 Task: Add an event  with title  Casual Second Training Session: Conflict Resolution, date '2023/10/13' to 2023/10/14 & Select Event type as  Group. Add location for the event as  Gothenburg, Sweden and add a description: Welcome to our Annual General Meeting (AGM), a crucial event that brings together stakeholders, shareholders, and key members of our organization to review the past year, discuss important matters, and plan for the future. The AGM serves as a platform for transparency, accountability, and open dialogue, allowing everyone involved to contribute to the overall direction and success of our organization.Create an event link  http-casualsecondtrainingsession:conflictresolutioncom & Select the event color as  Bright Yellow. , logged in from the account softage.4@softage.netand send the event invitation to softage.1@softage.net and softage.2@softage.net
Action: Mouse pressed left at (559, 303)
Screenshot: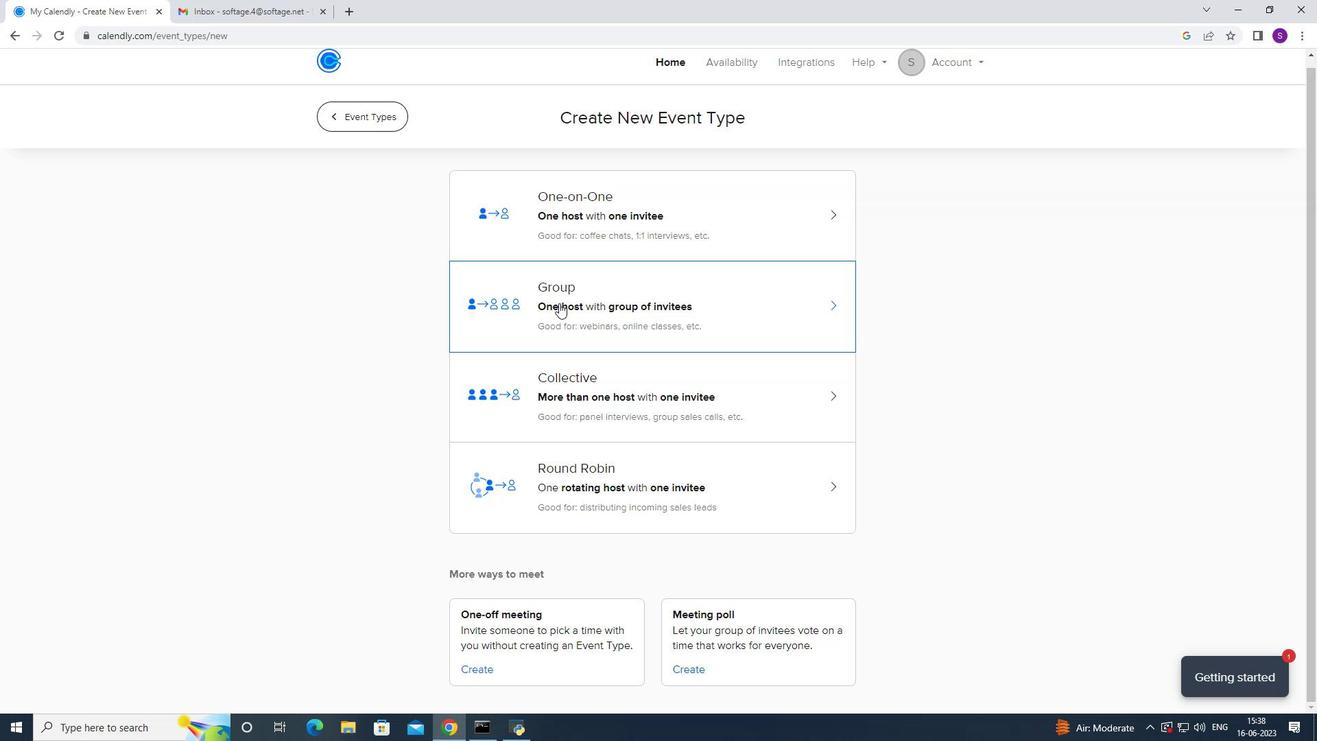 
Action: Mouse moved to (457, 321)
Screenshot: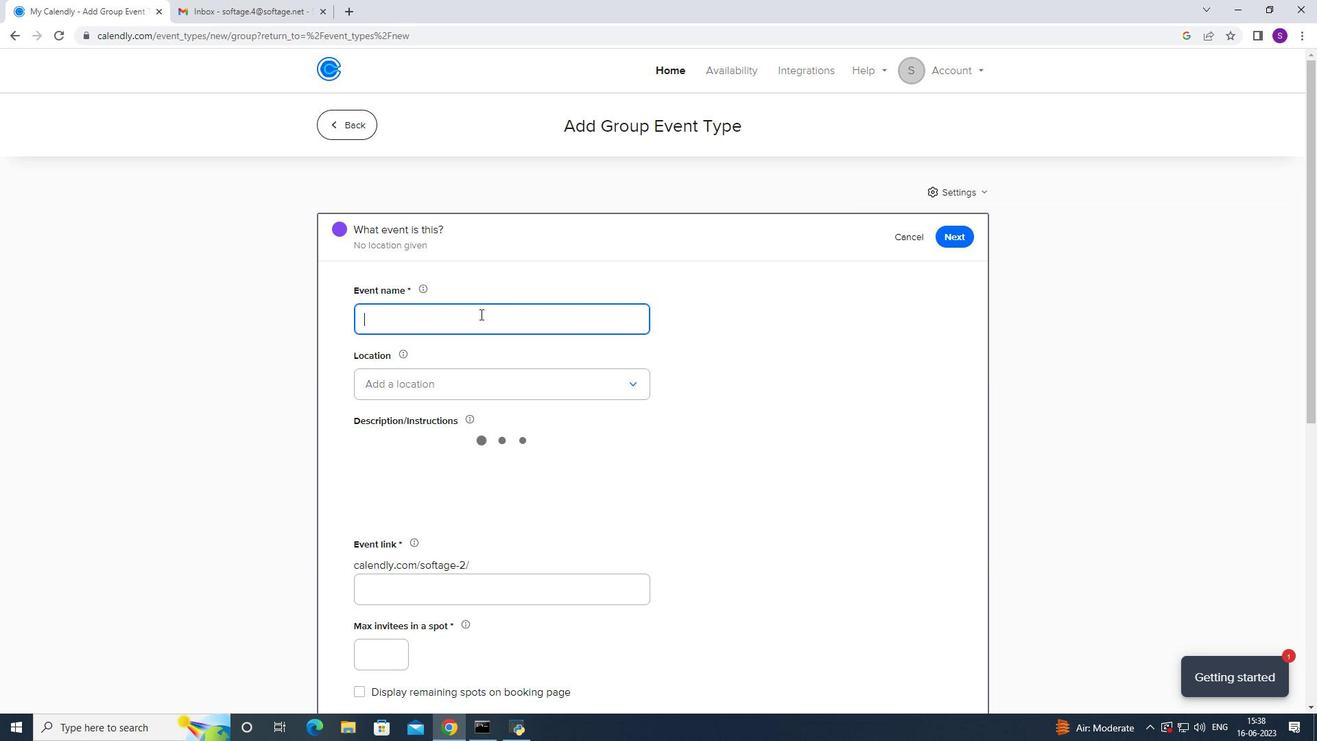 
Action: Key pressed <Key.caps_lock>C<Key.caps_lock>asual<Key.space><Key.caps_lock>S<Key.caps_lock>econd<Key.space><Key.caps_lock>T<Key.caps_lock>raining<Key.space><Key.caps_lock>S<Key.caps_lock>ession<Key.space><Key.shift_r>:<Key.space><Key.caps_lock>C<Key.caps_lock>onflict<Key.space><Key.caps_lock>R<Key.caps_lock>esolution
Screenshot: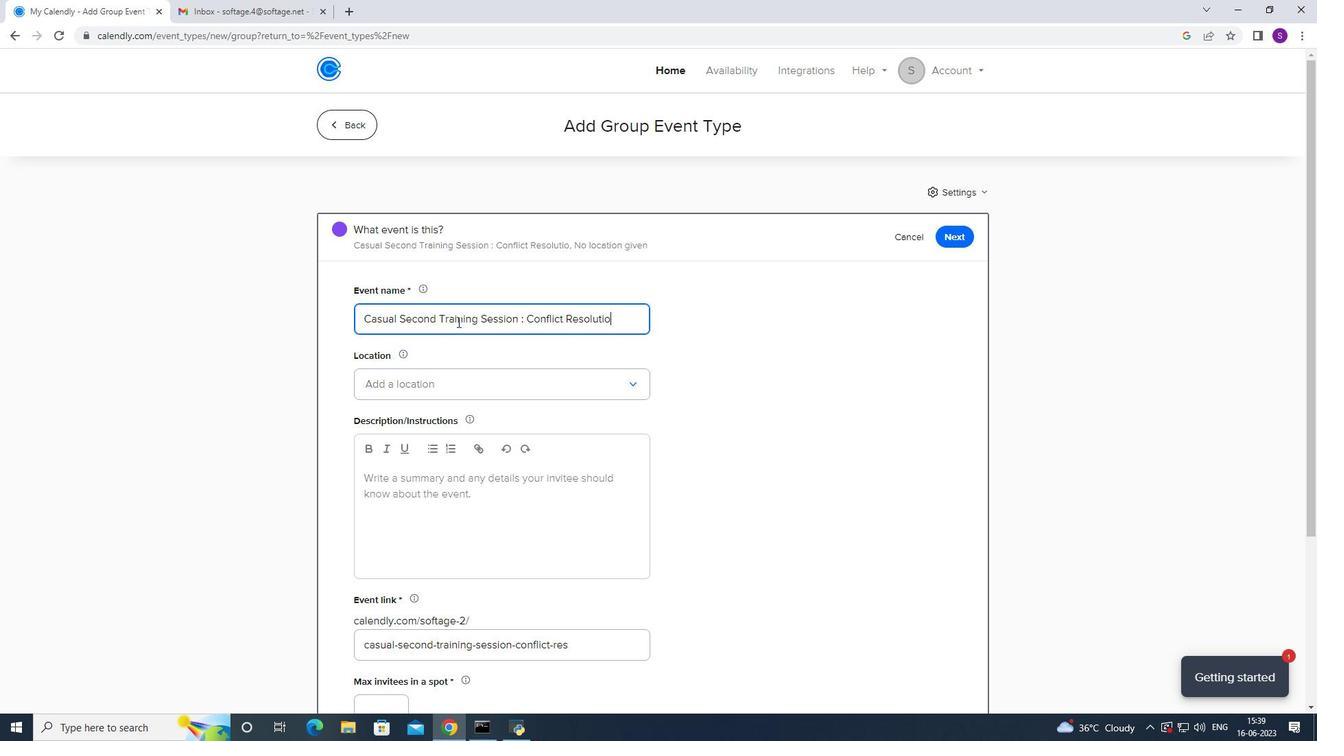 
Action: Mouse moved to (366, 376)
Screenshot: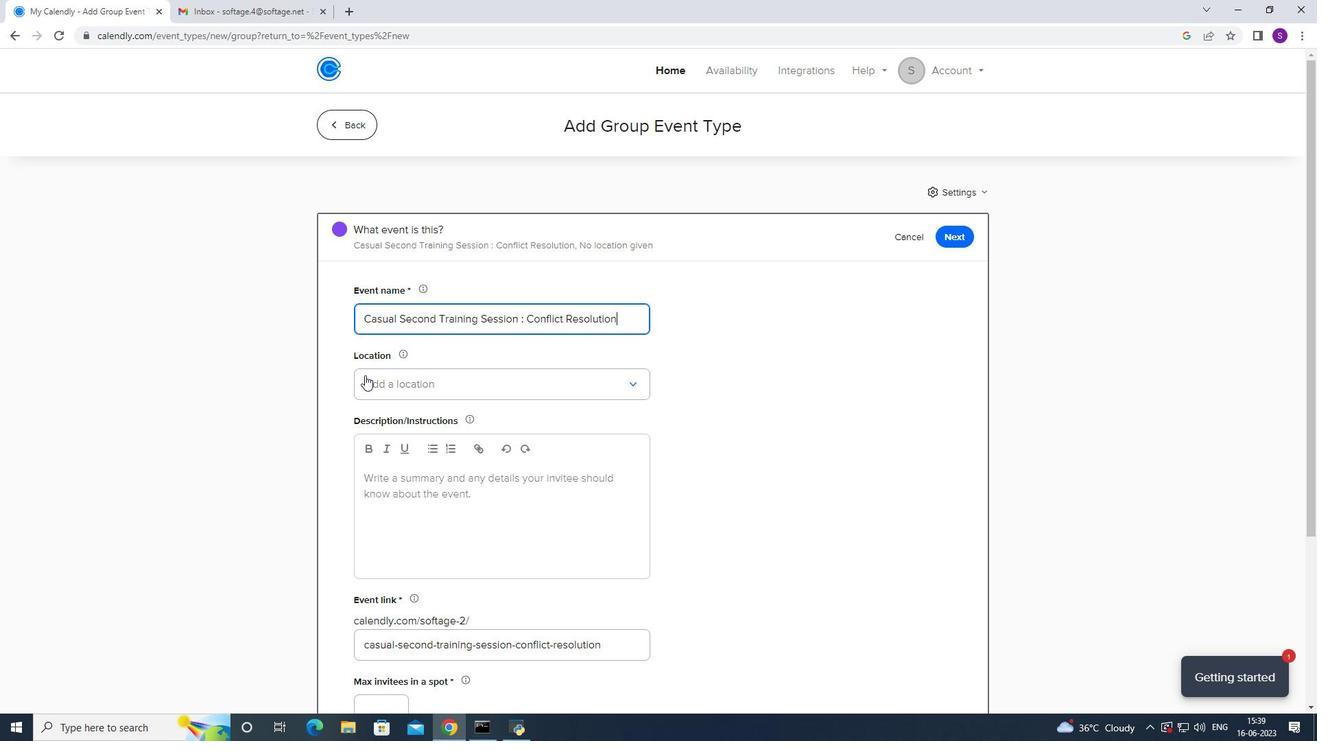
Action: Mouse pressed left at (366, 376)
Screenshot: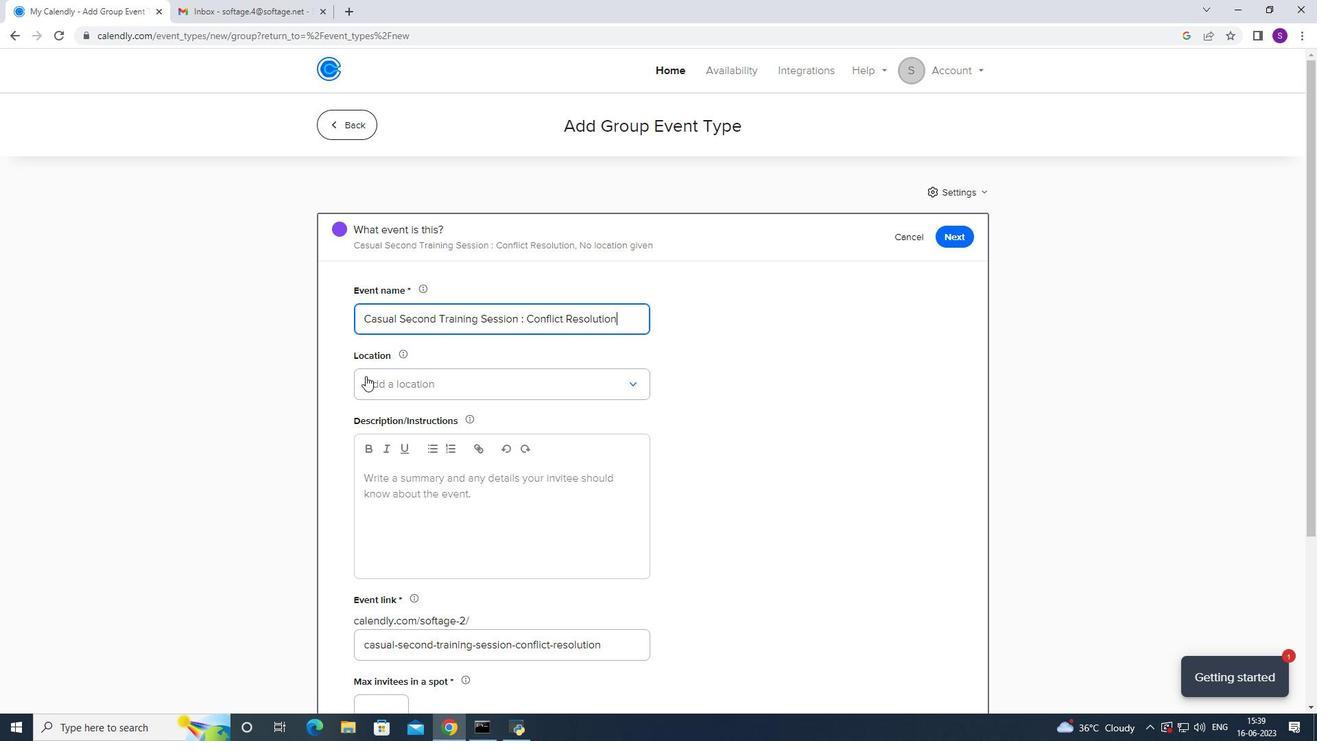 
Action: Mouse moved to (382, 419)
Screenshot: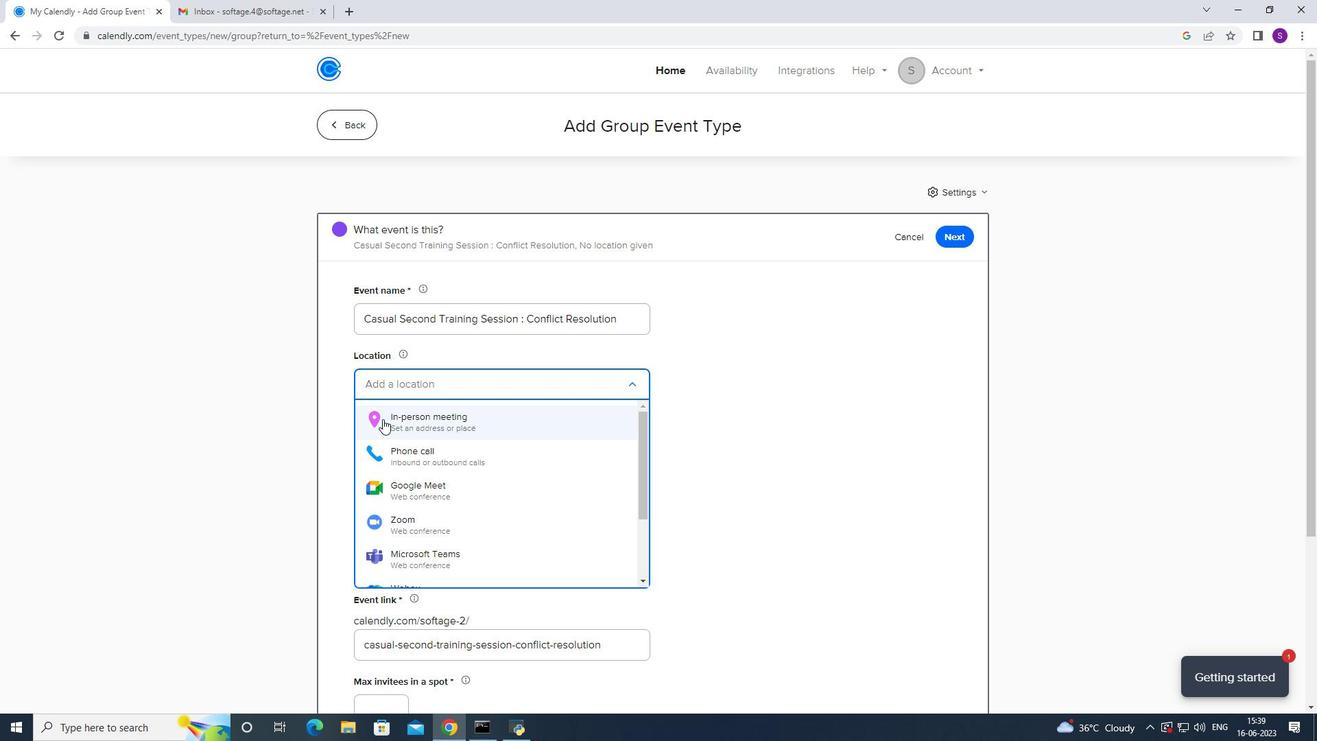 
Action: Mouse pressed left at (382, 419)
Screenshot: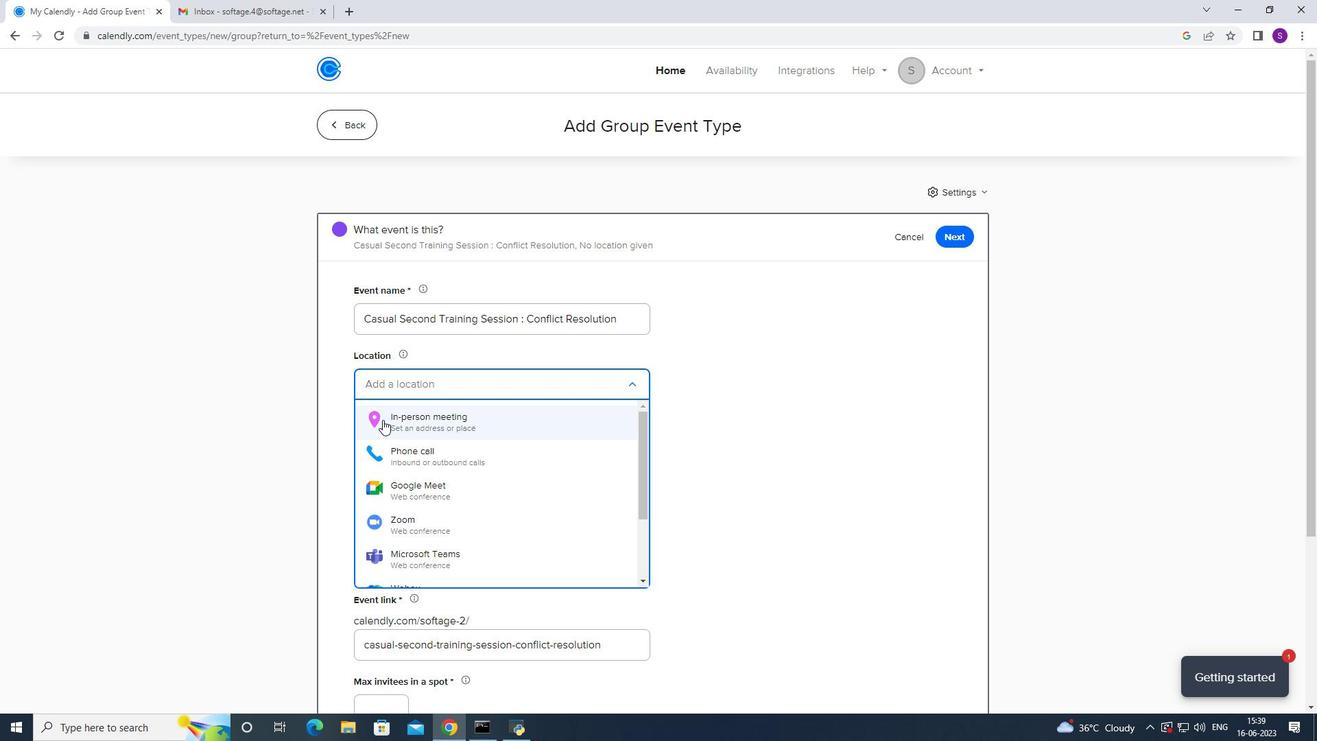 
Action: Mouse moved to (579, 225)
Screenshot: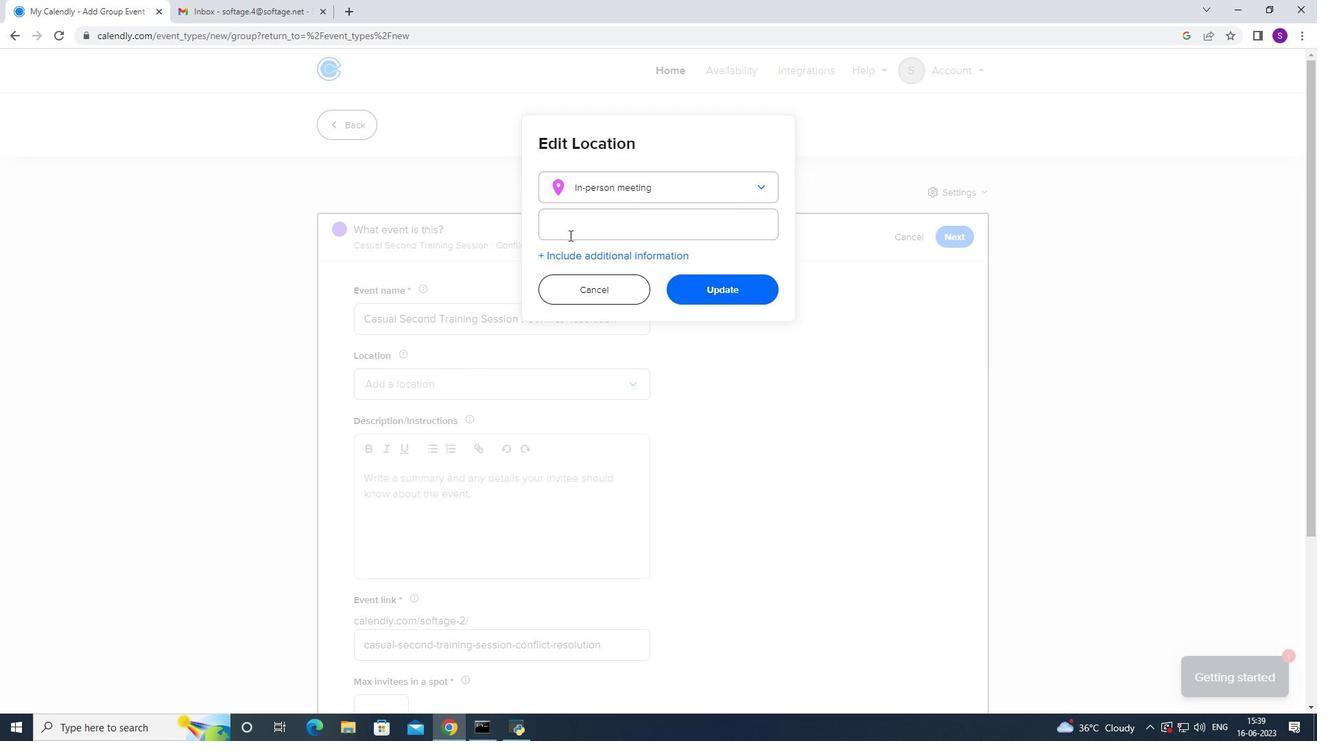 
Action: Mouse pressed left at (579, 225)
Screenshot: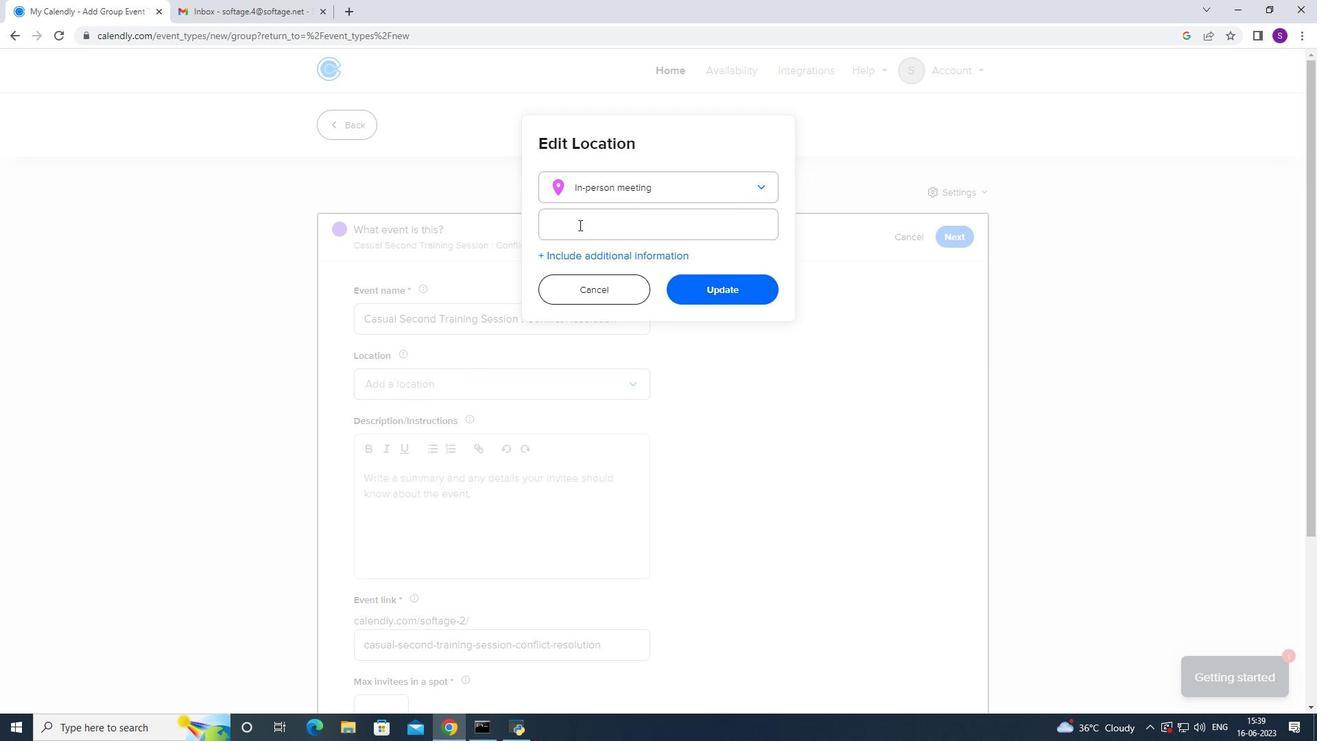 
Action: Key pressed <Key.caps_lock>G<Key.caps_lock>othrenburg<Key.backspace>g,<Key.space><Key.caps_lock>S<Key.caps_lock>weden
Screenshot: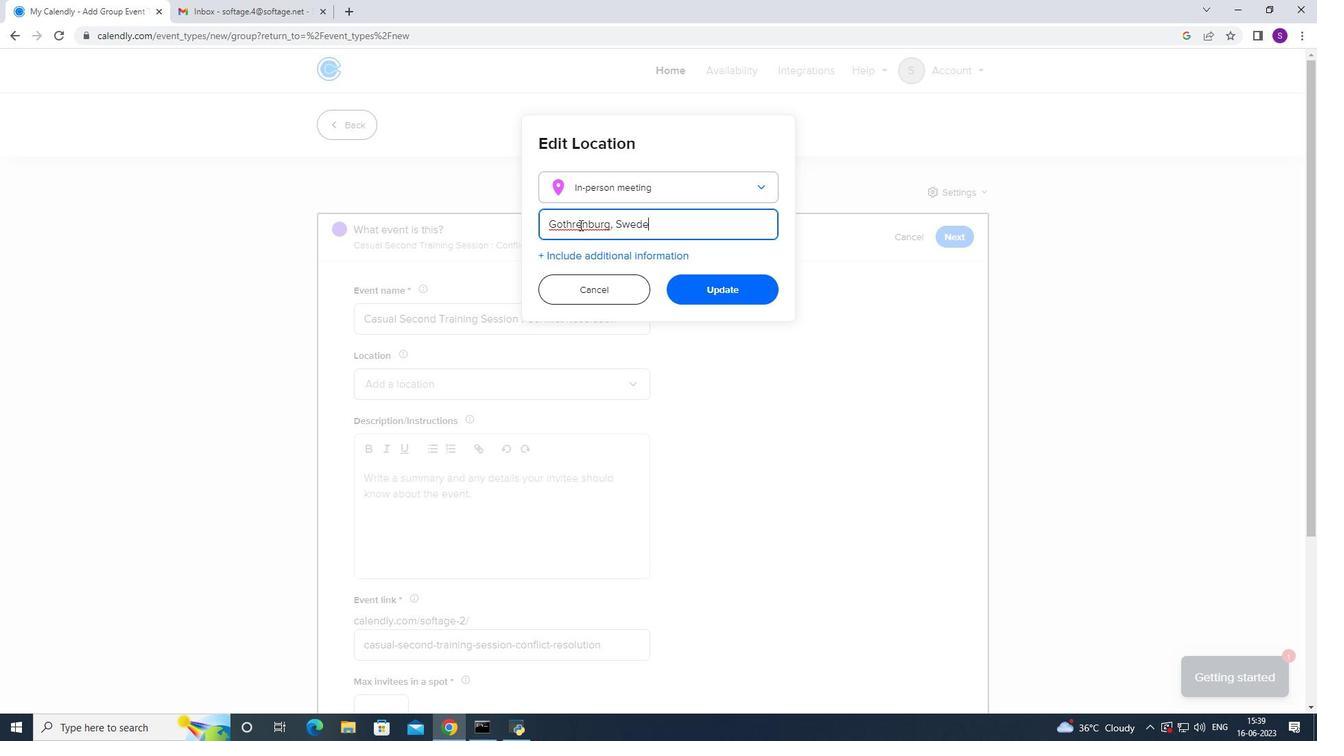 
Action: Mouse moved to (577, 225)
Screenshot: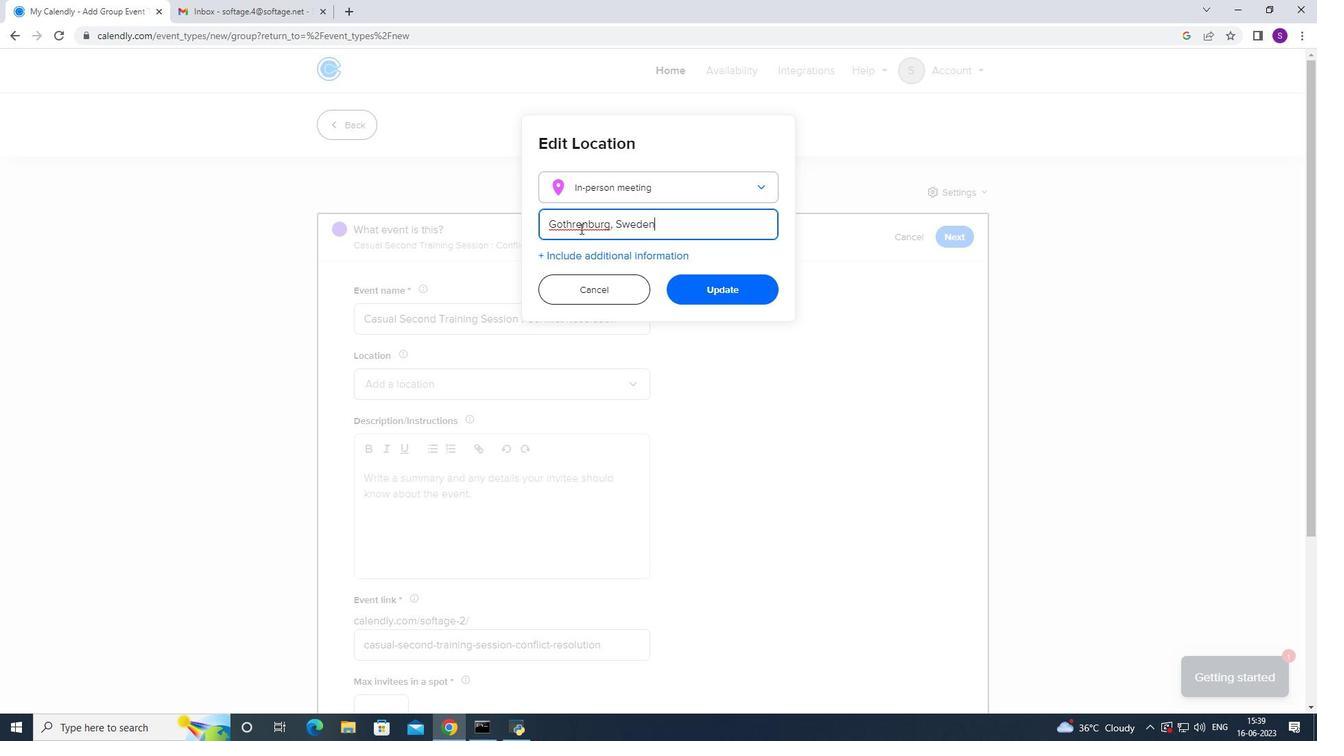
Action: Mouse pressed left at (577, 225)
Screenshot: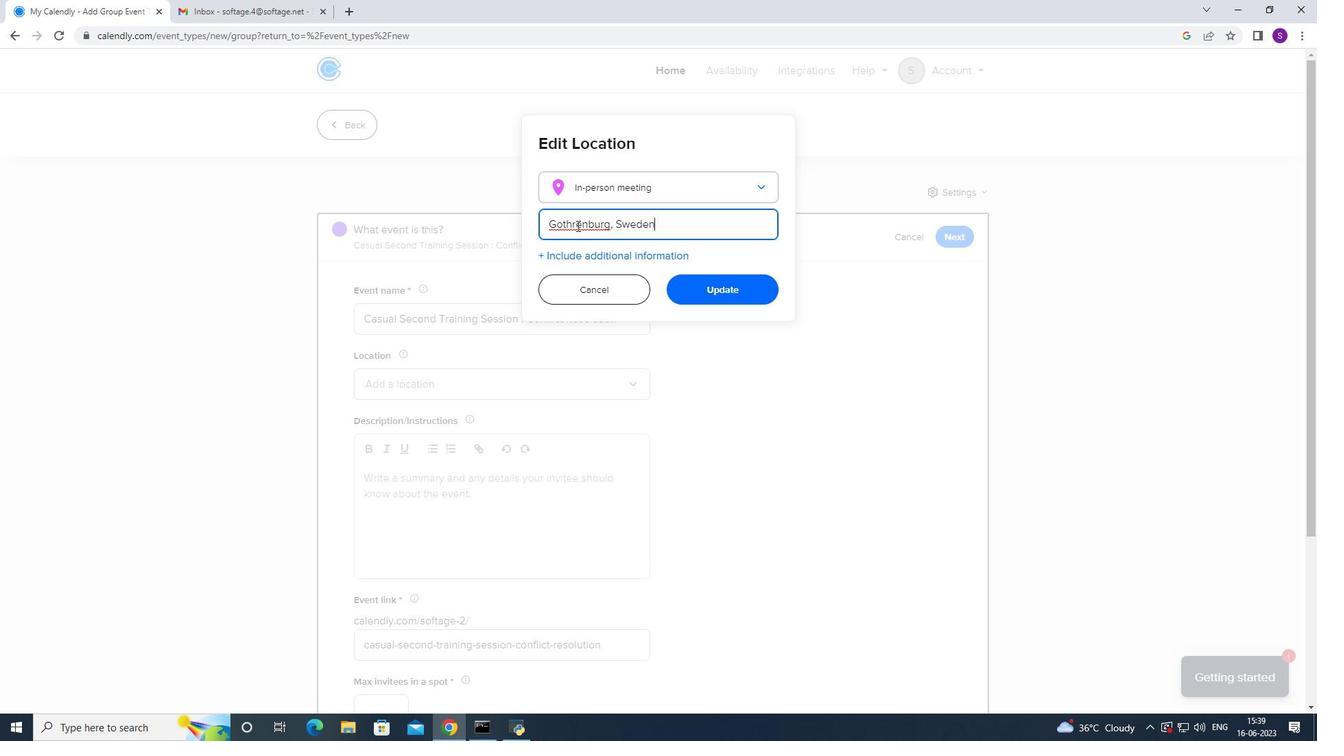 
Action: Mouse pressed left at (577, 225)
Screenshot: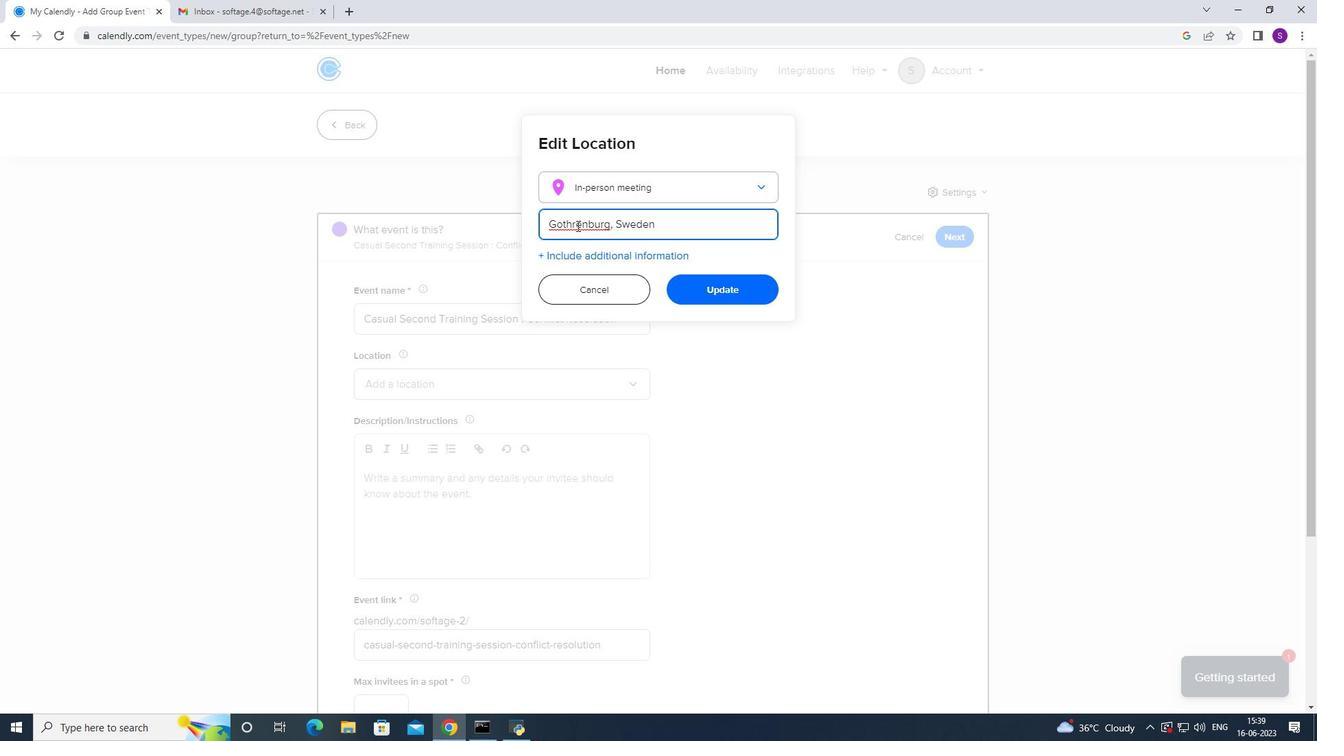 
Action: Key pressed <Key.backspace>
Screenshot: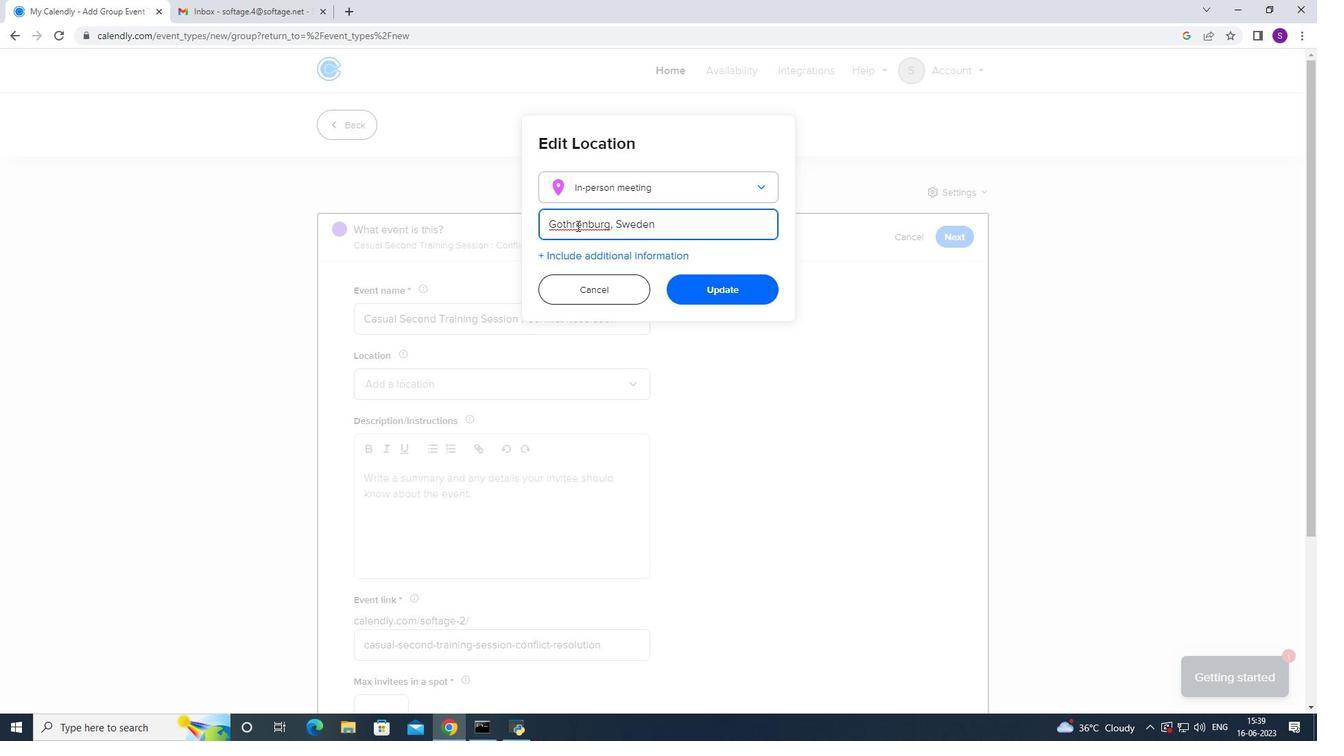 
Action: Mouse moved to (713, 290)
Screenshot: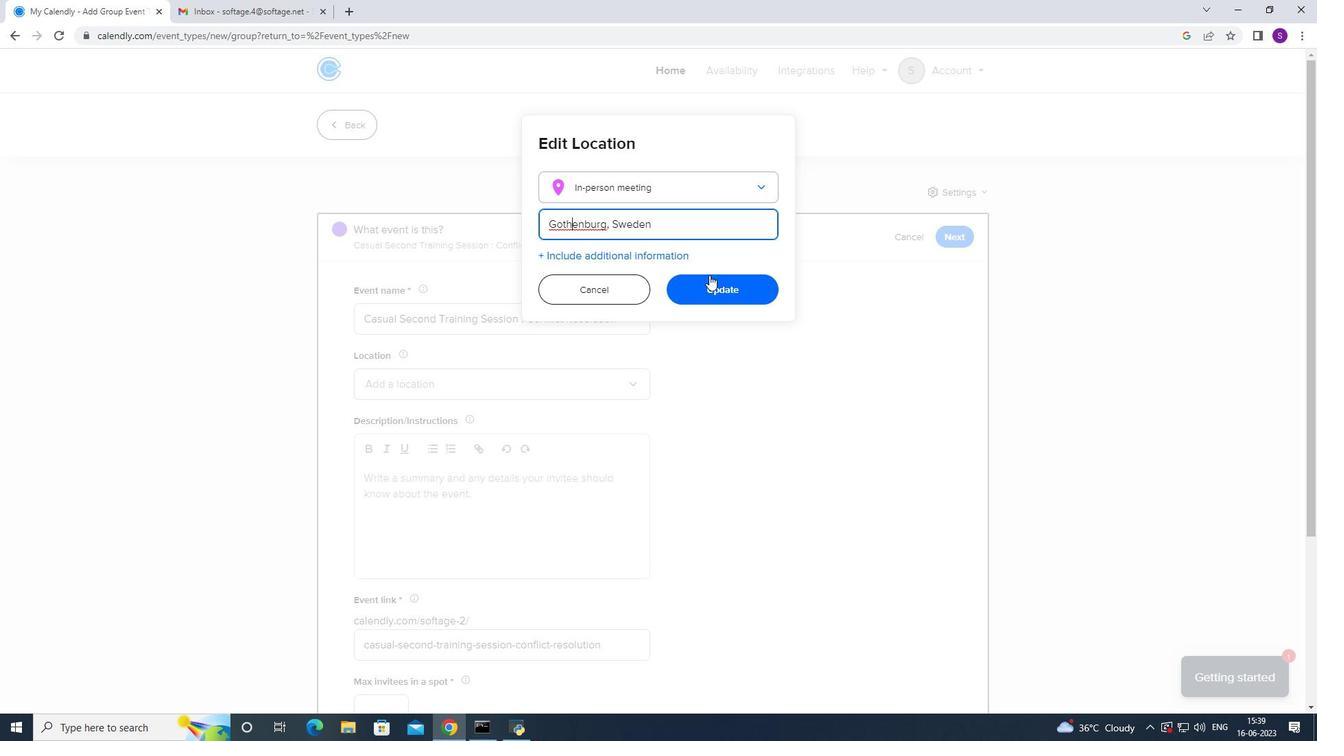 
Action: Mouse pressed left at (713, 290)
Screenshot: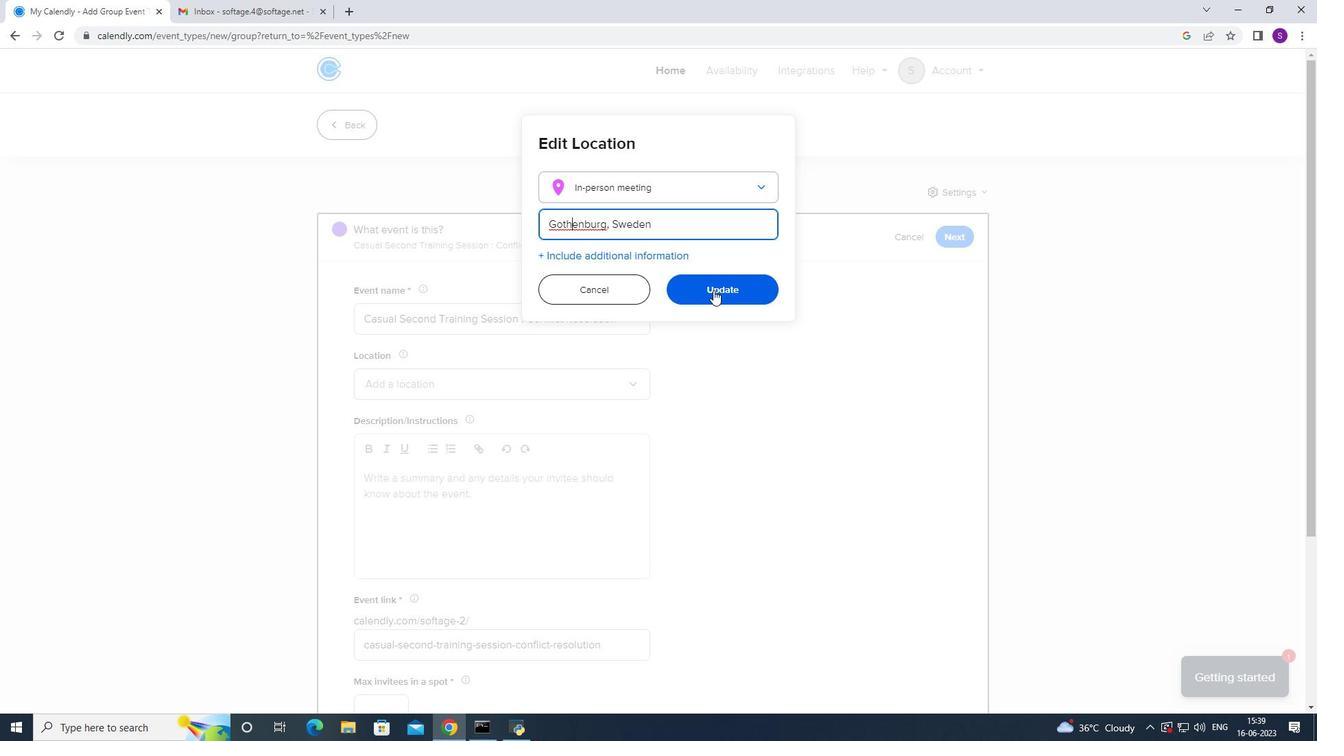 
Action: Mouse moved to (486, 389)
Screenshot: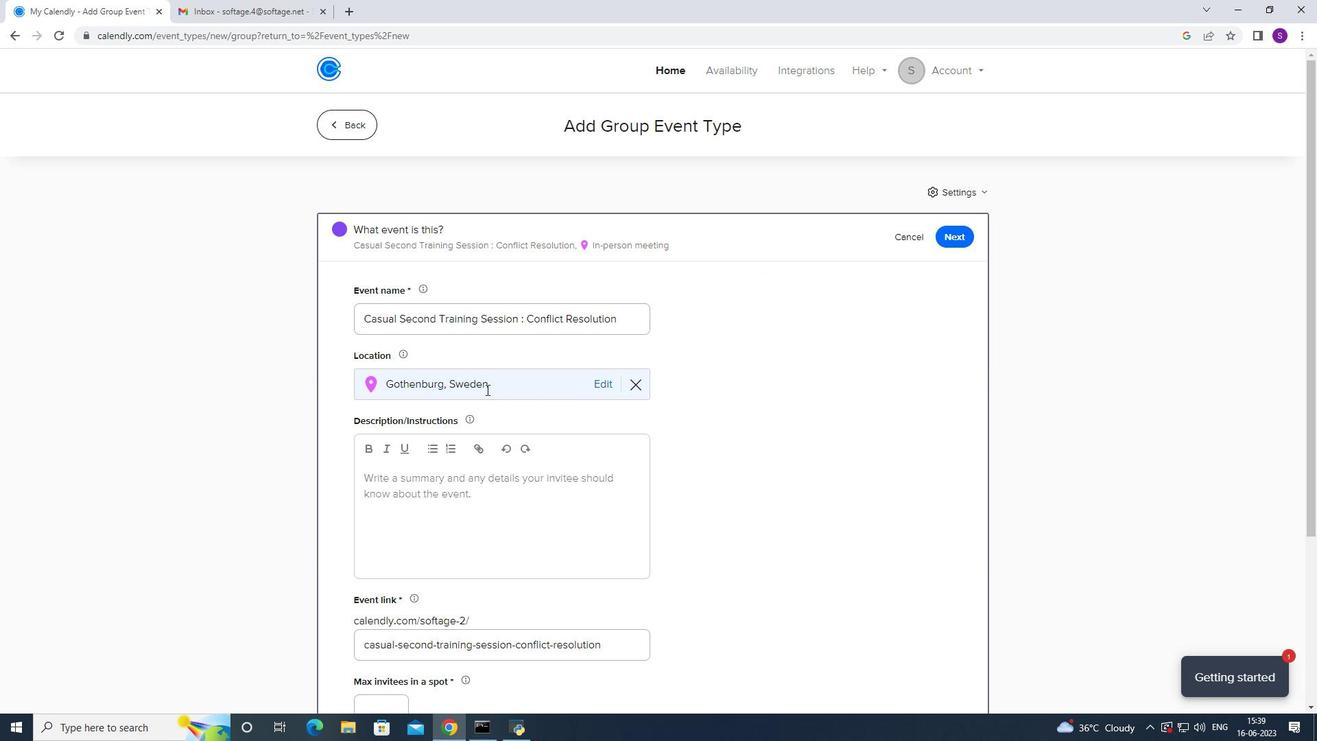 
Action: Mouse scrolled (486, 389) with delta (0, 0)
Screenshot: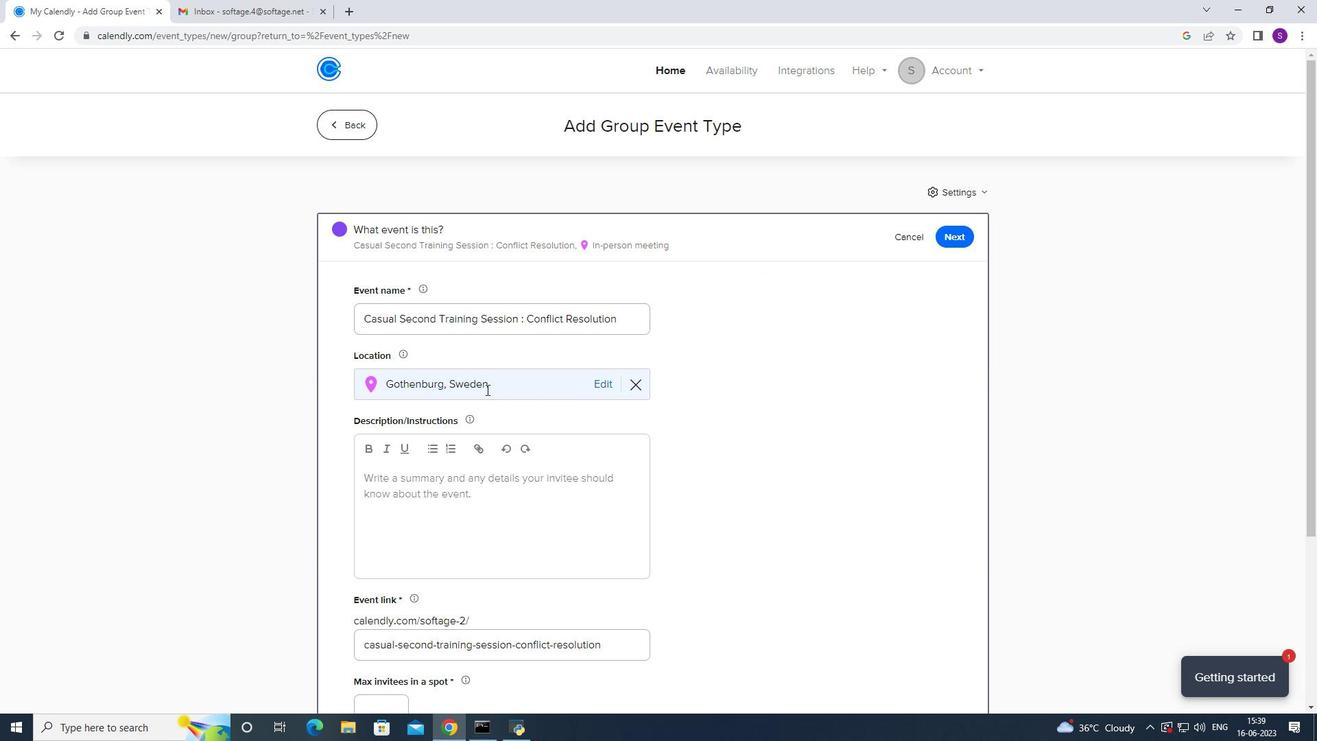 
Action: Mouse scrolled (486, 389) with delta (0, 0)
Screenshot: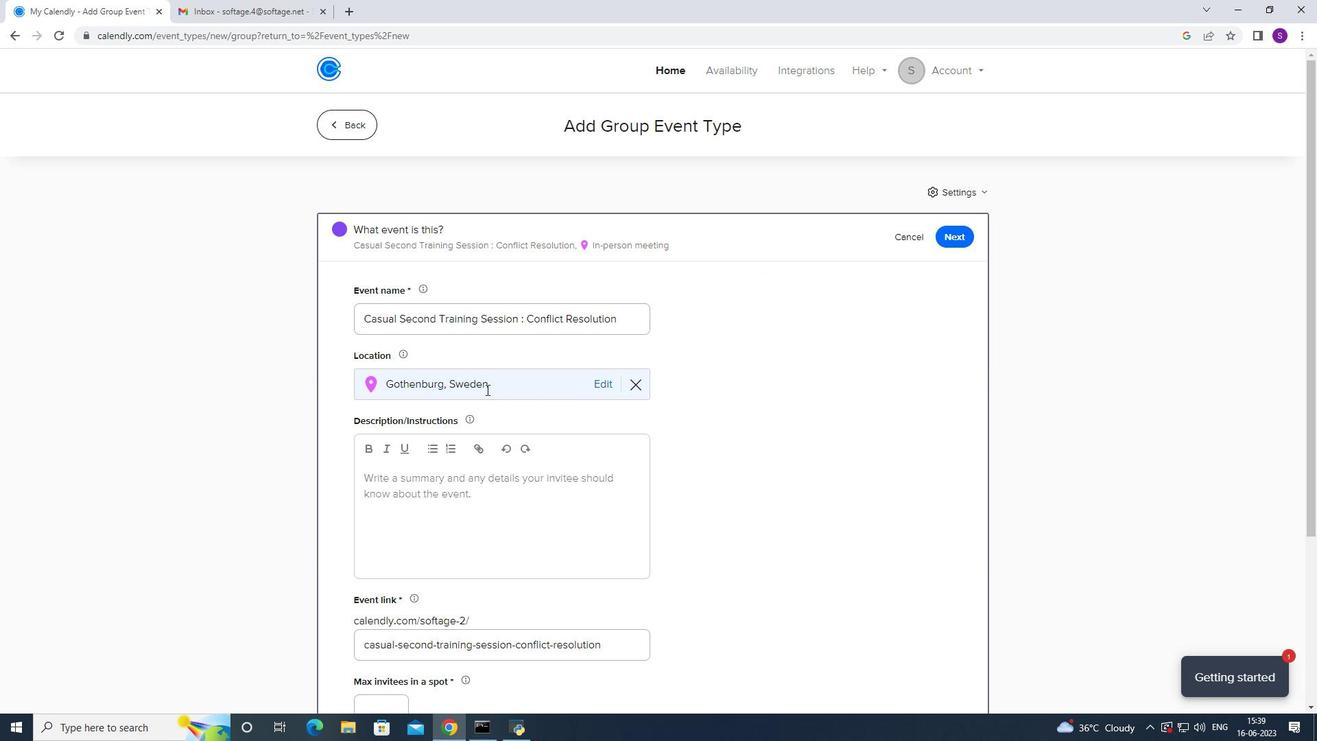 
Action: Mouse scrolled (486, 389) with delta (0, 0)
Screenshot: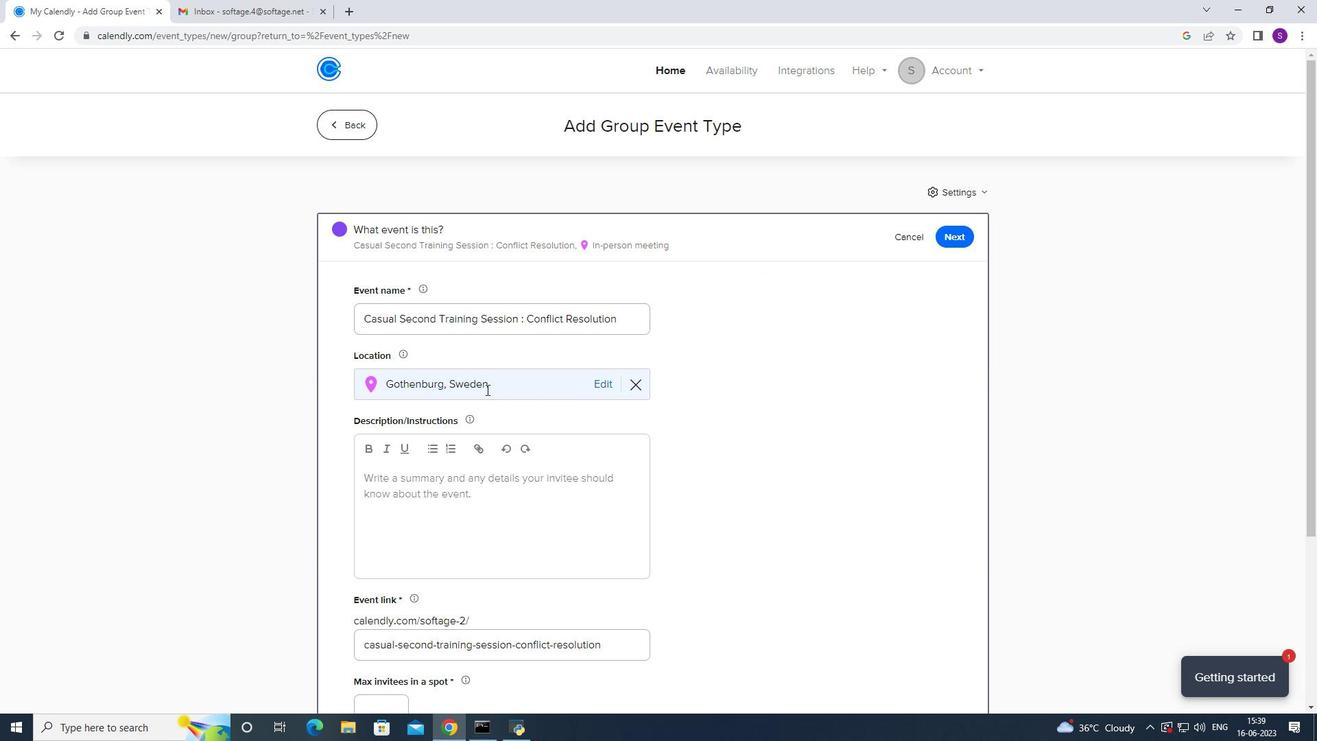 
Action: Mouse moved to (484, 389)
Screenshot: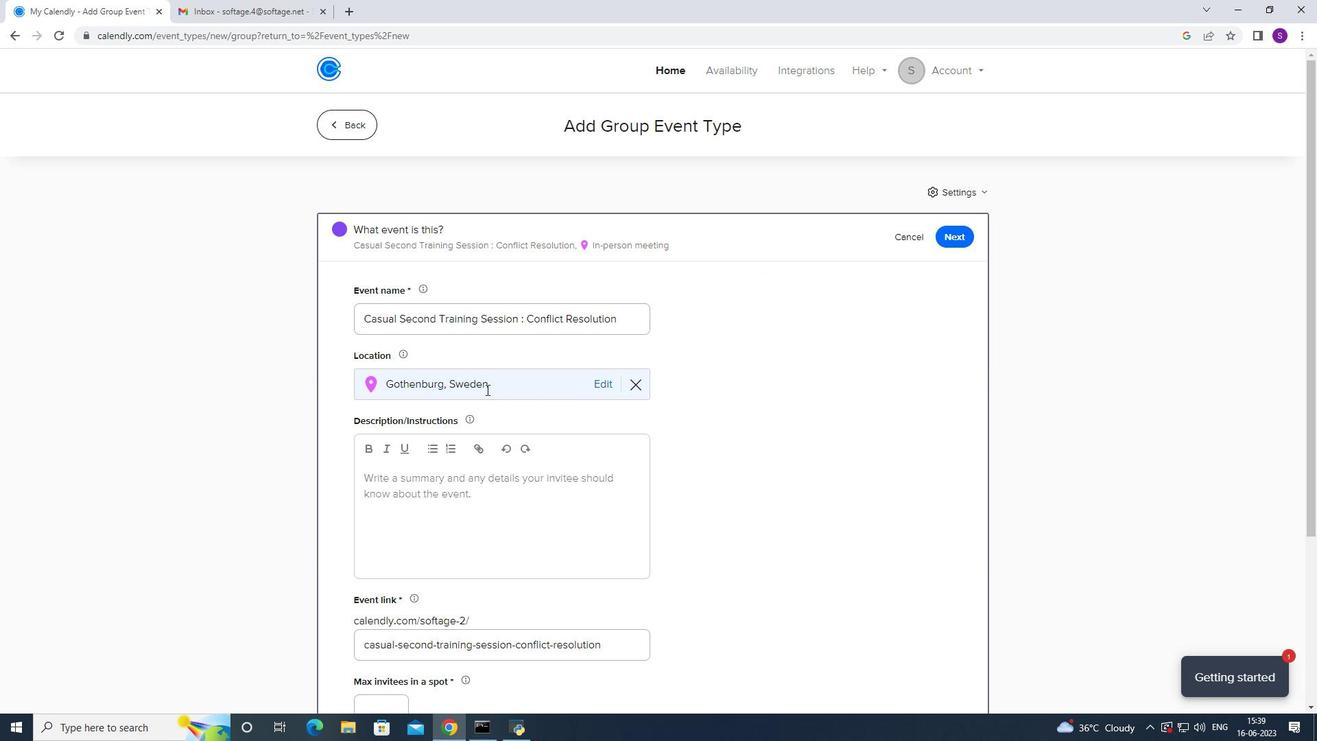 
Action: Mouse scrolled (484, 389) with delta (0, 0)
Screenshot: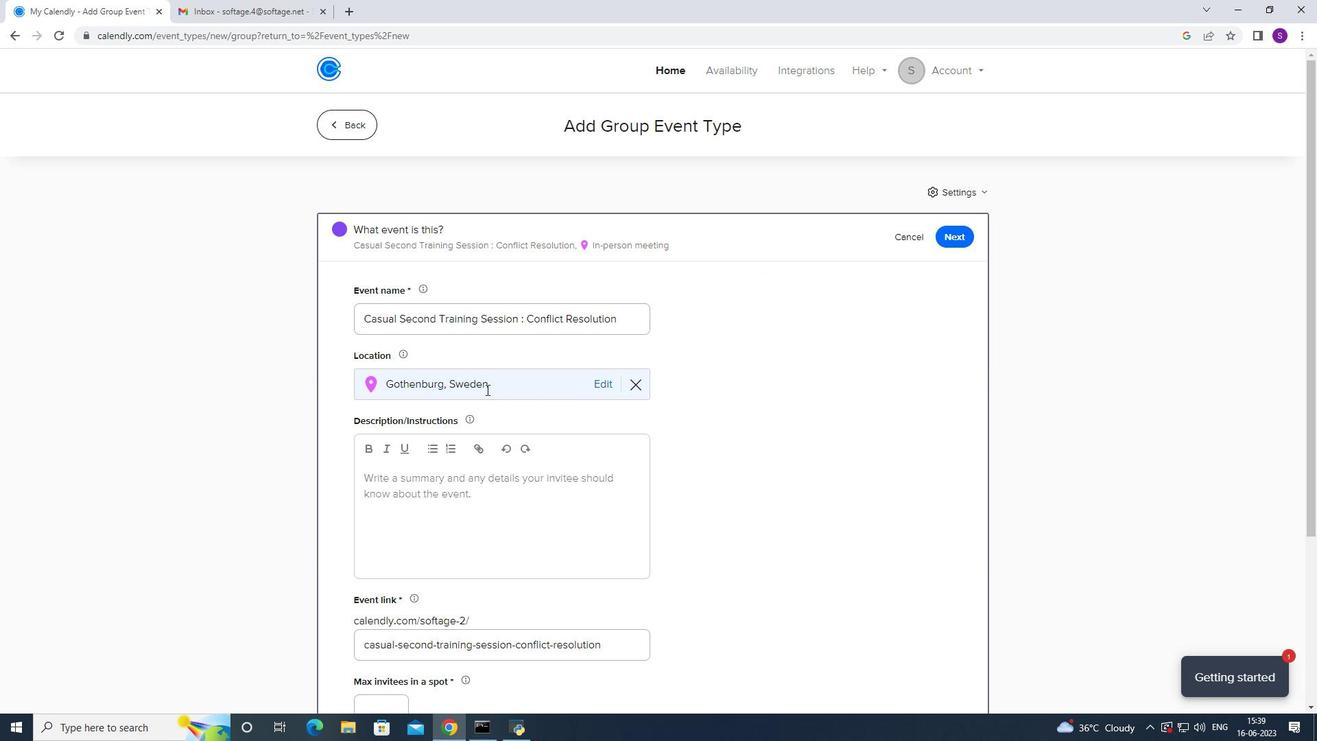 
Action: Mouse moved to (376, 476)
Screenshot: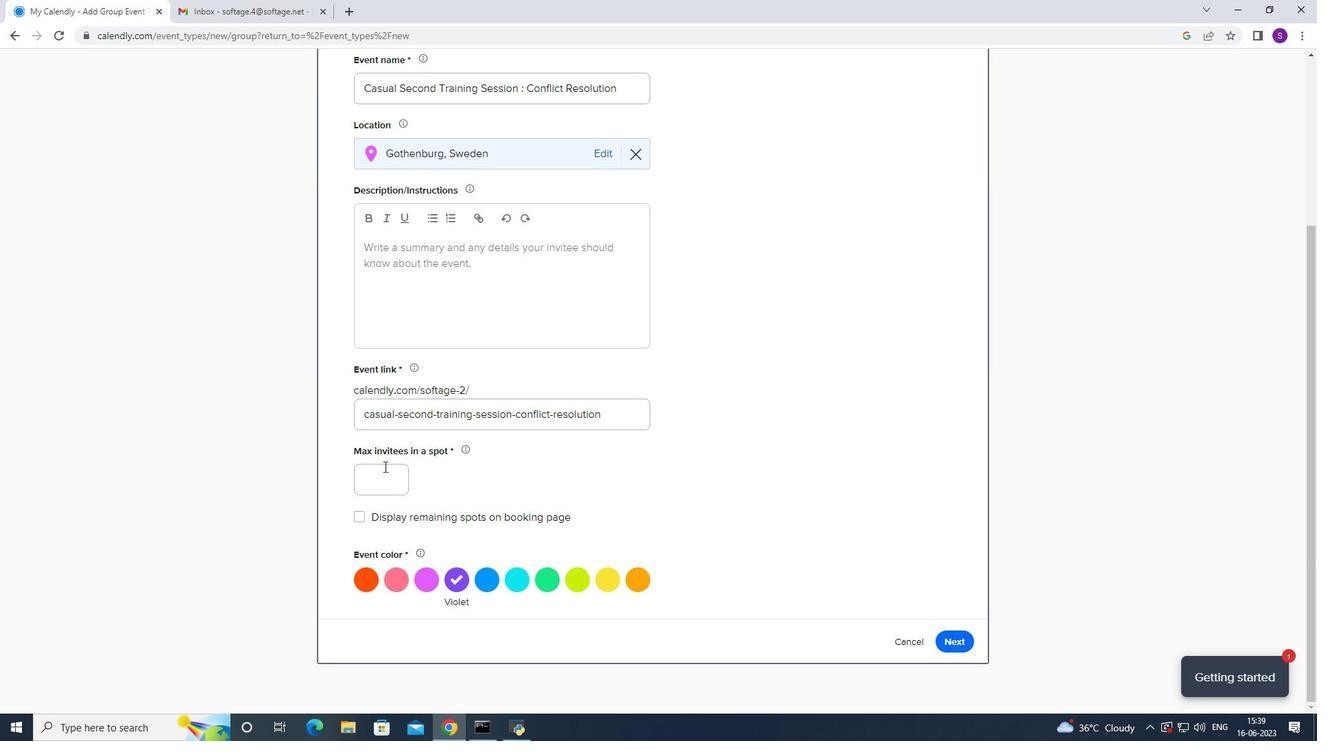 
Action: Mouse pressed left at (376, 476)
Screenshot: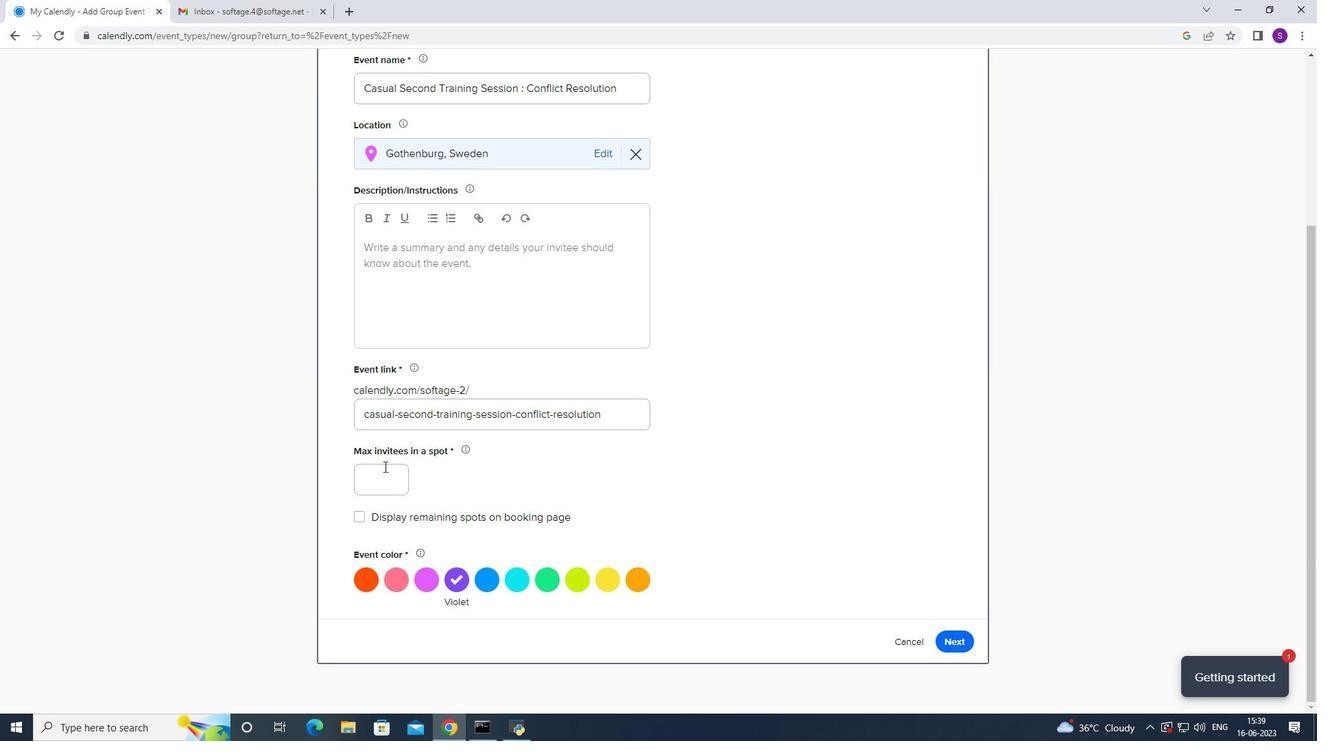 
Action: Mouse moved to (376, 476)
Screenshot: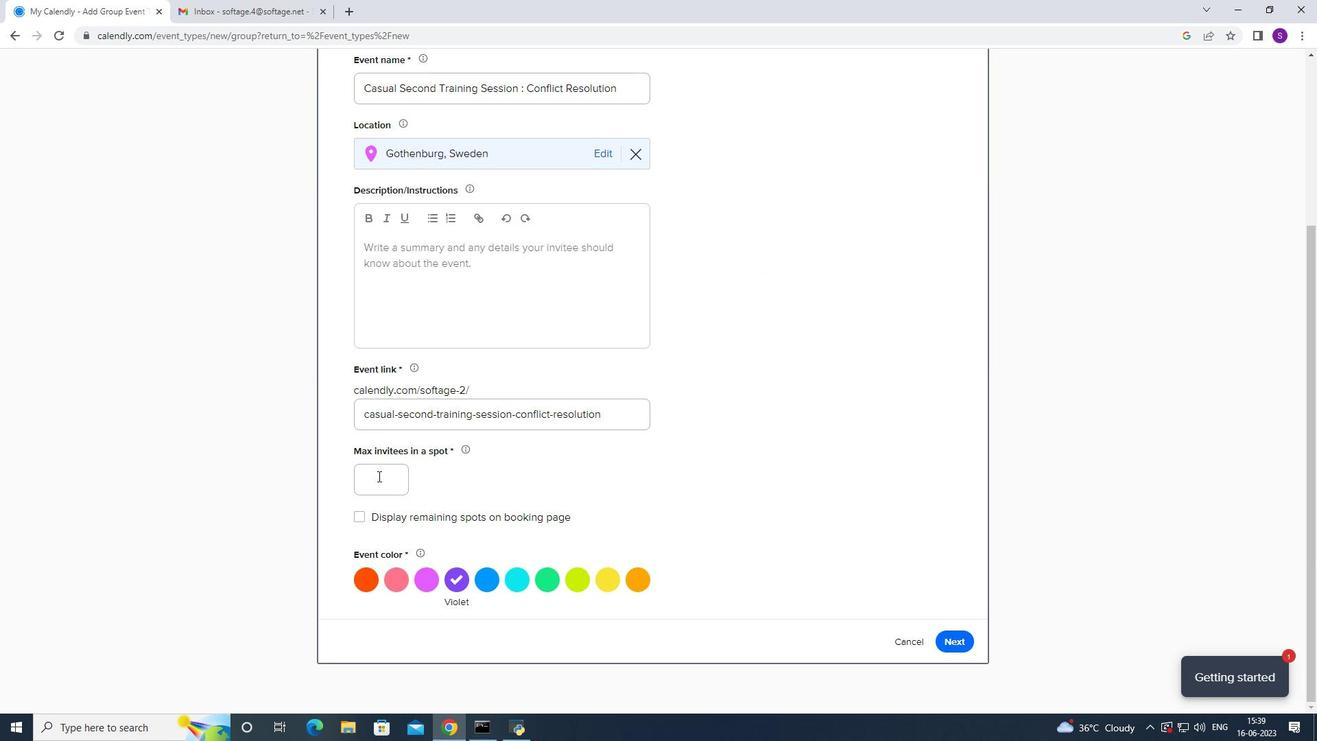 
Action: Key pressed 3
Screenshot: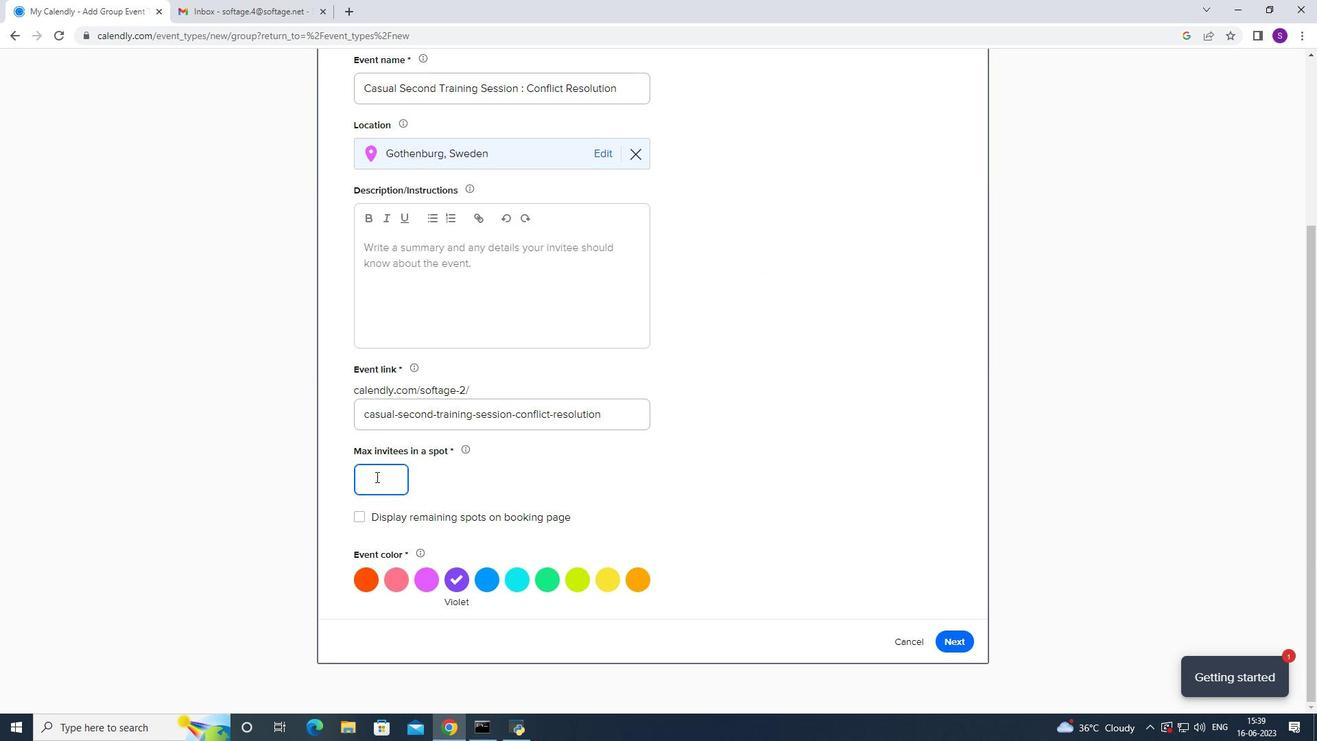 
Action: Mouse moved to (613, 579)
Screenshot: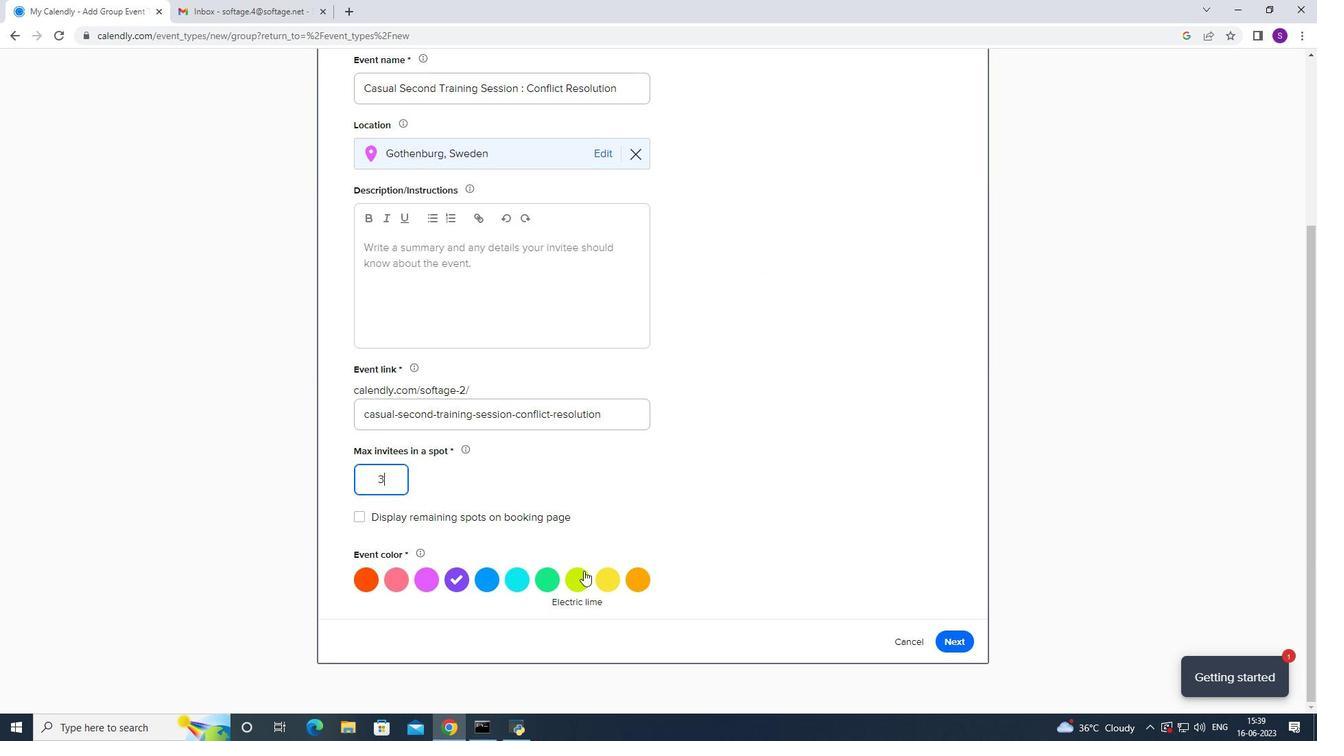 
Action: Mouse pressed left at (613, 579)
Screenshot: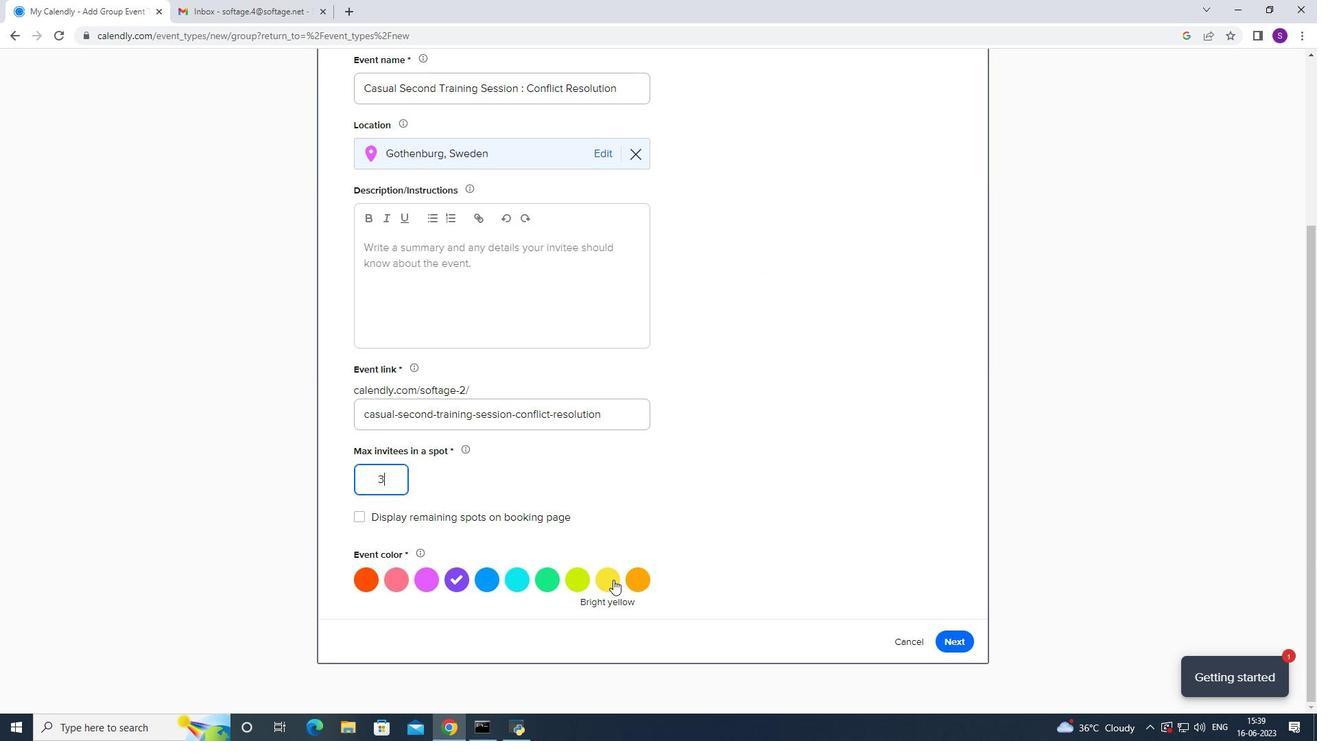
Action: Mouse moved to (462, 290)
Screenshot: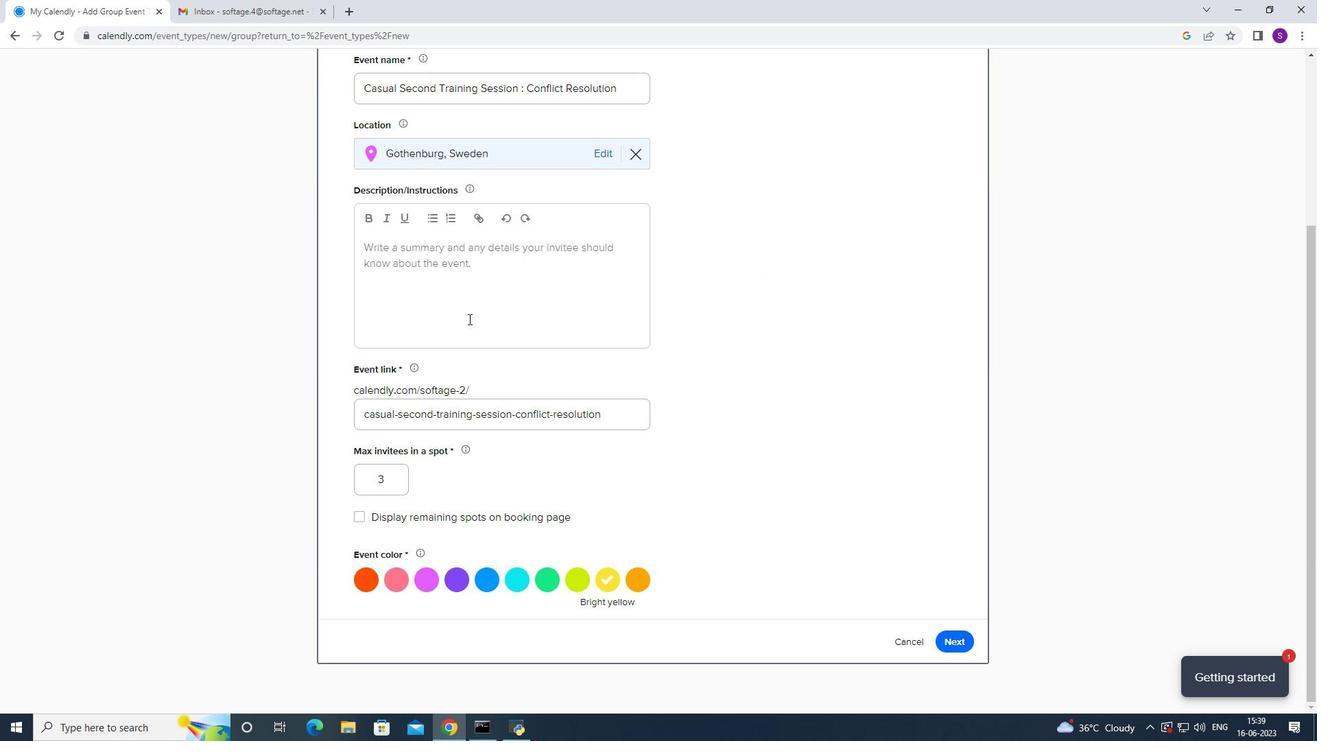 
Action: Mouse pressed left at (462, 290)
Screenshot: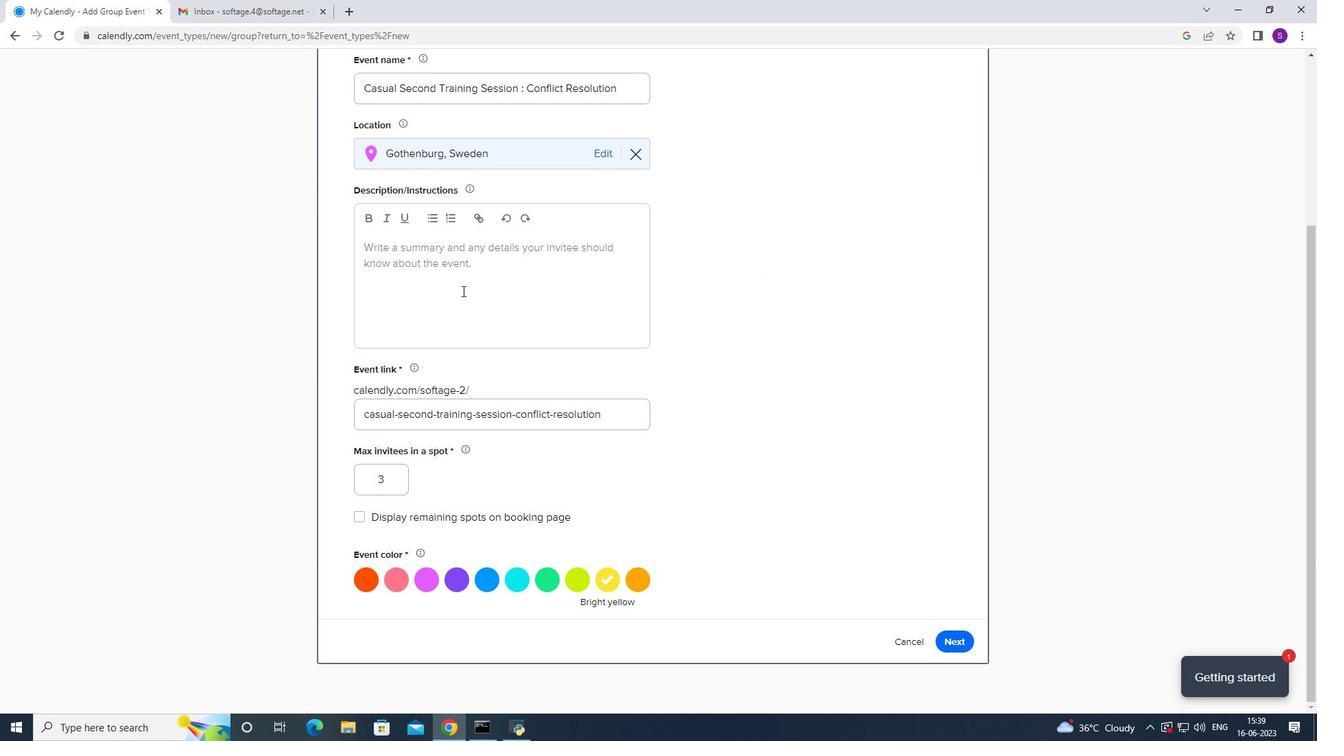 
Action: Mouse moved to (461, 289)
Screenshot: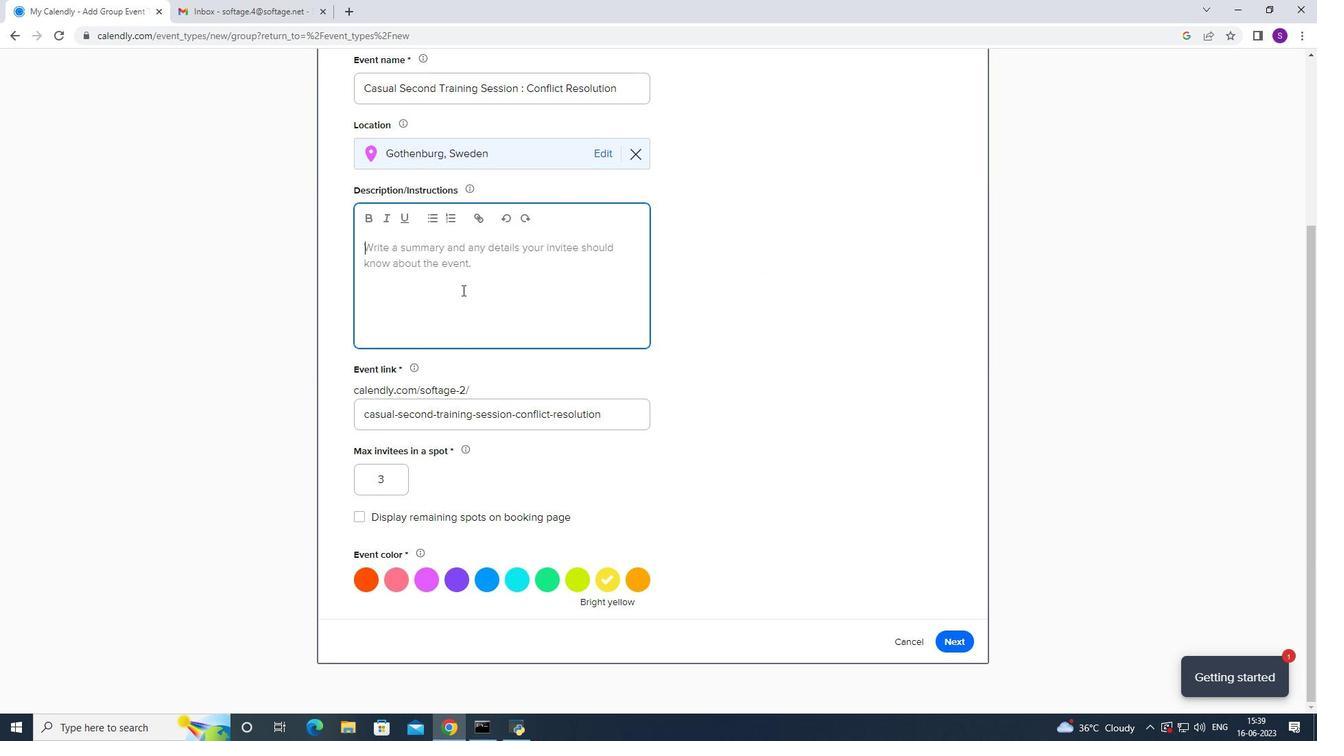 
Action: Mouse scrolled (461, 290) with delta (0, 0)
Screenshot: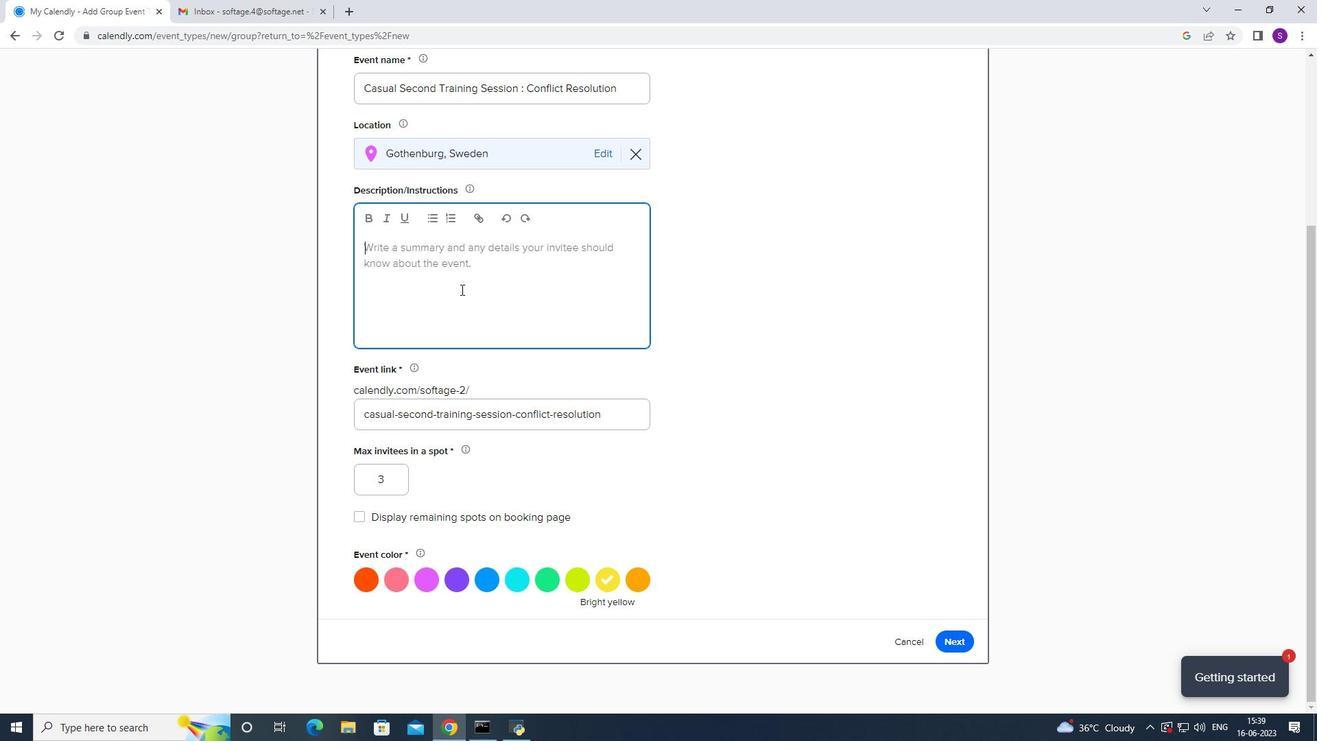 
Action: Mouse scrolled (461, 290) with delta (0, 0)
Screenshot: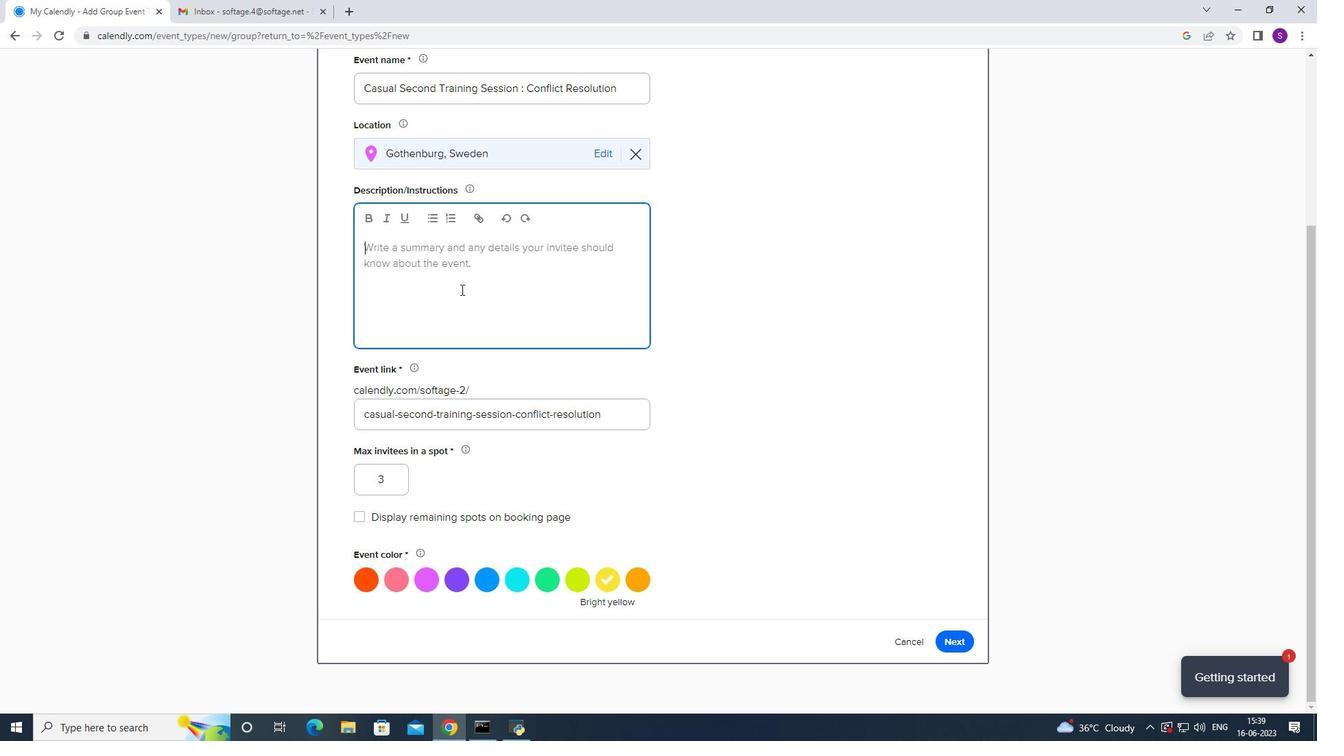 
Action: Mouse scrolled (461, 290) with delta (0, 0)
Screenshot: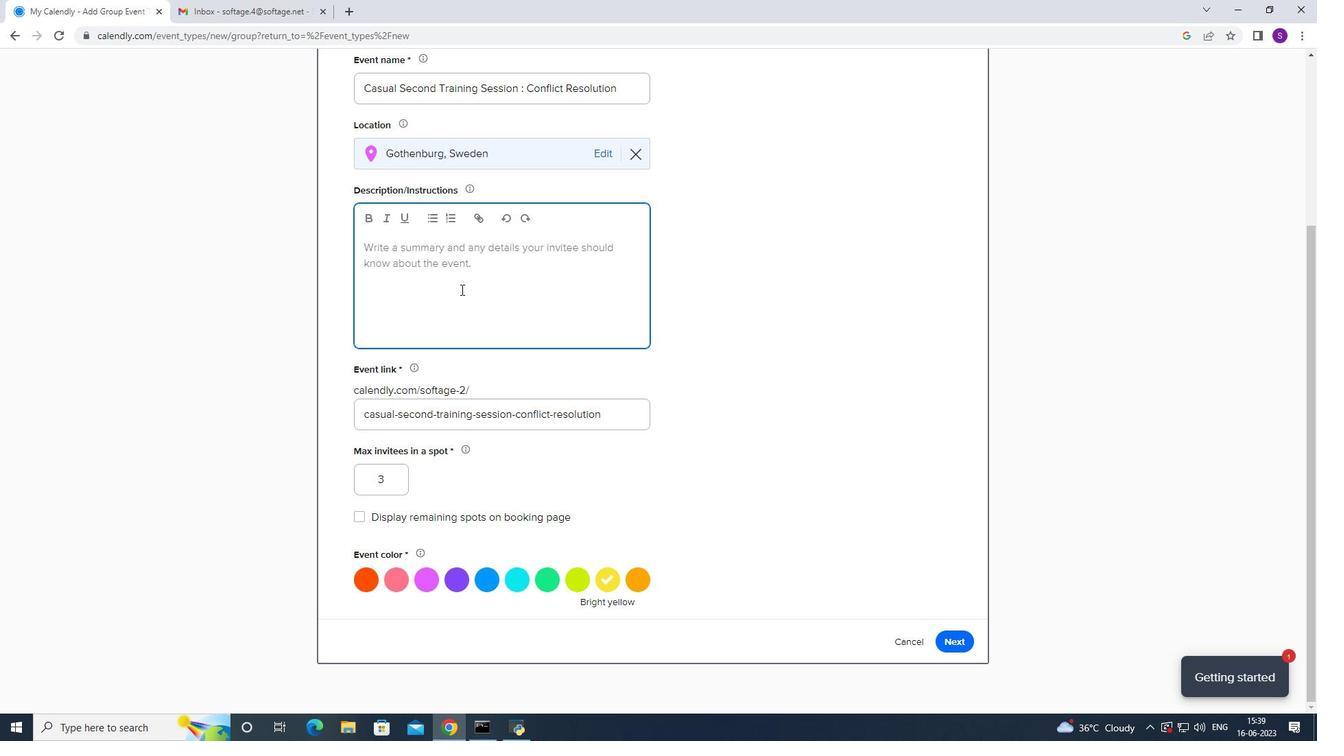 
Action: Mouse moved to (464, 491)
Screenshot: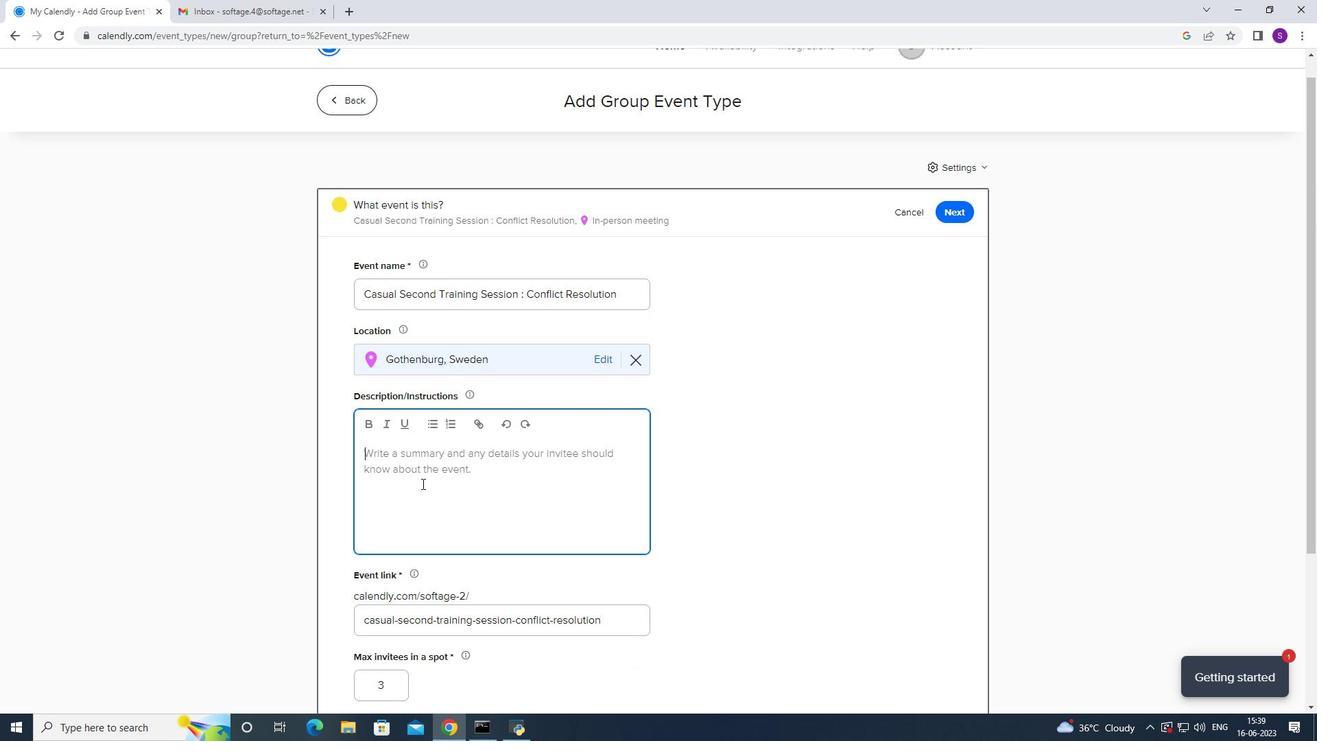 
Action: Key pressed <Key.caps_lock>W<Key.caps_lock>elcome<Key.space>to<Key.space>our<Key.space><Key.caps_lock>A<Key.caps_lock>nnual<Key.space><Key.caps_lock>G<Key.caps_lock><Key.caps_lock>ENERAL<Key.space><Key.backspace><Key.backspace><Key.backspace><Key.backspace><Key.backspace><Key.backspace><Key.backspace><Key.backspace>G<Key.caps_lock>eneral<Key.space><Key.caps_lock>M<Key.caps_lock>eeting<Key.space><Key.shift_r>{<Key.backspace><Key.shift_r><Key.shift_r><Key.shift_r><Key.shift_r><Key.shift_r><Key.shift_r><Key.shift_r><Key.shift_r><Key.shift_r><Key.shift_r>(<Key.space><Key.caps_lock>AGM<Key.shift_r><Key.shift_r><Key.shift_r><Key.shift_r>)<Key.space><Key.caps_lock>,<Key.space>ac<Key.backspace><Key.space>crucial<Key.space>event<Key.space>that<Key.space>brings<Key.space>together<Key.space>stakehoil<Key.backspace>ldersm<Key.backspace>,shareholders<Key.space>and<Key.space>key<Key.space>members<Key.space>of<Key.space>our<Key.space>
Screenshot: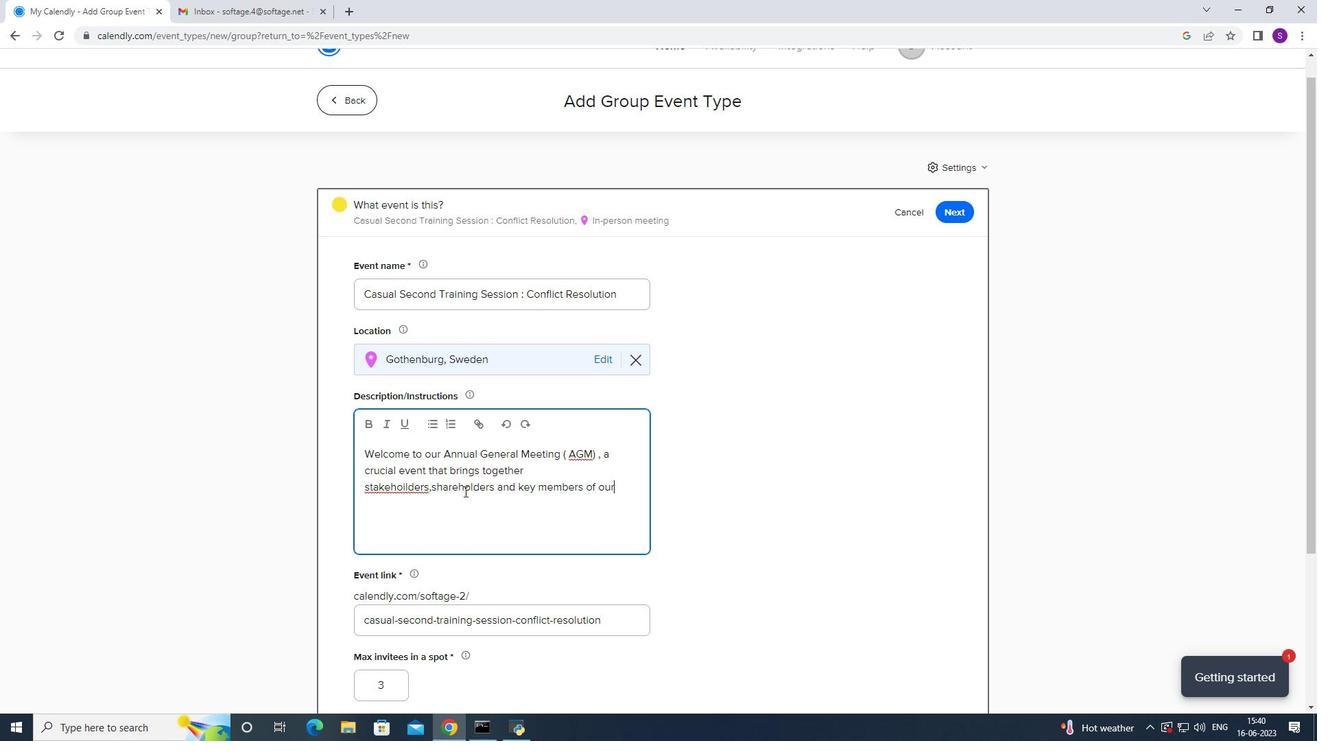 
Action: Mouse moved to (413, 486)
Screenshot: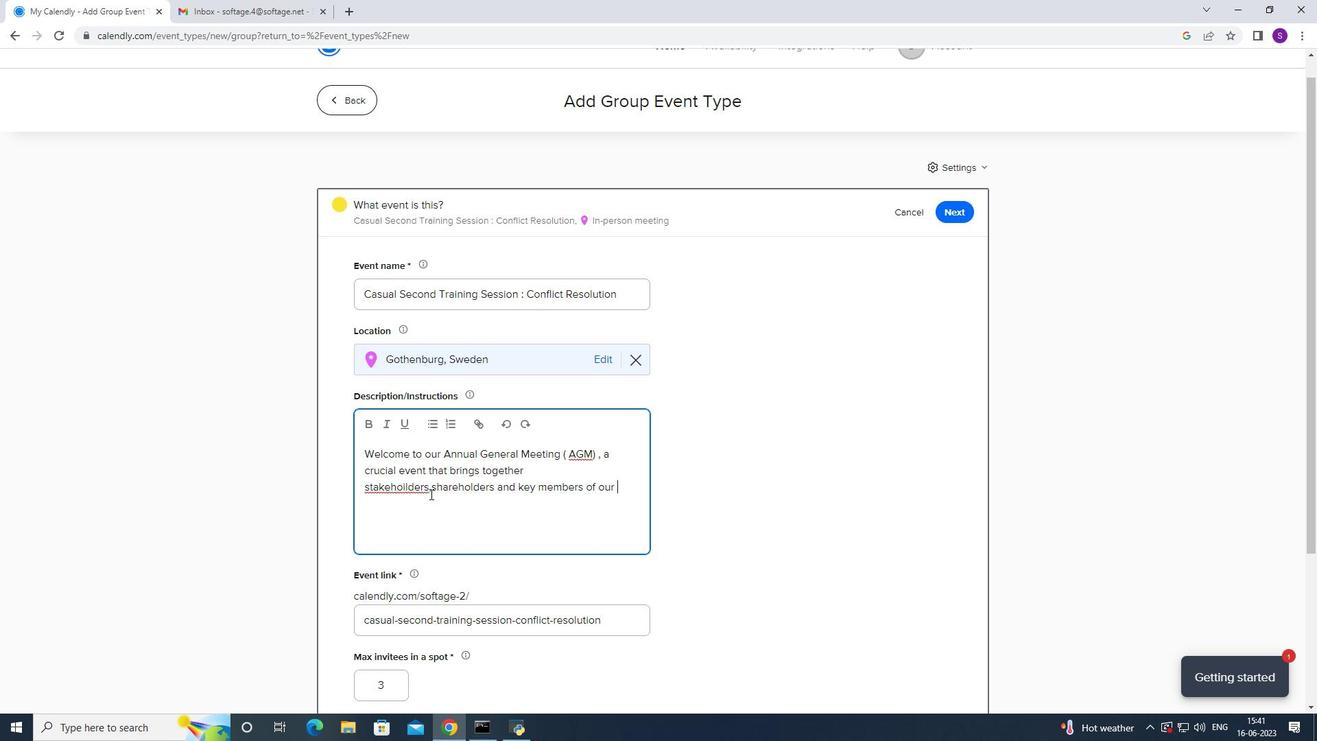 
Action: Mouse pressed right at (413, 486)
Screenshot: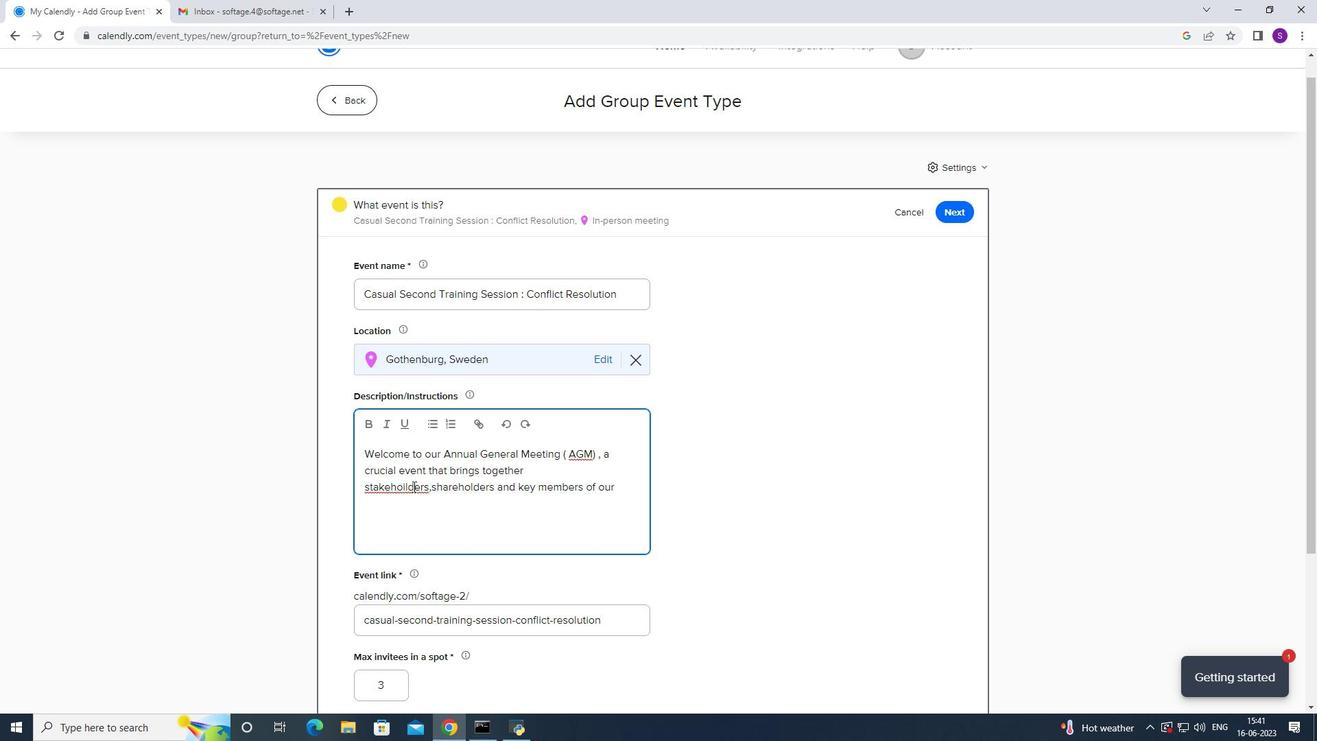 
Action: Mouse moved to (412, 487)
Screenshot: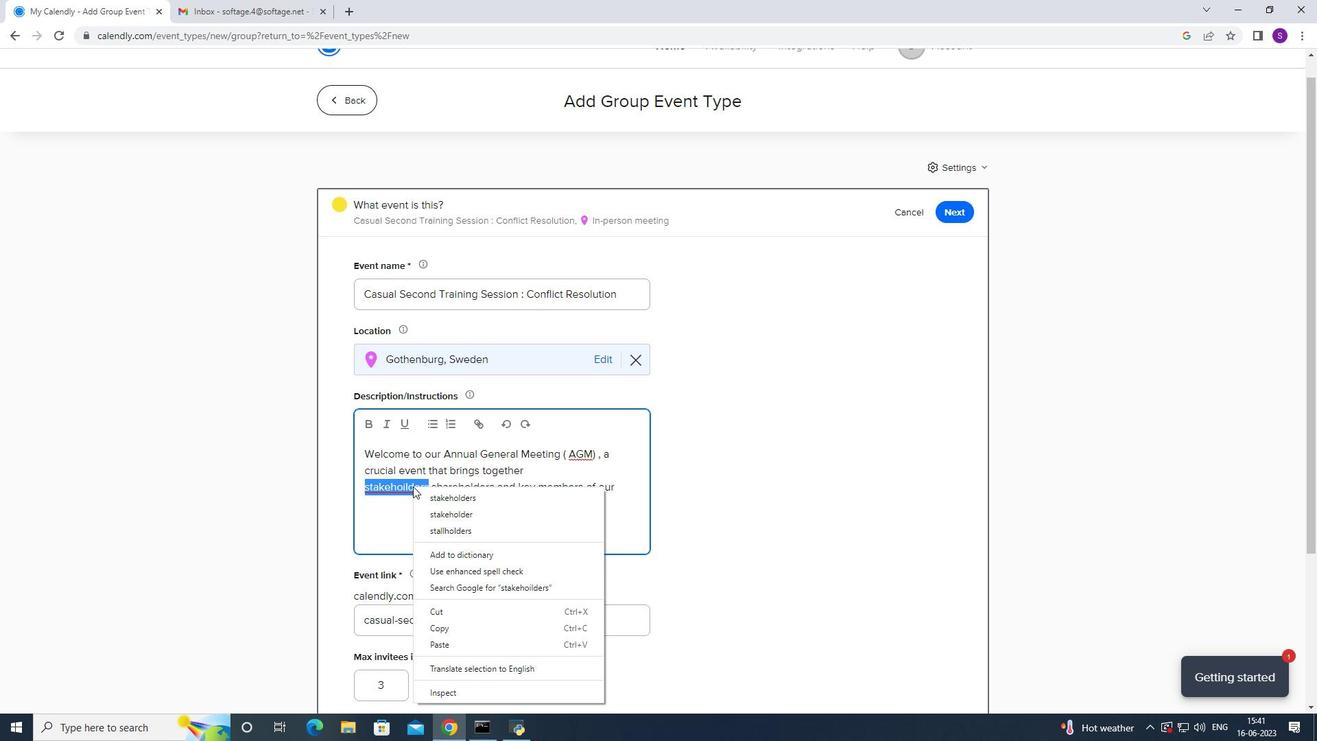 
Action: Mouse pressed left at (412, 487)
Screenshot: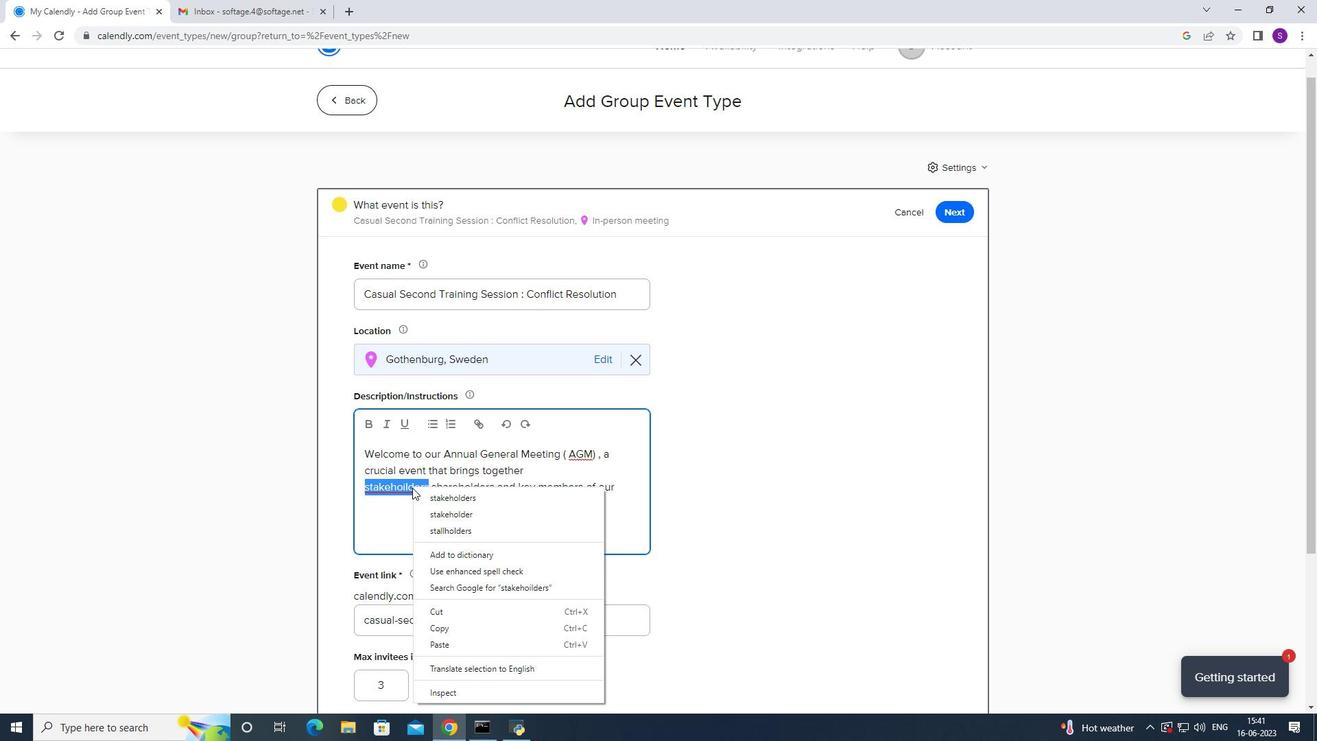 
Action: Mouse moved to (406, 490)
Screenshot: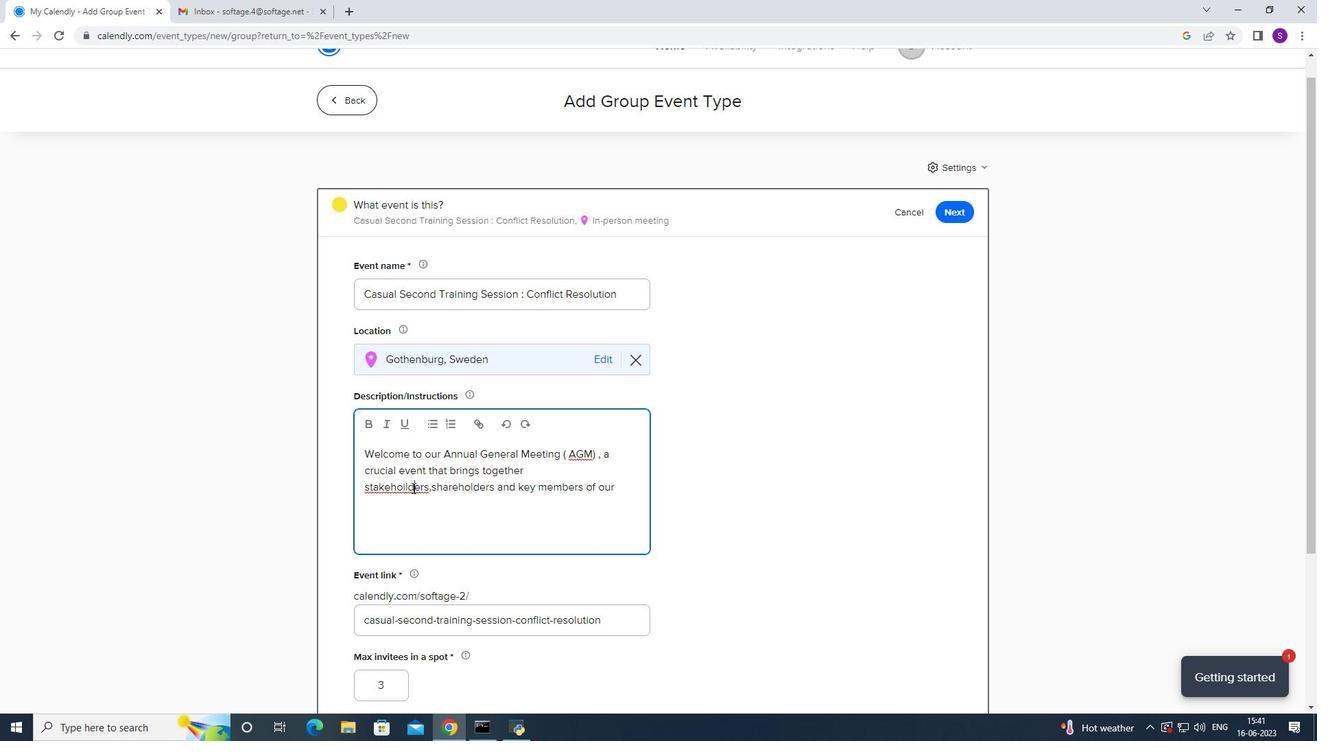 
Action: Mouse pressed left at (406, 490)
Screenshot: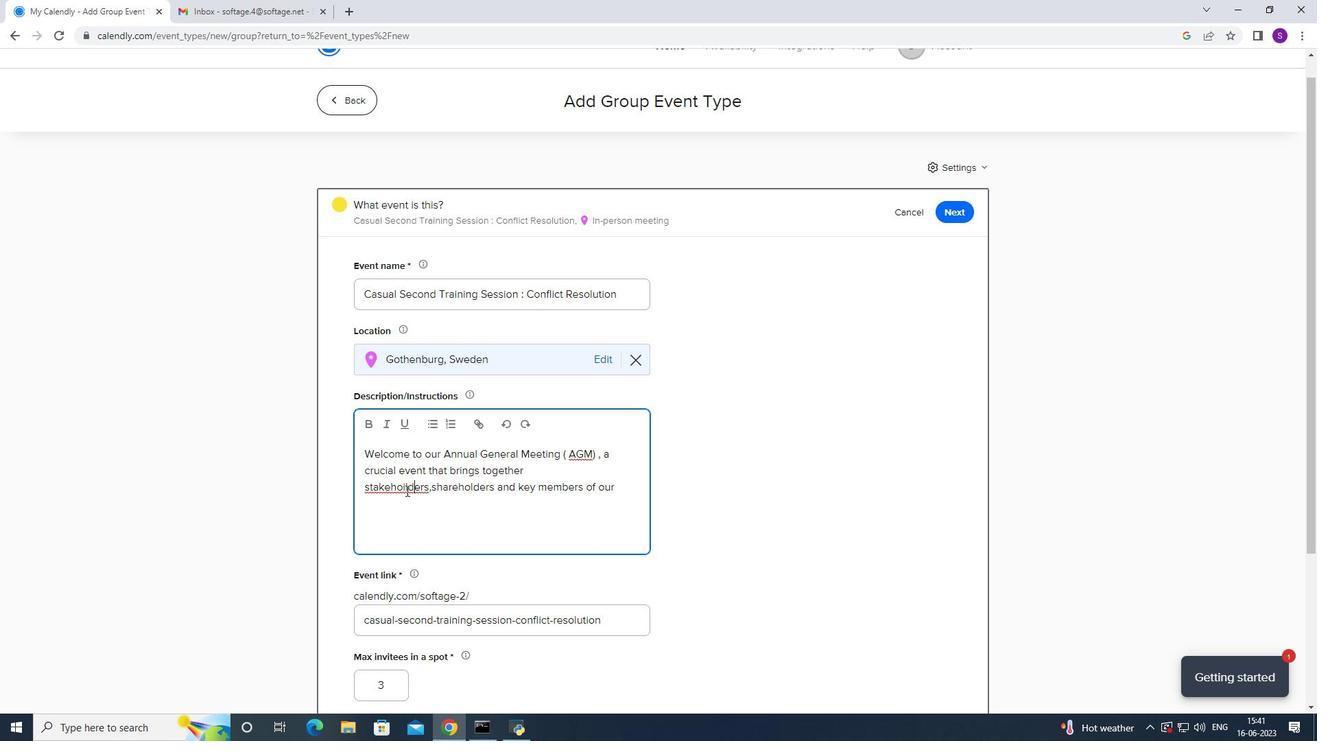 
Action: Mouse moved to (404, 492)
Screenshot: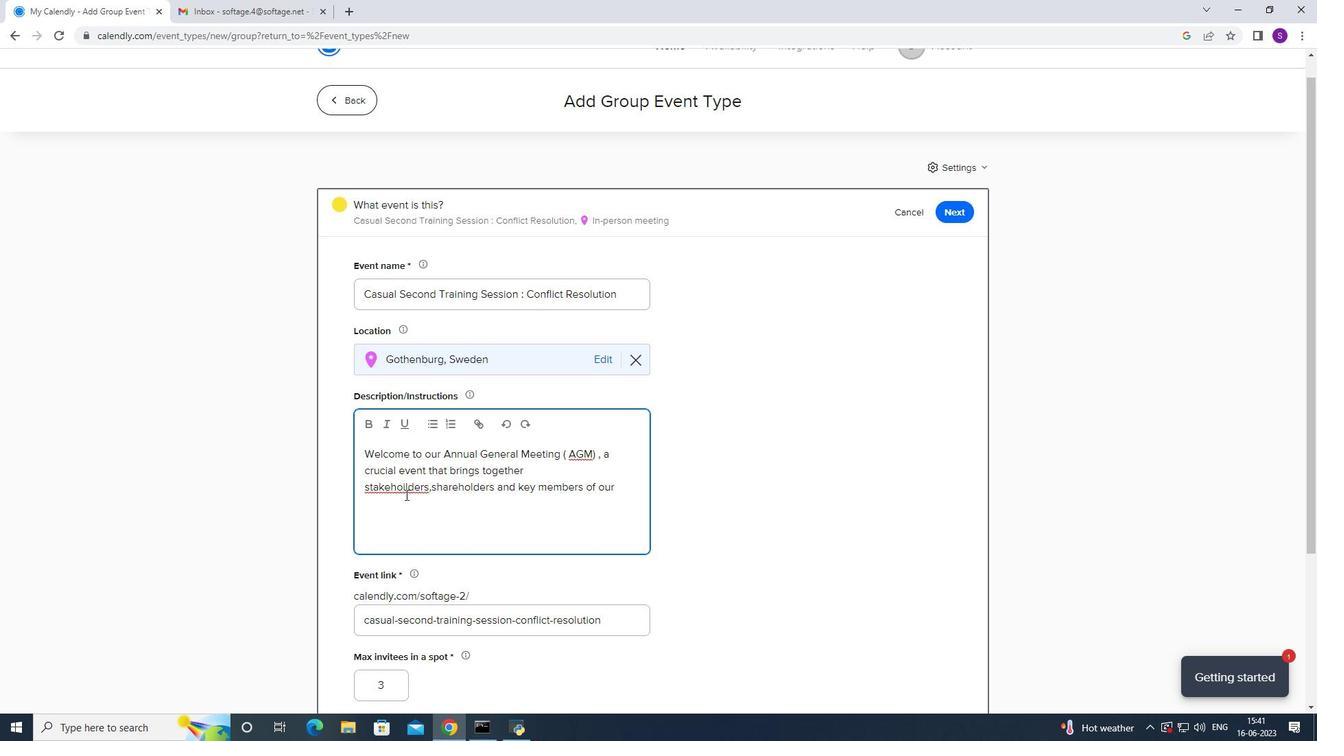 
Action: Key pressed <Key.backspace>
Screenshot: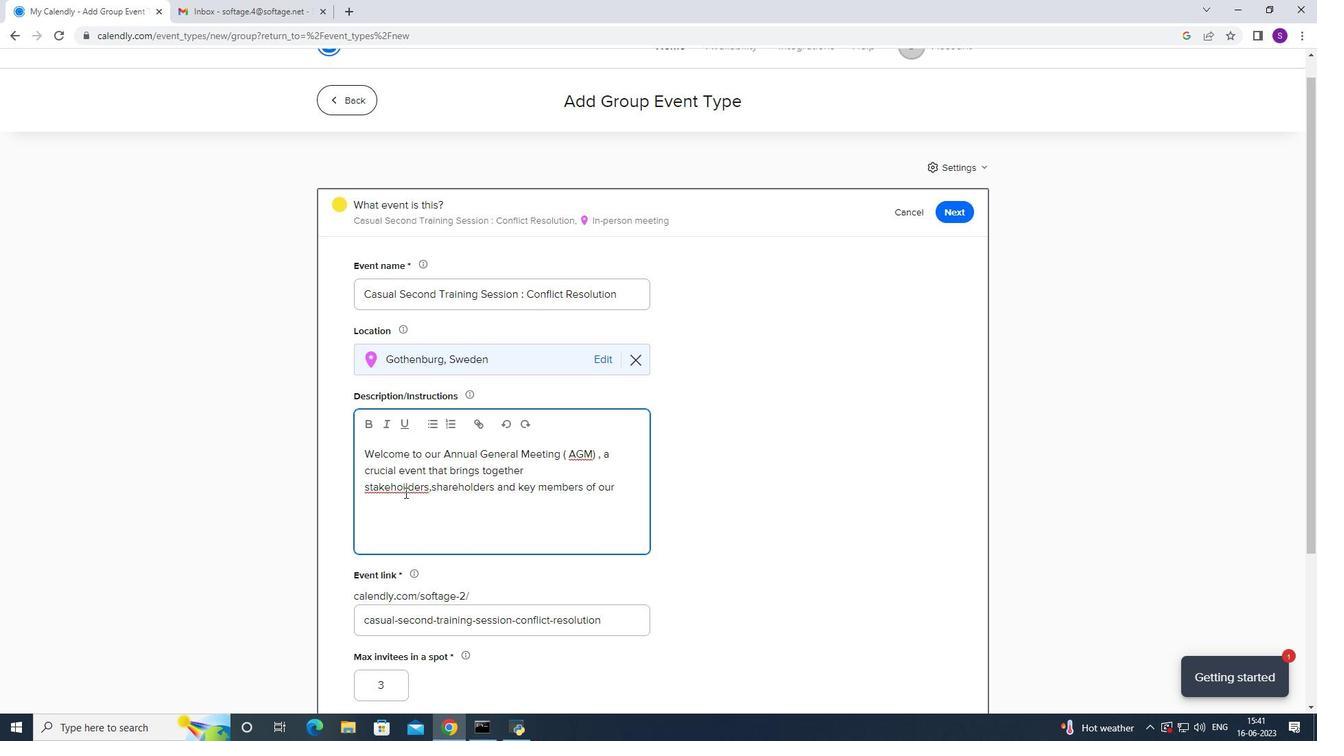 
Action: Mouse moved to (605, 493)
Screenshot: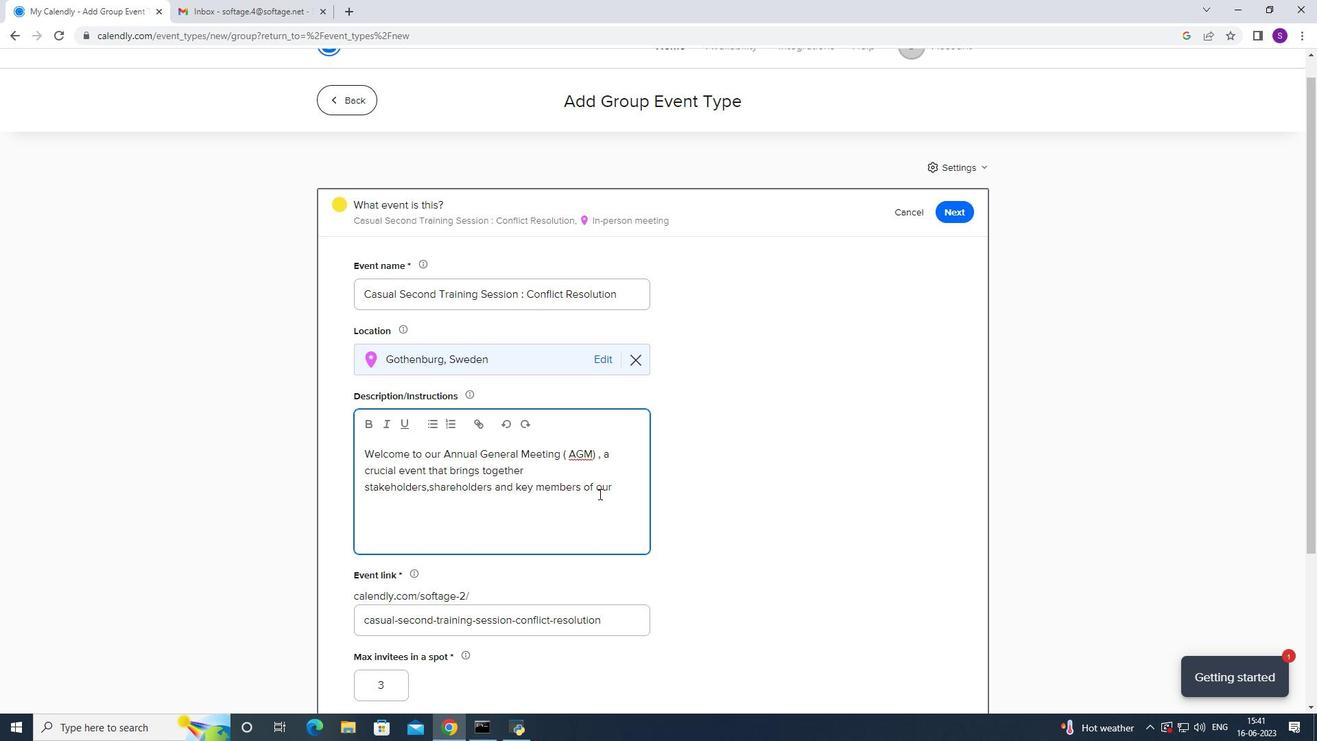
Action: Mouse pressed left at (605, 493)
Screenshot: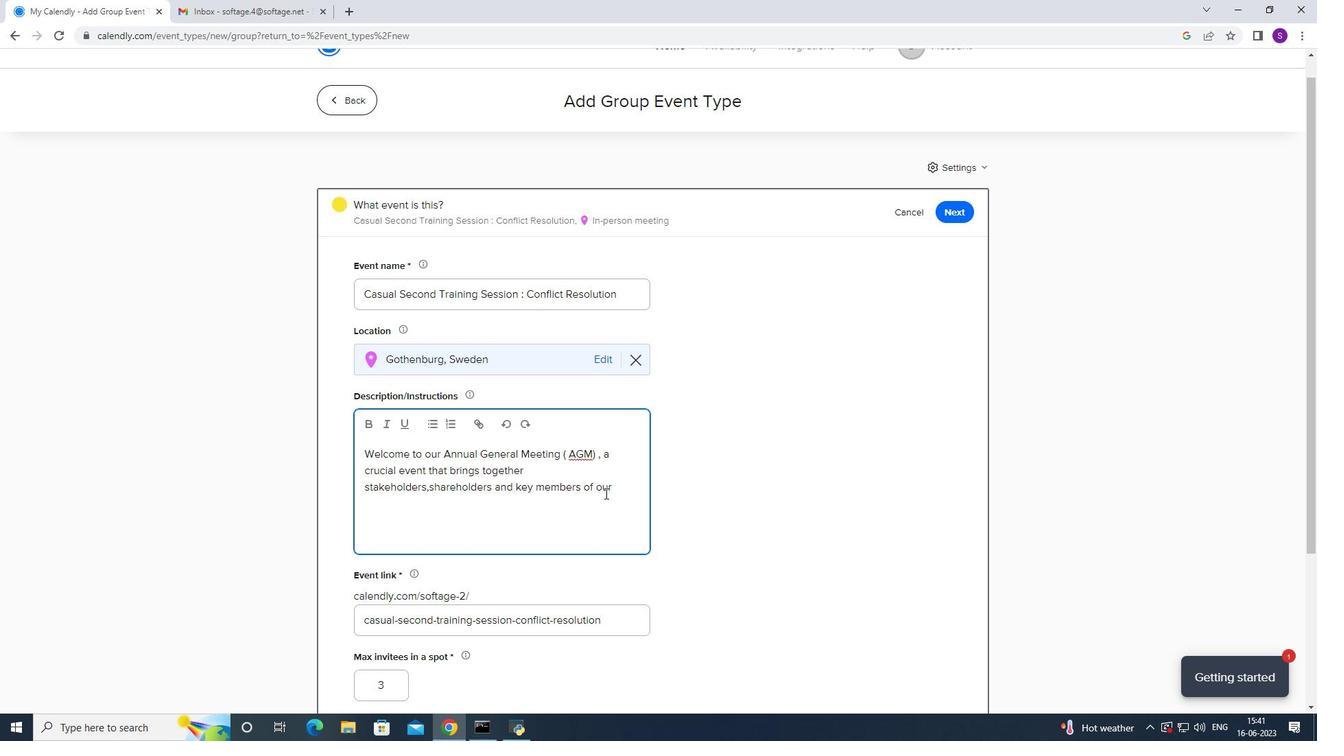 
Action: Mouse moved to (627, 486)
Screenshot: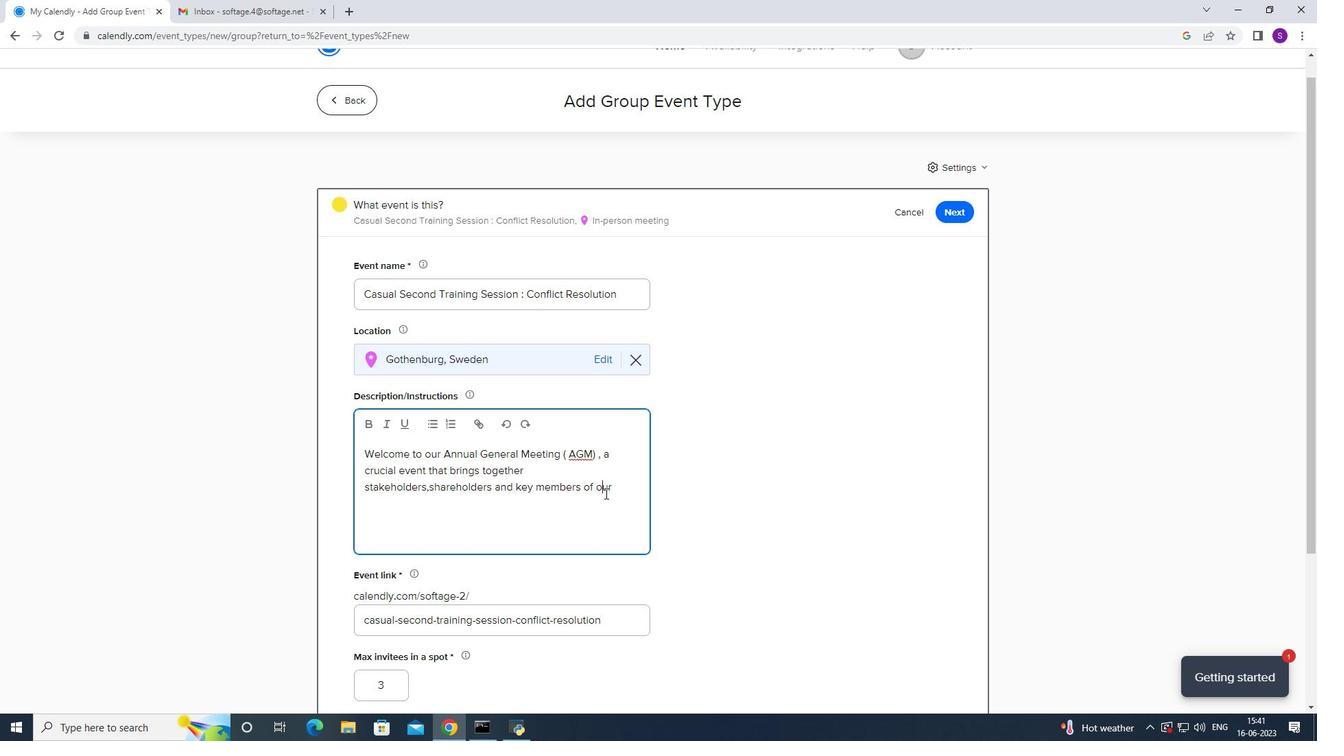 
Action: Mouse pressed left at (627, 486)
Screenshot: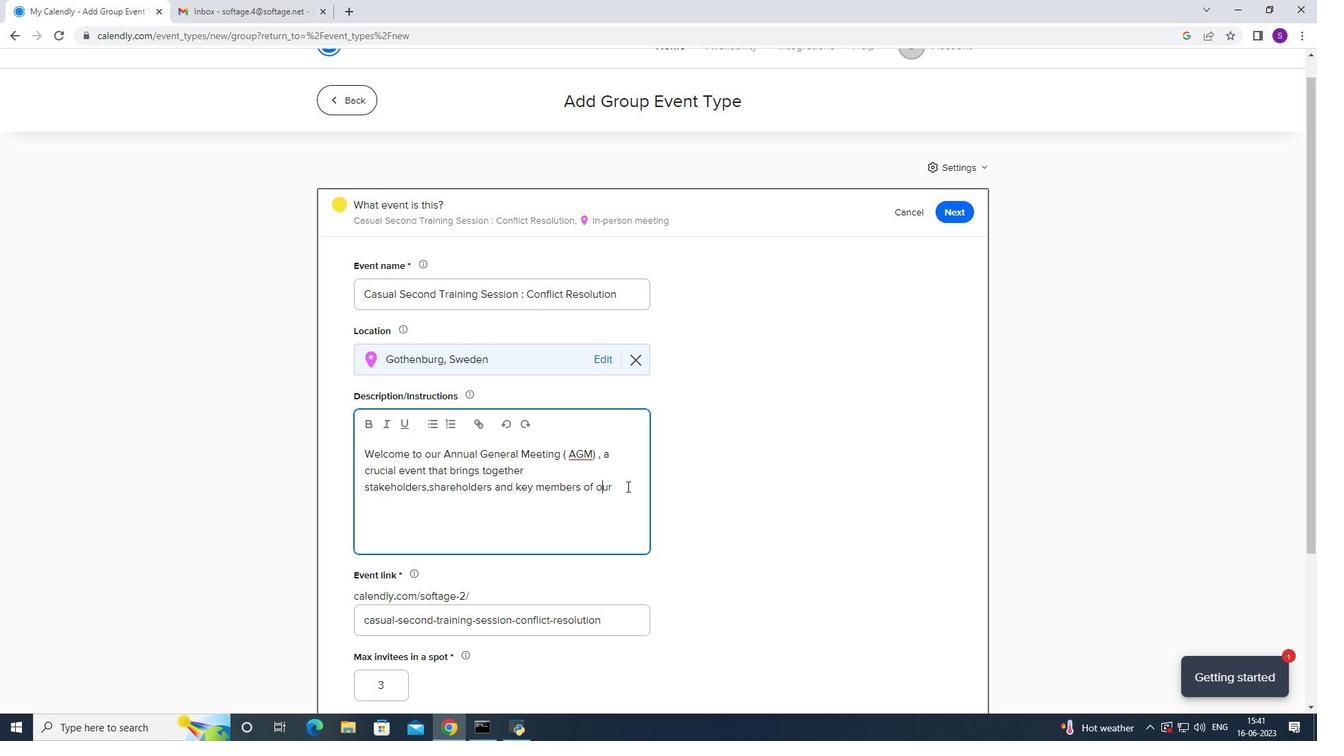 
Action: Mouse moved to (623, 486)
Screenshot: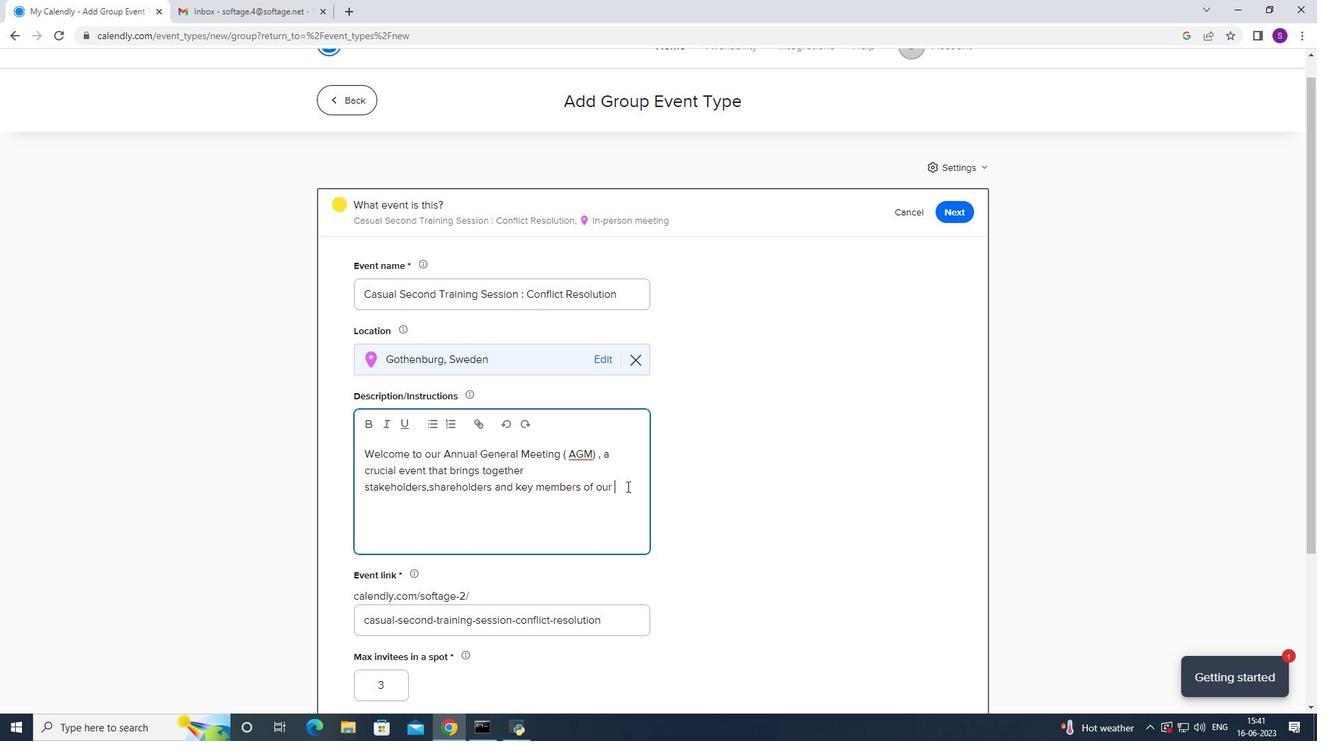 
Action: Key pressed organization<Key.space>to<Key.space>review<Key.space>the<Key.space>past<Key.space>year<Key.space>,<Key.space>discuss<Key.space>important<Key.space>matters<Key.space>m<Key.backspace>m,<Key.backspace><Key.backspace>,<Key.space>and<Key.space>pla
Screenshot: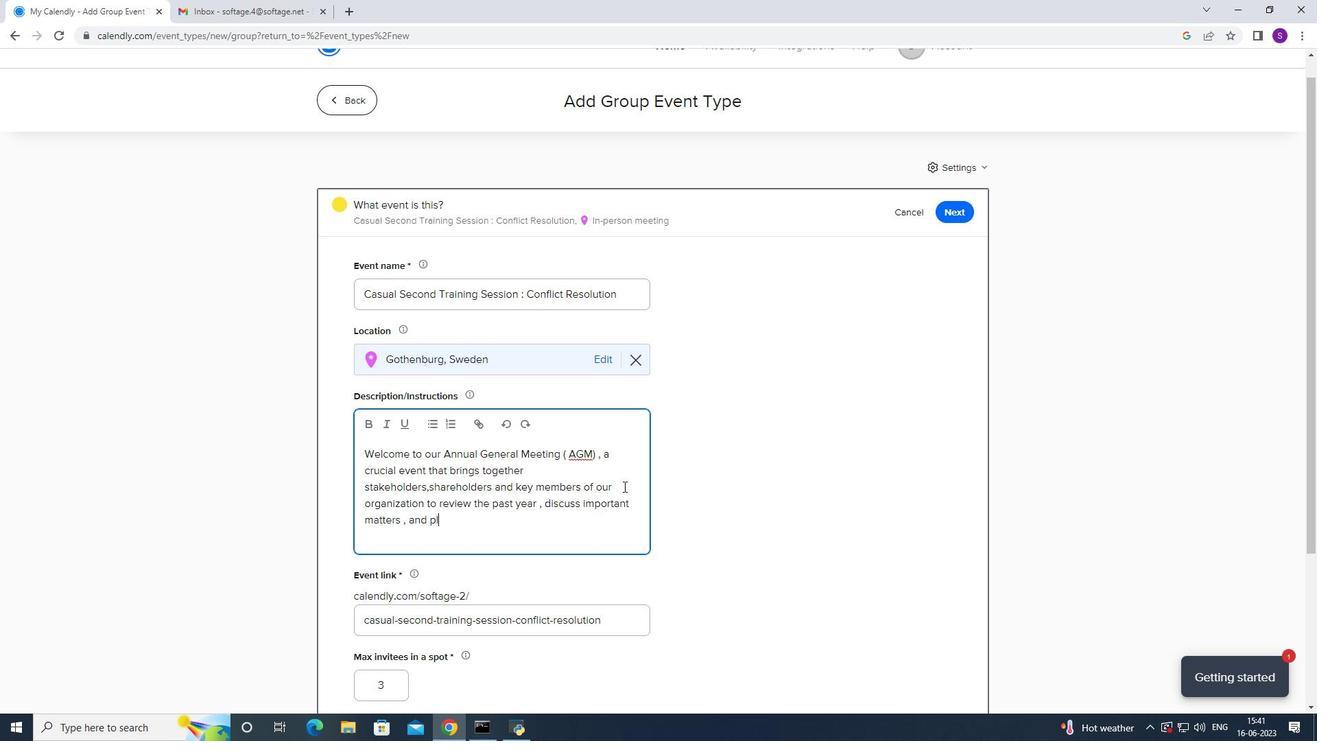 
Action: Mouse moved to (623, 486)
Screenshot: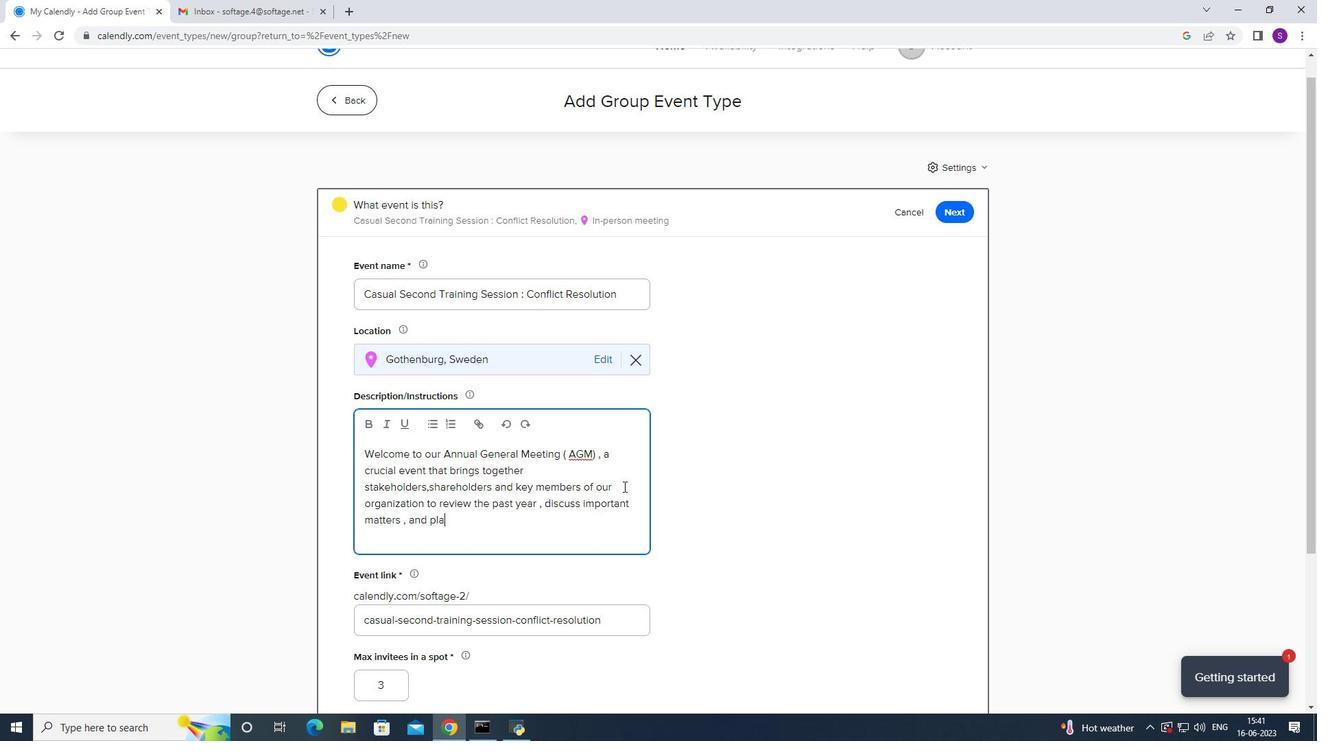 
Action: Key pressed n<Key.space>for<Key.space>the<Key.space>future,<Key.backspace>.<Key.space><Key.caps_lock>T<Key.caps_lock>he<Key.space><Key.caps_lock>AGM<Key.space><Key.caps_lock>will<Key.space><Key.backspace><Key.backspace><Key.backspace><Key.backspace><Key.backspace>serves<Key.space>as<Key.space>a<Key.space>platform<Key.space>for<Key.space>transparency,<Key.space>accountability,<Key.space>and<Key.space>oip<Key.backspace><Key.backspace>pen<Key.space>diaklogue<Key.space><Key.backspace><Key.backspace><Key.backspace><Key.backspace><Key.backspace><Key.backspace><Key.backspace>logue<Key.space>,<Key.space>allowing<Key.space>everyone<Key.space>to<Key.space>the<Key.space>overall<Key.space>direction<Key.space>and<Key.space>suicc<Key.backspace><Key.backspace><Key.backspace>ccess<Key.space>of<Key.space>our<Key.space>organization.
Screenshot: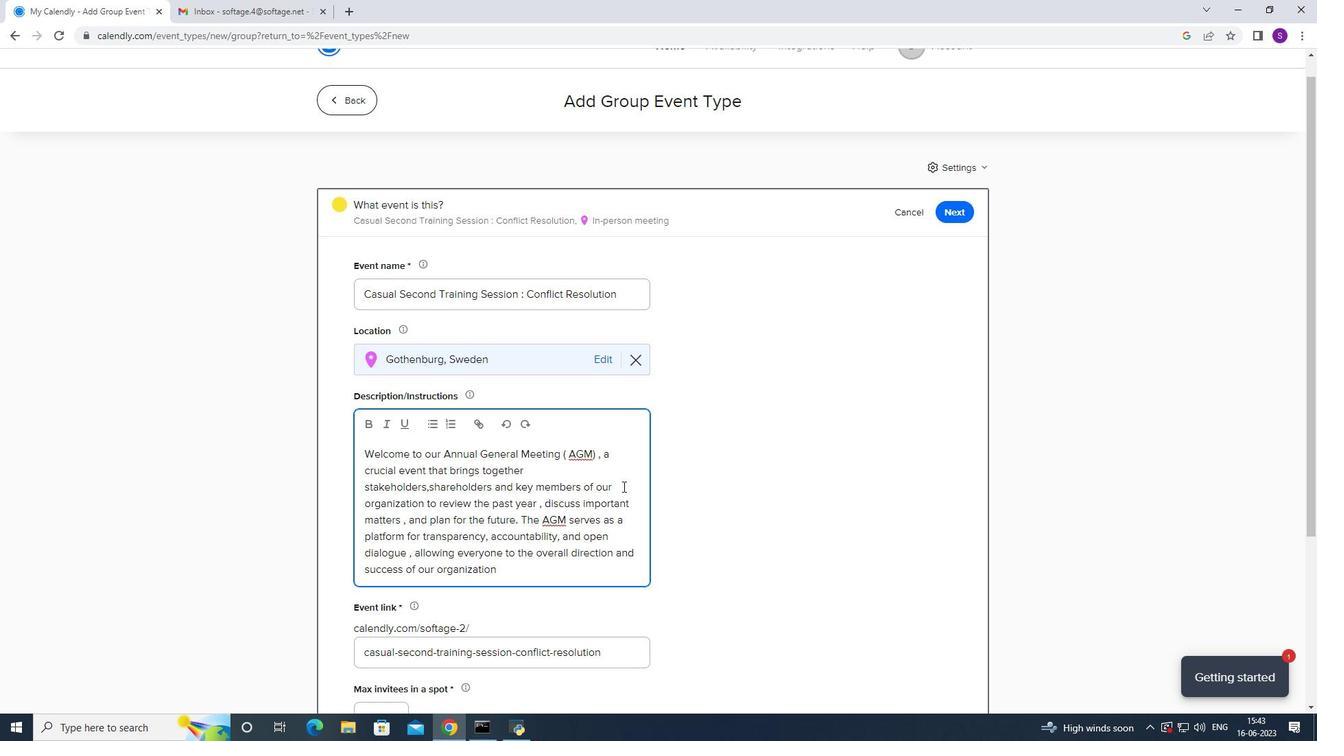 
Action: Mouse moved to (577, 469)
Screenshot: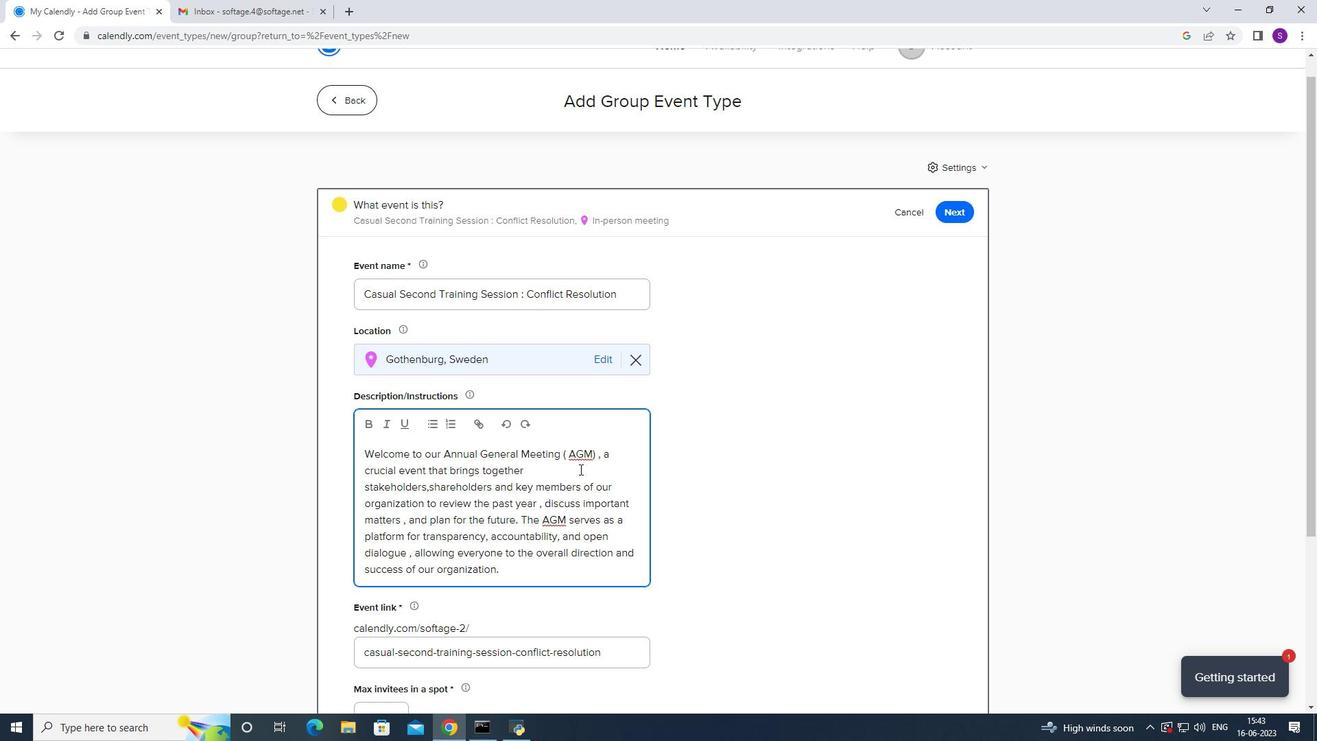 
Action: Mouse scrolled (577, 468) with delta (0, 0)
Screenshot: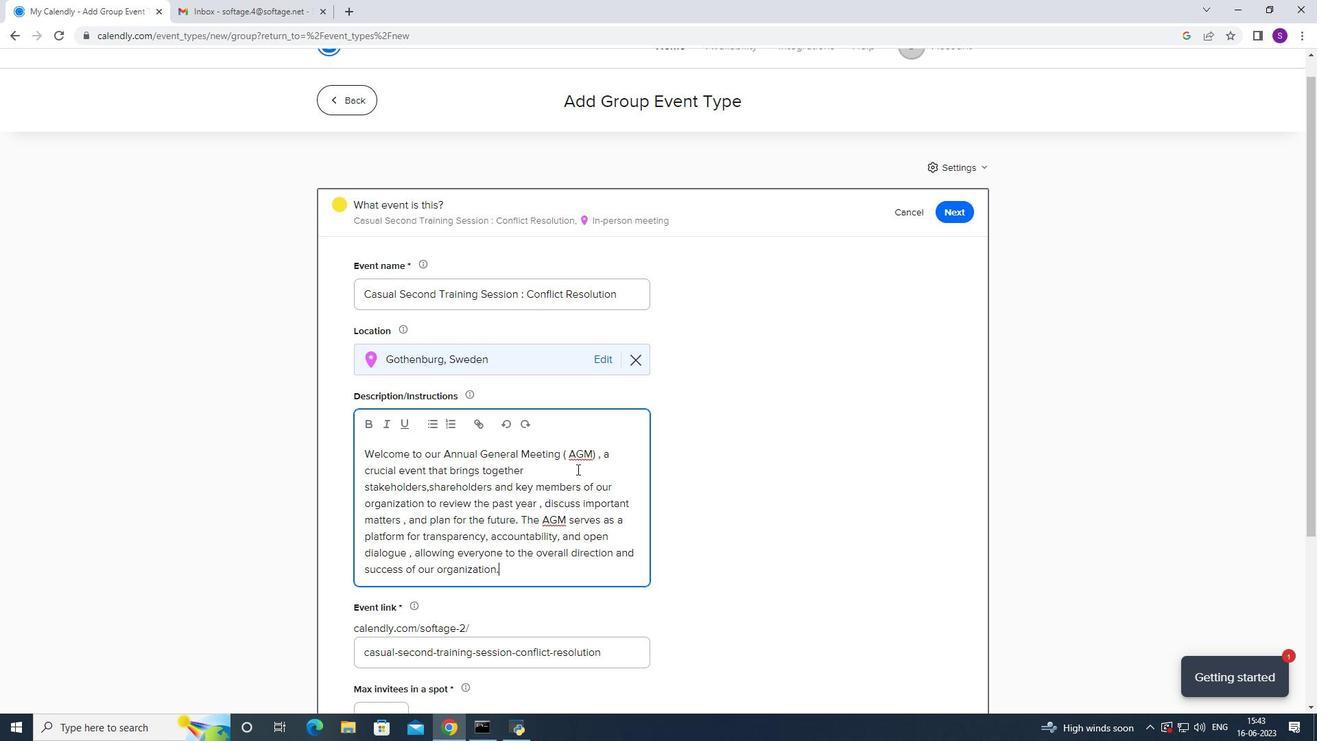 
Action: Mouse scrolled (577, 468) with delta (0, 0)
Screenshot: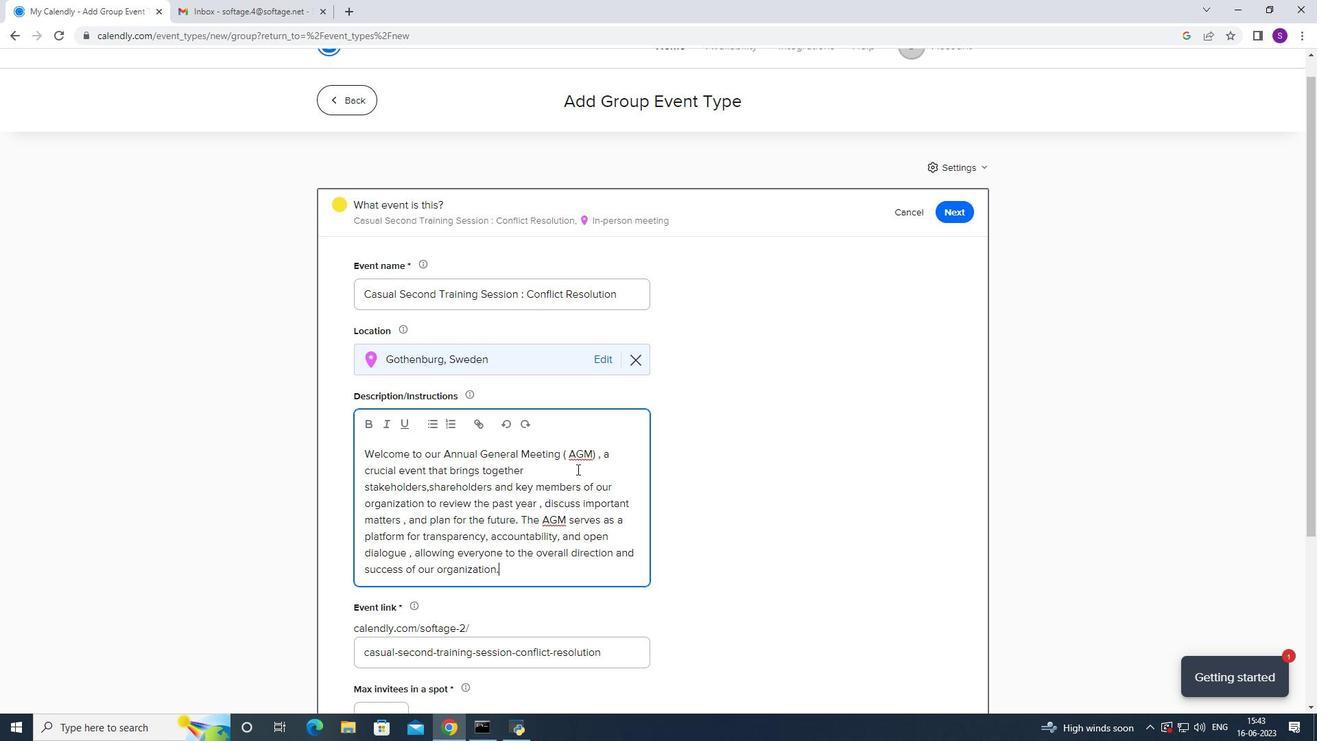 
Action: Mouse scrolled (577, 468) with delta (0, 0)
Screenshot: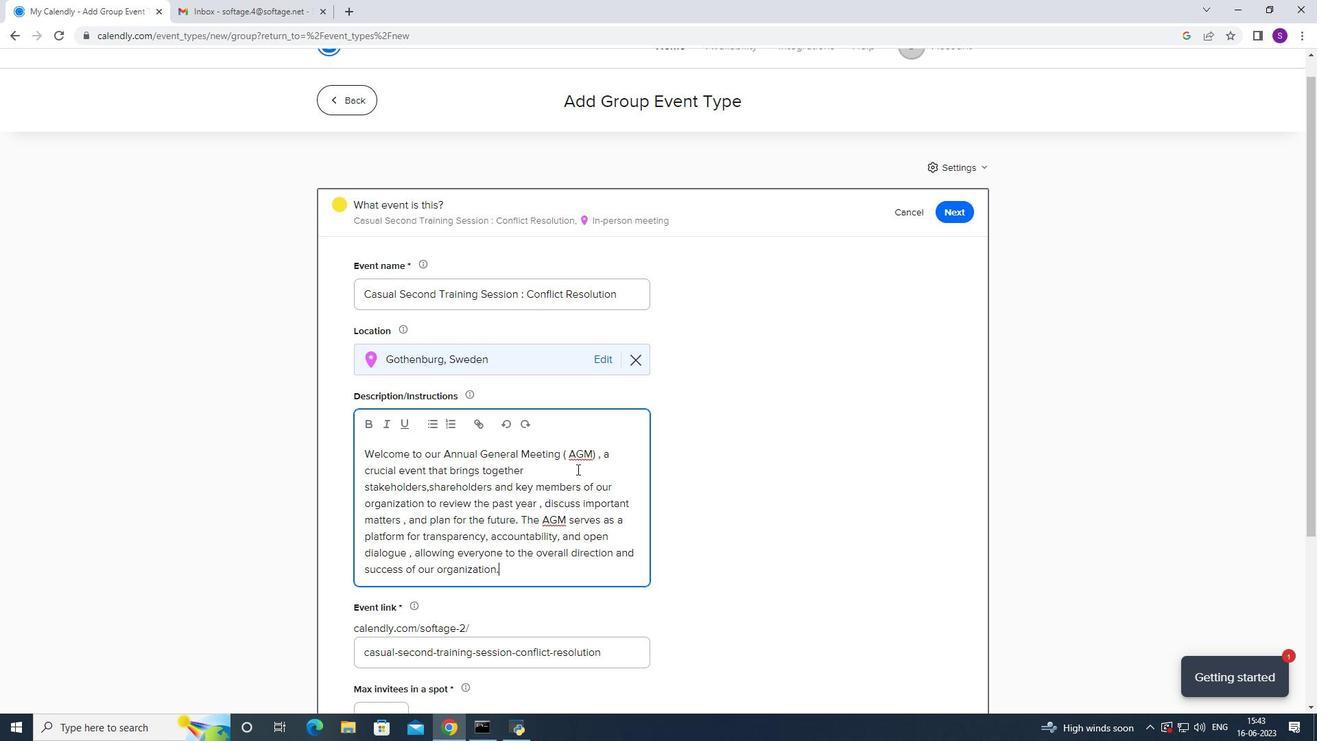 
Action: Mouse moved to (574, 470)
Screenshot: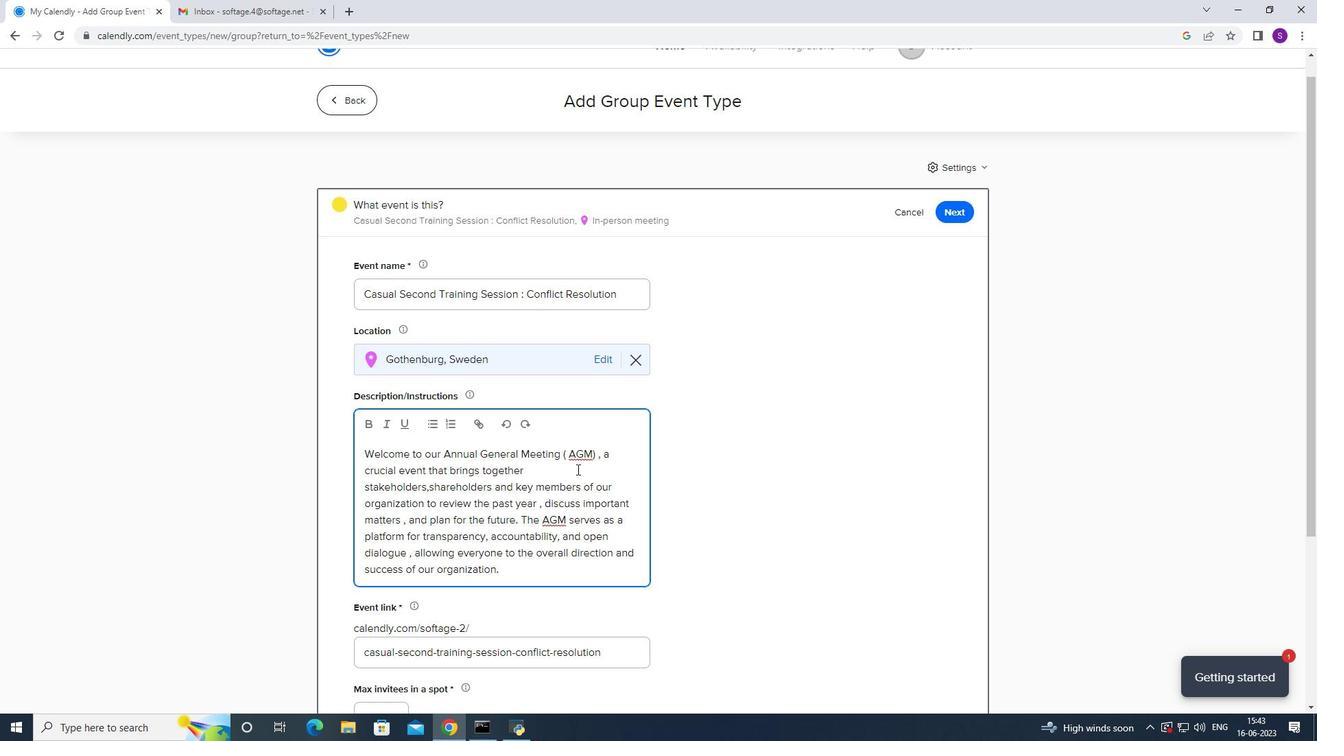 
Action: Mouse scrolled (575, 469) with delta (0, 0)
Screenshot: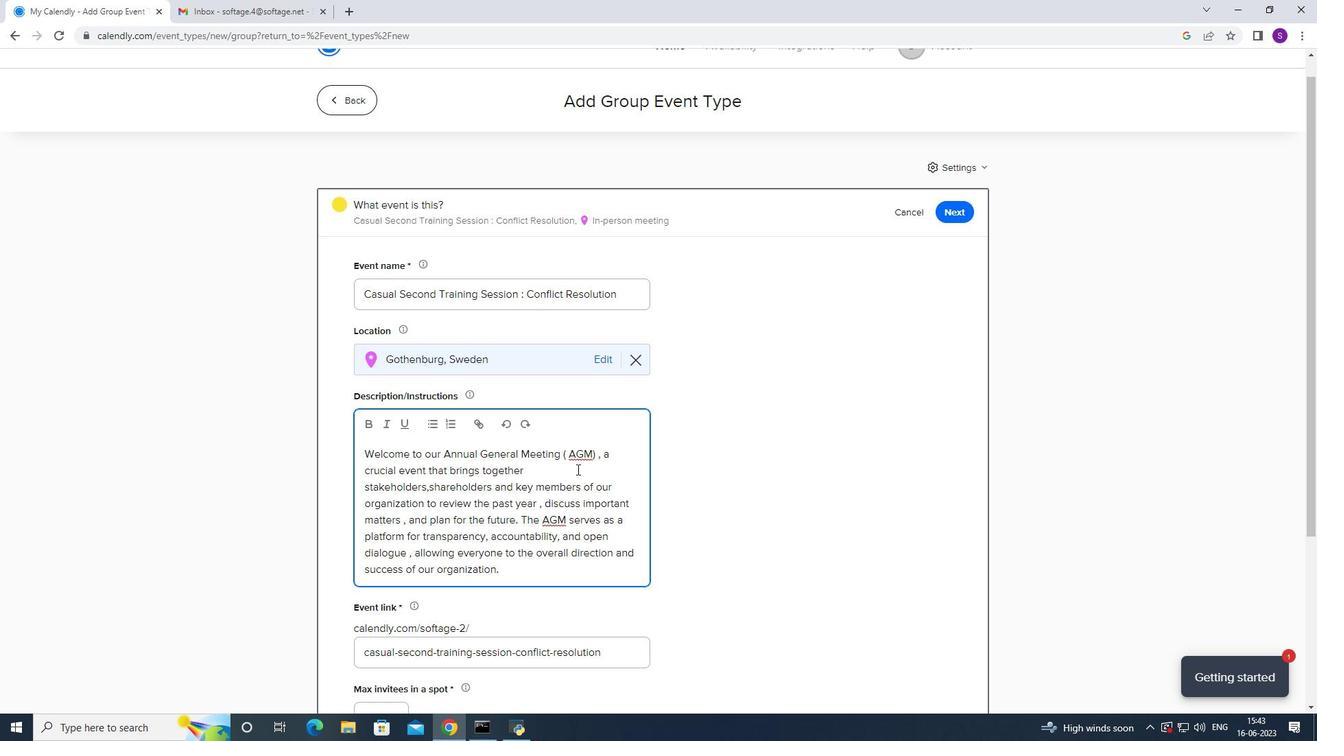 
Action: Mouse moved to (574, 470)
Screenshot: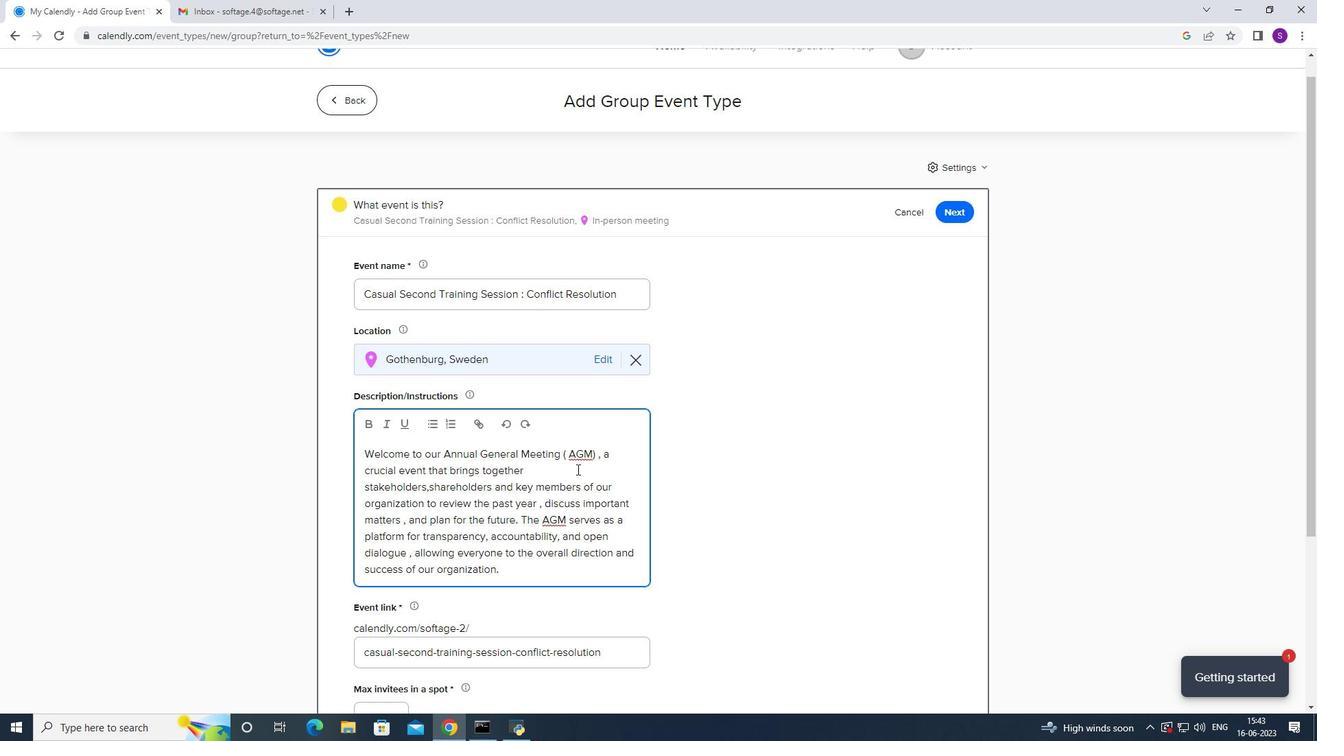 
Action: Mouse scrolled (574, 470) with delta (0, 0)
Screenshot: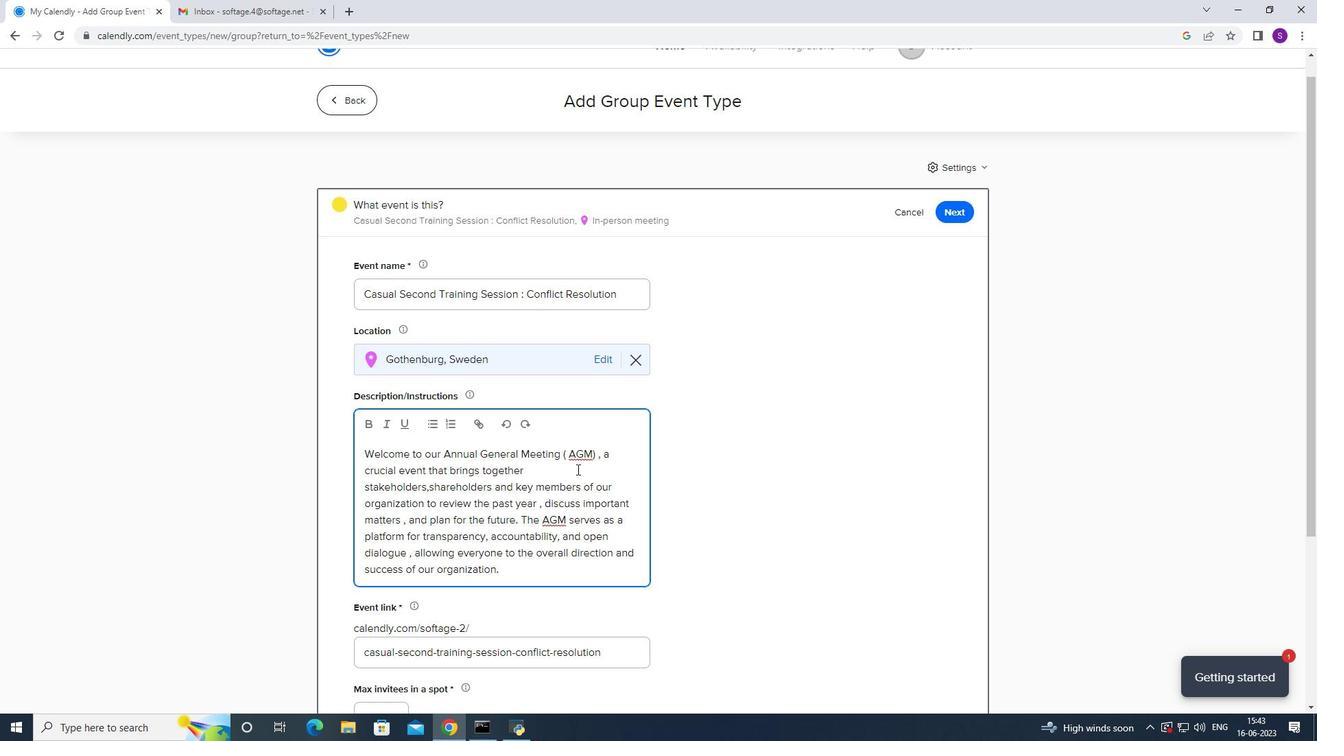
Action: Mouse moved to (573, 472)
Screenshot: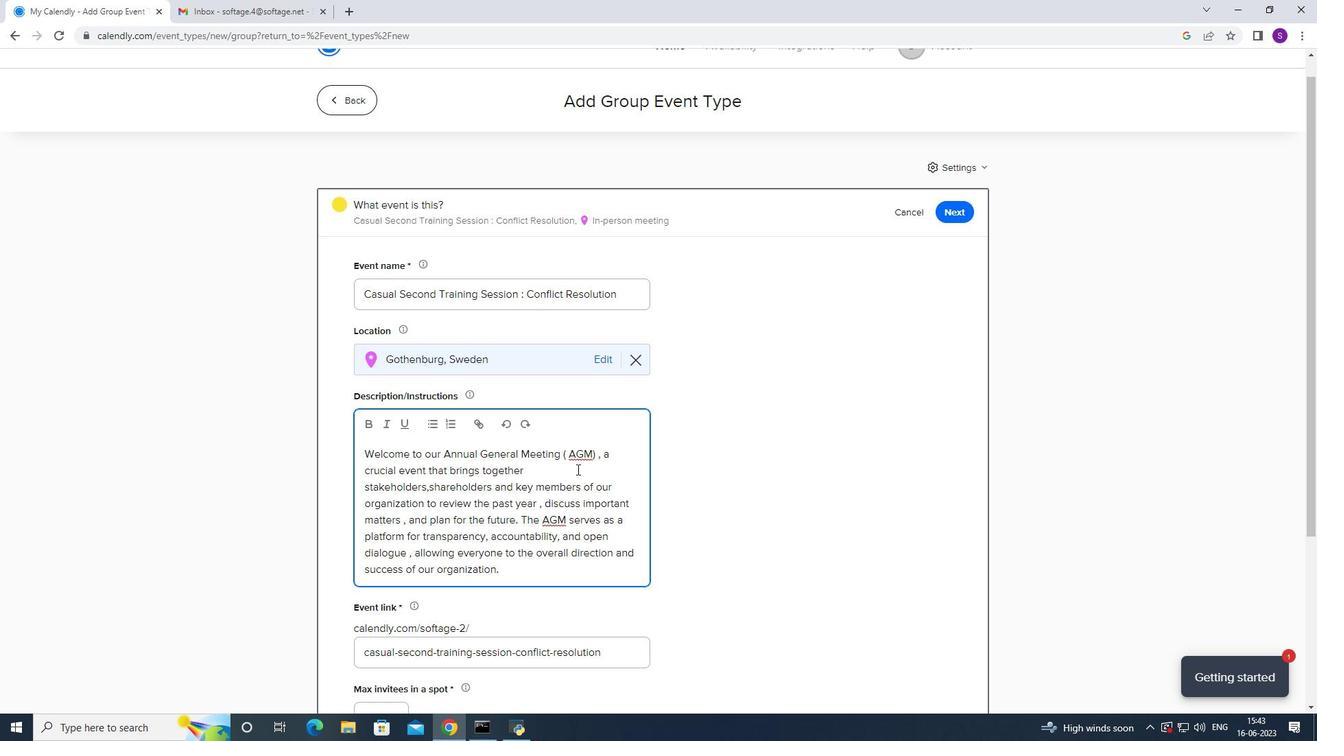 
Action: Mouse scrolled (574, 470) with delta (0, 0)
Screenshot: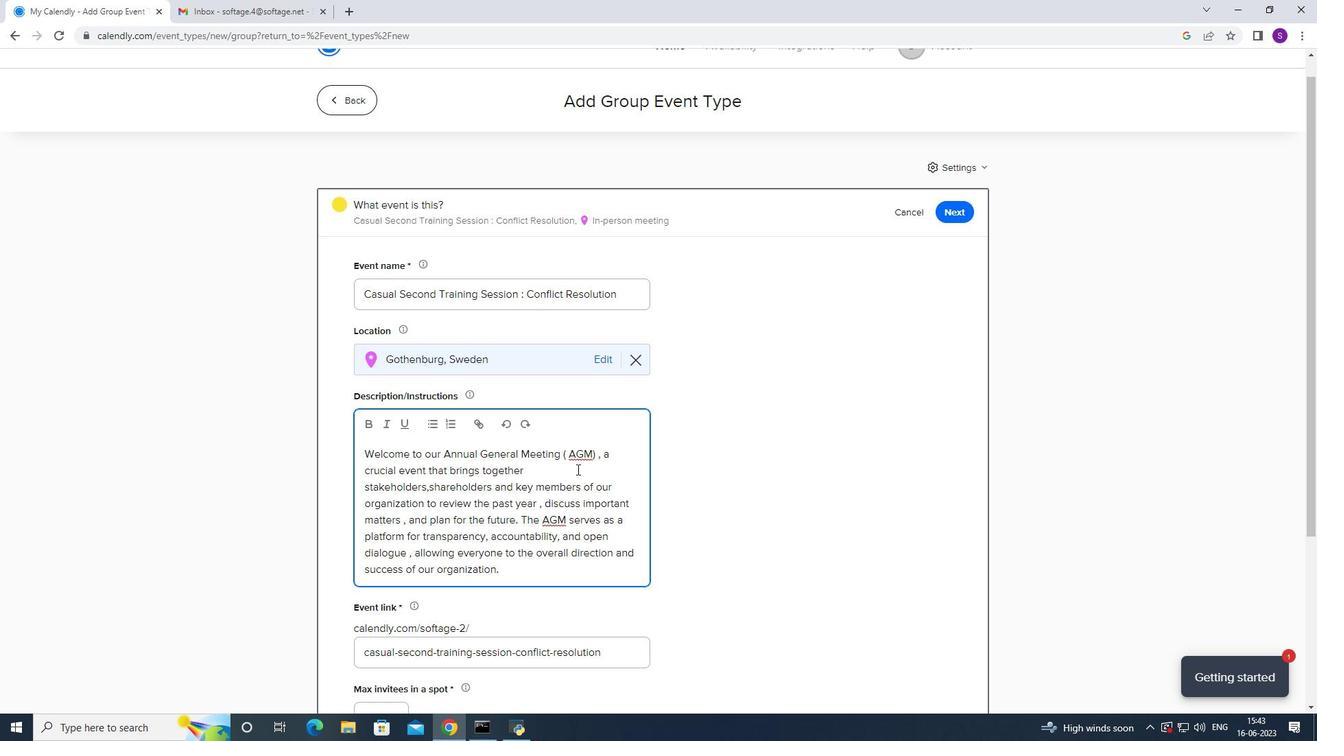 
Action: Mouse moved to (571, 473)
Screenshot: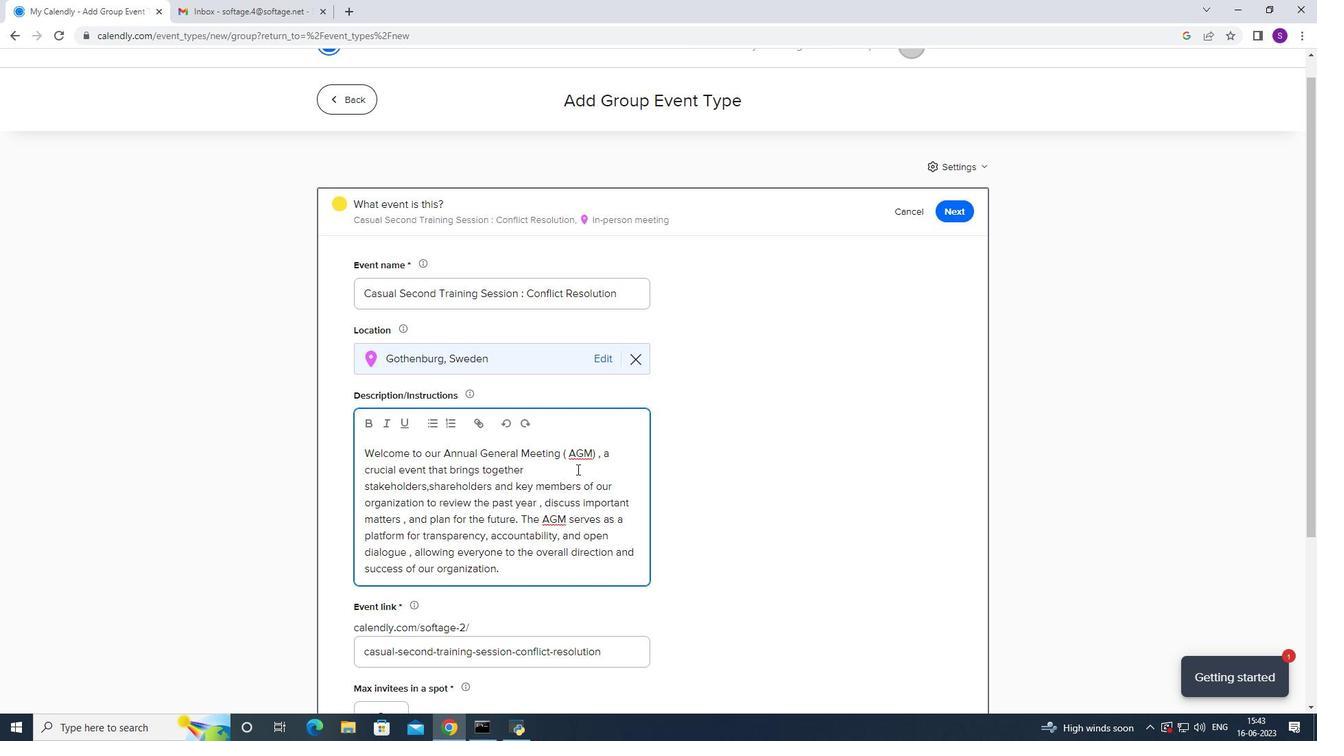 
Action: Mouse scrolled (572, 472) with delta (0, 0)
Screenshot: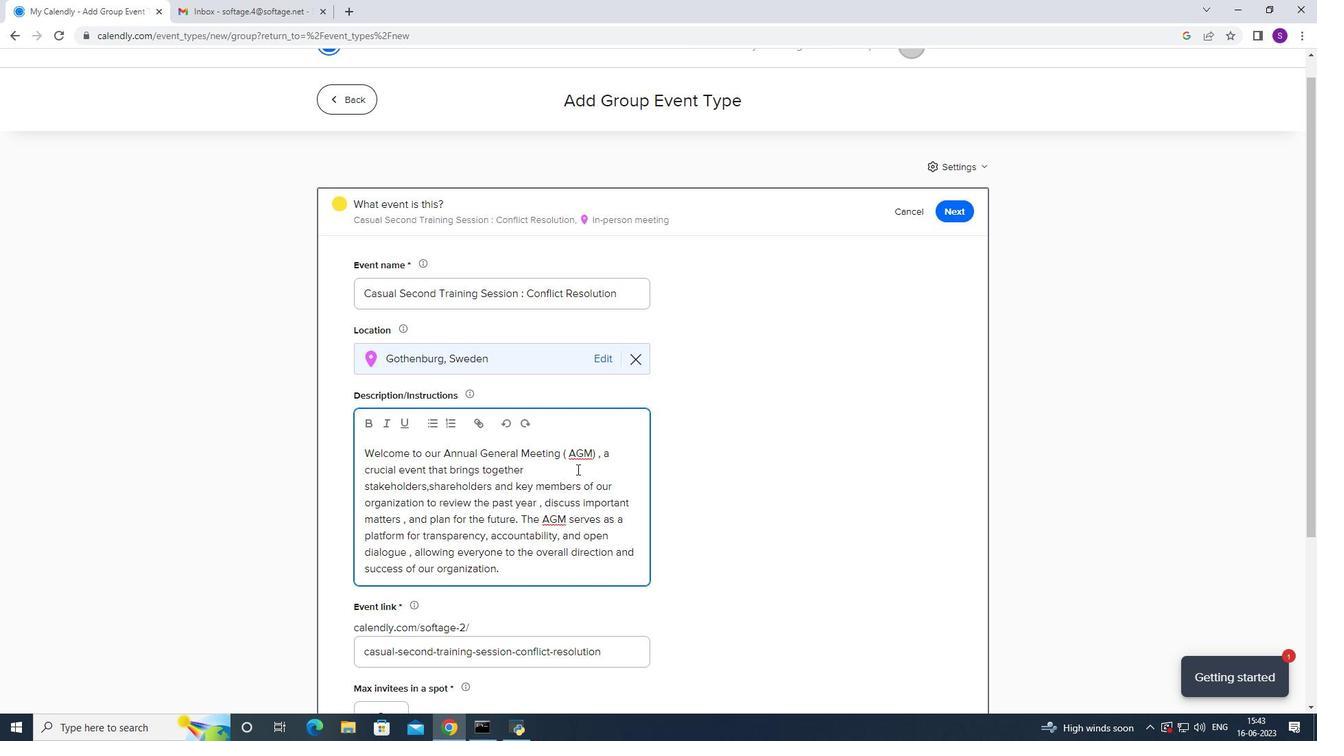 
Action: Mouse moved to (973, 646)
Screenshot: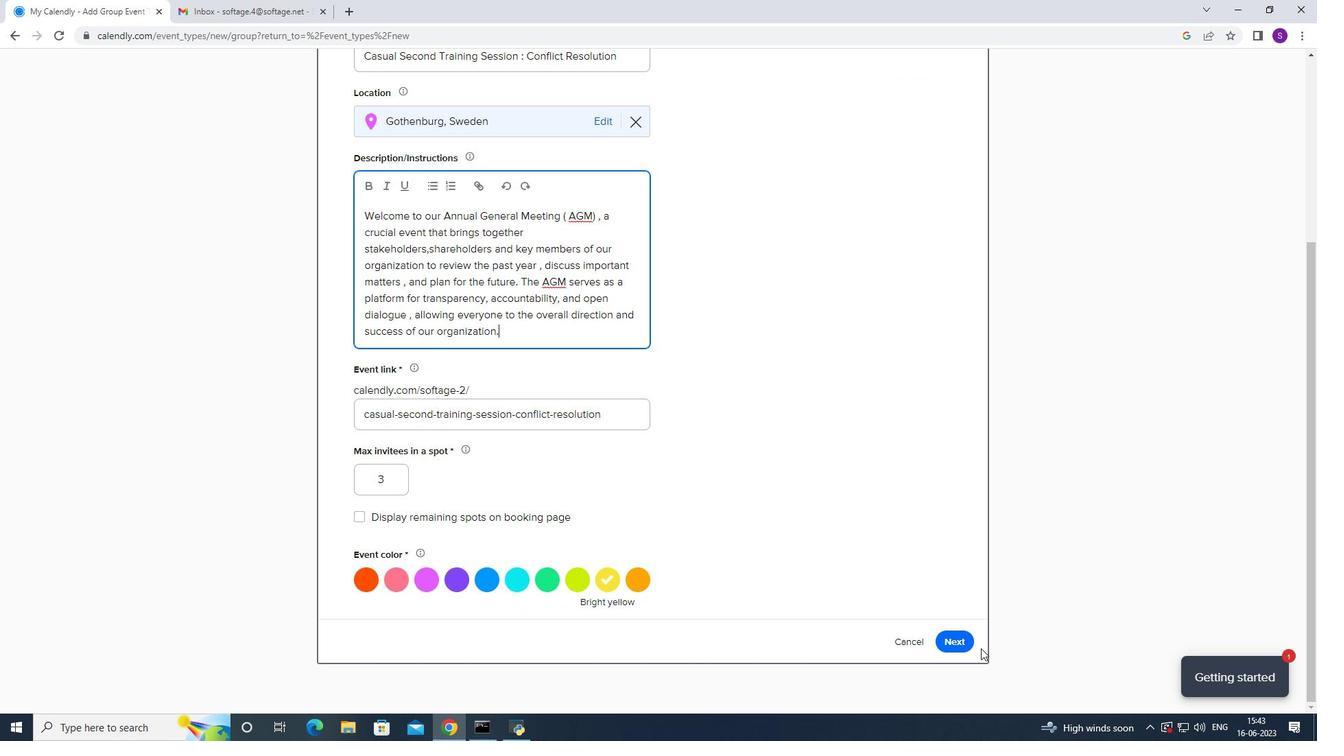 
Action: Mouse pressed left at (973, 646)
Screenshot: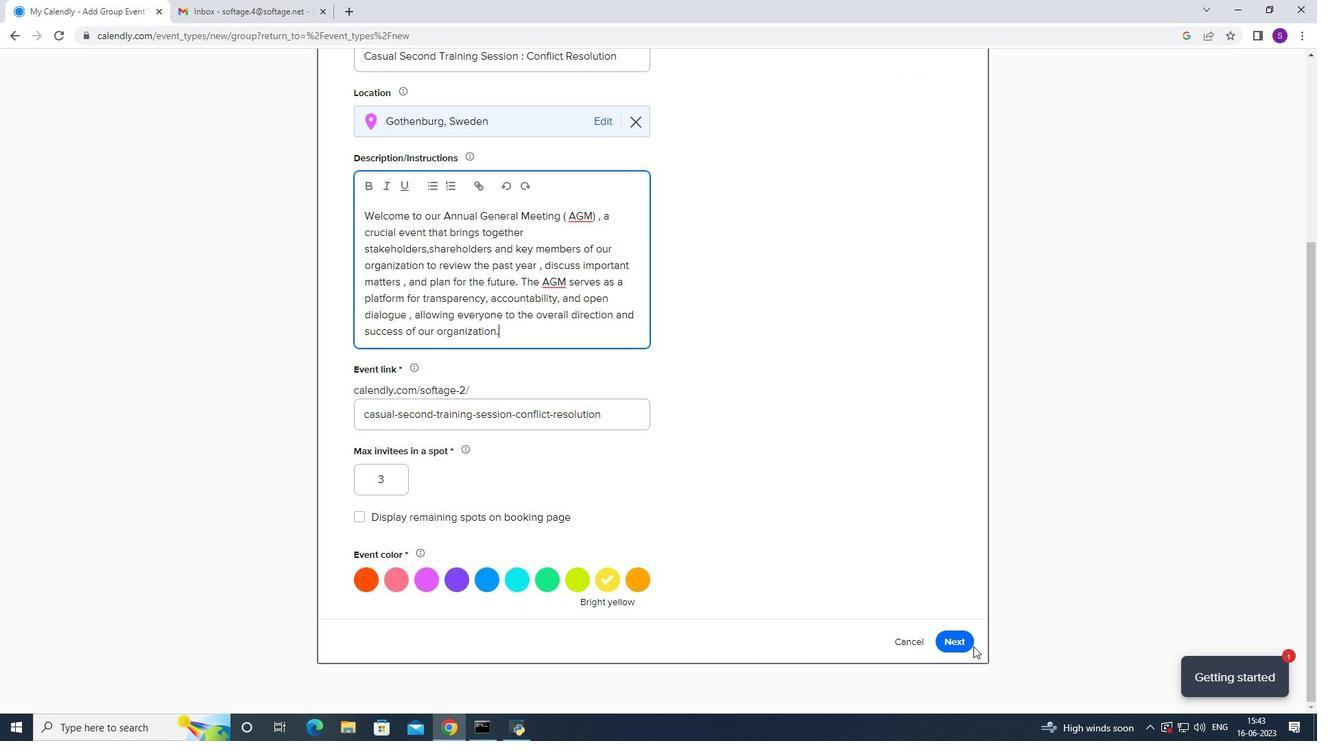 
Action: Mouse pressed left at (973, 646)
Screenshot: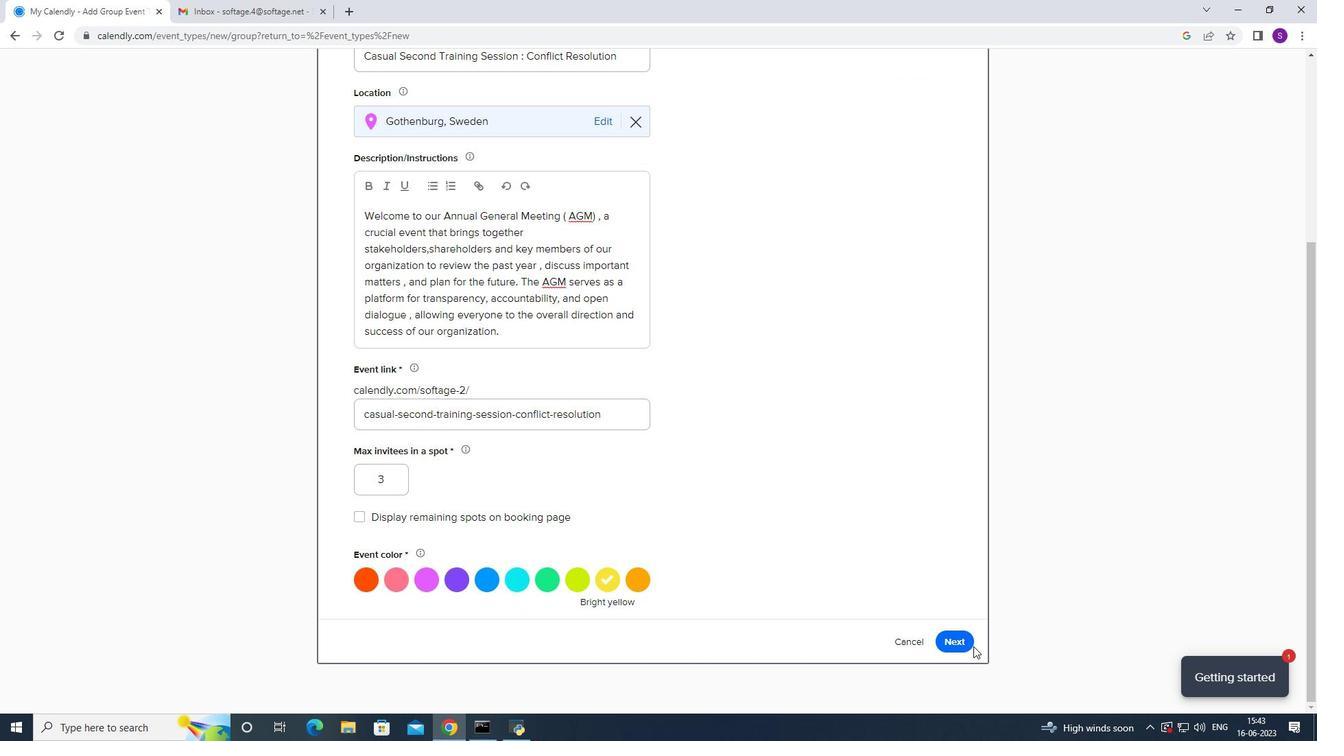 
Action: Mouse moved to (960, 643)
Screenshot: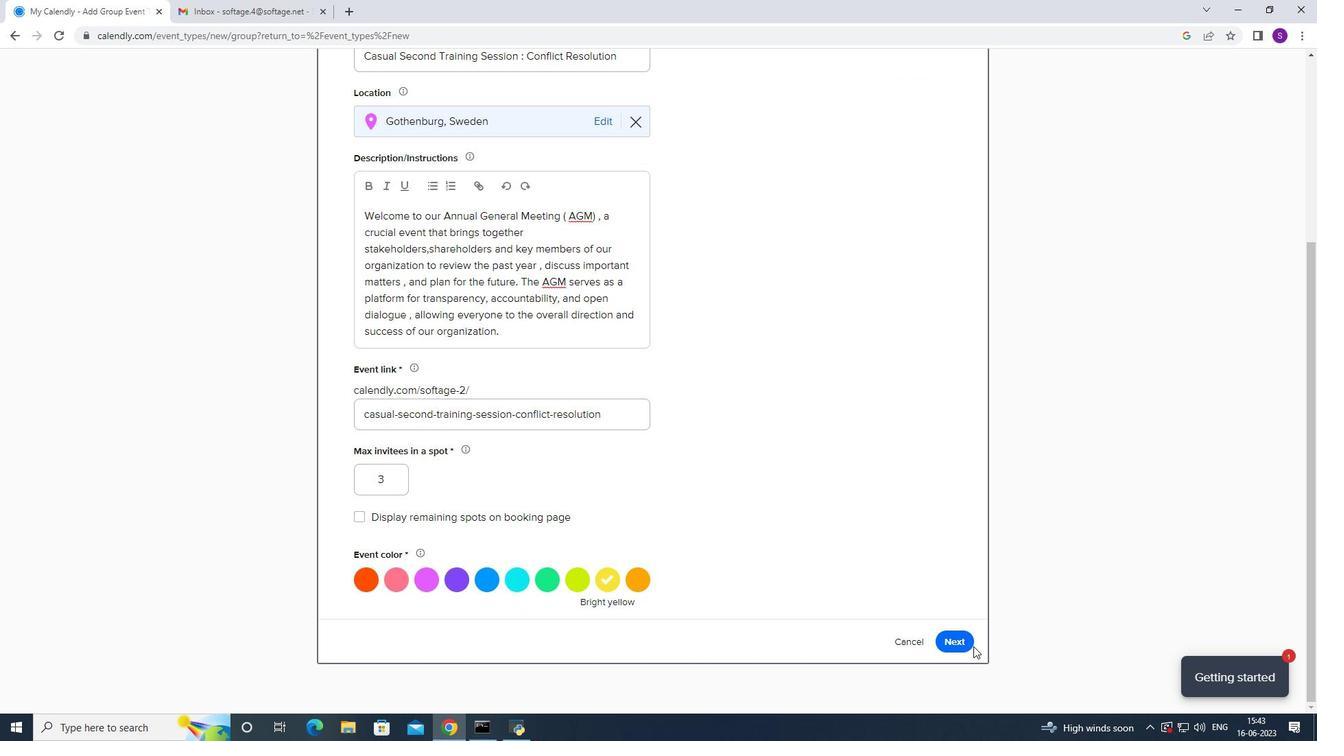 
Action: Mouse pressed left at (960, 643)
Screenshot: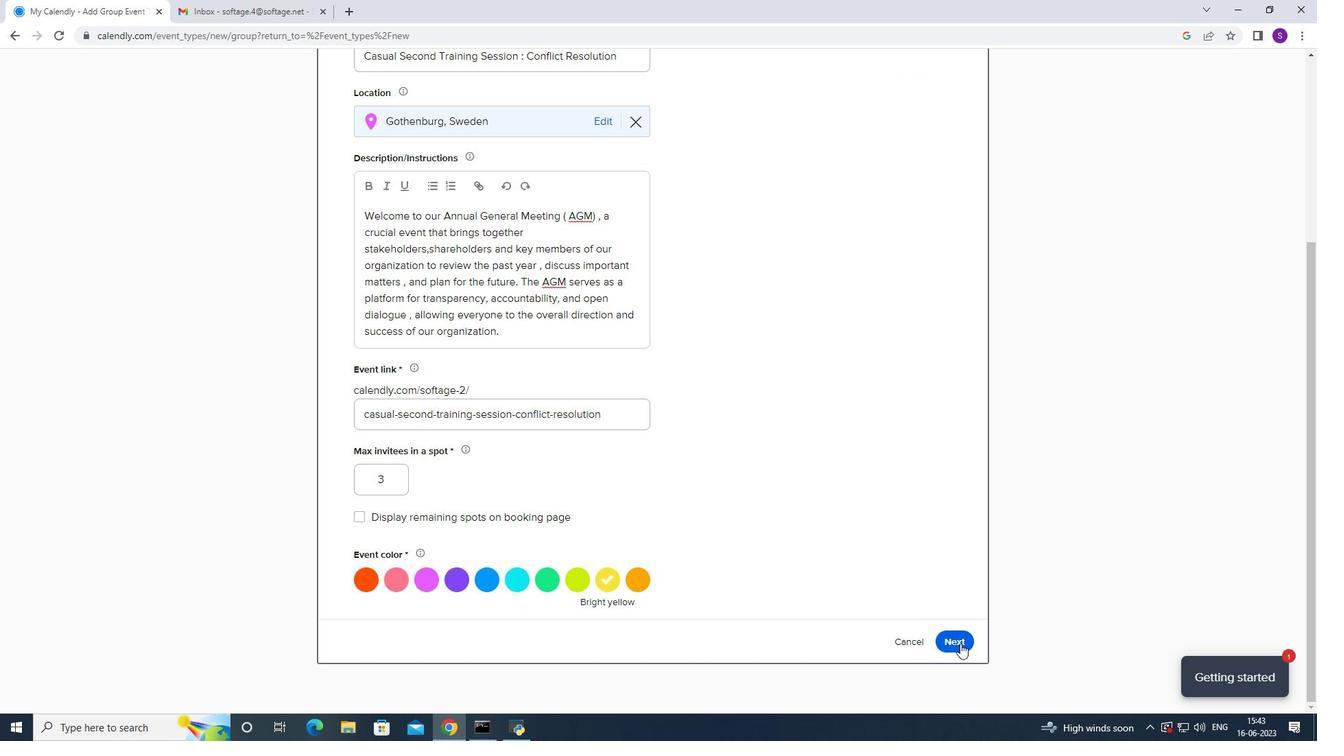 
Action: Mouse moved to (531, 512)
Screenshot: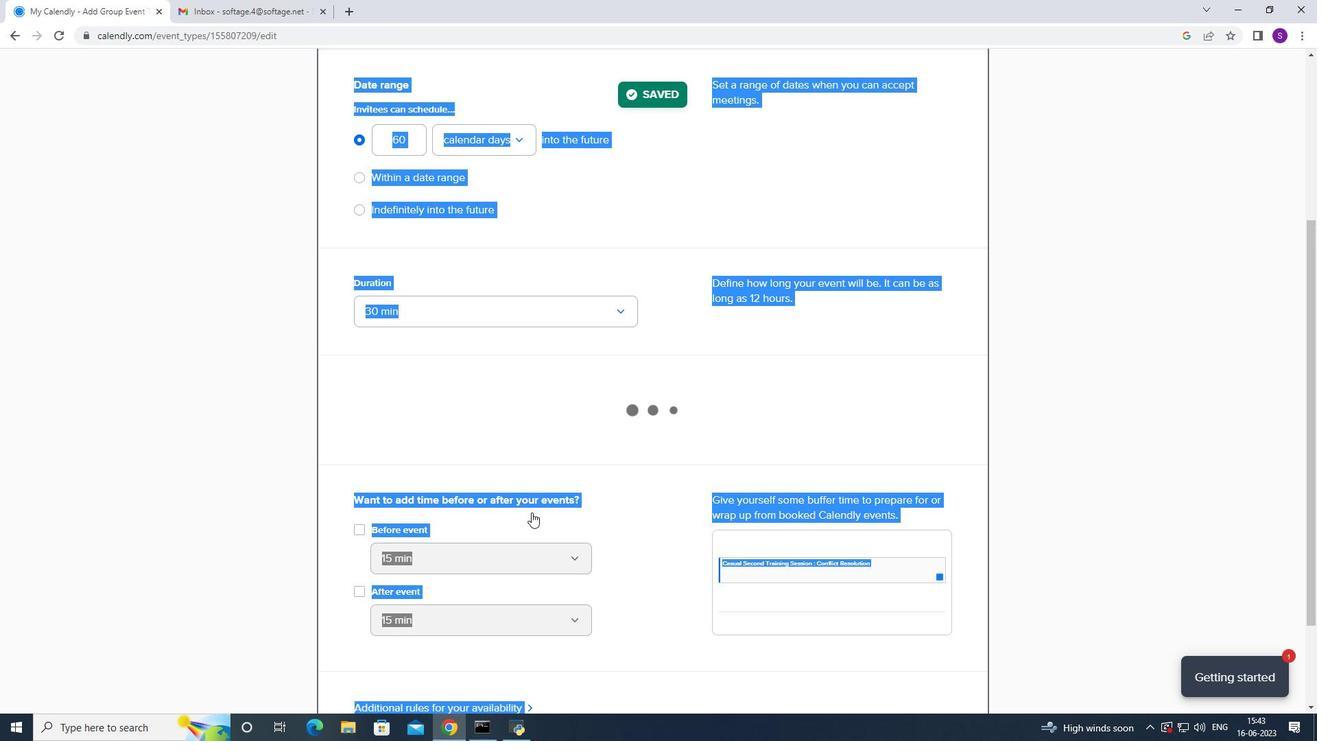 
Action: Mouse scrolled (531, 513) with delta (0, 0)
Screenshot: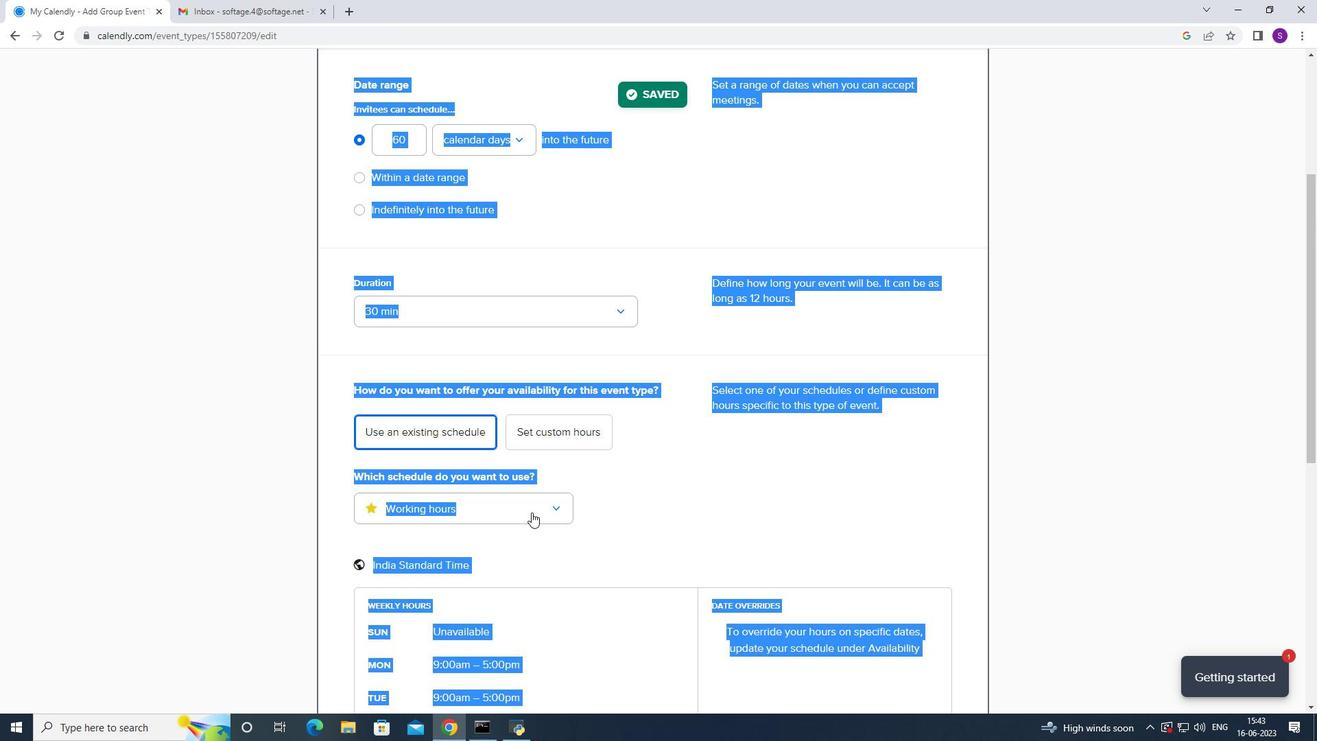 
Action: Mouse scrolled (531, 513) with delta (0, 0)
Screenshot: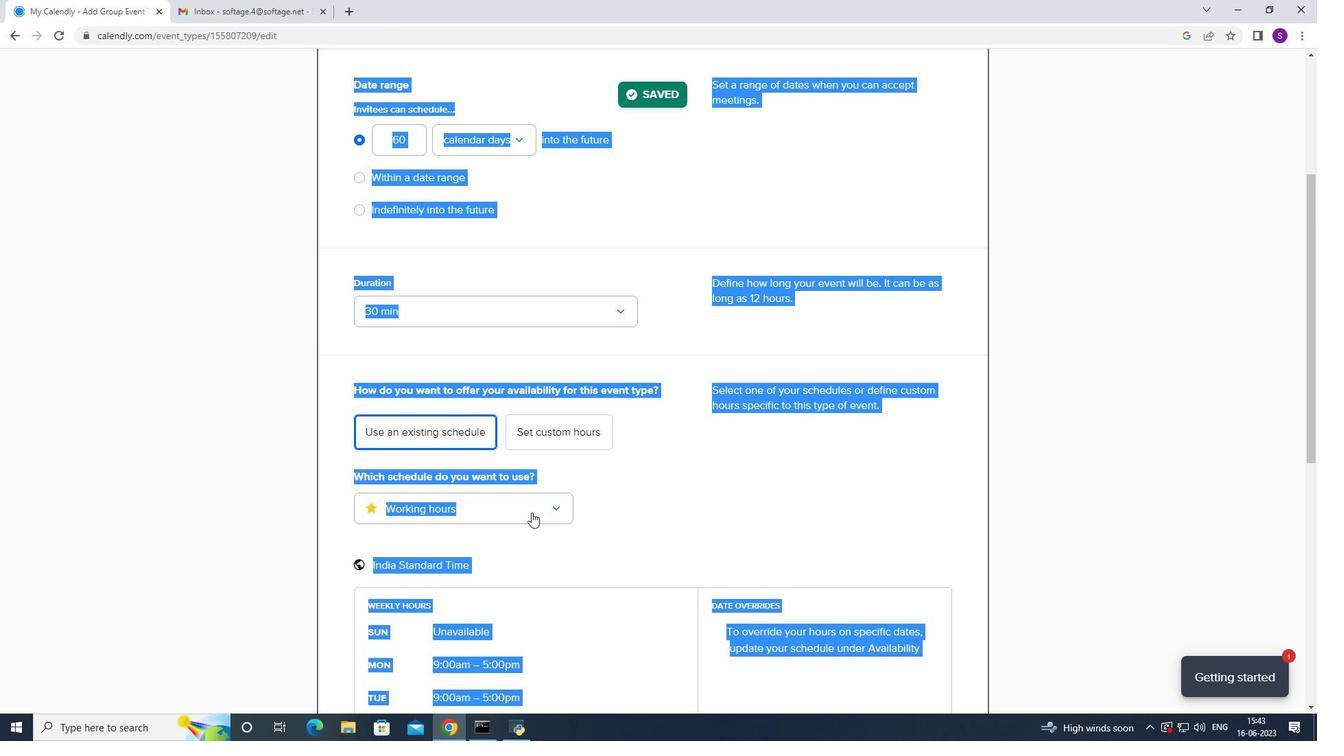 
Action: Mouse scrolled (531, 513) with delta (0, 0)
Screenshot: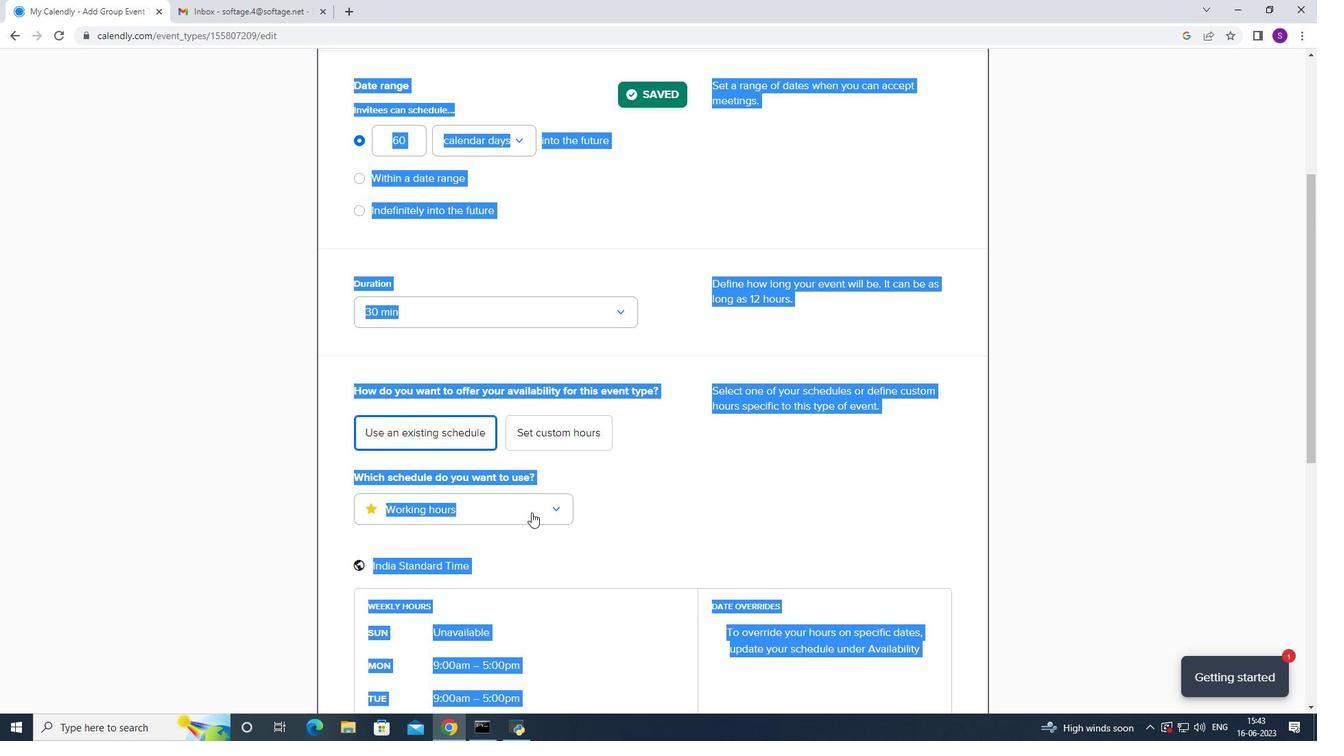 
Action: Mouse scrolled (531, 513) with delta (0, 0)
Screenshot: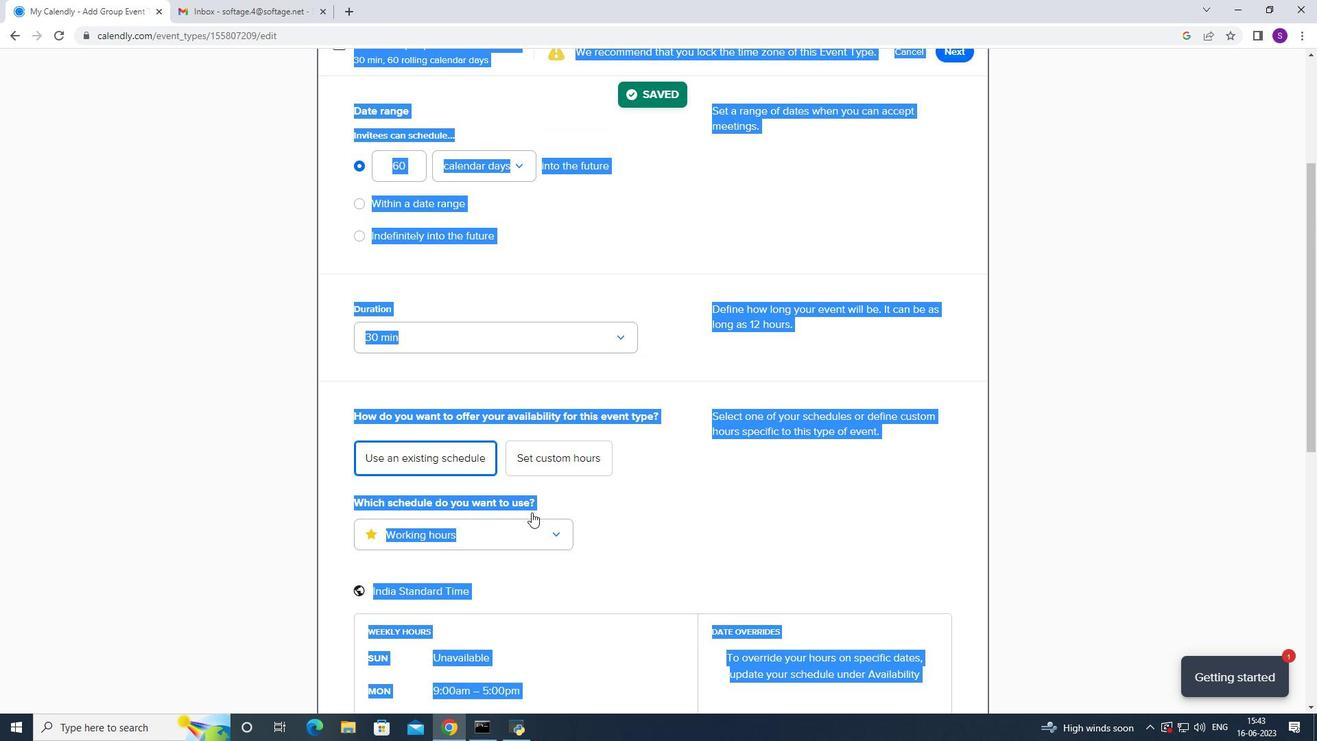 
Action: Mouse scrolled (531, 513) with delta (0, 0)
Screenshot: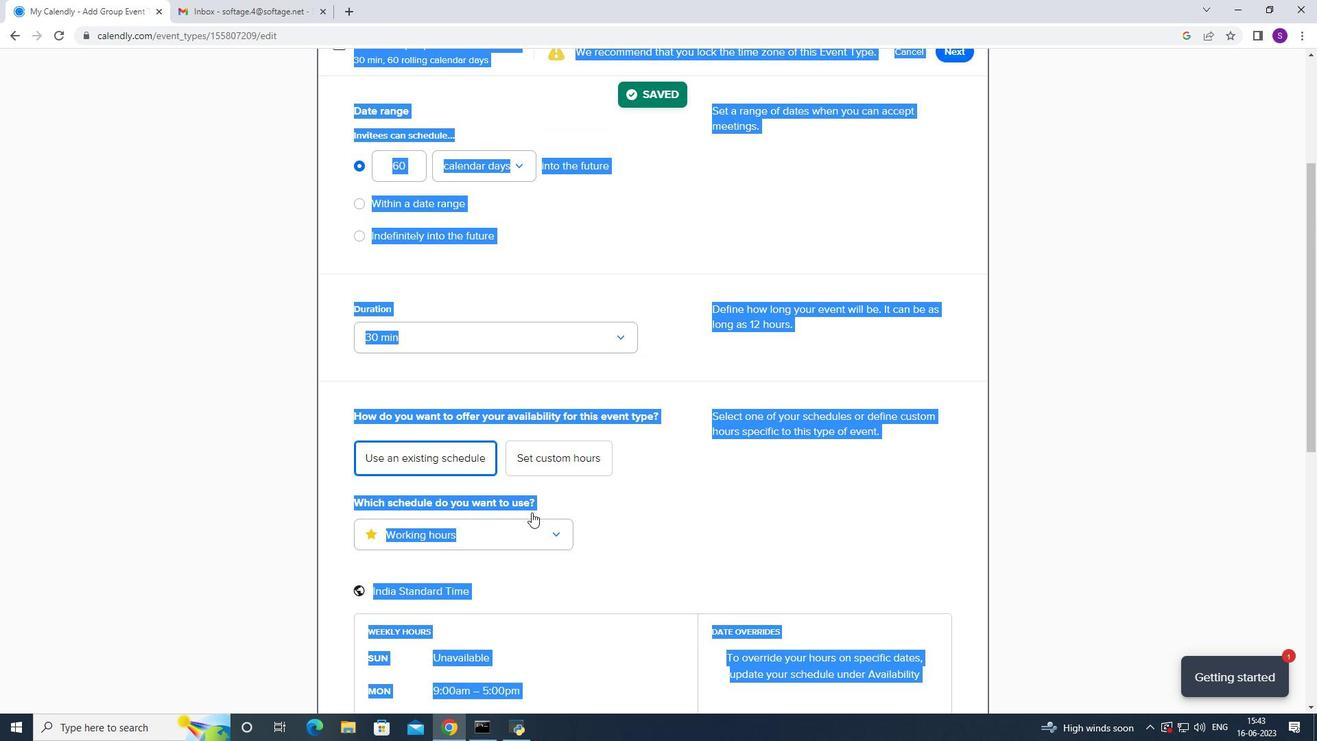 
Action: Mouse scrolled (531, 513) with delta (0, 0)
Screenshot: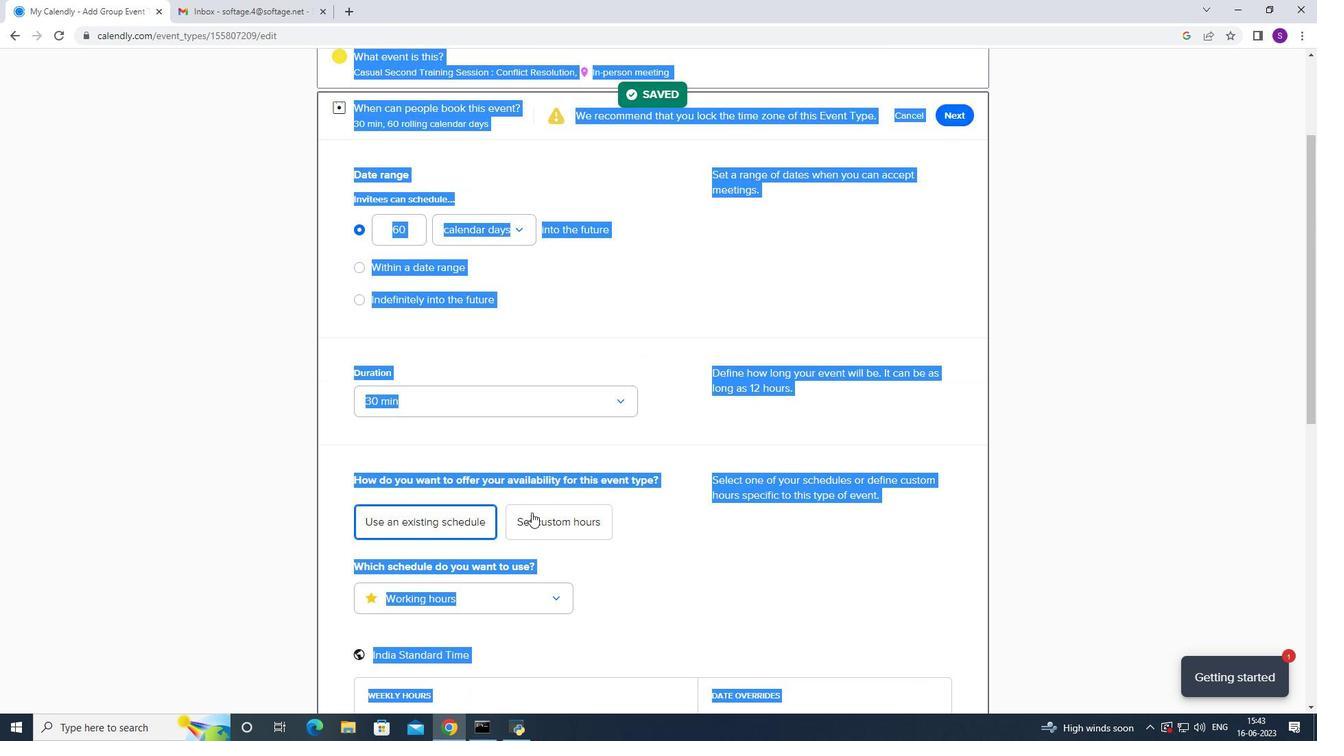 
Action: Mouse scrolled (531, 513) with delta (0, 0)
Screenshot: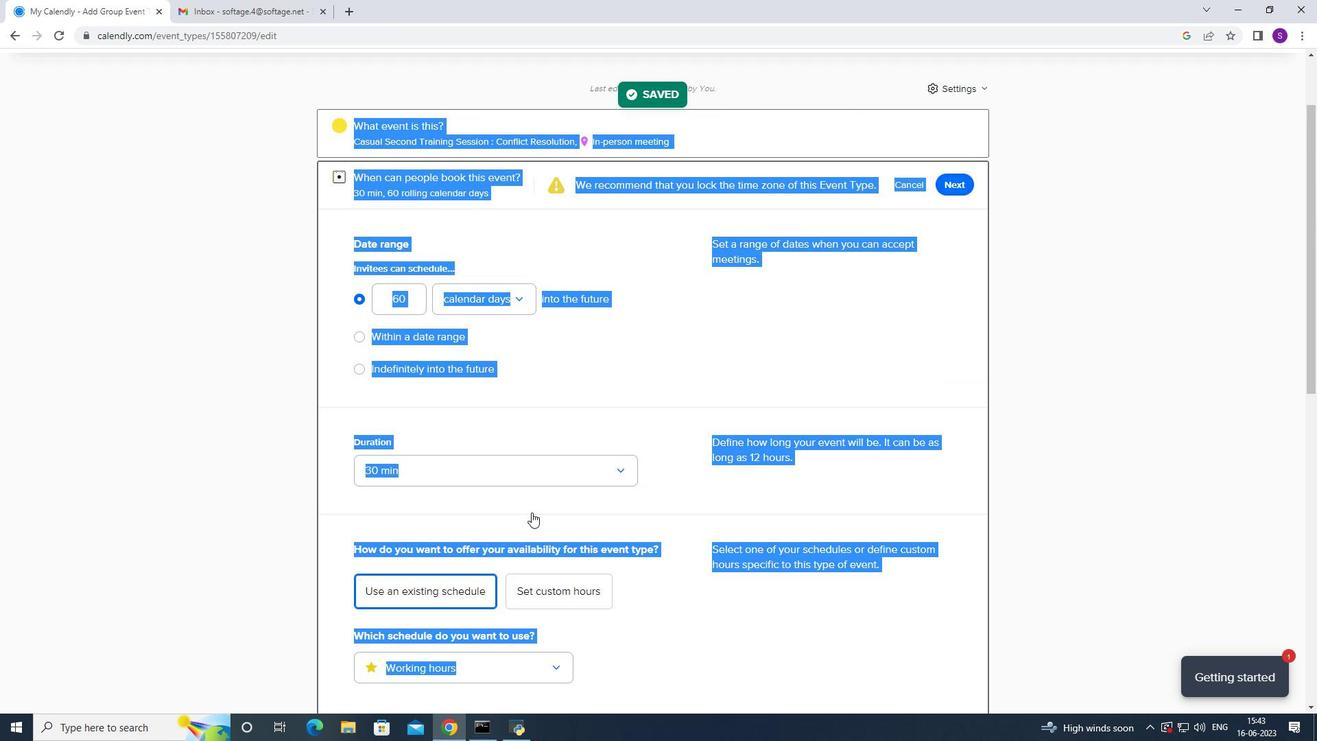 
Action: Mouse moved to (531, 509)
Screenshot: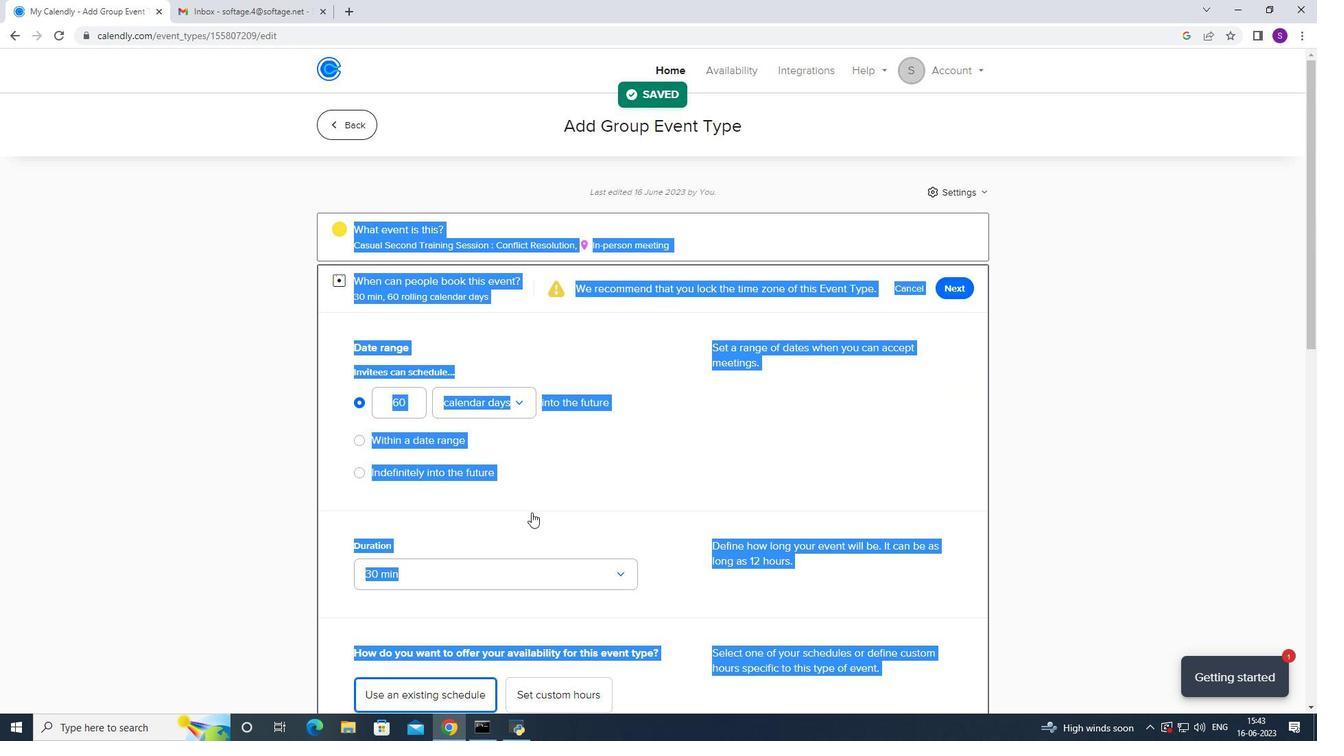 
Action: Mouse pressed left at (531, 509)
Screenshot: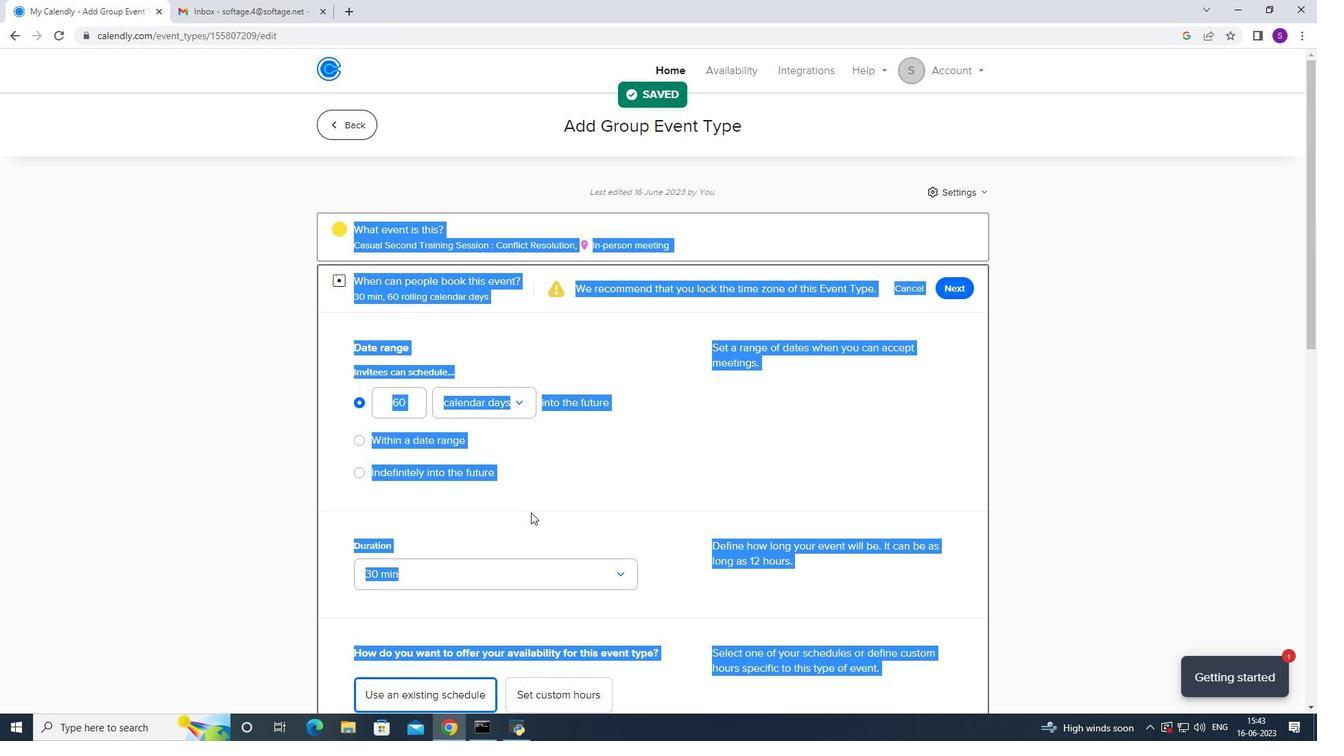 
Action: Mouse moved to (378, 446)
Screenshot: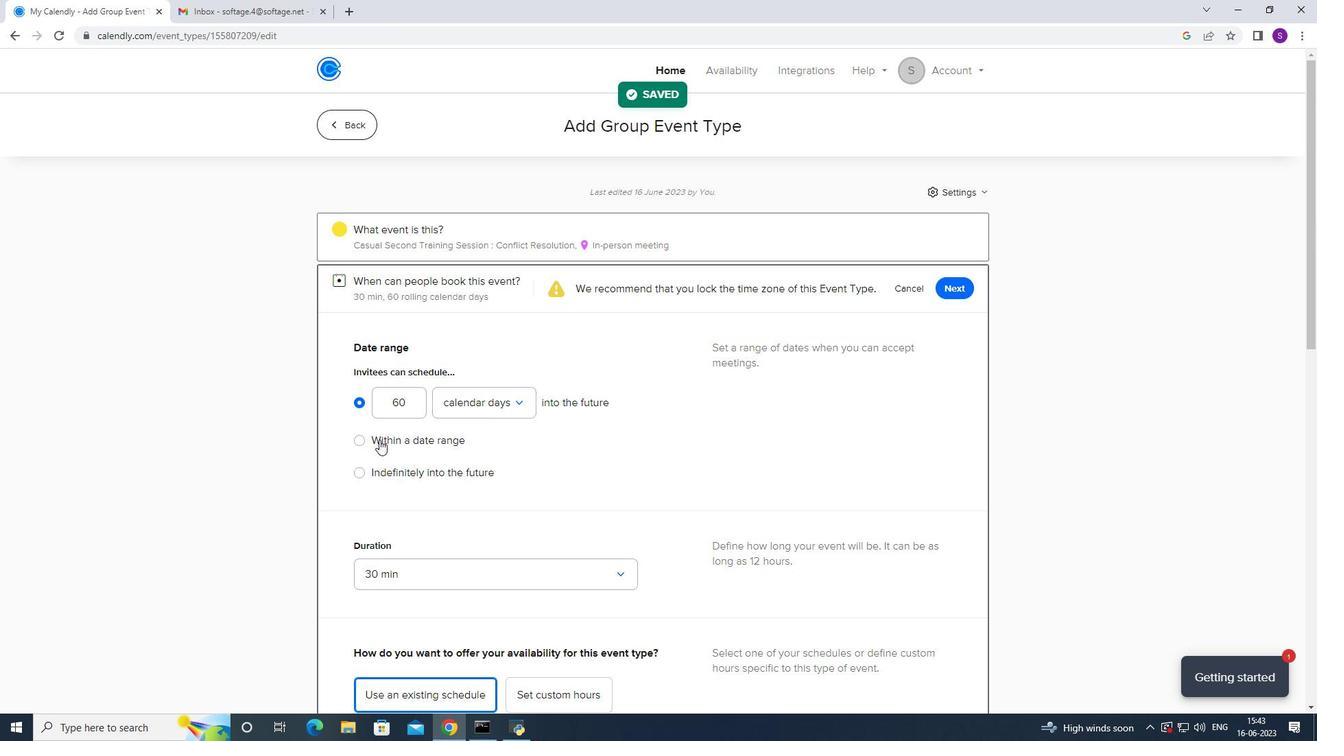 
Action: Mouse pressed left at (378, 446)
Screenshot: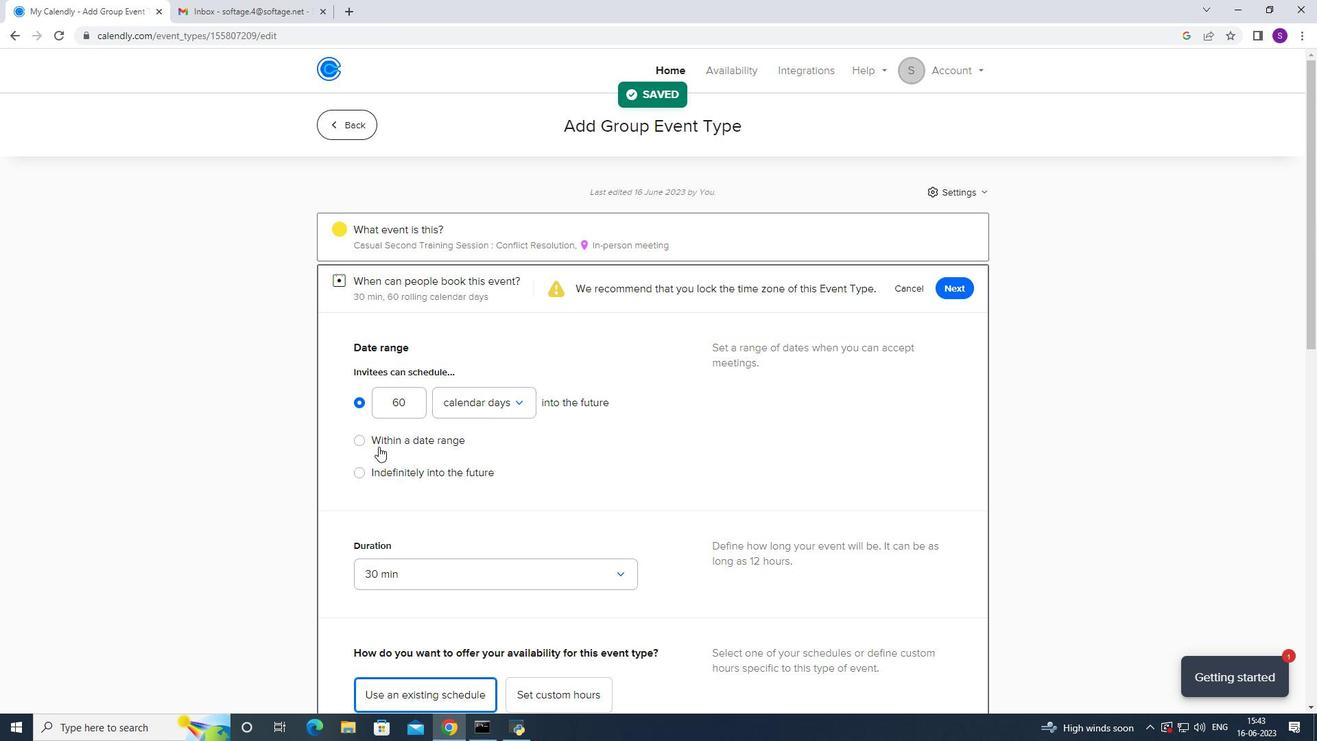 
Action: Mouse moved to (498, 440)
Screenshot: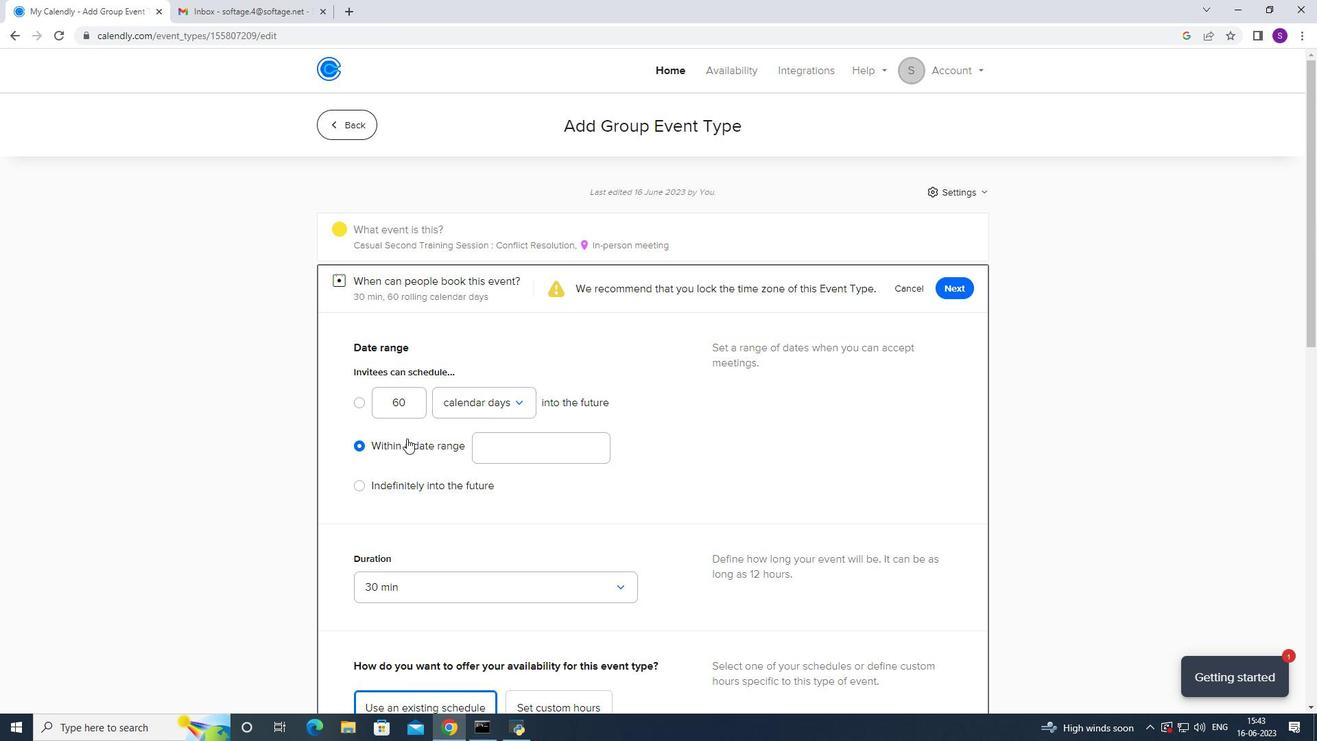 
Action: Mouse pressed left at (498, 440)
Screenshot: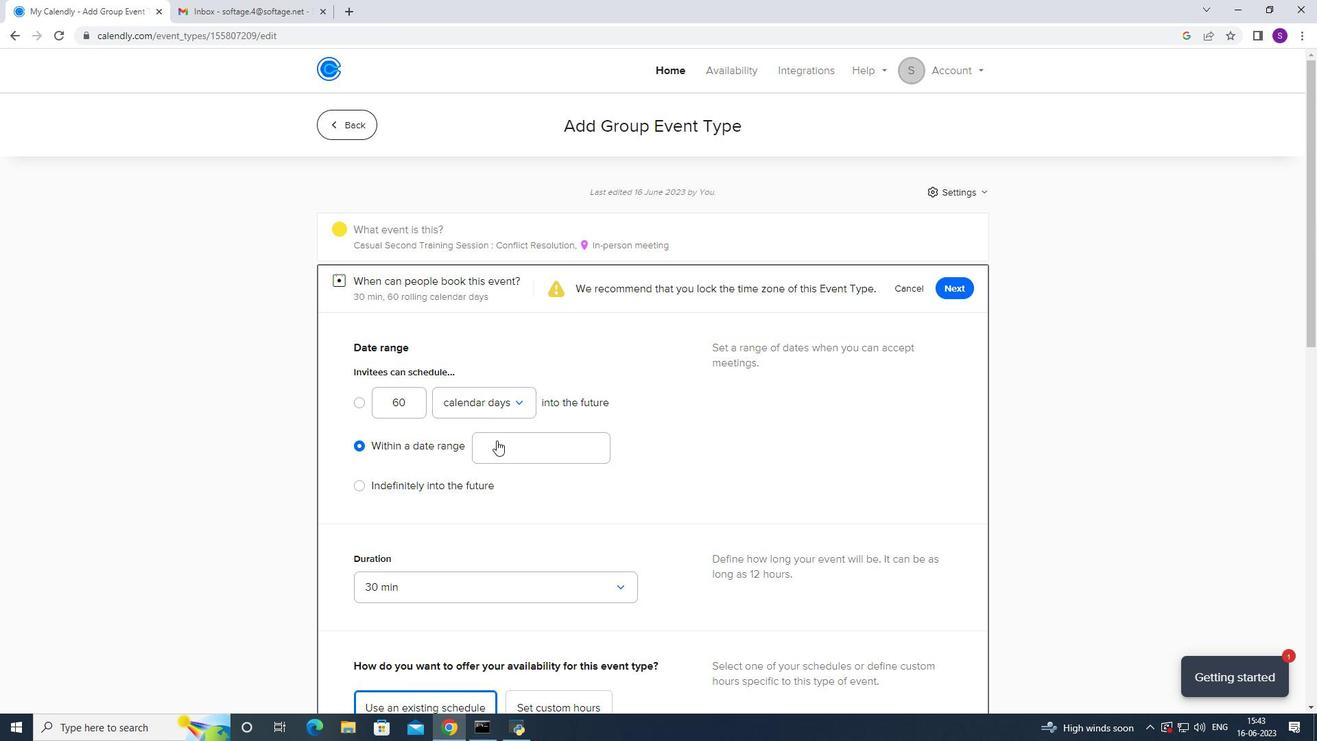 
Action: Mouse moved to (585, 194)
Screenshot: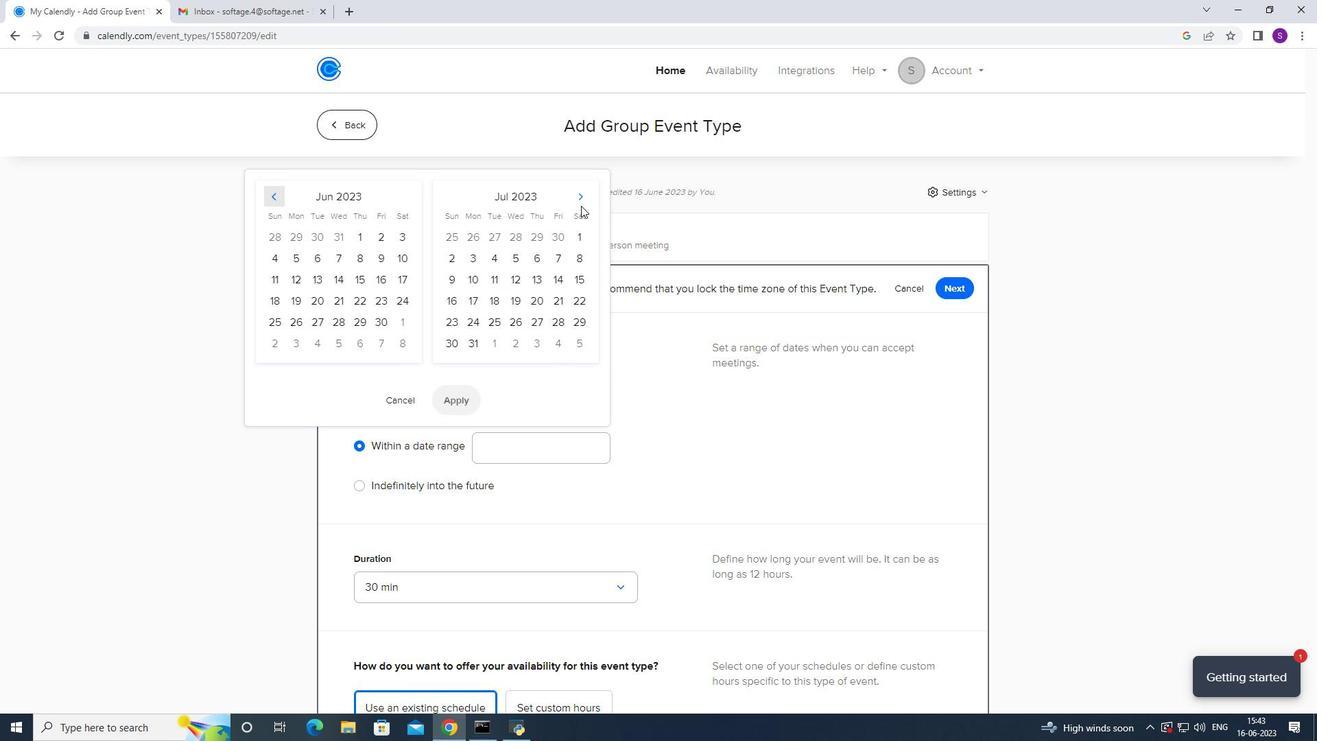 
Action: Mouse pressed left at (585, 194)
Screenshot: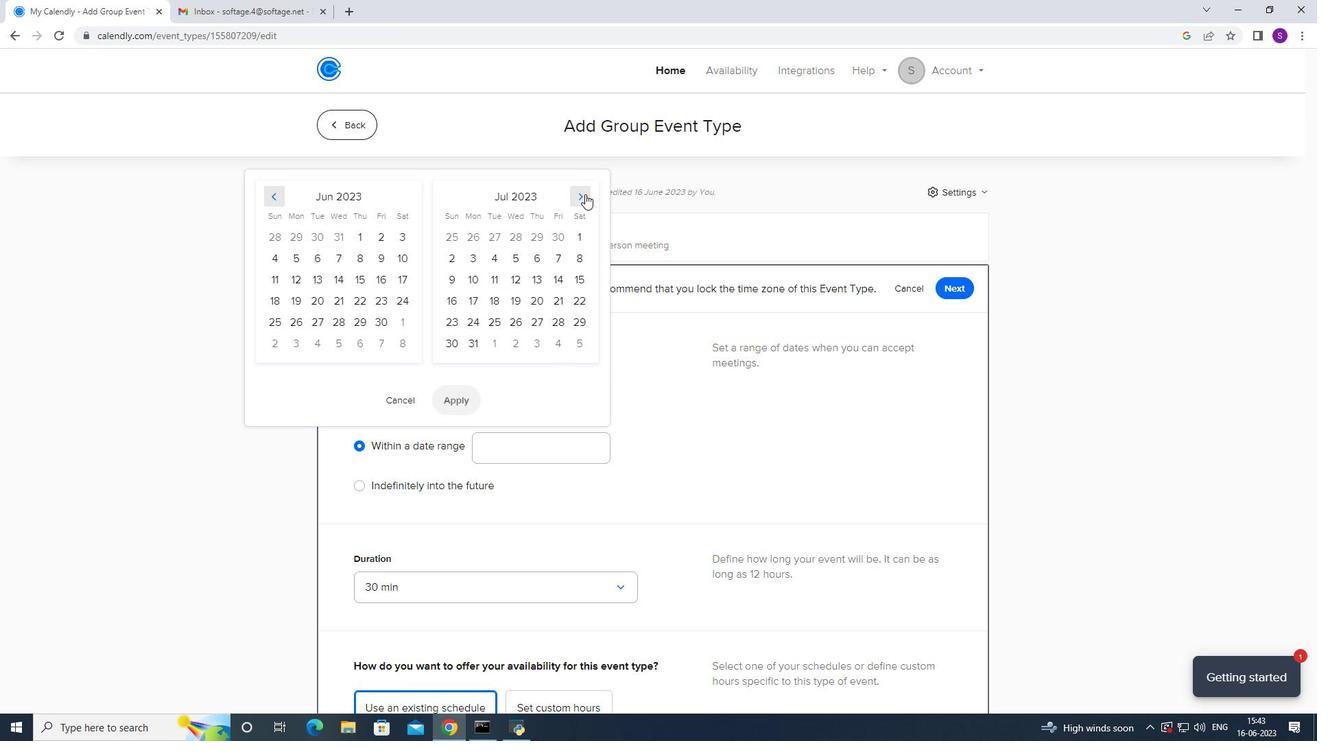 
Action: Mouse pressed left at (585, 194)
Screenshot: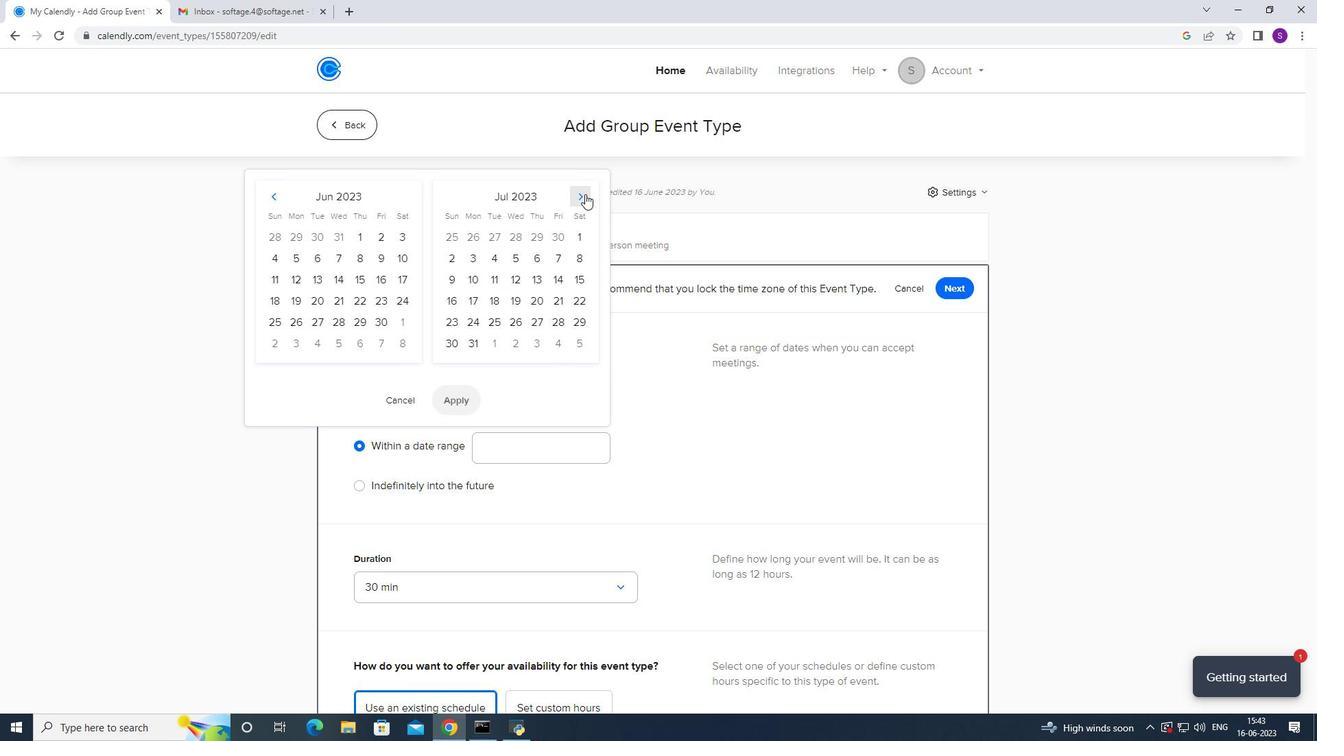 
Action: Mouse pressed left at (585, 194)
Screenshot: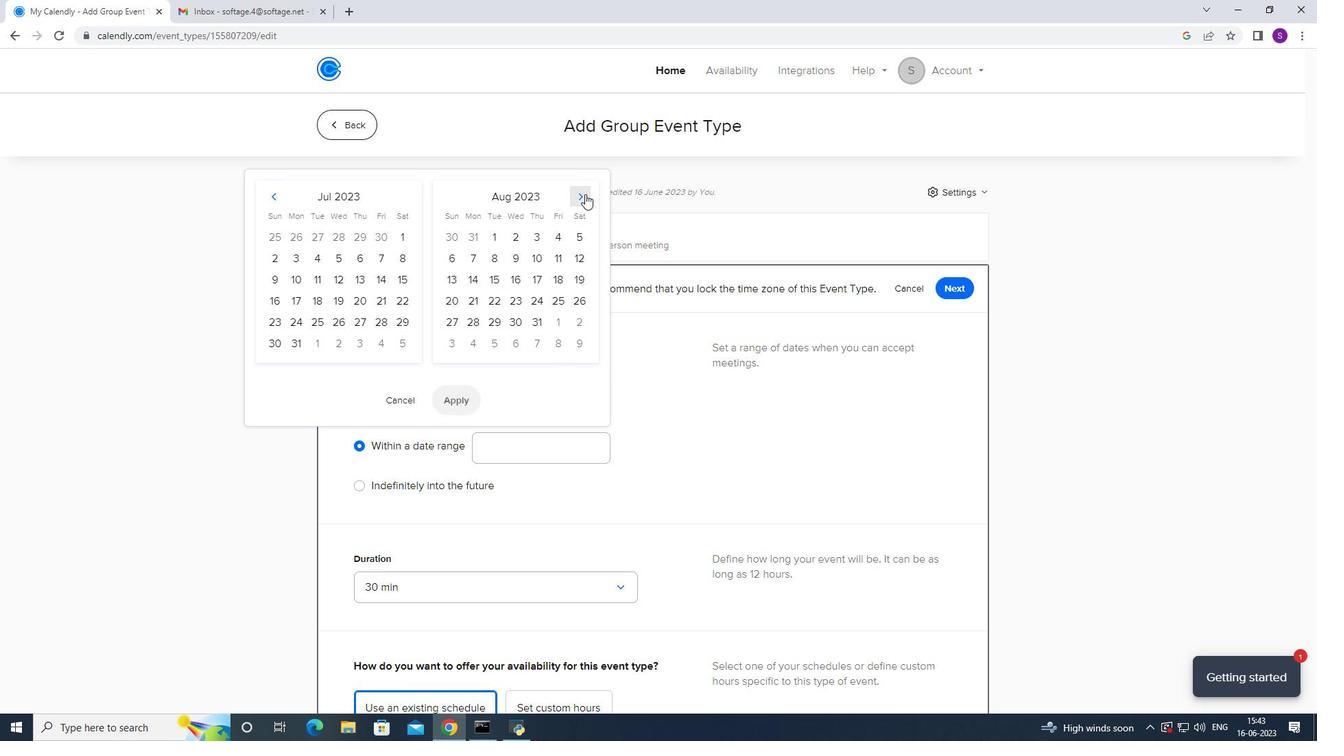 
Action: Mouse pressed left at (585, 194)
Screenshot: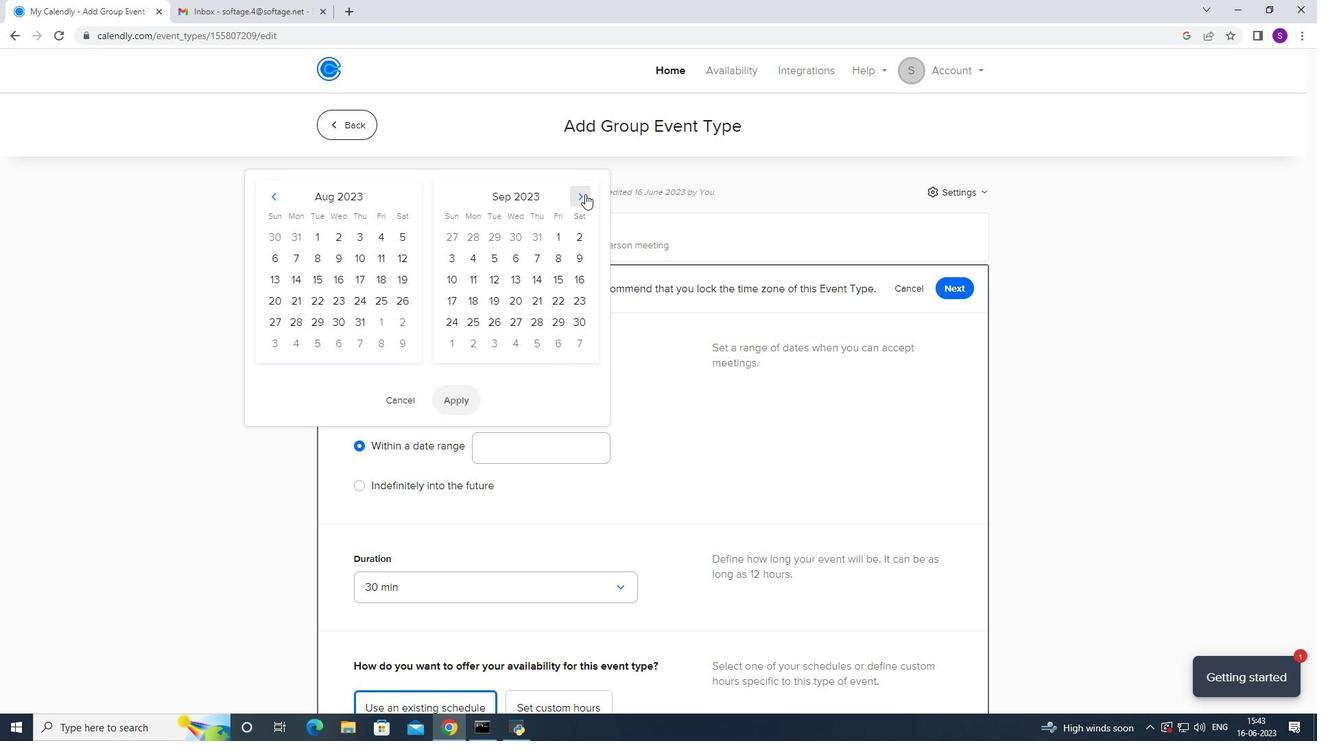 
Action: Mouse pressed left at (585, 194)
Screenshot: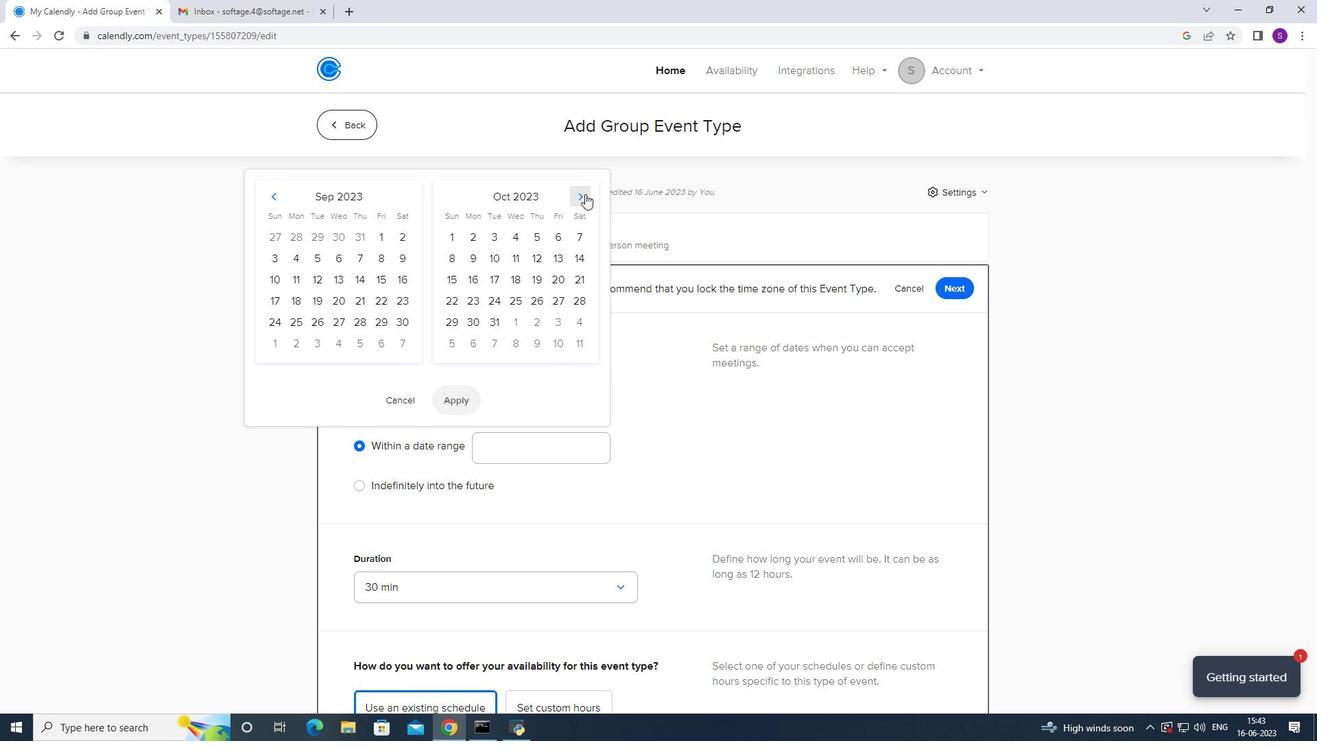 
Action: Mouse moved to (269, 195)
Screenshot: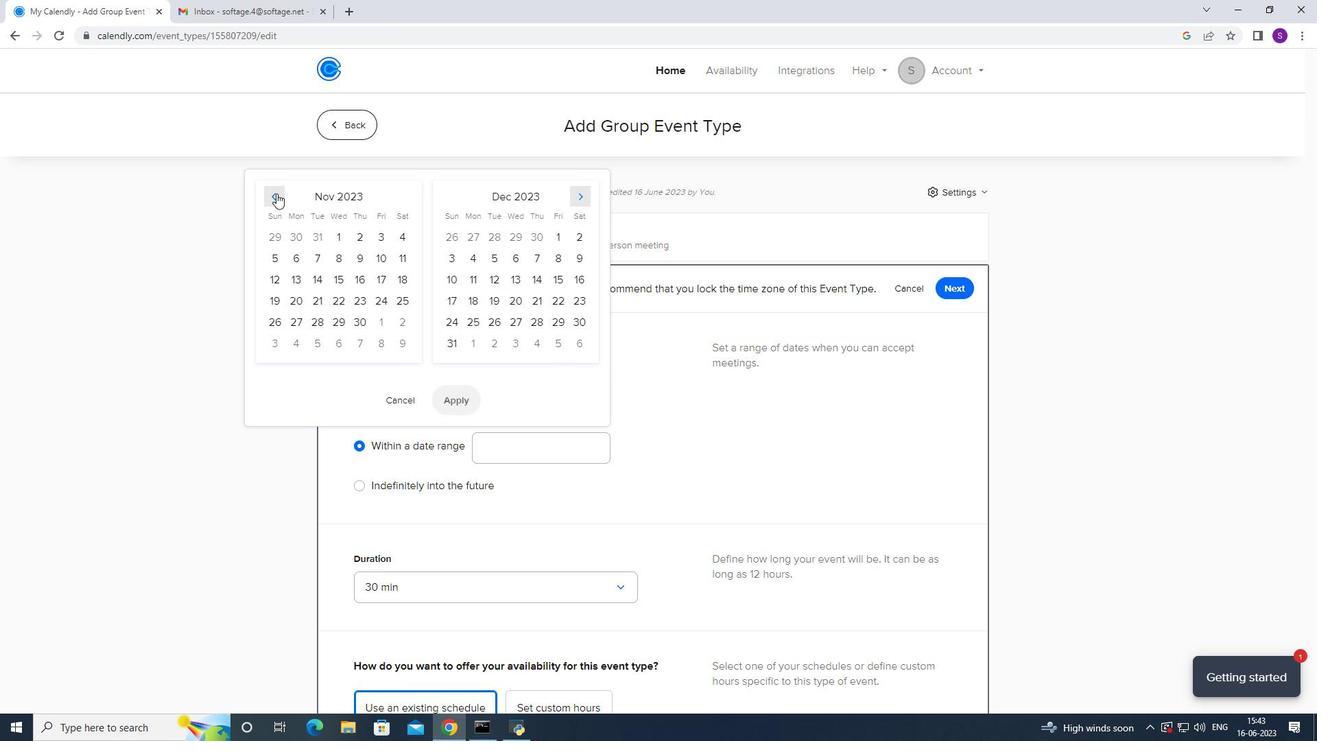 
Action: Mouse pressed left at (269, 195)
Screenshot: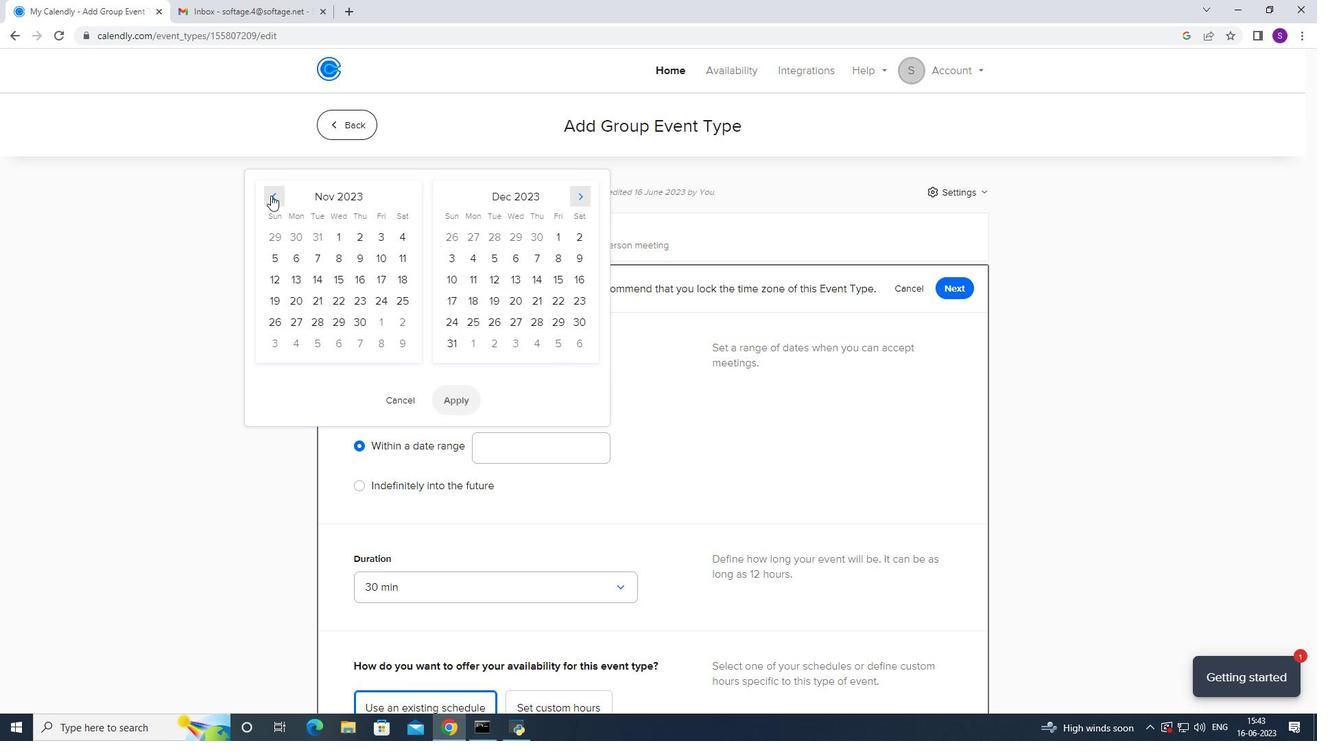 
Action: Mouse moved to (377, 251)
Screenshot: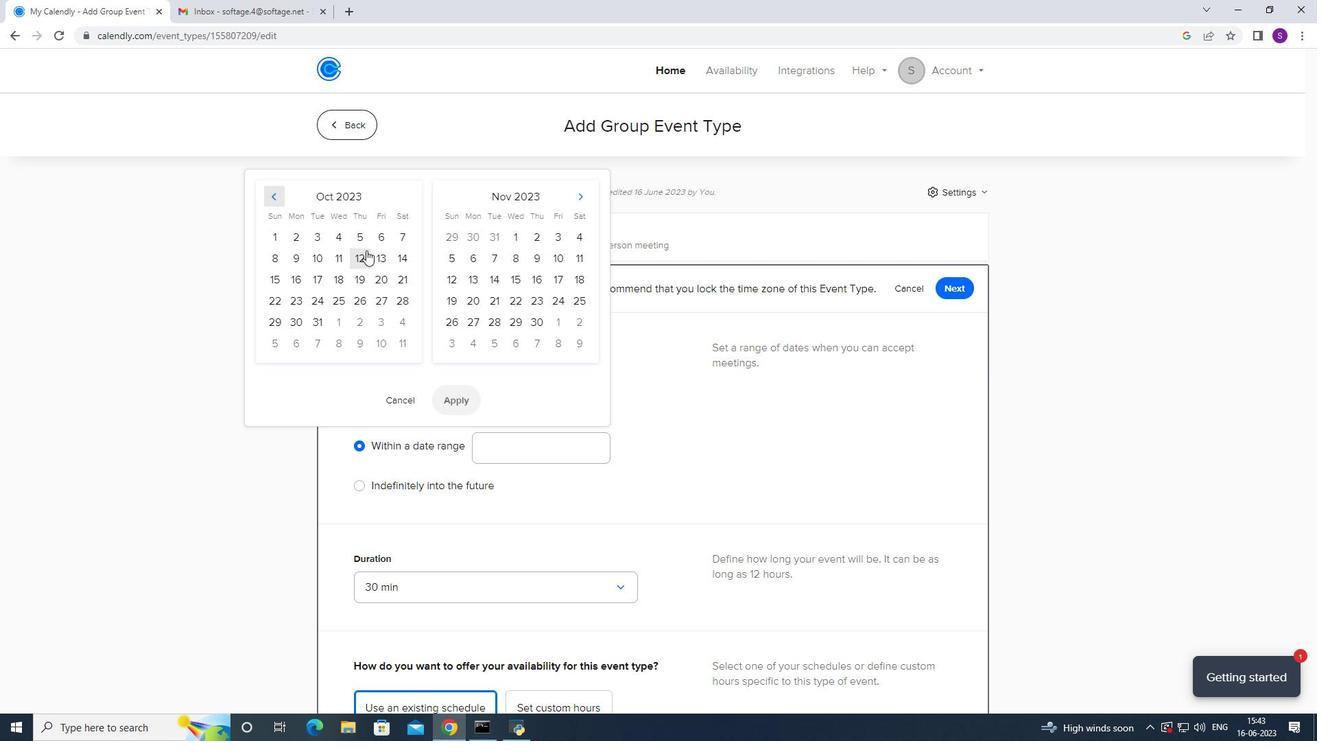 
Action: Mouse pressed left at (377, 251)
Screenshot: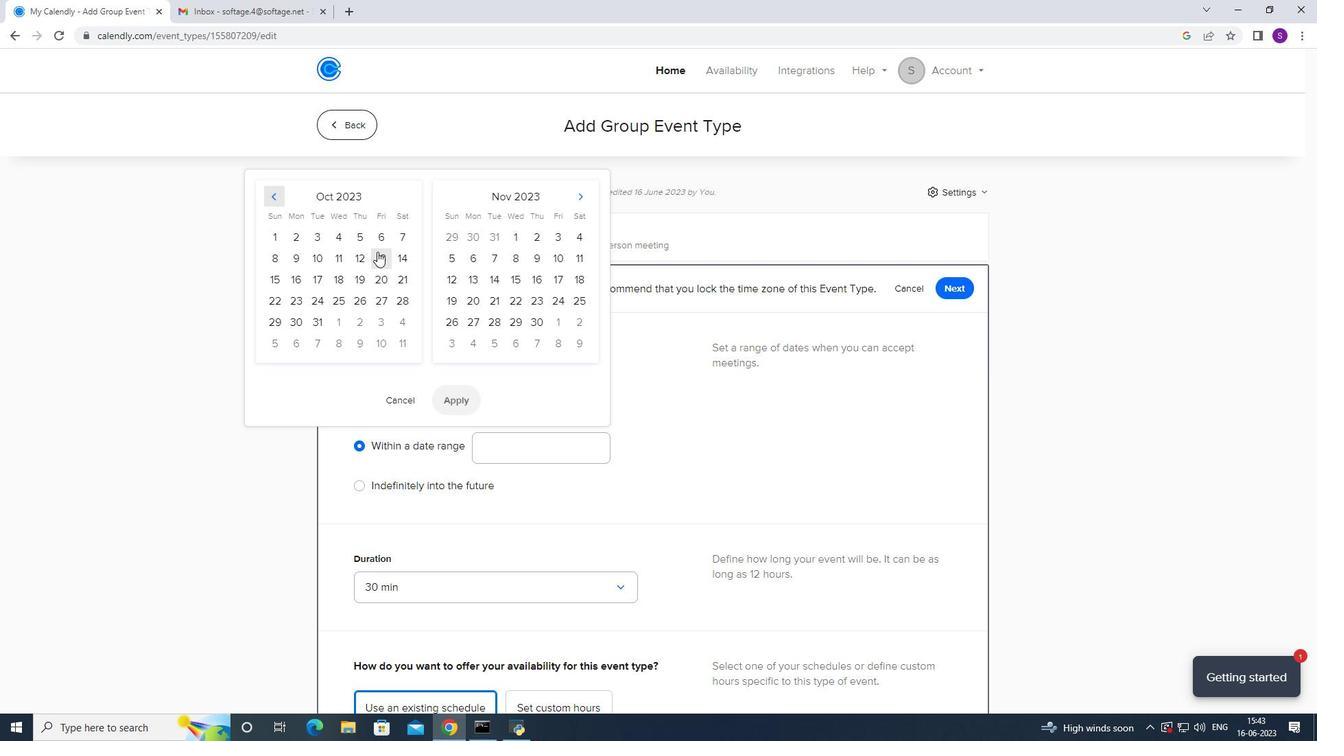 
Action: Mouse moved to (404, 273)
Screenshot: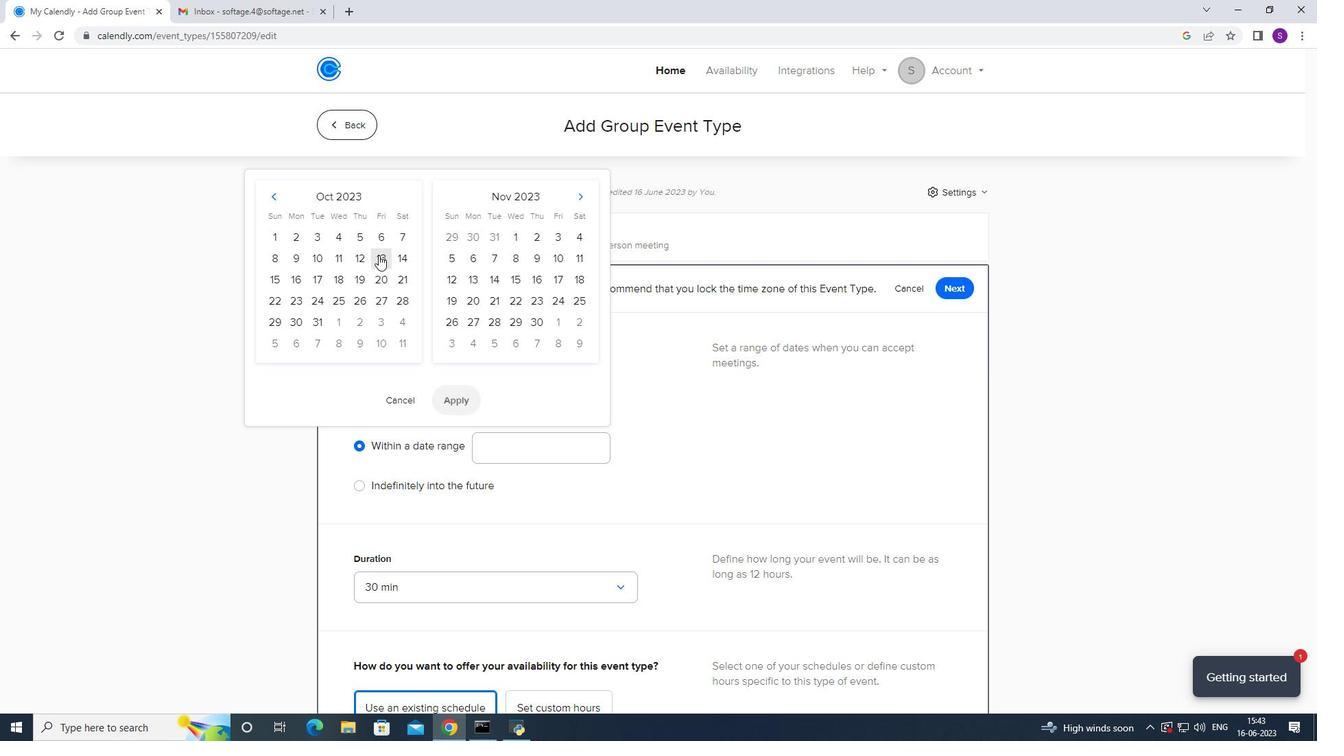 
Action: Mouse pressed left at (404, 273)
Screenshot: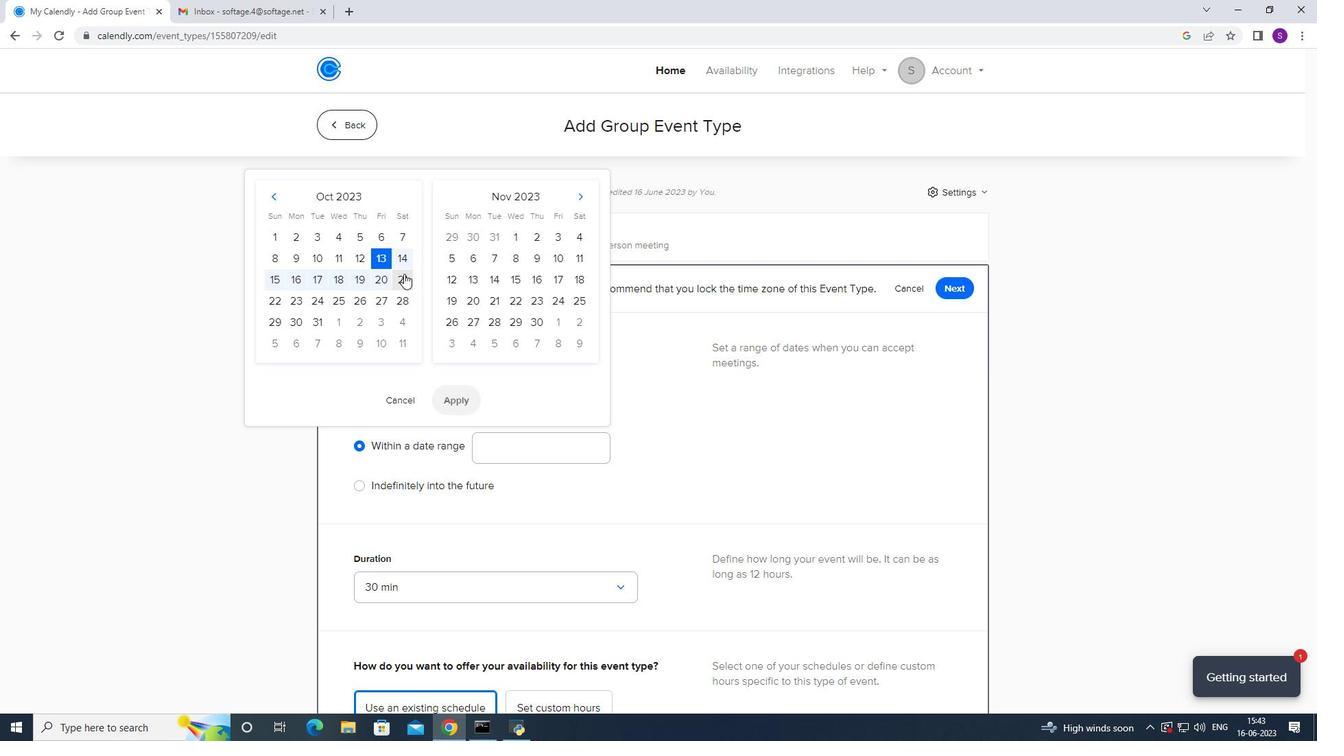 
Action: Mouse moved to (389, 262)
Screenshot: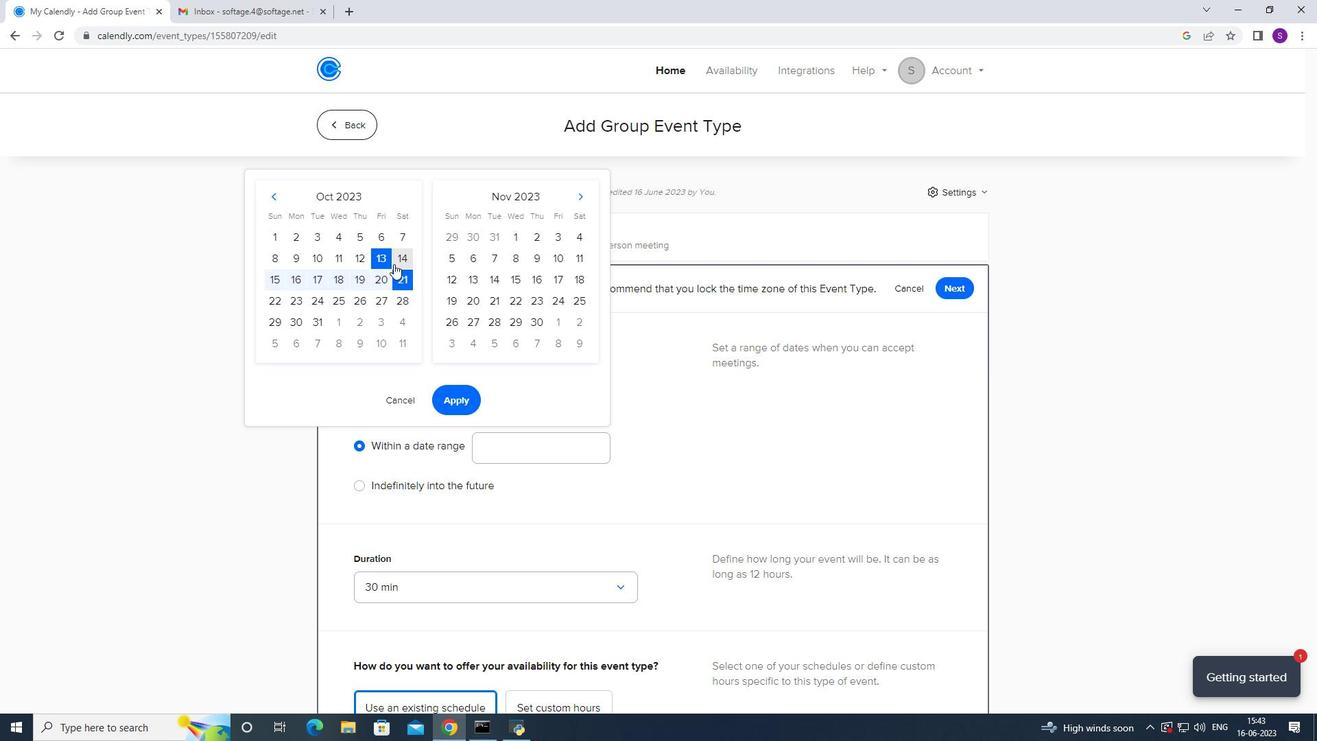 
Action: Mouse pressed left at (389, 262)
Screenshot: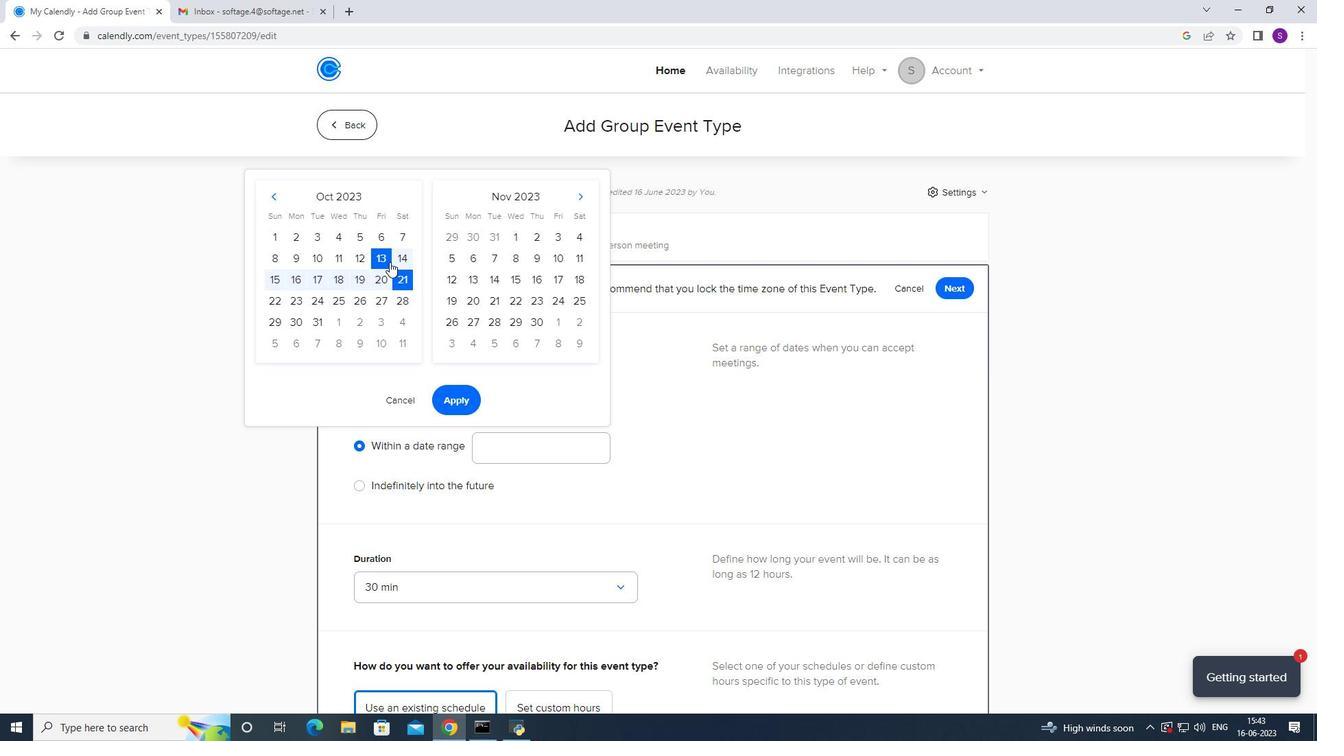 
Action: Mouse moved to (400, 259)
Screenshot: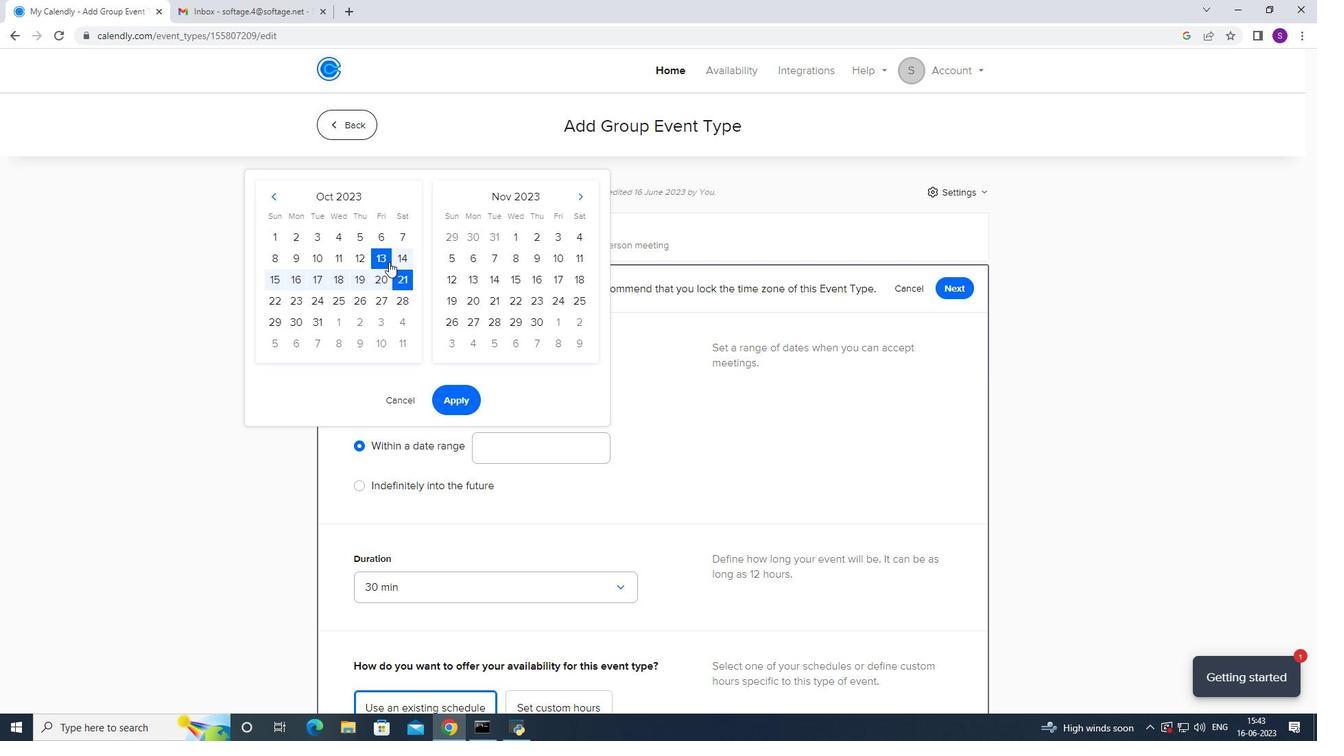 
Action: Mouse pressed left at (400, 259)
Screenshot: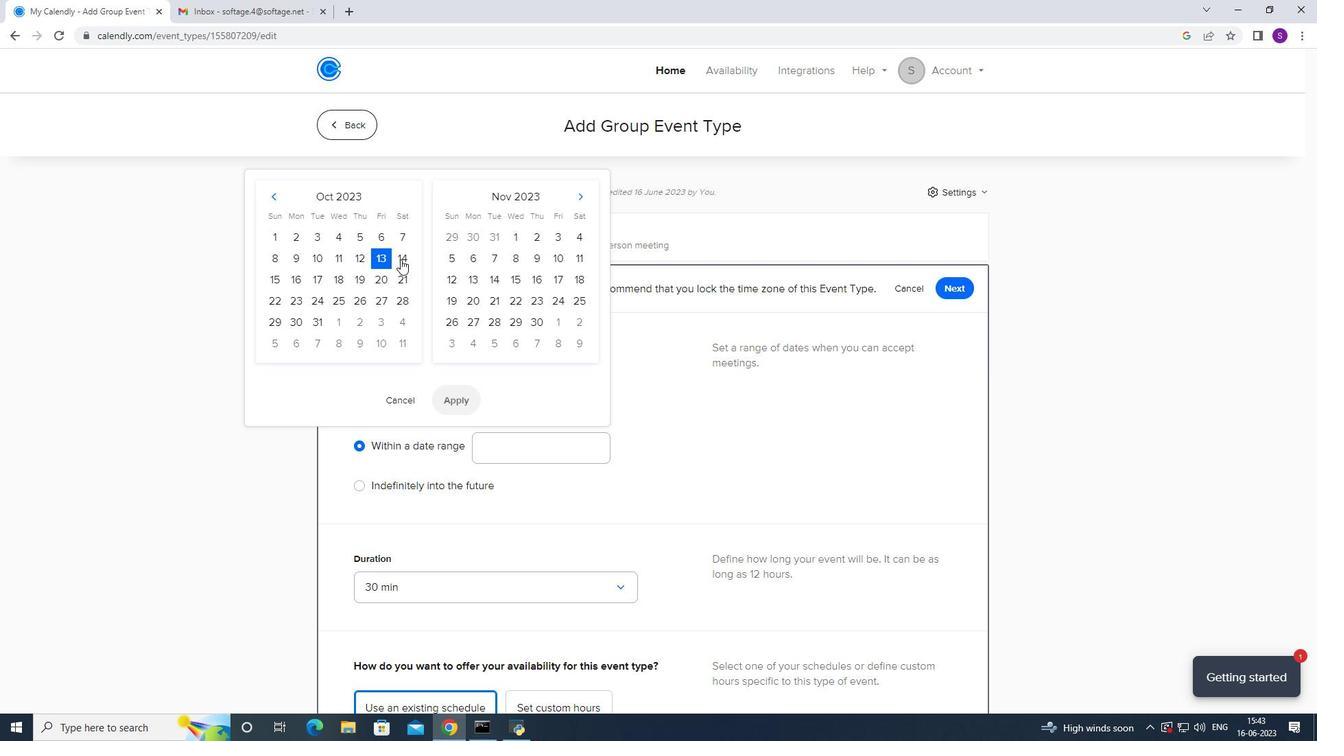 
Action: Mouse moved to (462, 395)
Screenshot: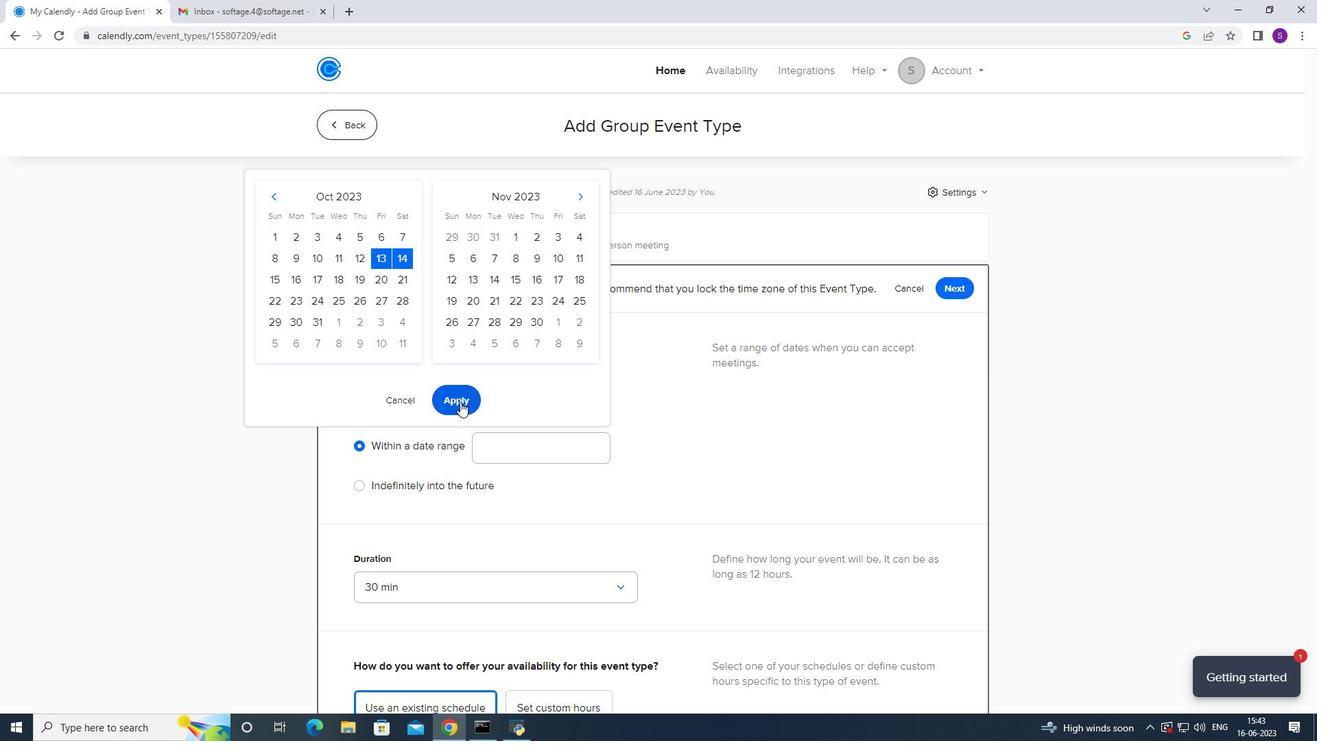 
Action: Mouse pressed left at (462, 395)
Screenshot: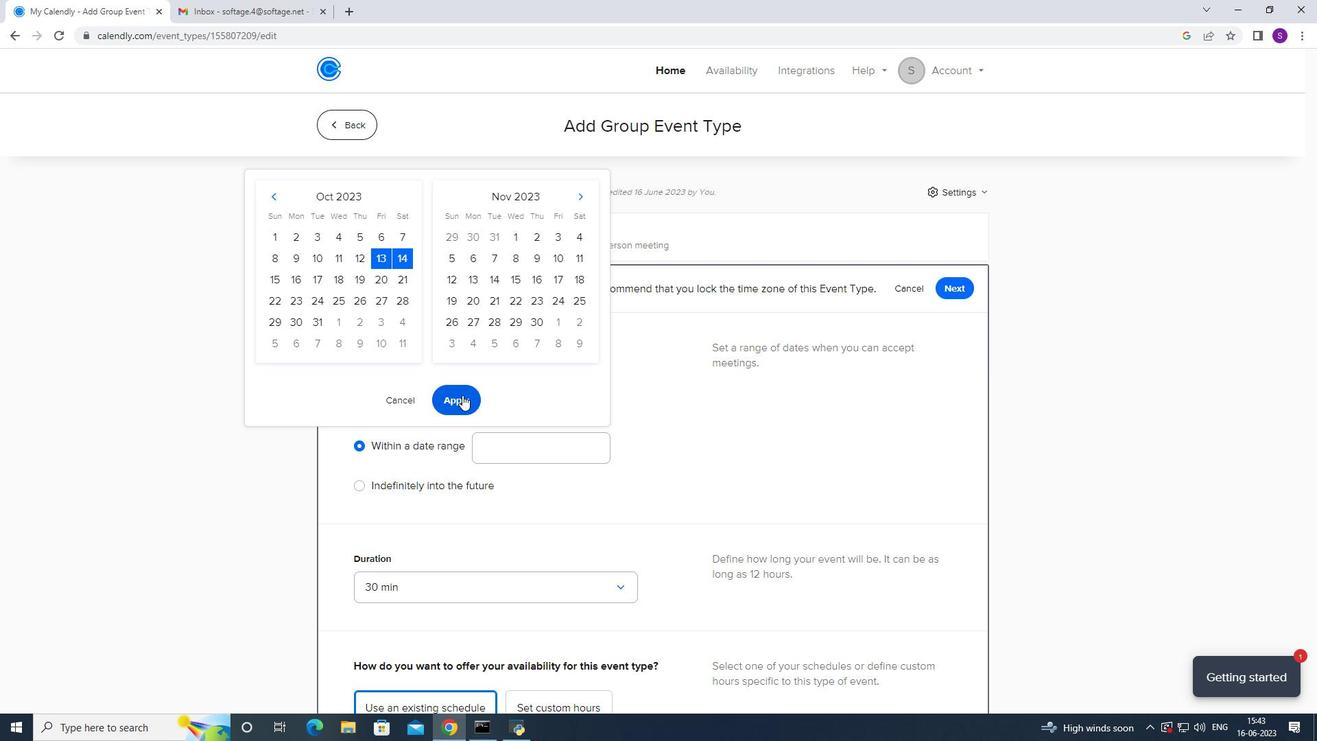 
Action: Mouse moved to (509, 378)
Screenshot: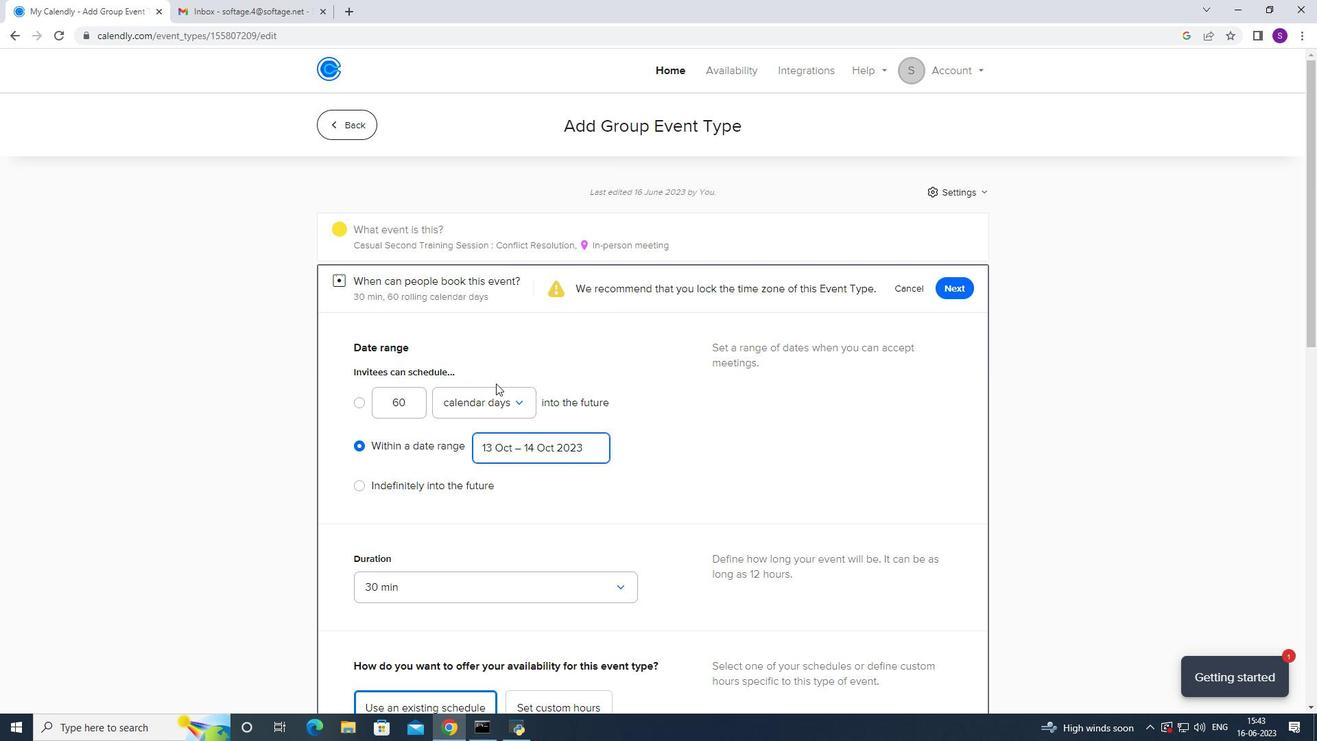 
Action: Mouse scrolled (509, 377) with delta (0, 0)
Screenshot: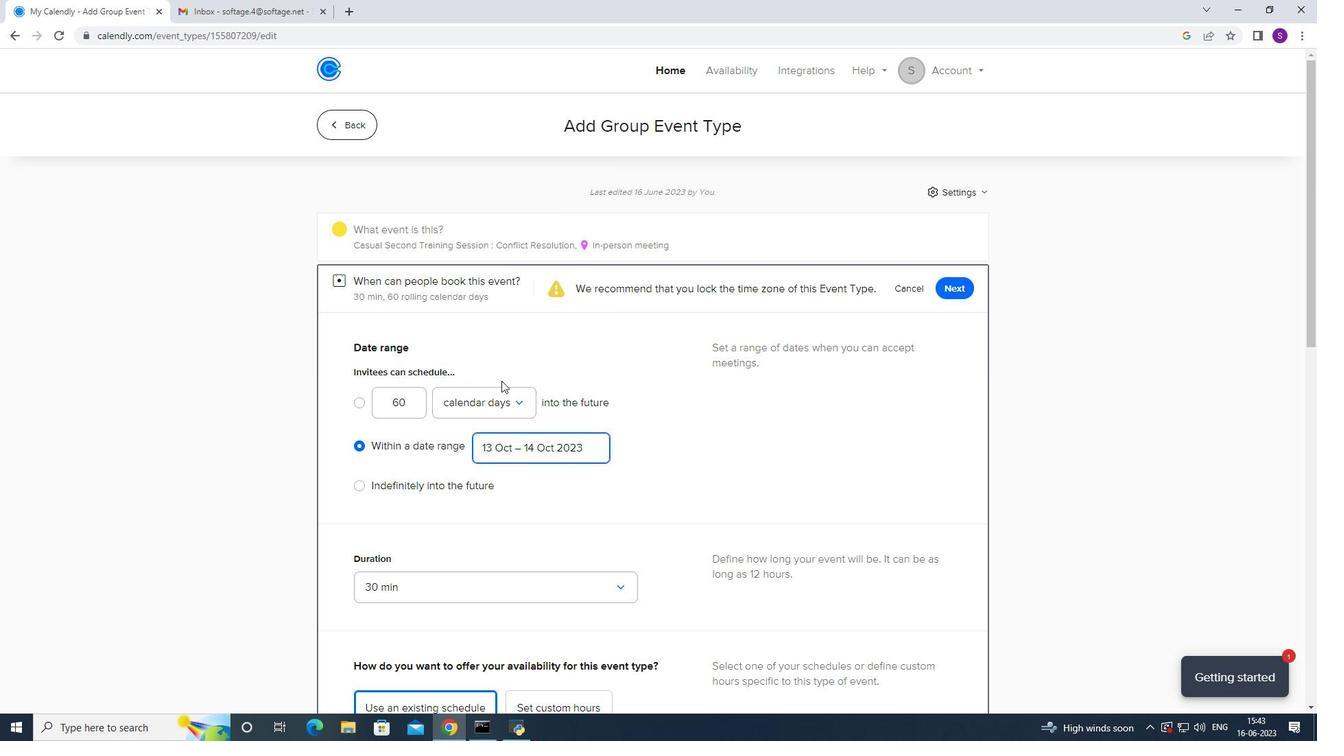 
Action: Mouse scrolled (509, 377) with delta (0, 0)
Screenshot: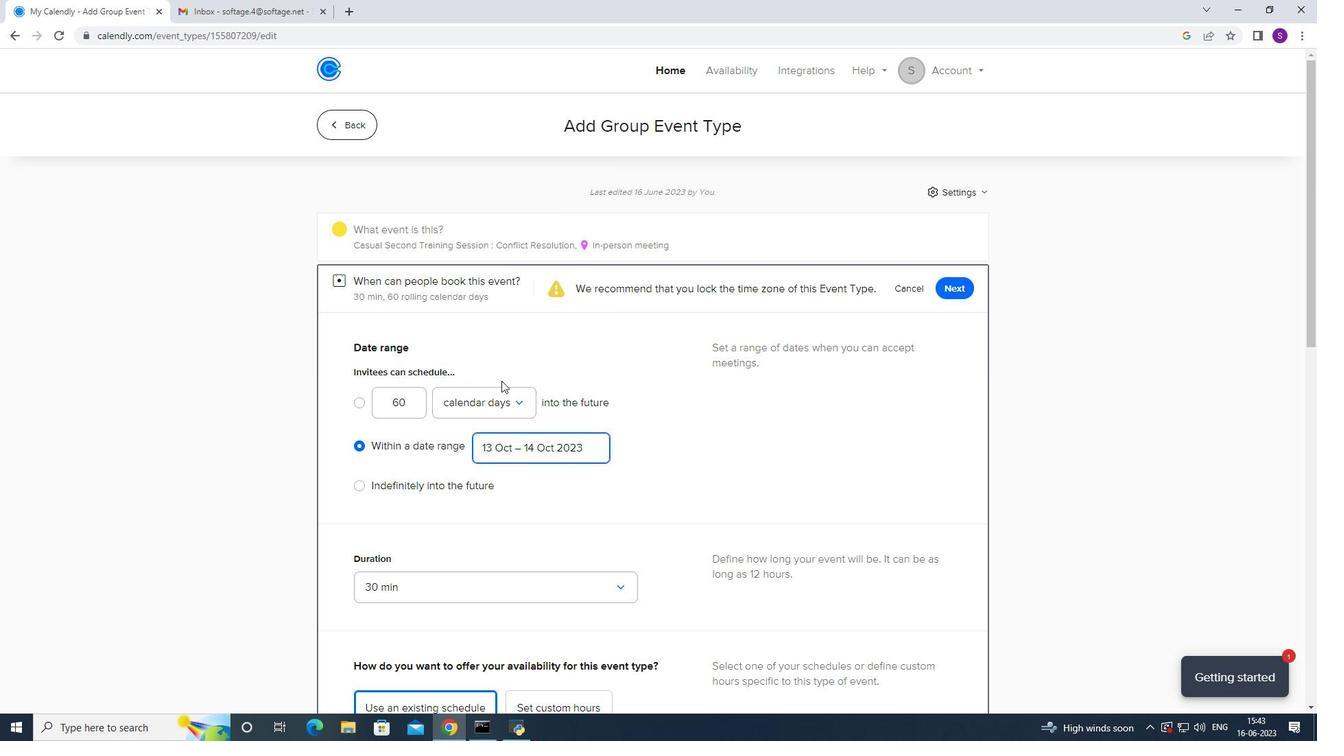 
Action: Mouse scrolled (509, 377) with delta (0, 0)
Screenshot: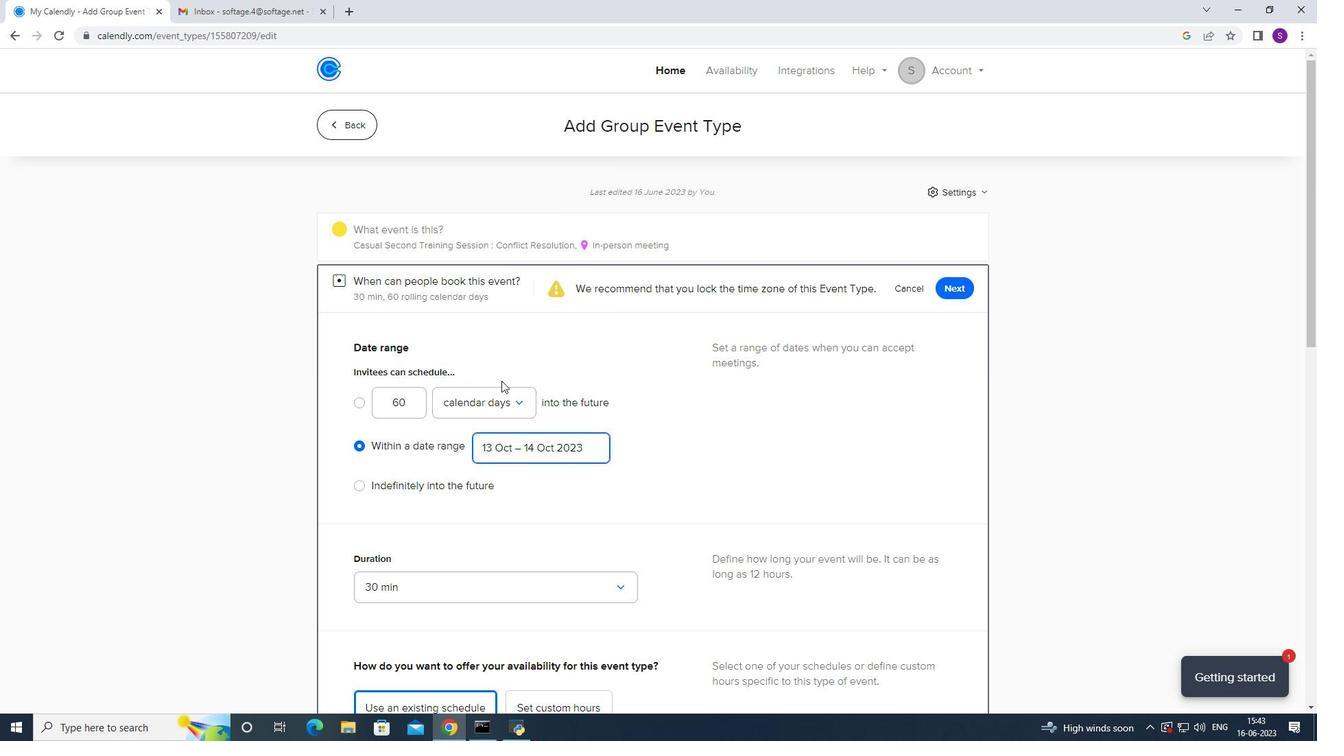 
Action: Mouse scrolled (509, 376) with delta (0, -1)
Screenshot: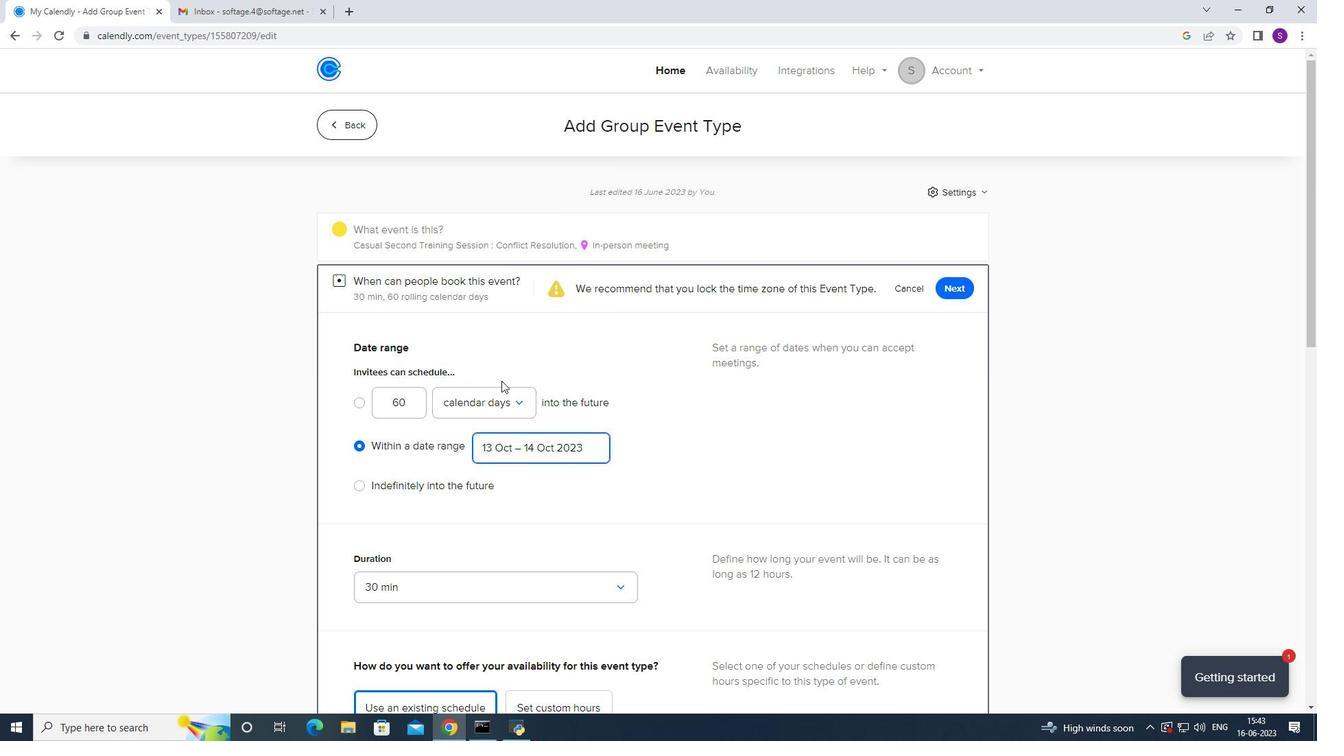 
Action: Mouse scrolled (509, 376) with delta (0, -1)
Screenshot: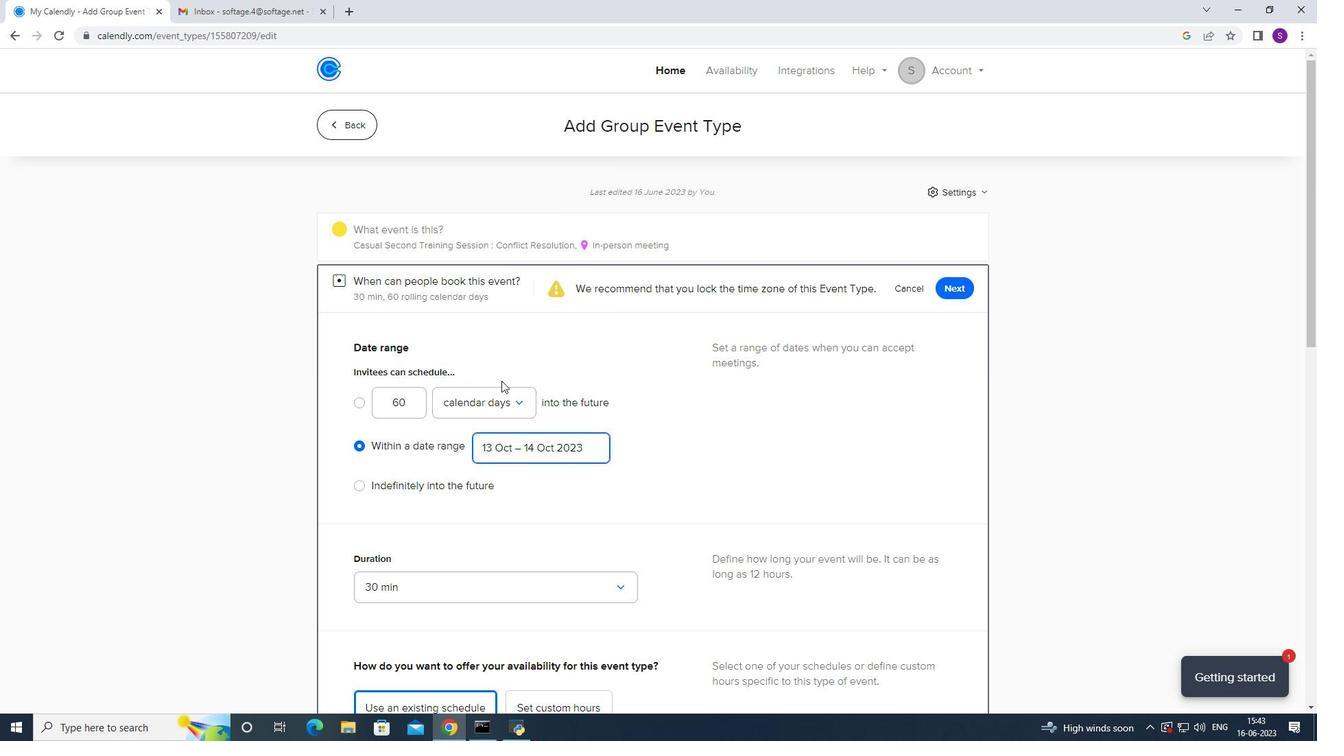 
Action: Mouse scrolled (509, 377) with delta (0, 0)
Screenshot: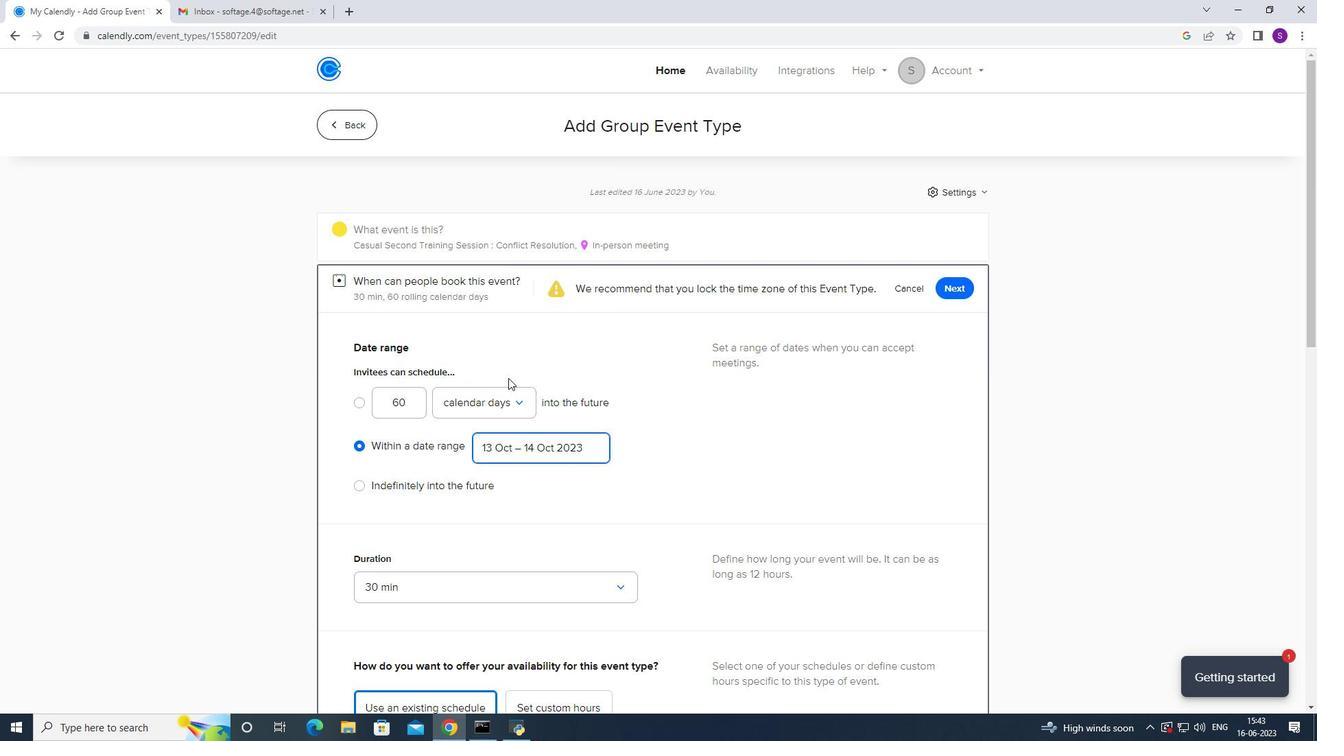 
Action: Mouse moved to (509, 378)
Screenshot: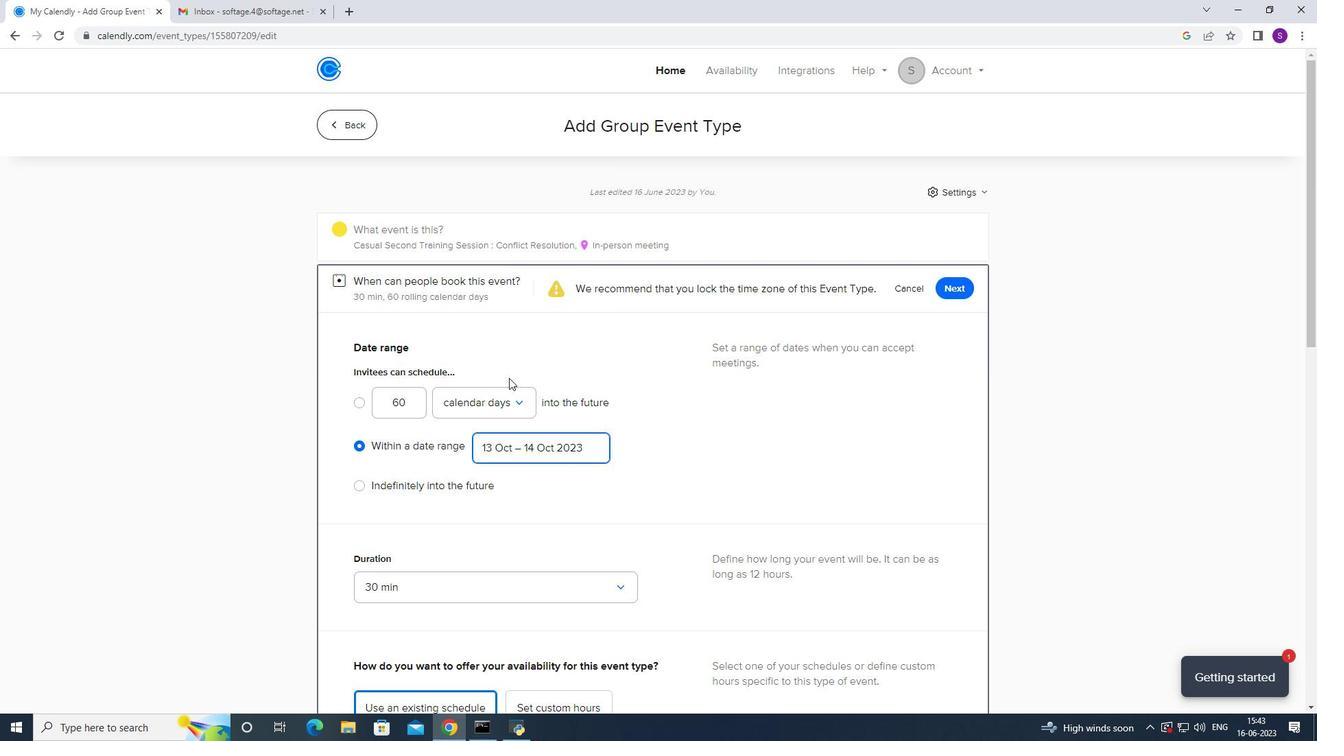 
Action: Mouse scrolled (509, 377) with delta (0, 0)
Screenshot: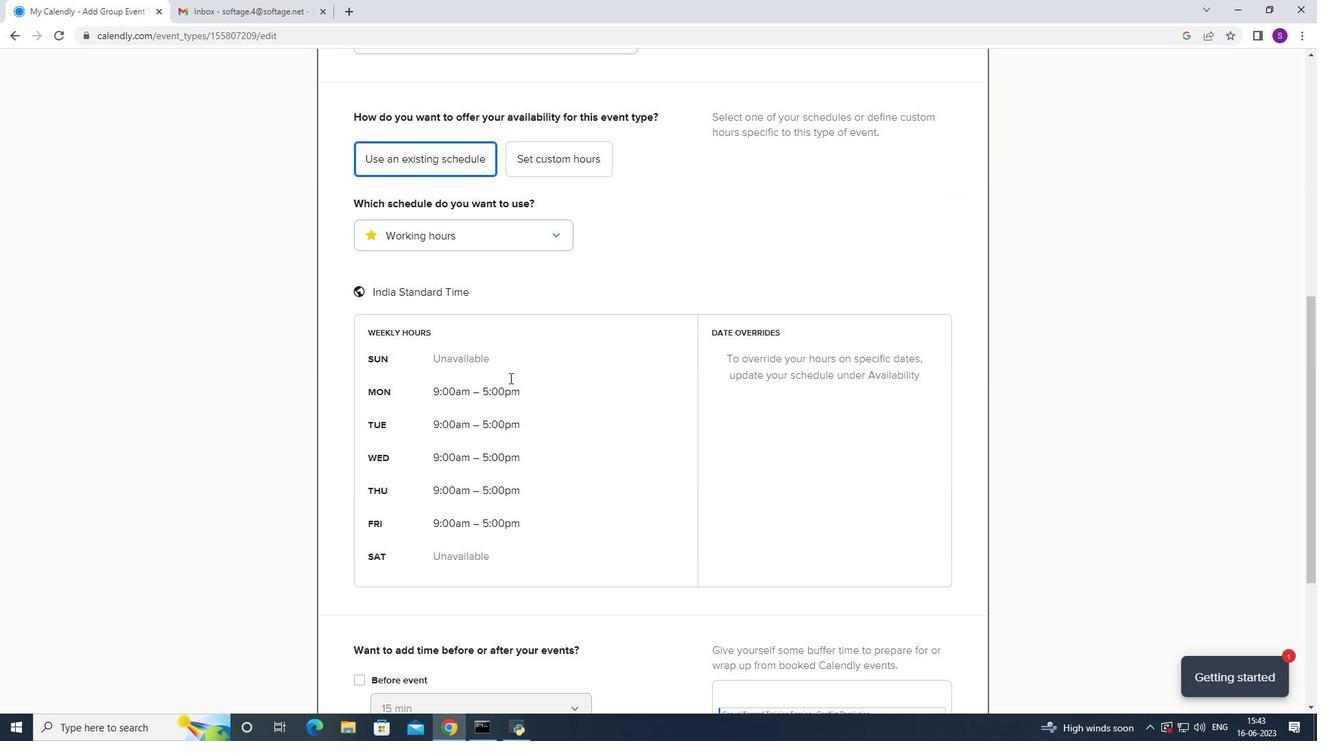 
Action: Mouse scrolled (509, 376) with delta (0, -1)
Screenshot: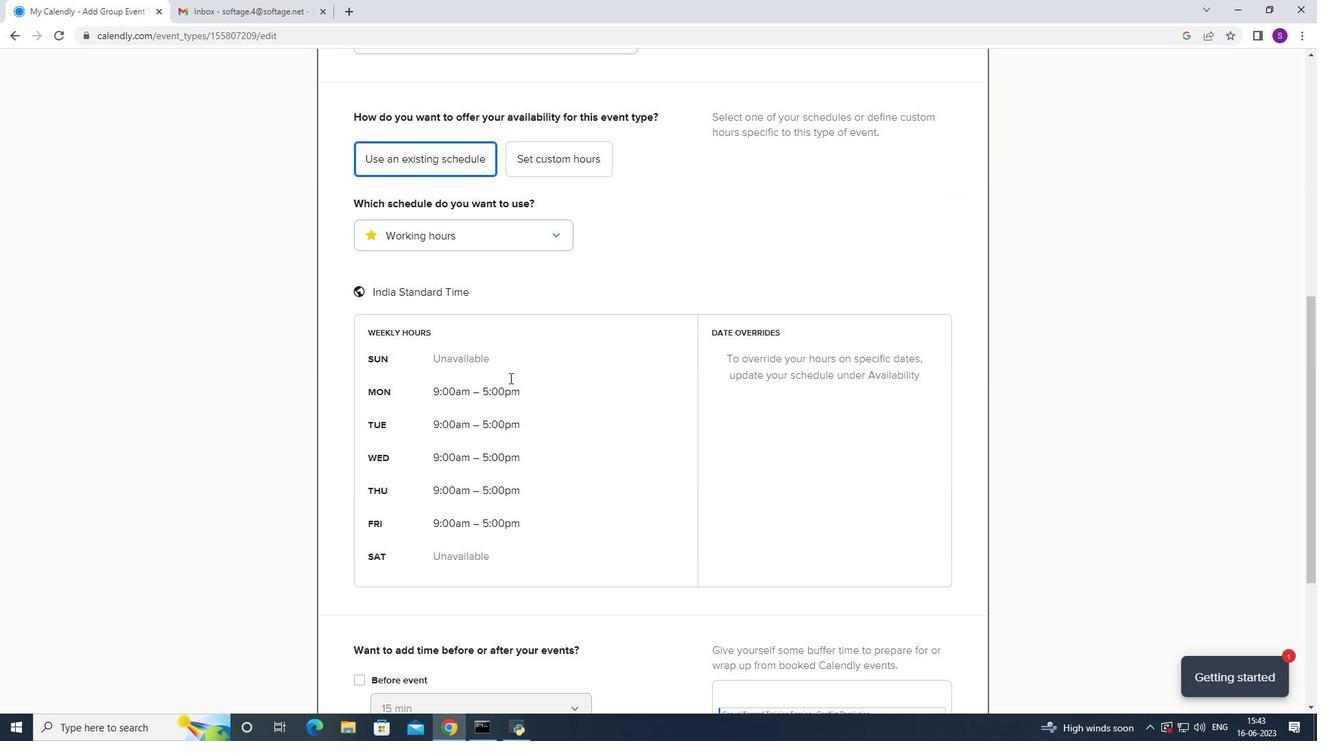 
Action: Mouse scrolled (509, 377) with delta (0, 0)
Screenshot: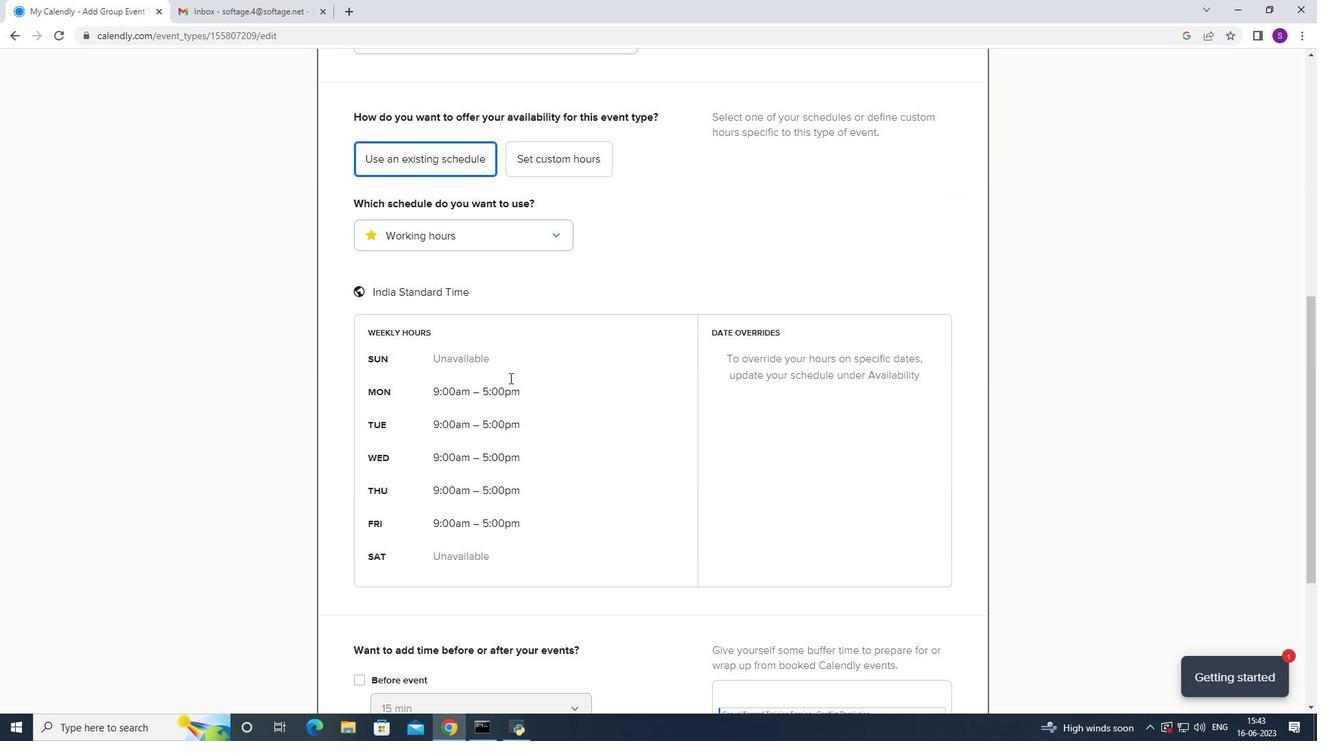 
Action: Mouse scrolled (509, 377) with delta (0, 0)
Screenshot: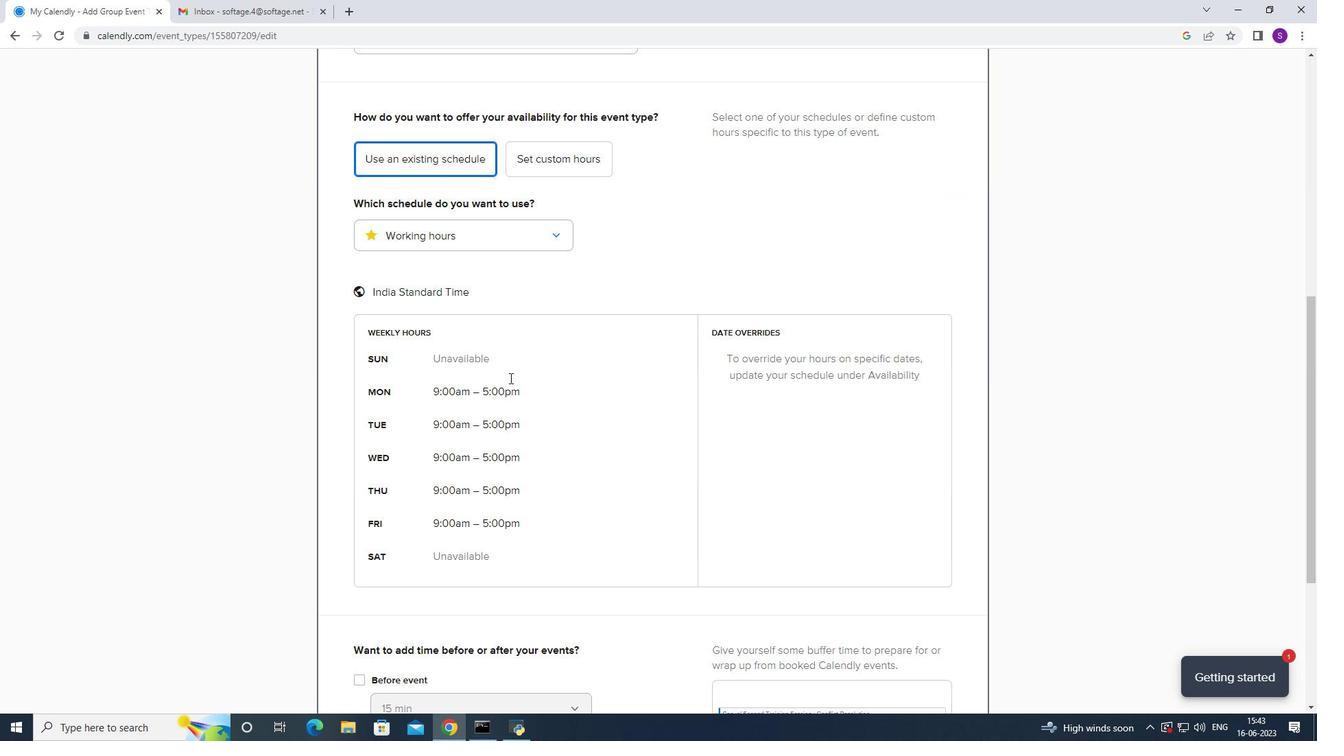 
Action: Mouse moved to (510, 378)
Screenshot: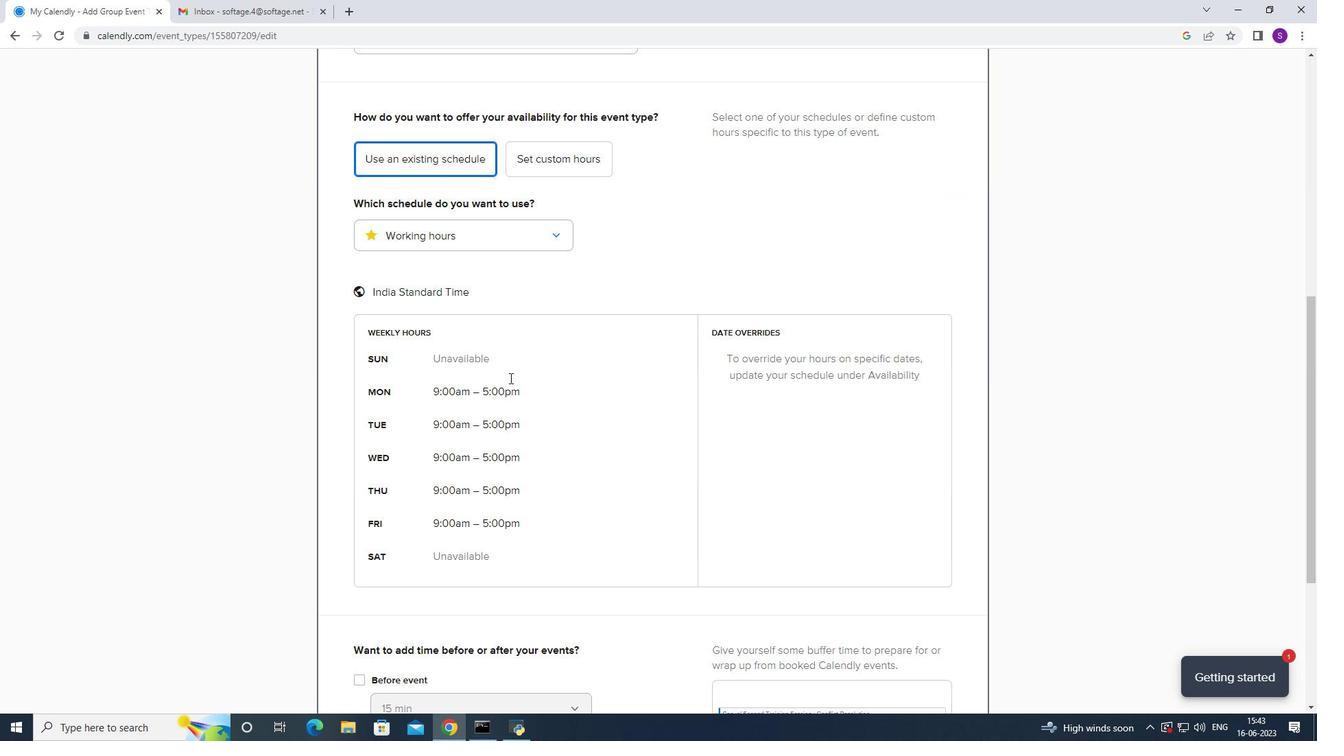 
Action: Mouse scrolled (510, 377) with delta (0, 0)
Screenshot: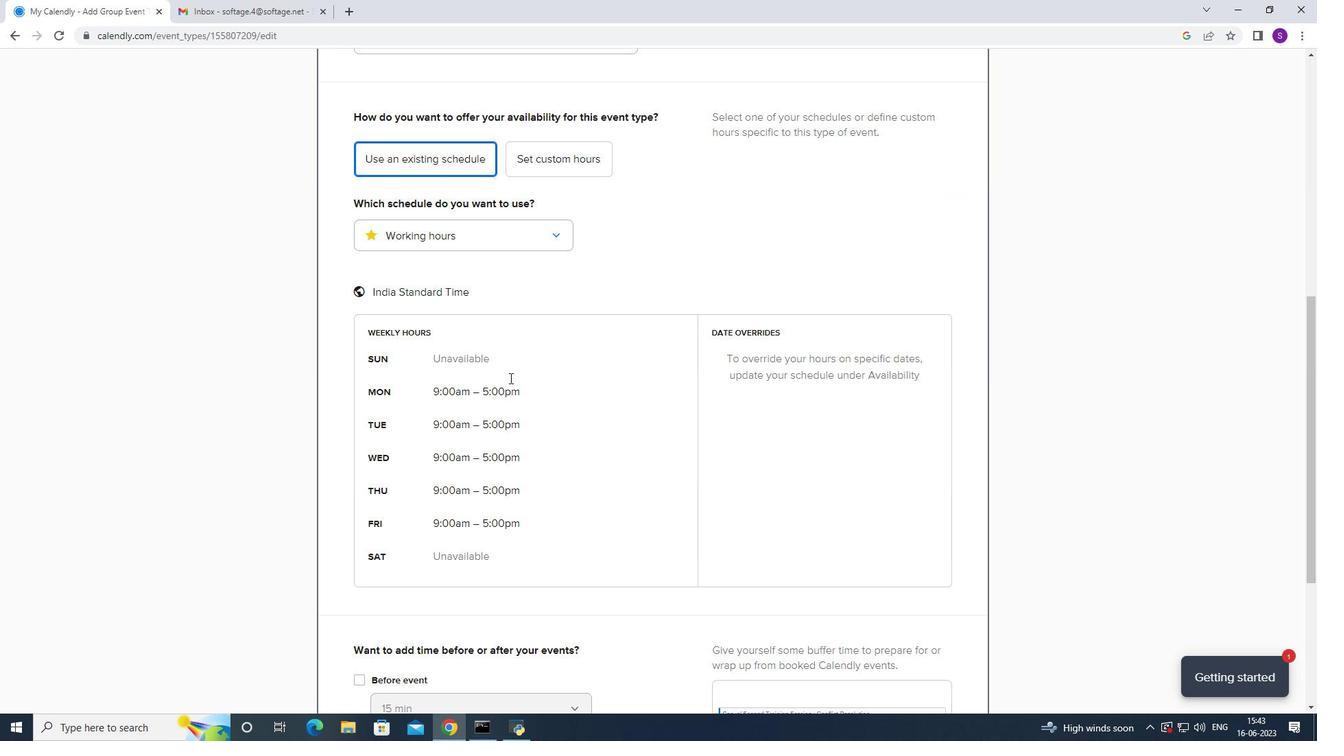 
Action: Mouse moved to (959, 633)
Screenshot: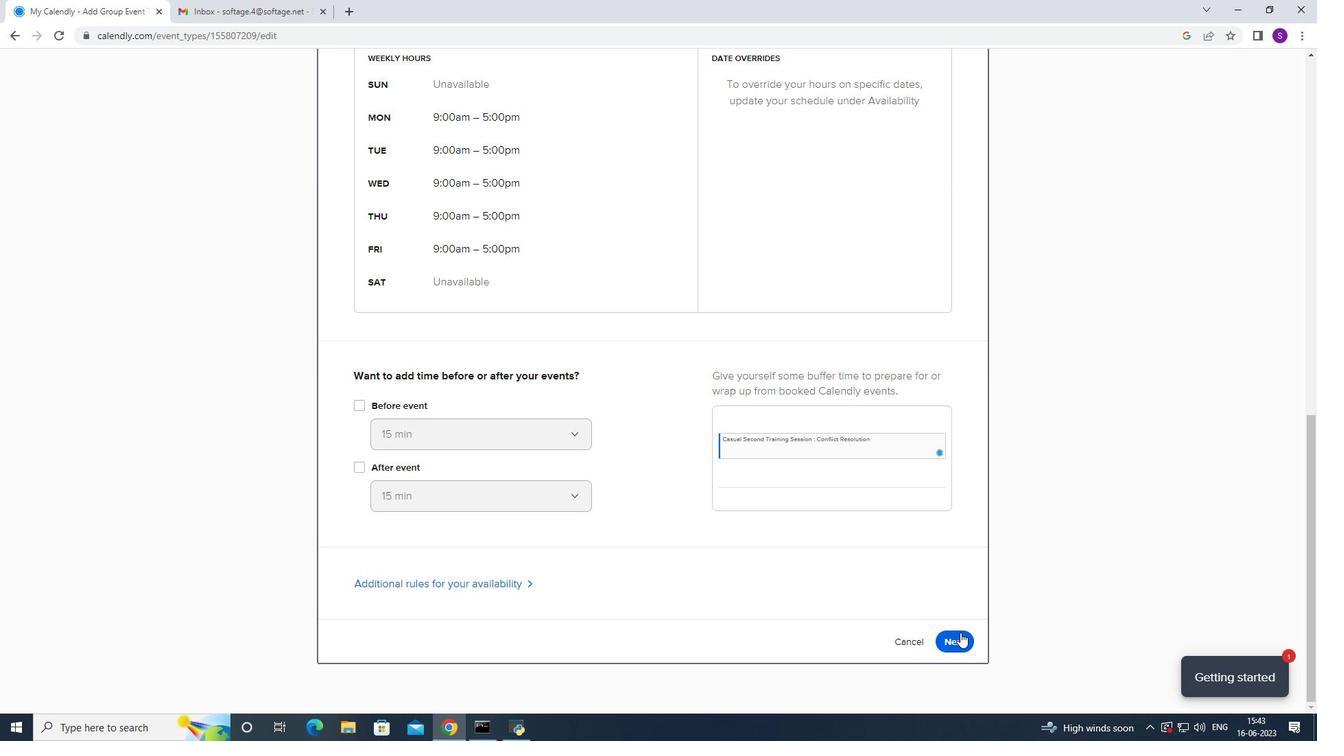 
Action: Mouse pressed left at (959, 633)
Screenshot: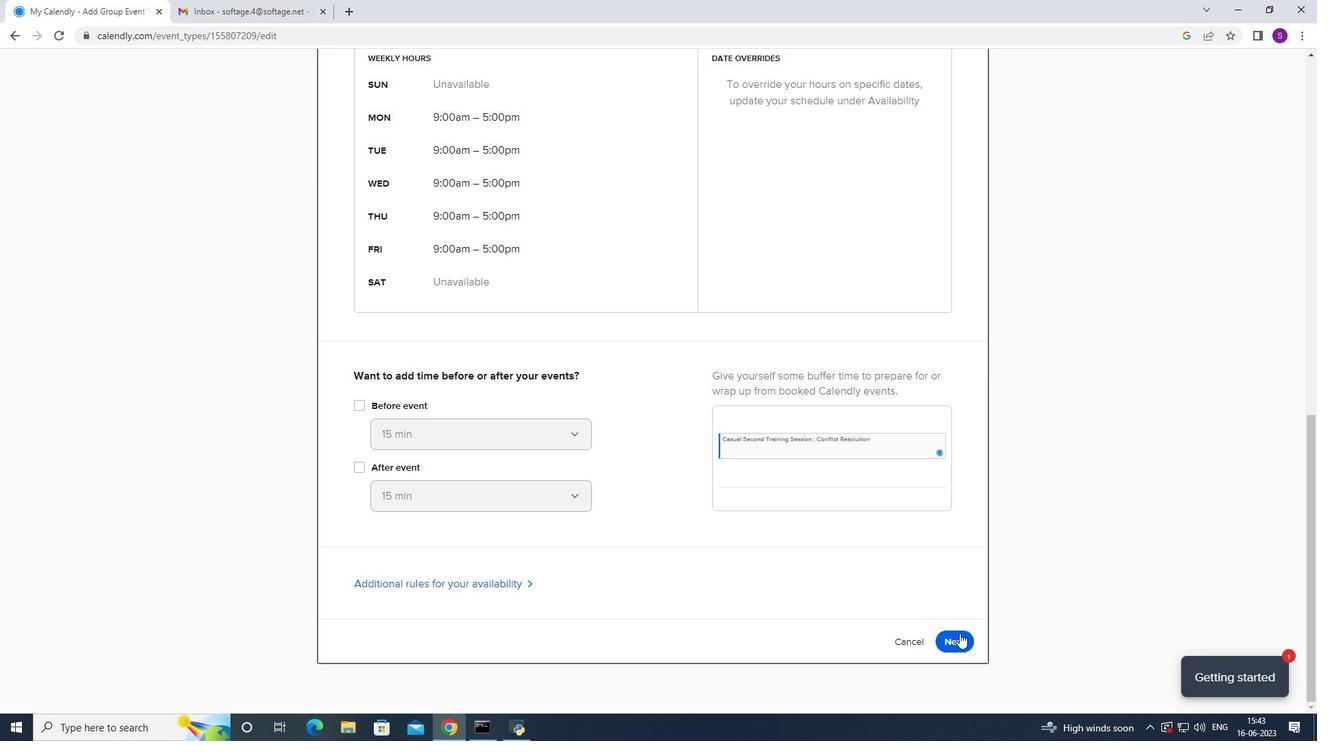 
Action: Mouse moved to (944, 122)
Screenshot: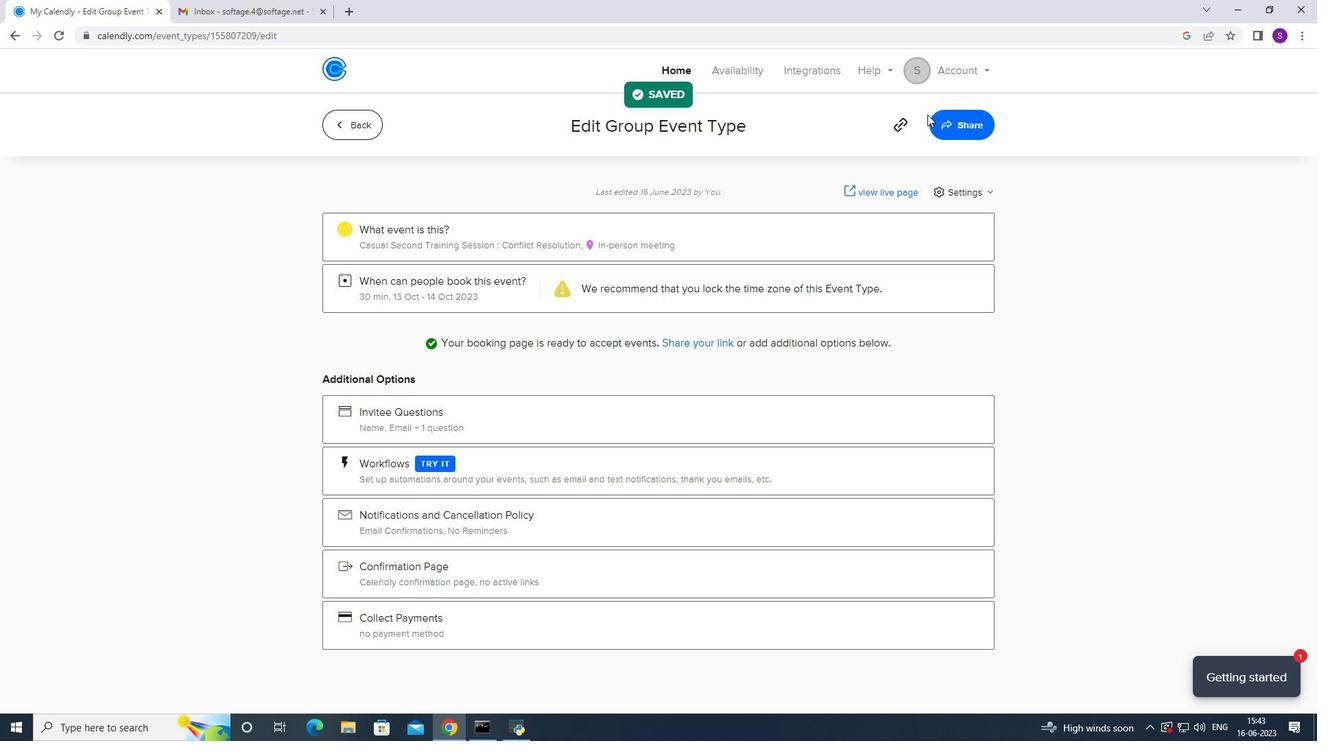 
Action: Mouse pressed left at (944, 122)
Screenshot: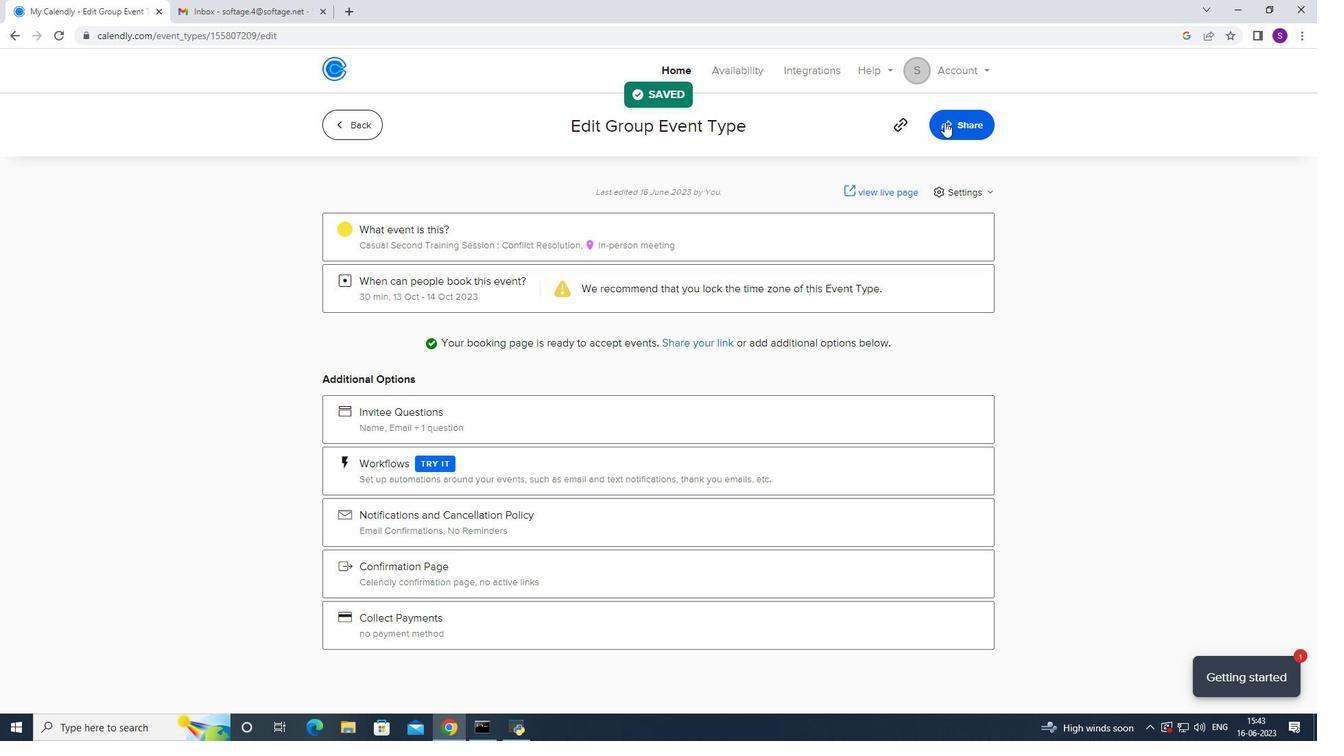 
Action: Mouse moved to (835, 260)
Screenshot: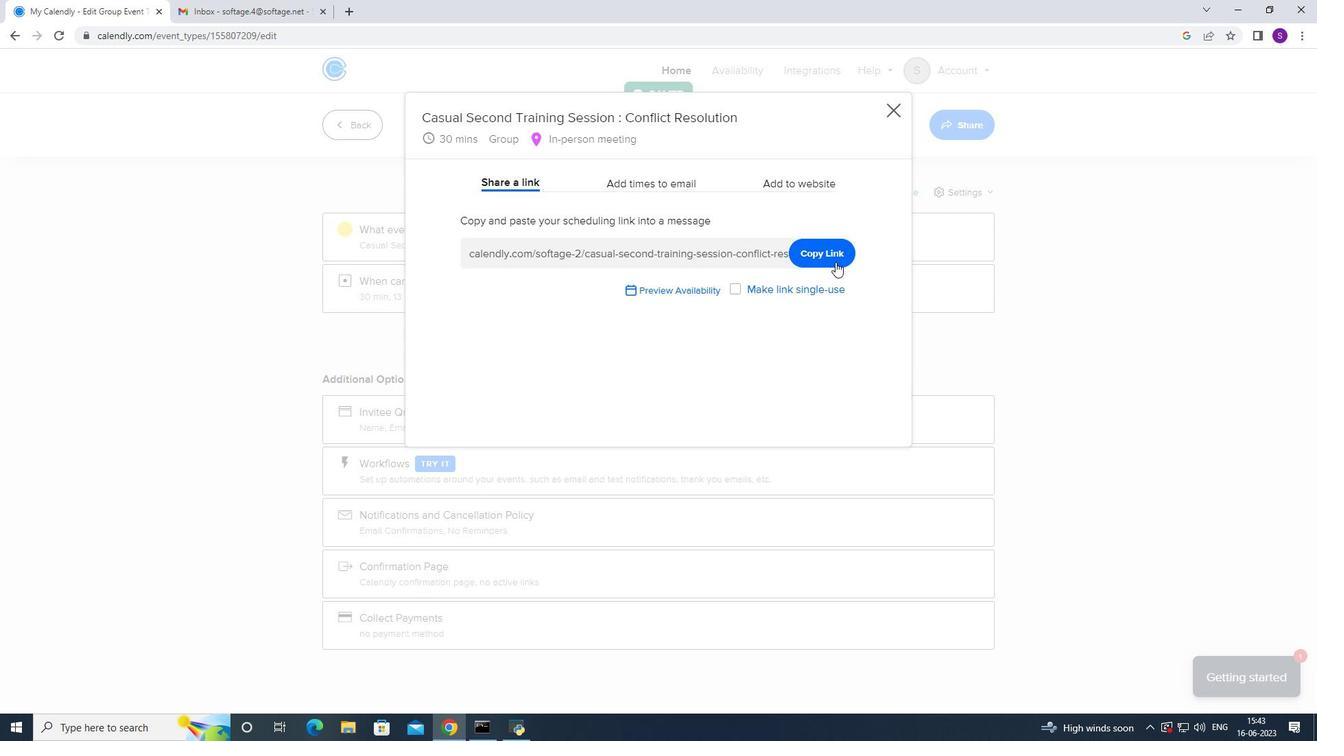 
Action: Mouse pressed left at (835, 260)
Screenshot: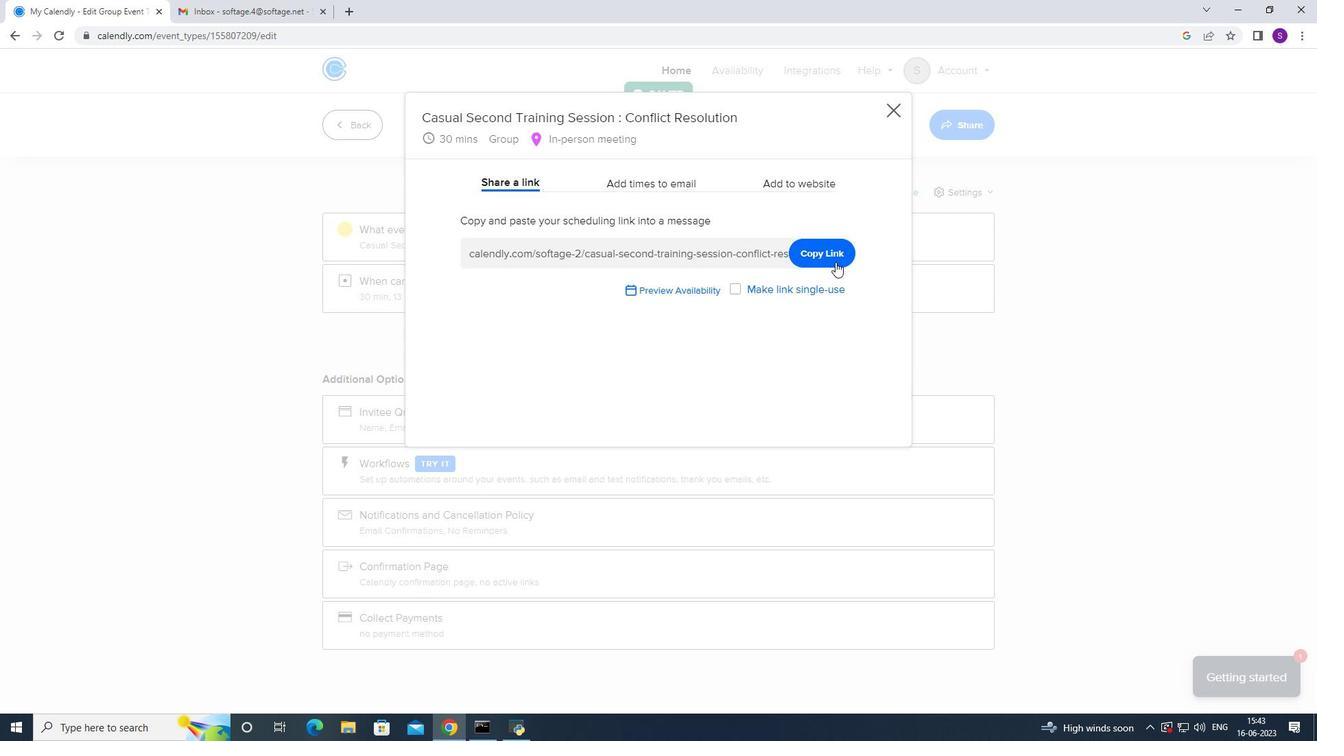 
Action: Mouse moved to (181, 10)
Screenshot: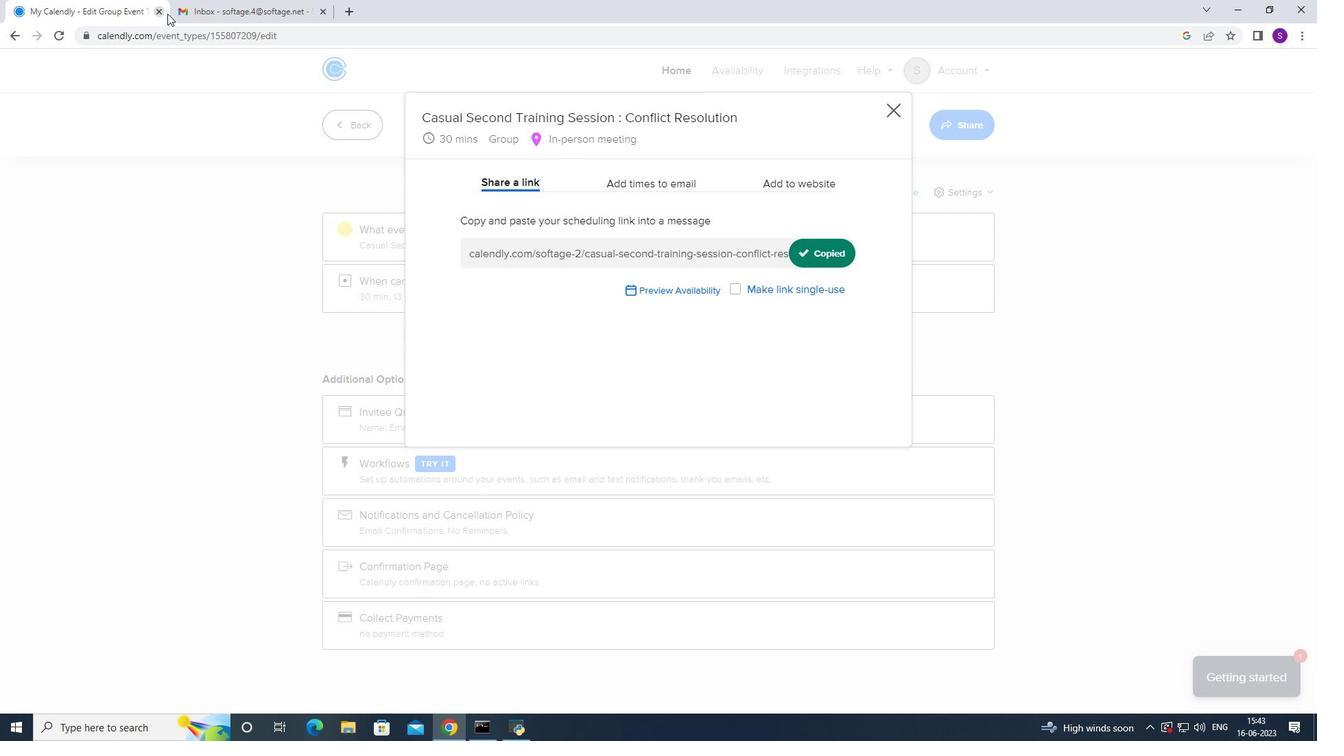 
Action: Mouse pressed left at (181, 10)
Screenshot: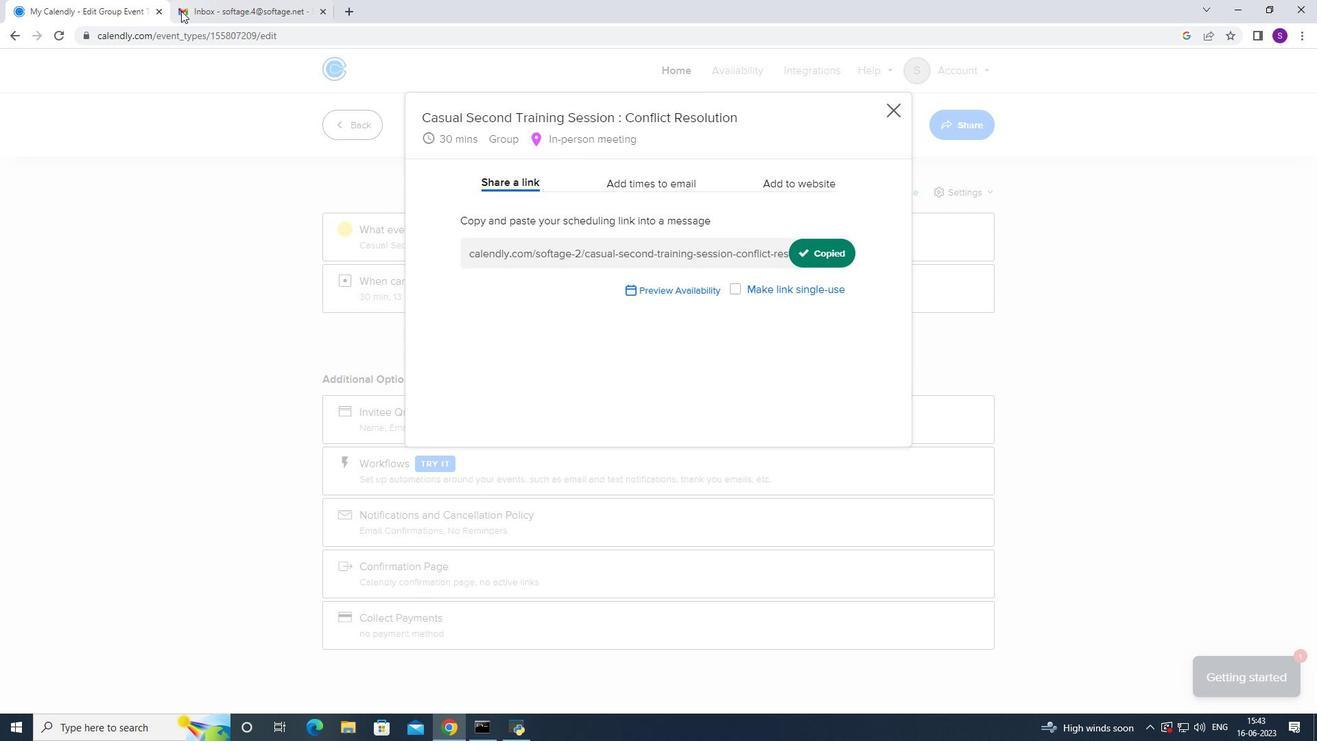 
Action: Mouse moved to (82, 111)
Screenshot: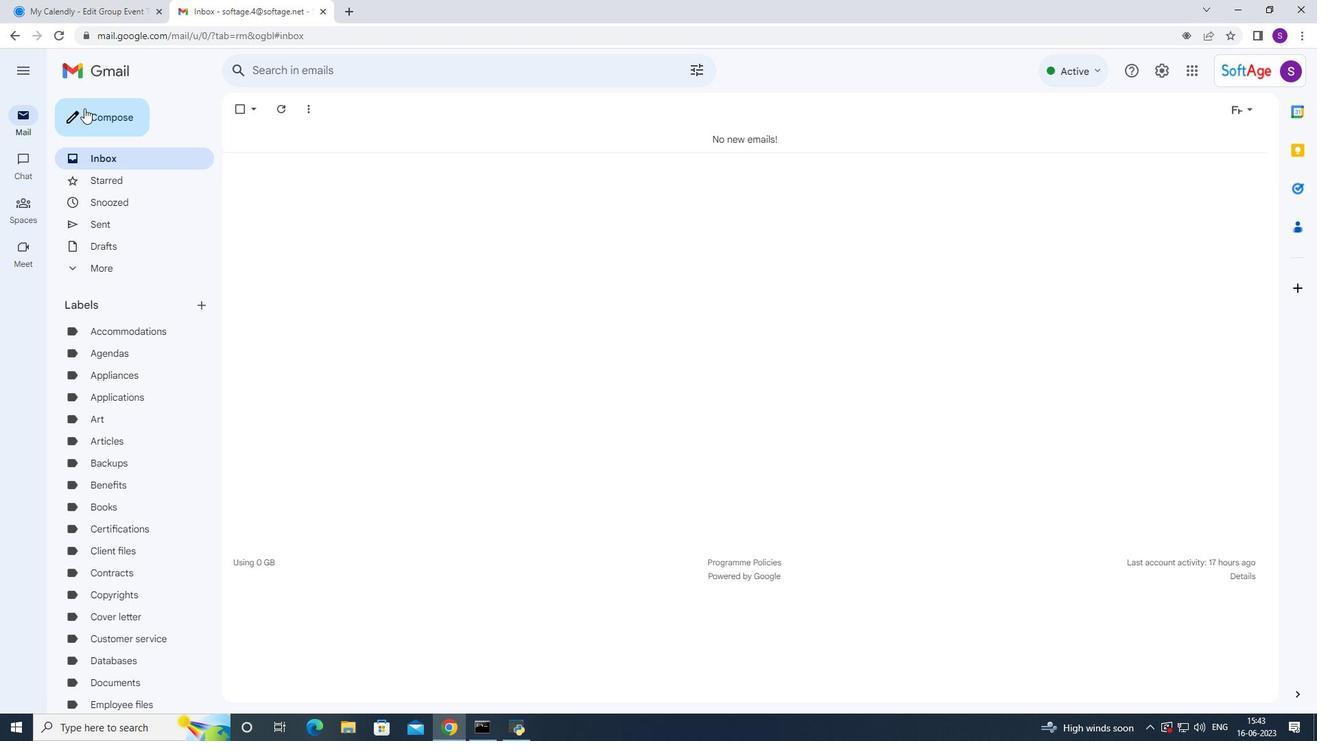 
Action: Mouse pressed left at (82, 111)
Screenshot: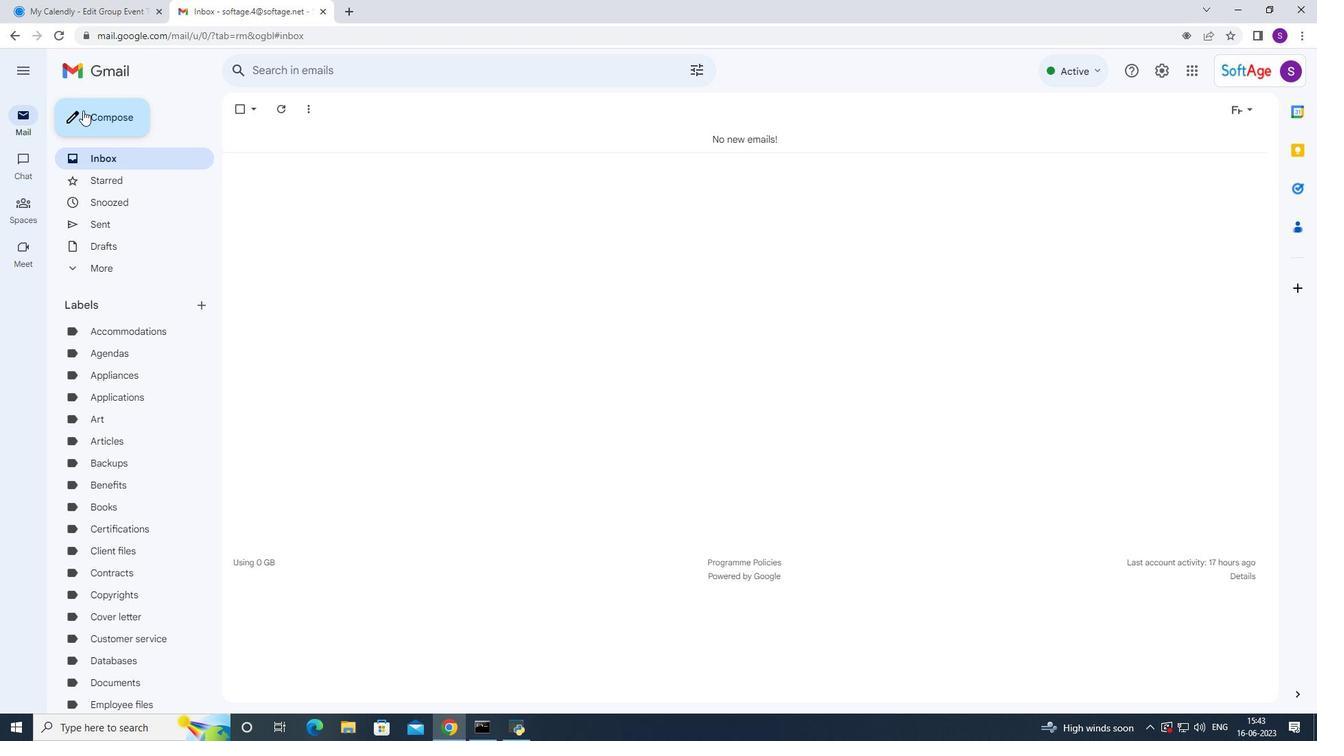 
Action: Mouse moved to (931, 396)
Screenshot: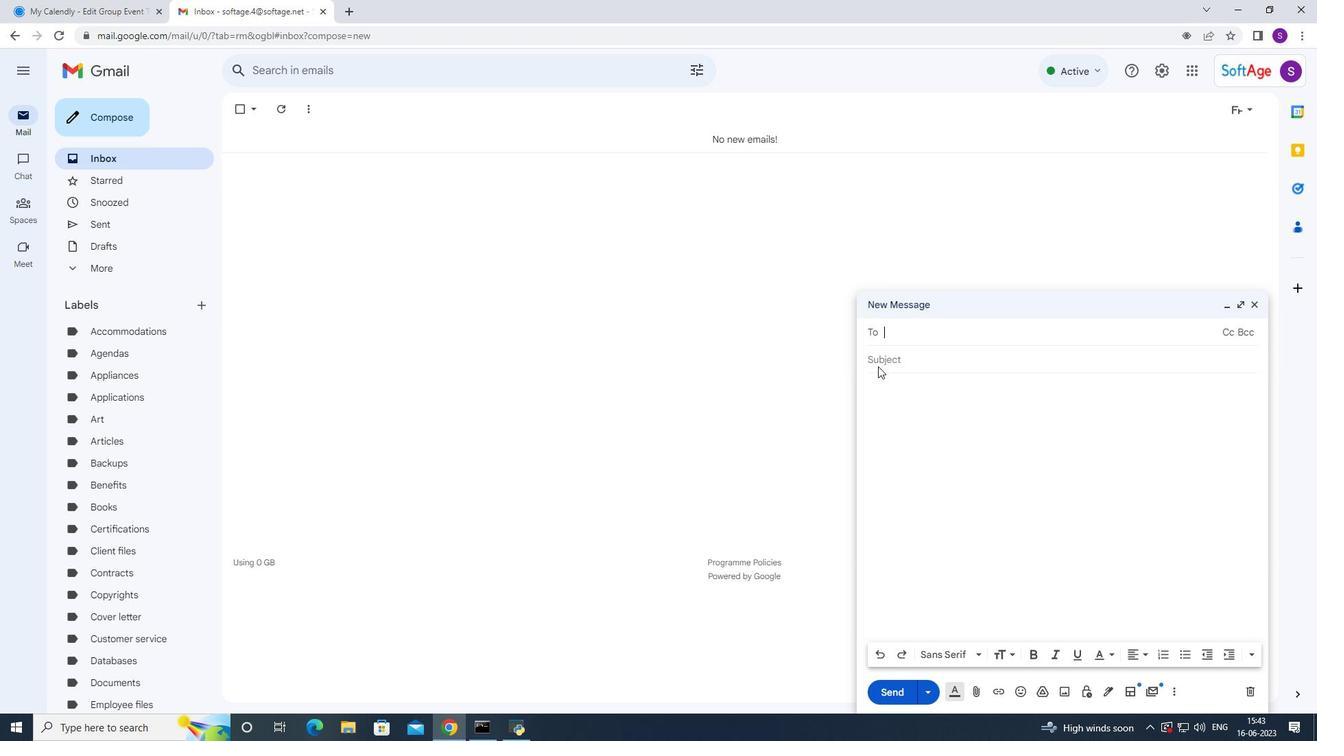 
Action: Mouse pressed right at (931, 396)
Screenshot: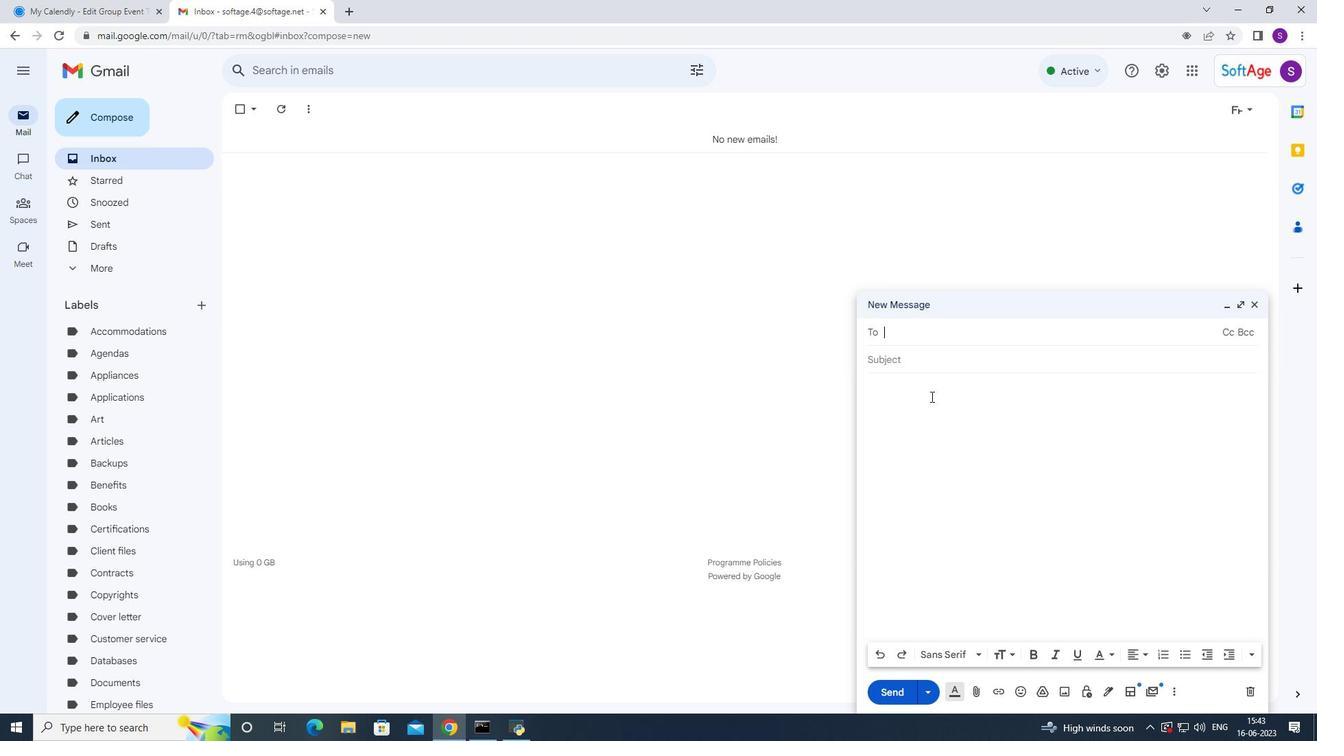 
Action: Mouse moved to (961, 505)
Screenshot: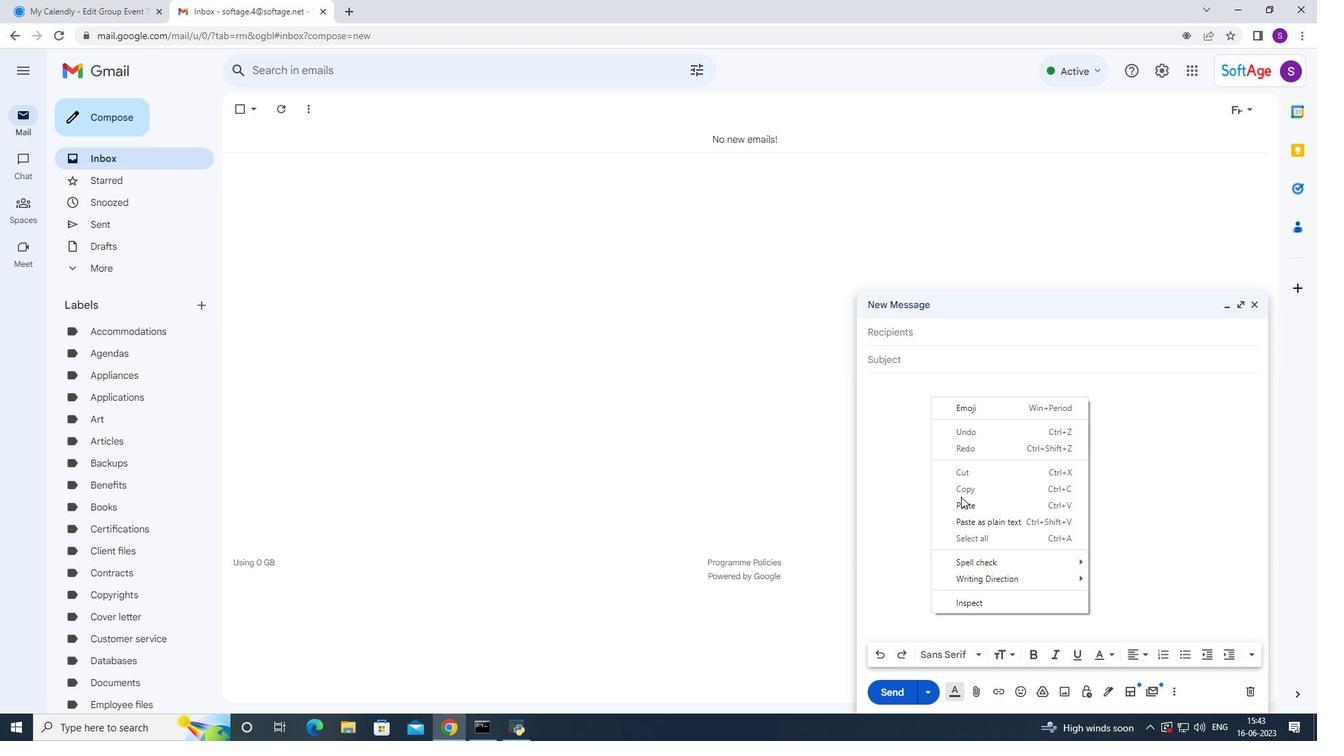 
Action: Mouse pressed left at (961, 505)
Screenshot: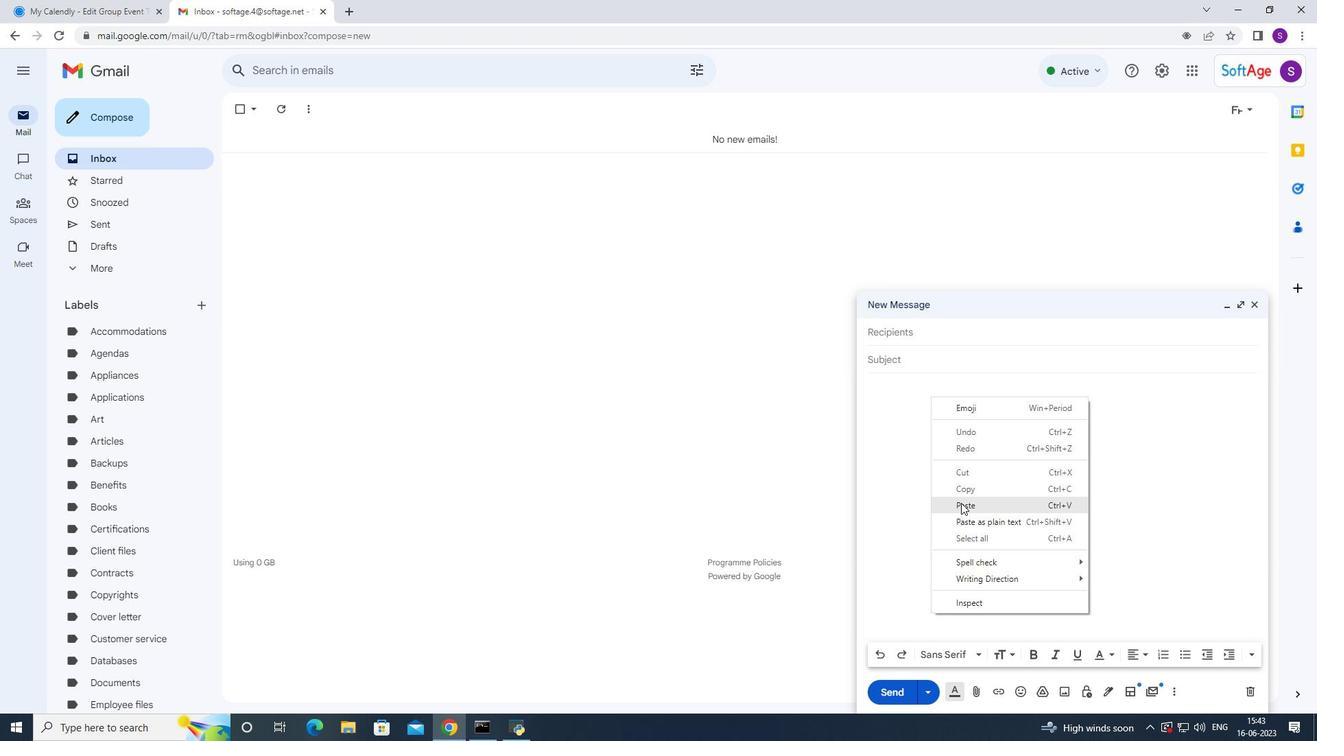 
Action: Mouse moved to (942, 345)
Screenshot: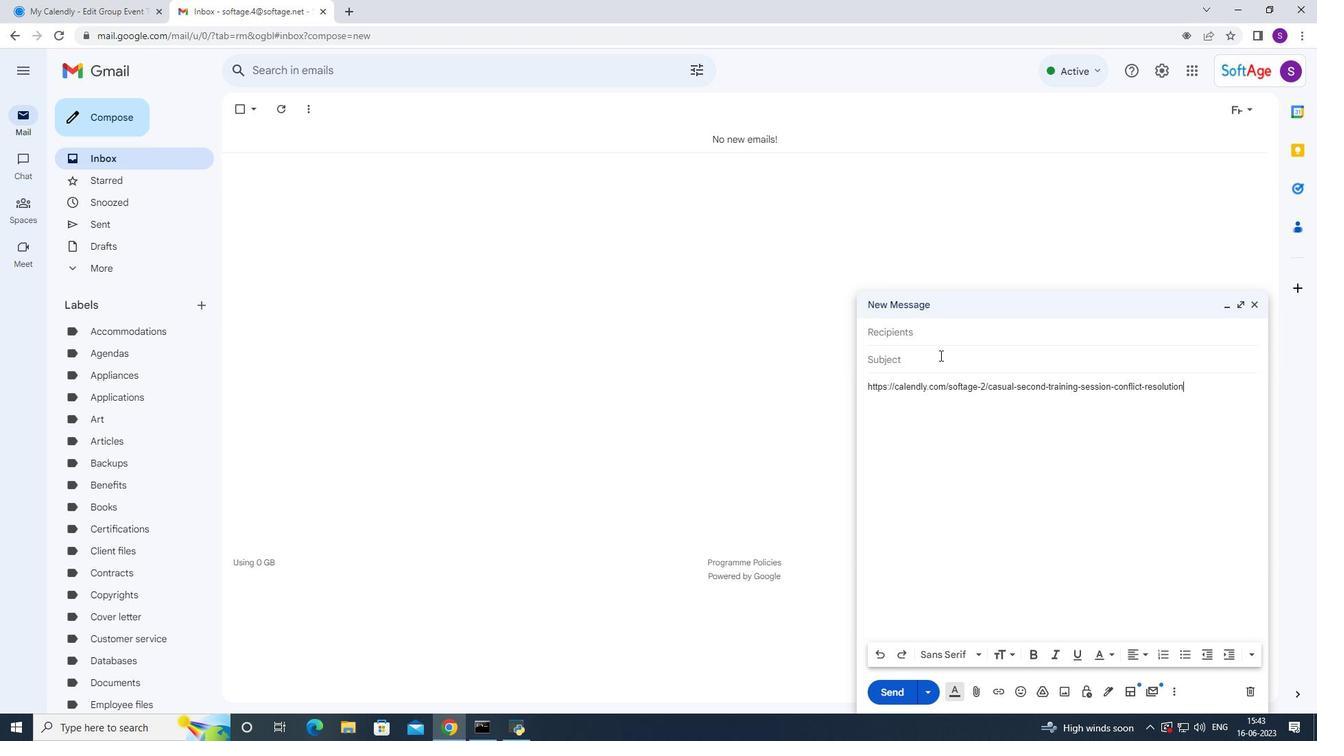 
Action: Mouse pressed left at (942, 345)
Screenshot: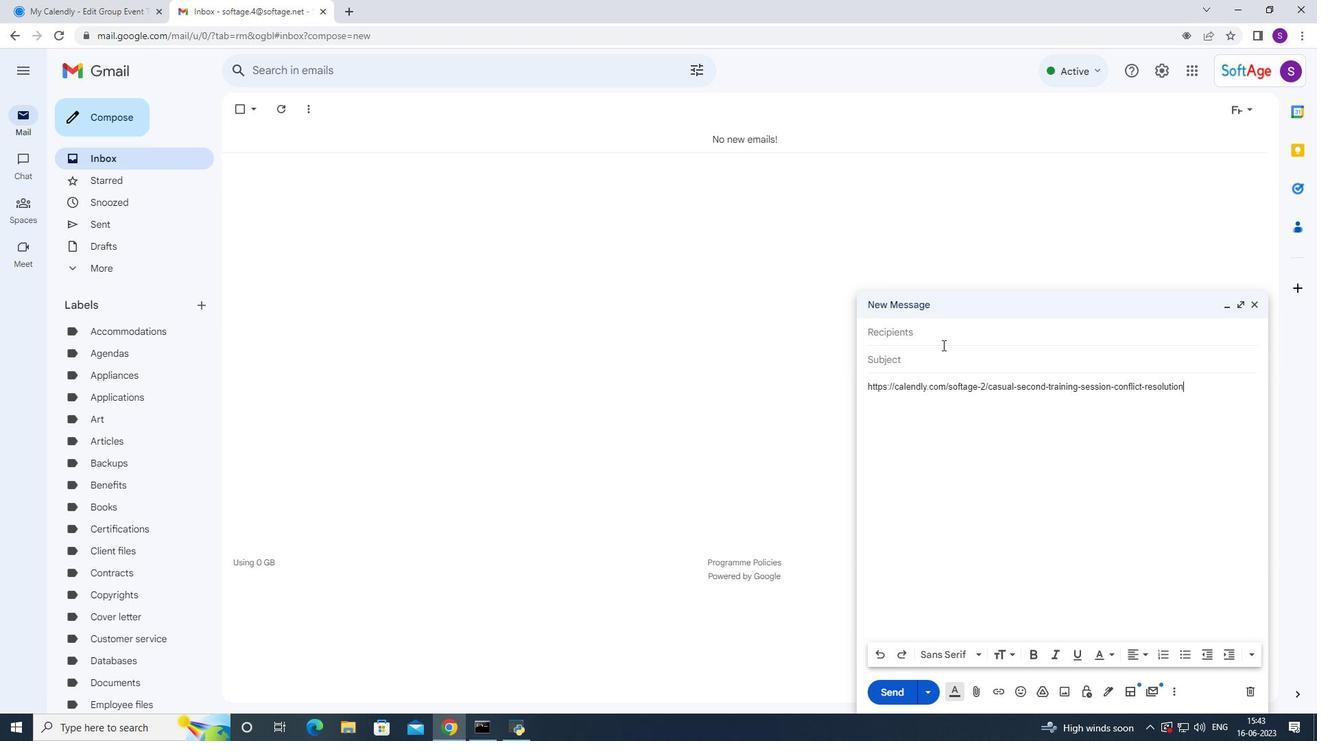 
Action: Key pressed soft
Screenshot: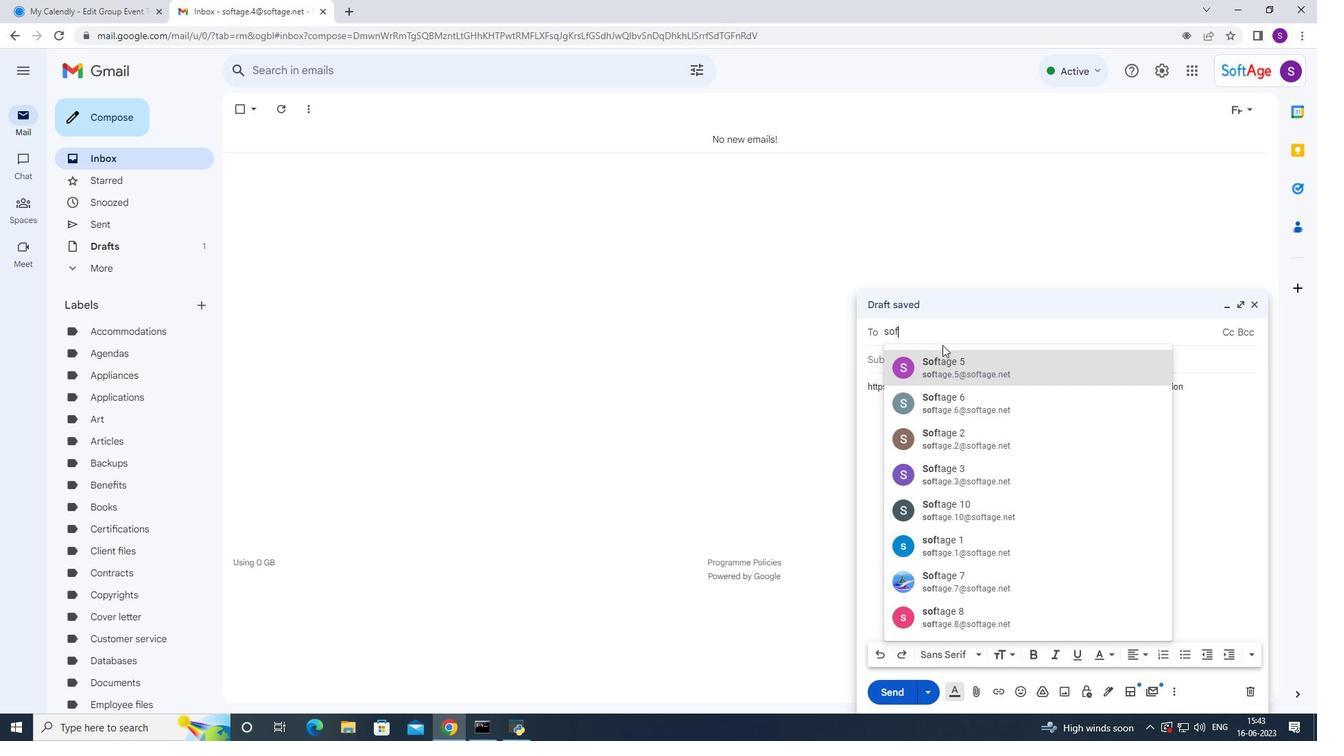 
Action: Mouse moved to (928, 550)
Screenshot: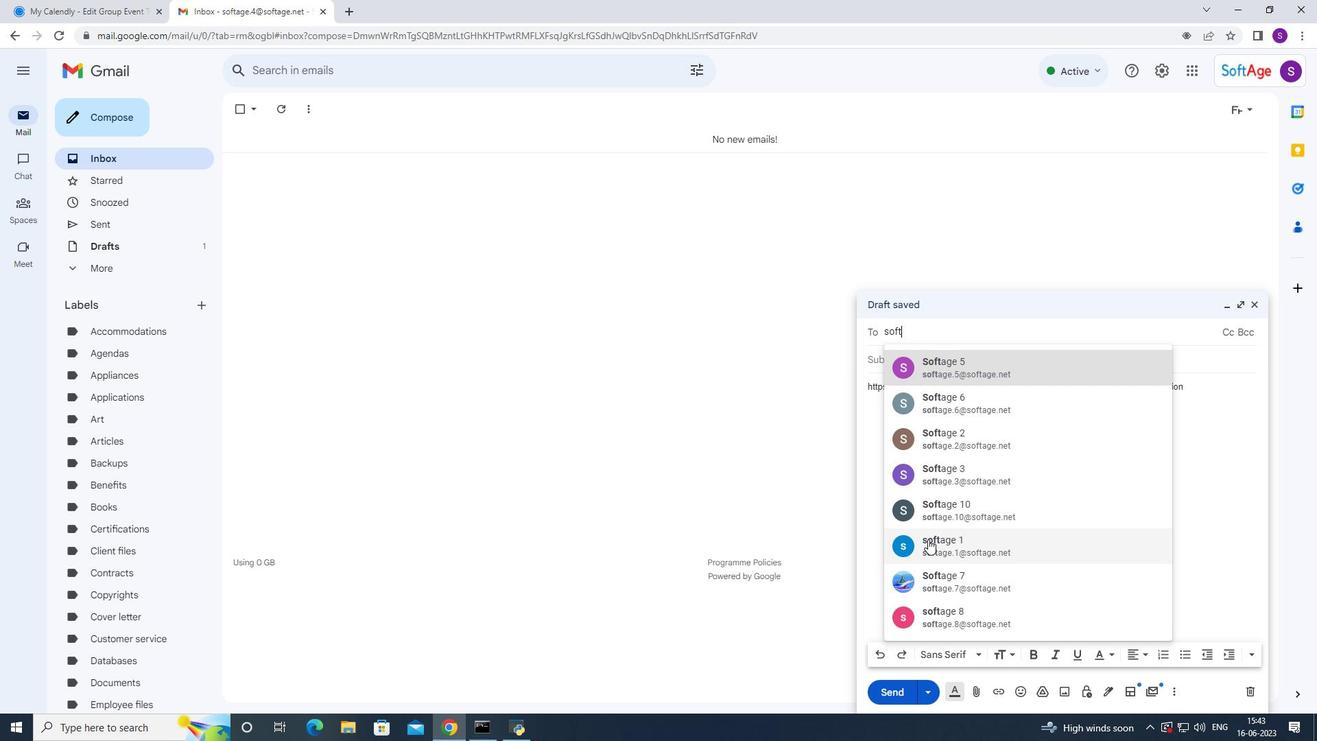 
Action: Mouse pressed left at (928, 550)
Screenshot: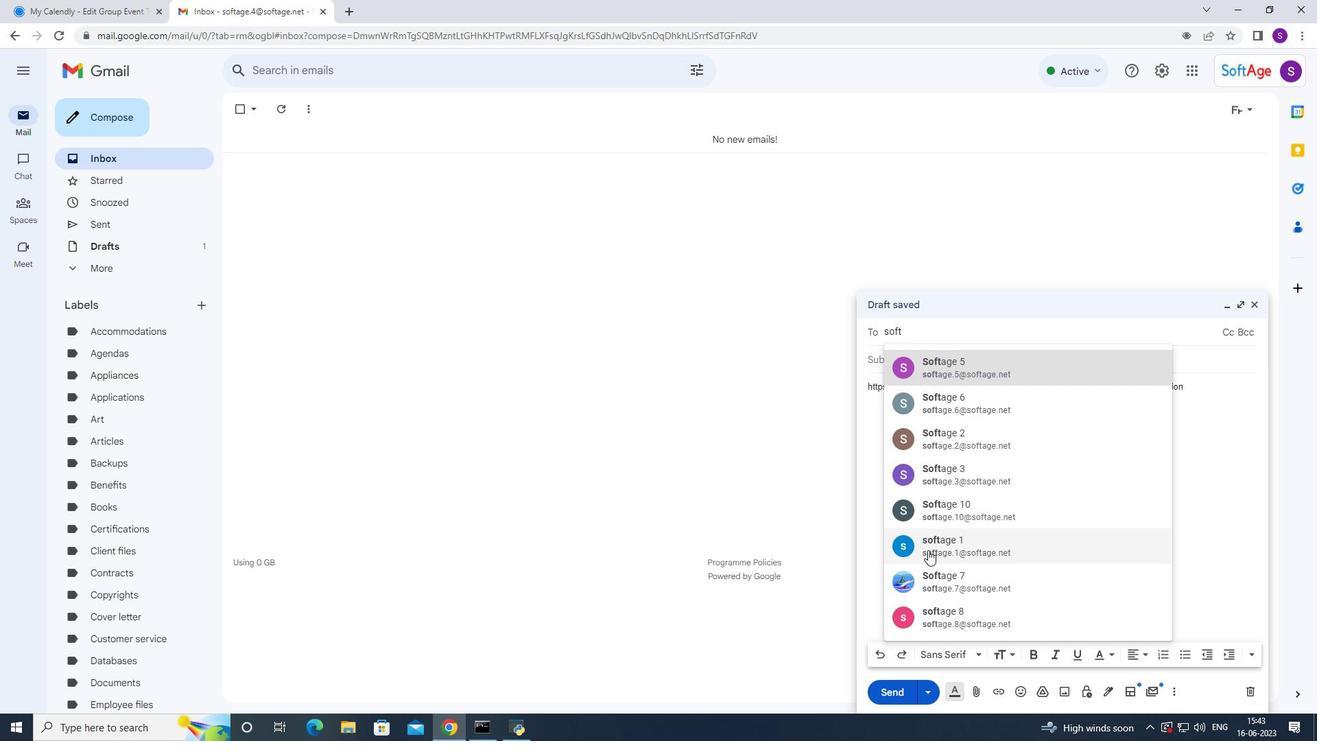 
Action: Key pressed soft
Screenshot: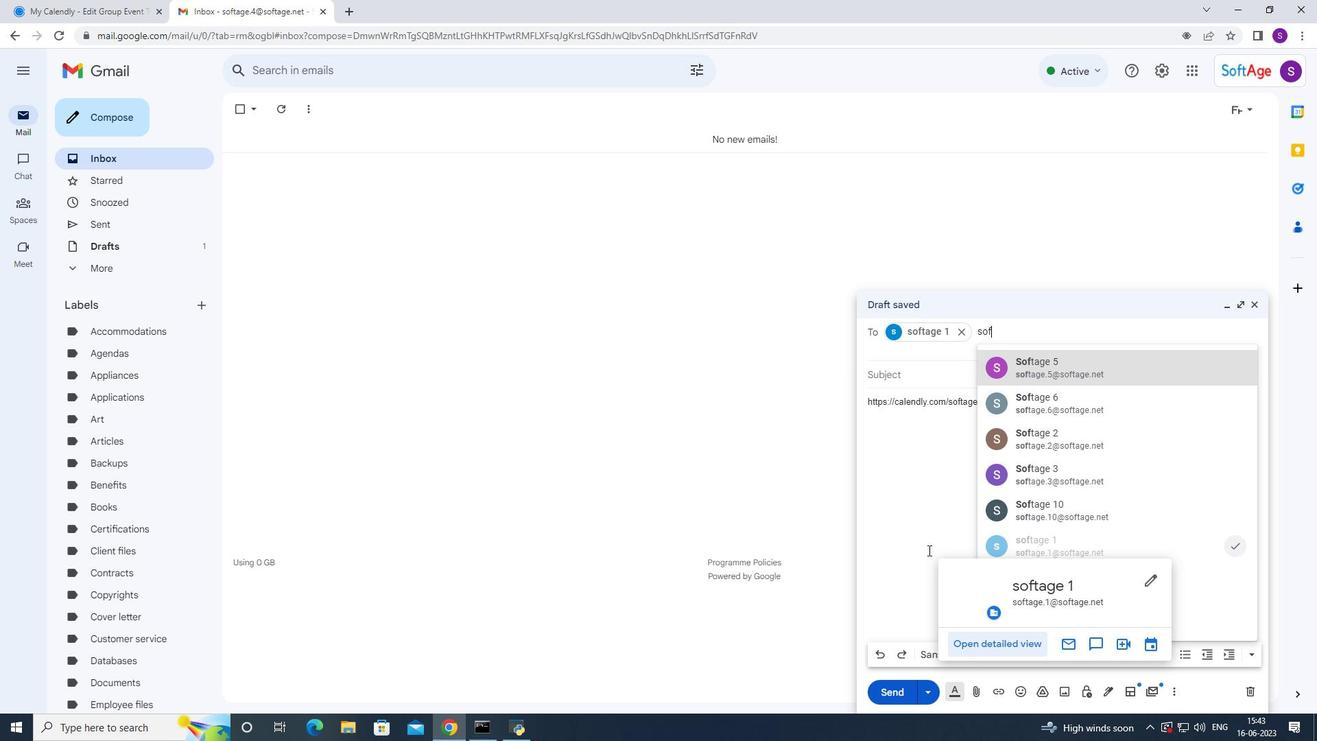 
Action: Mouse moved to (1071, 430)
Screenshot: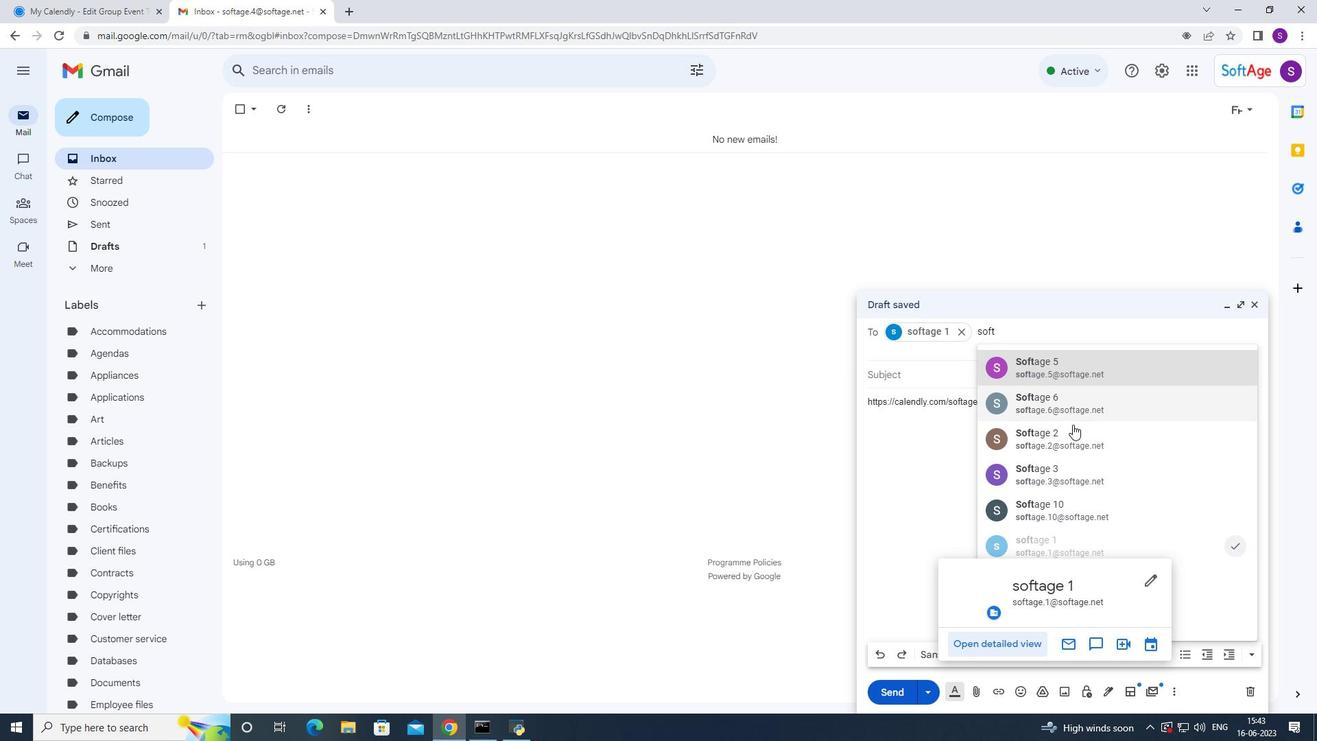 
Action: Mouse pressed left at (1071, 430)
Screenshot: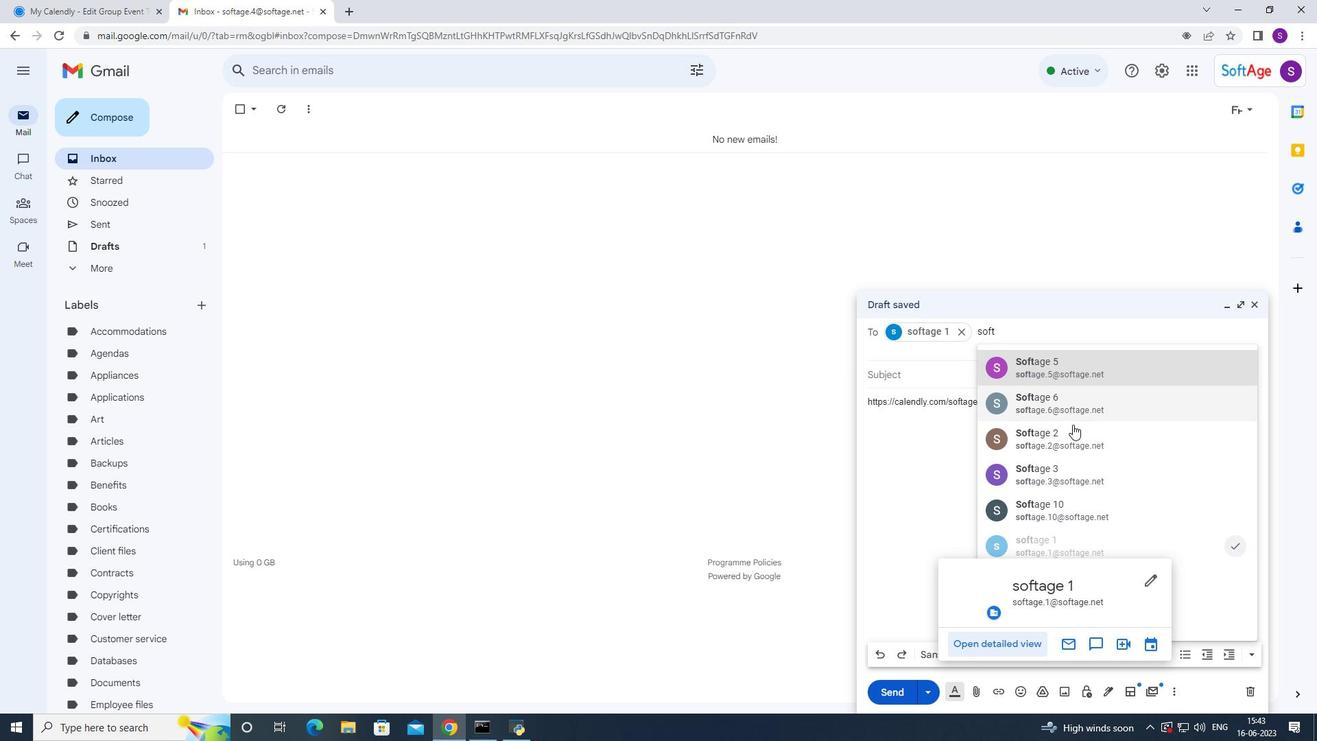 
Action: Mouse moved to (960, 472)
Screenshot: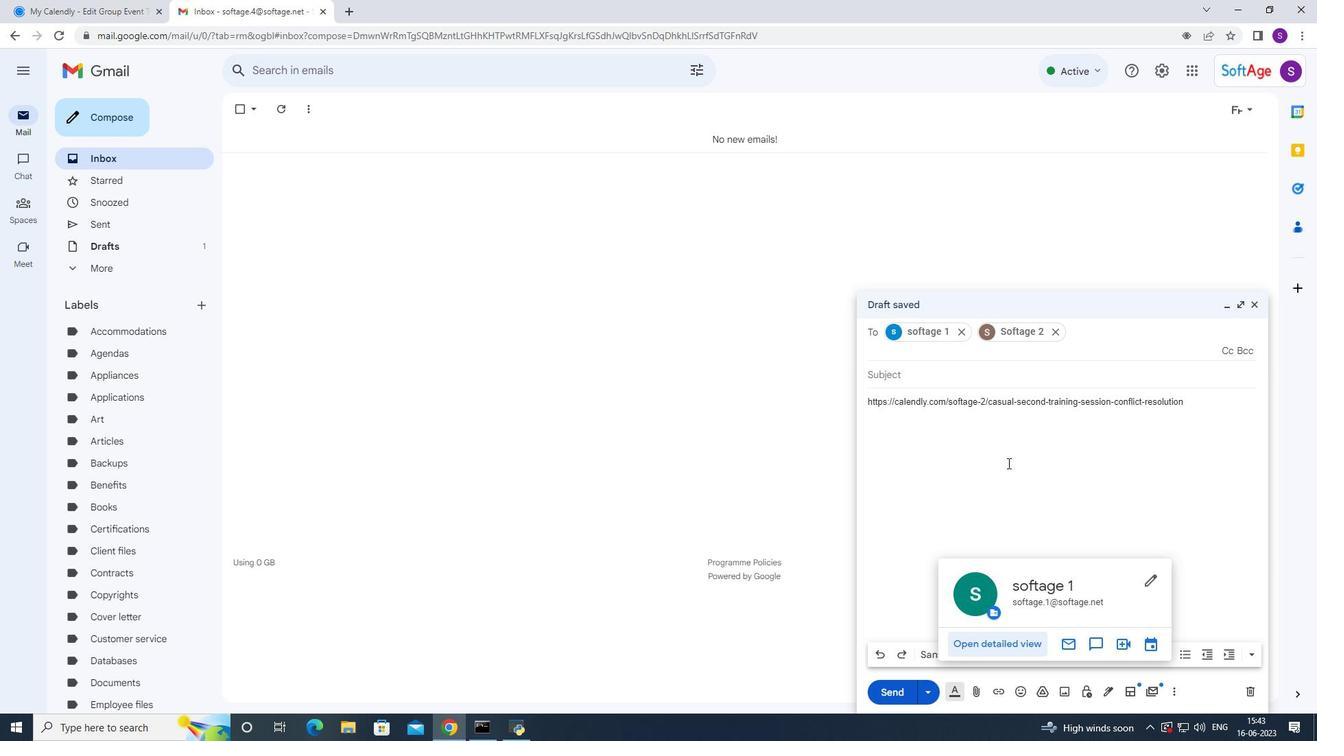 
Action: Mouse pressed left at (960, 472)
Screenshot: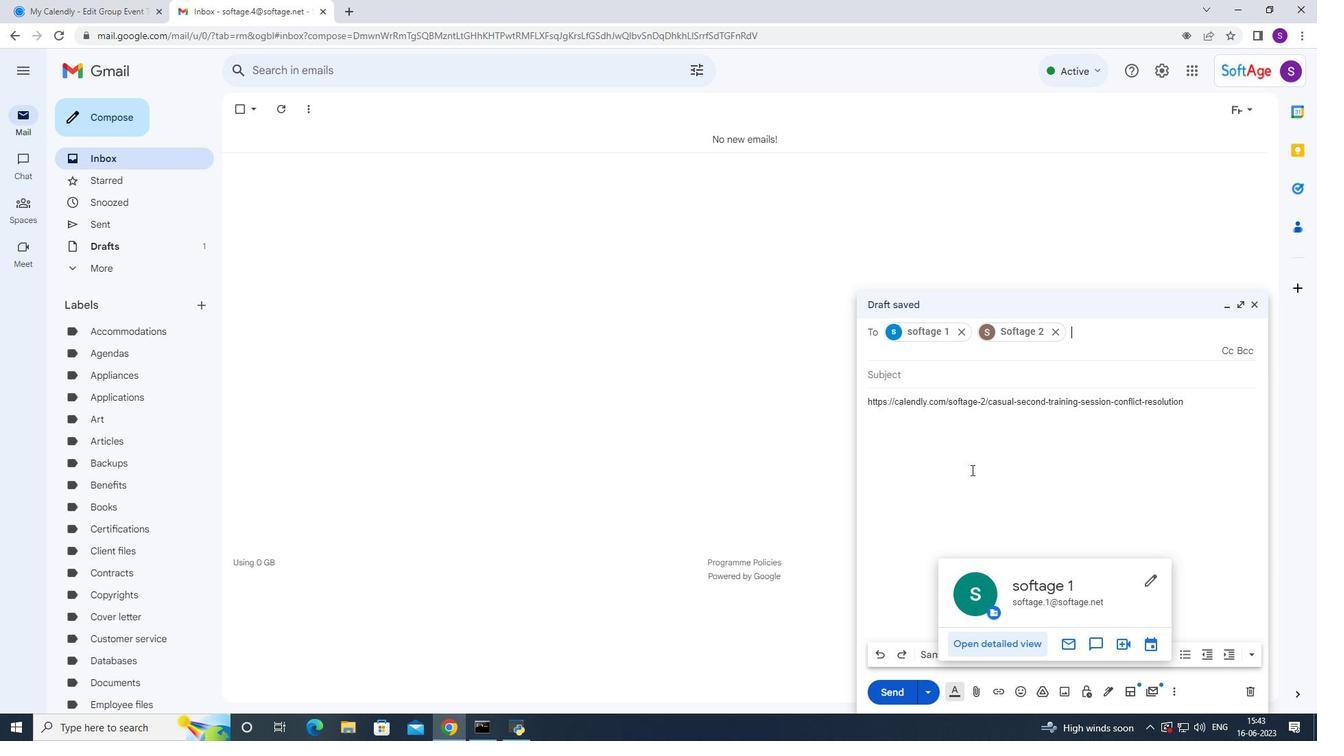 
Action: Mouse moved to (883, 695)
Screenshot: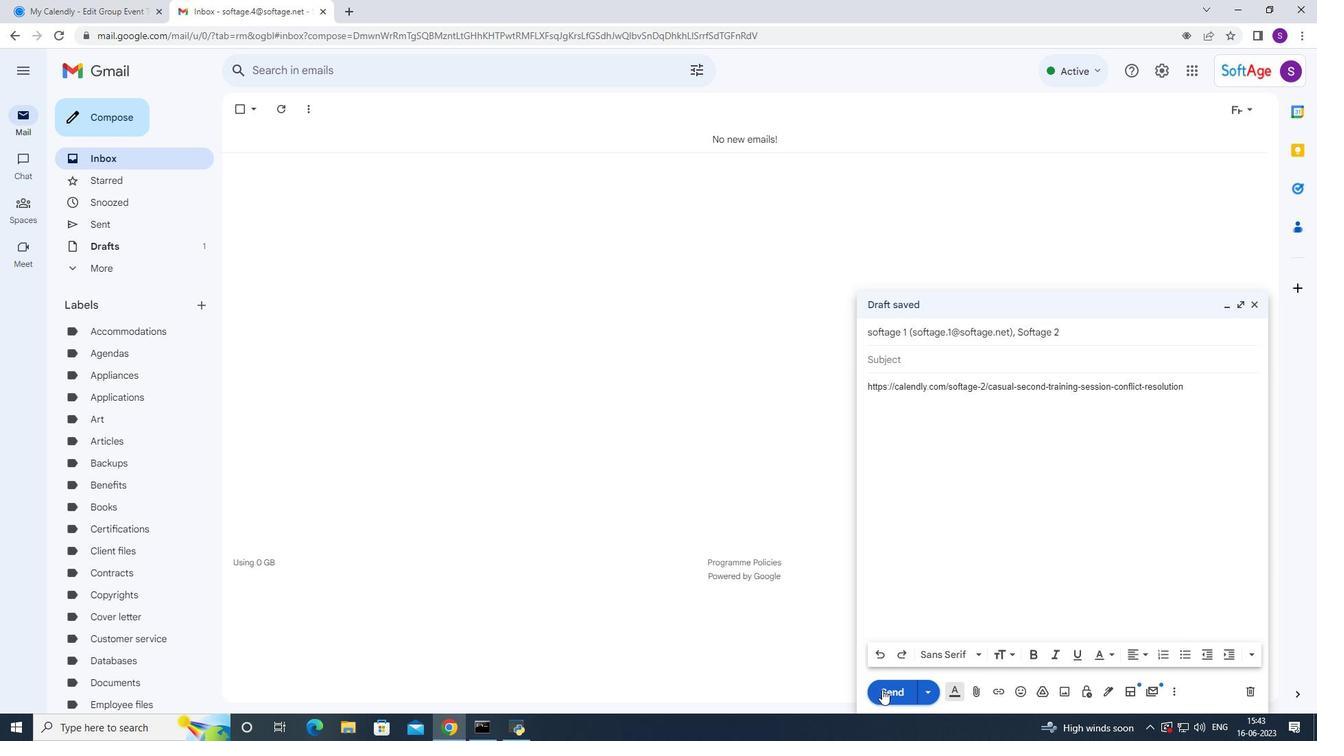 
Action: Mouse pressed left at (883, 695)
Screenshot: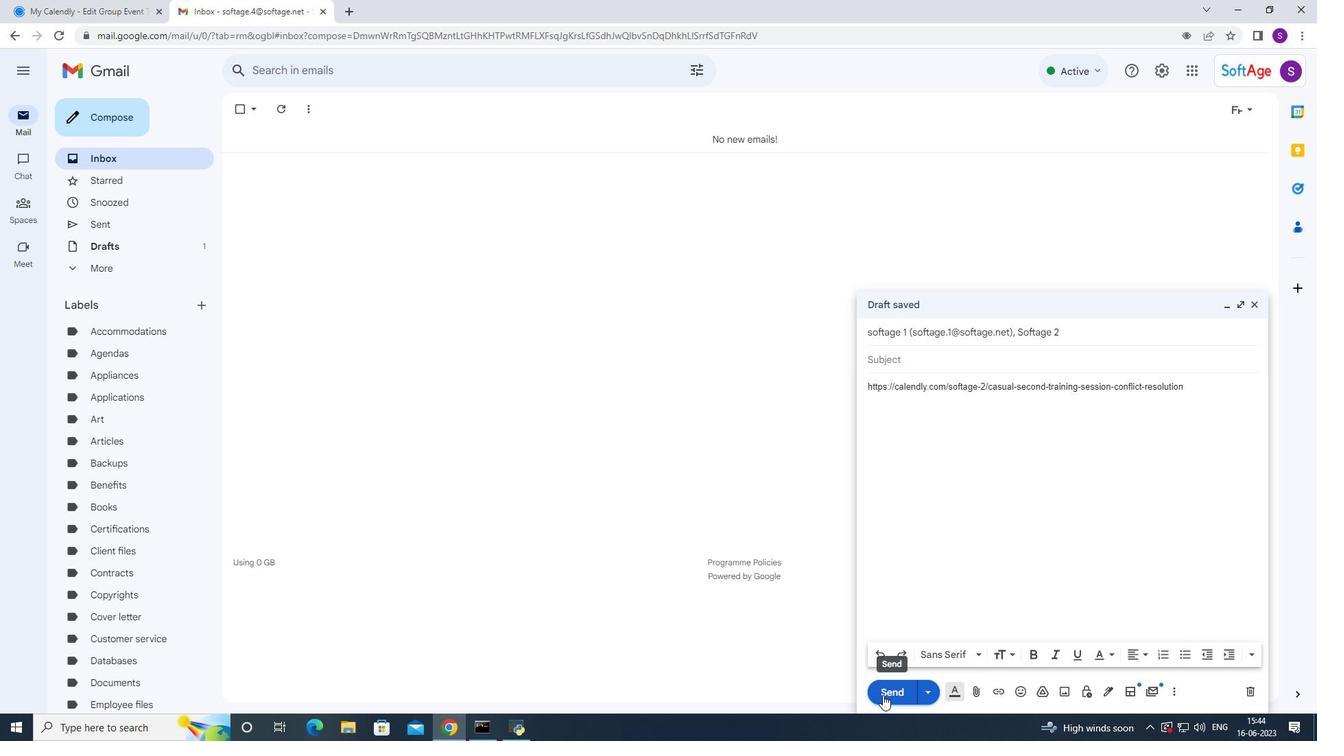 
